 Task: Research Airbnb options in Cochrane, Canada from 22nd November, 2023 to 30th November, 2023 for 2 adults.1  bedroom having 1 bed and 1 bathroom. Property type can be hotel. Look for 4 properties as per requirement.
Action: Mouse moved to (494, 68)
Screenshot: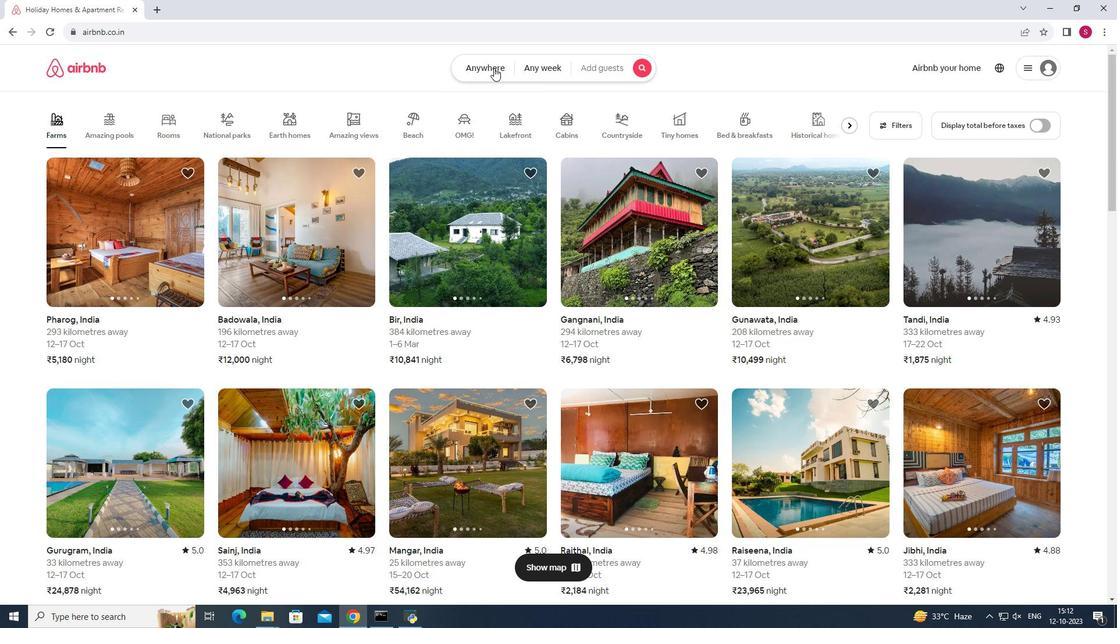 
Action: Mouse pressed left at (494, 68)
Screenshot: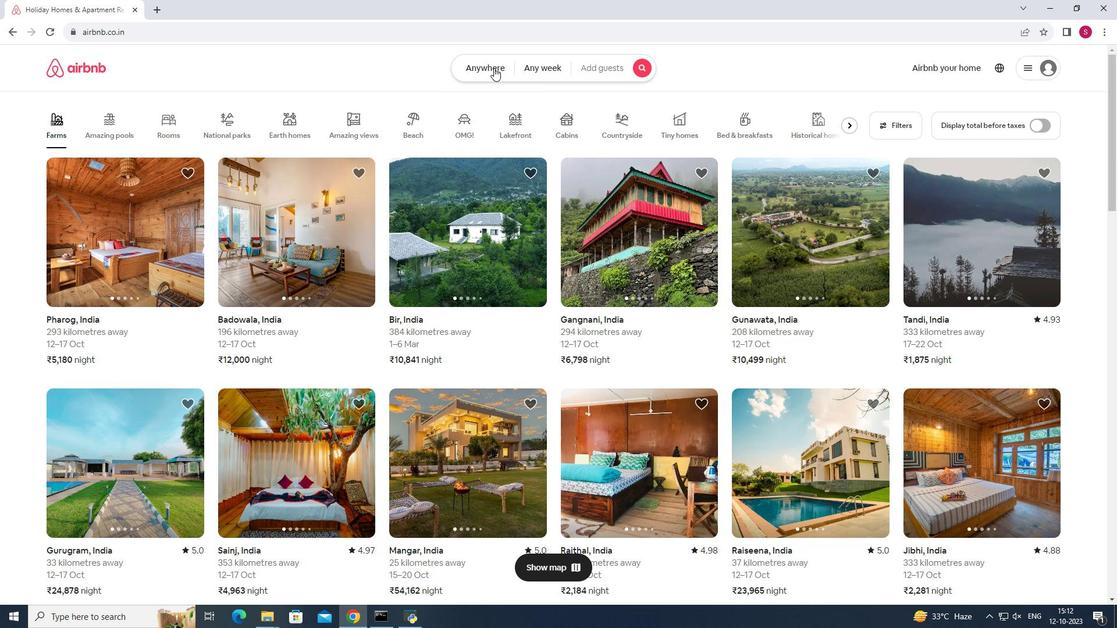 
Action: Mouse moved to (417, 117)
Screenshot: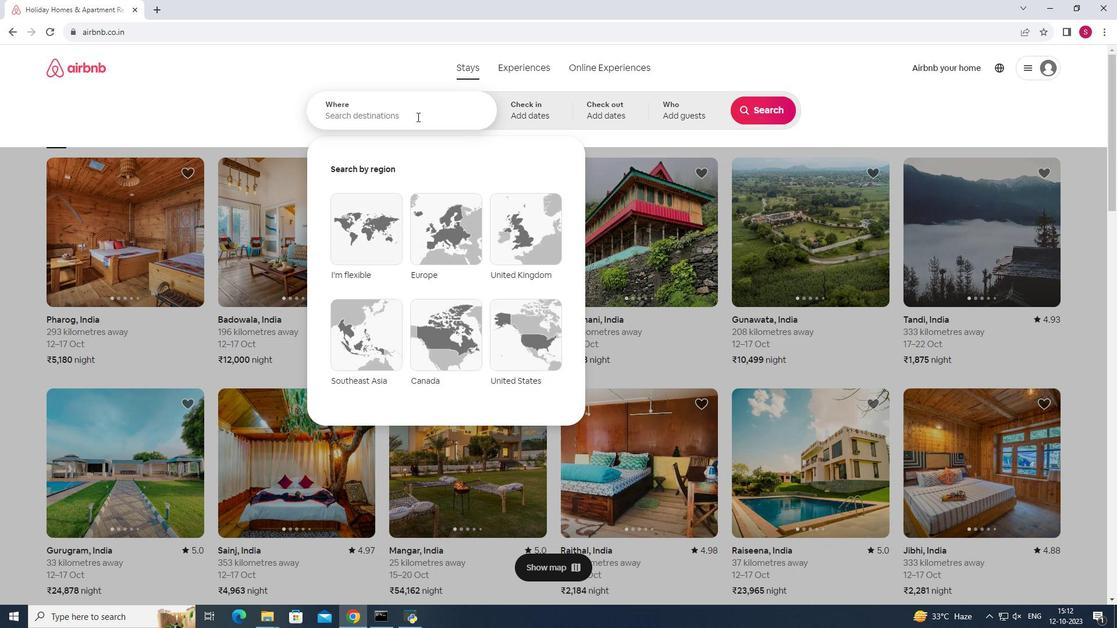 
Action: Mouse pressed left at (417, 117)
Screenshot: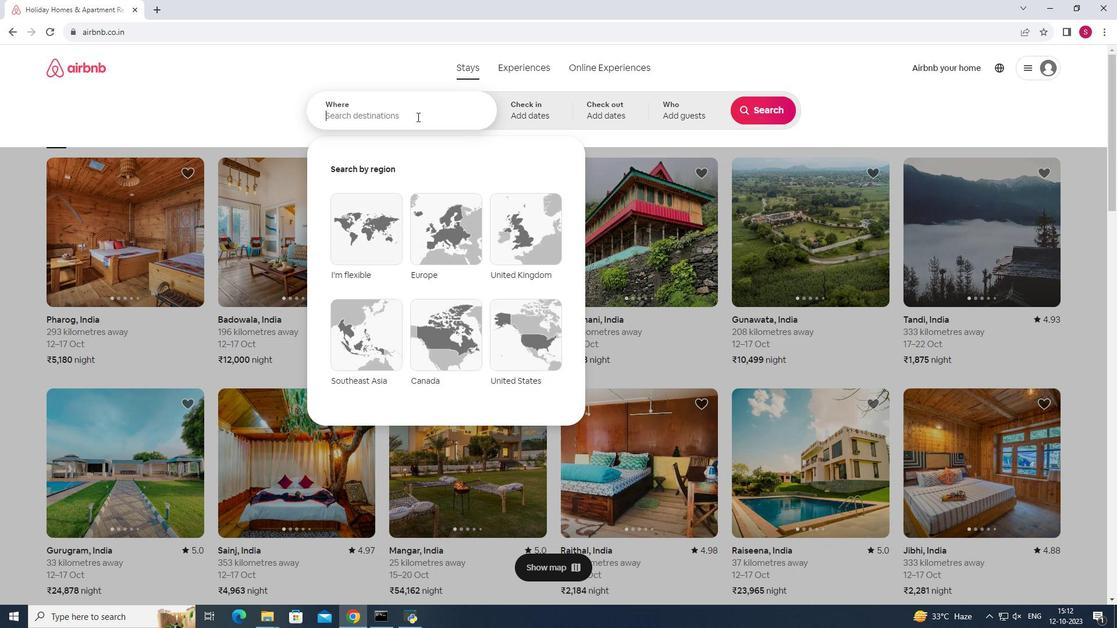
Action: Key pressed <Key.shift><Key.shift><Key.shift><Key.shift><Key.shift><Key.shift>Ca<Key.backspace>ochrane,<Key.space><Key.shift>Canada
Screenshot: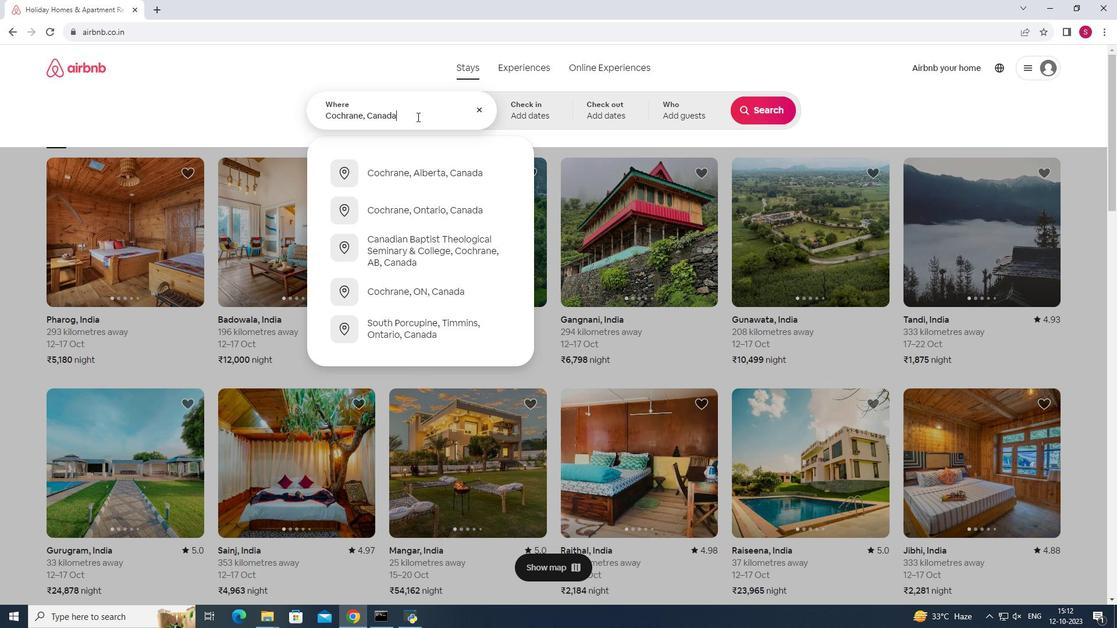 
Action: Mouse moved to (529, 112)
Screenshot: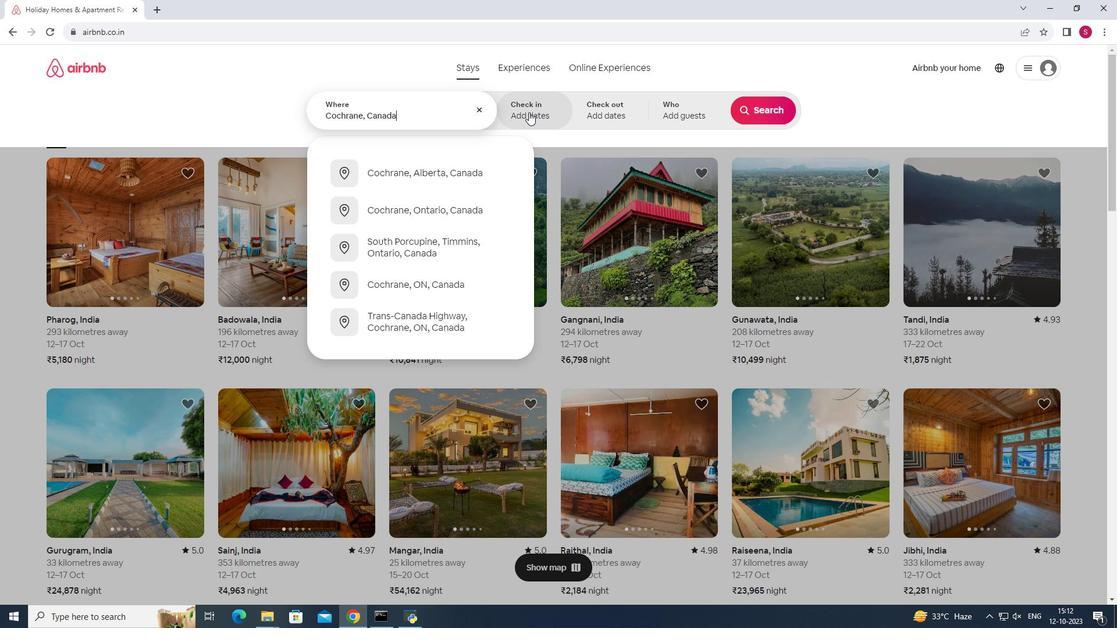 
Action: Mouse pressed left at (529, 112)
Screenshot: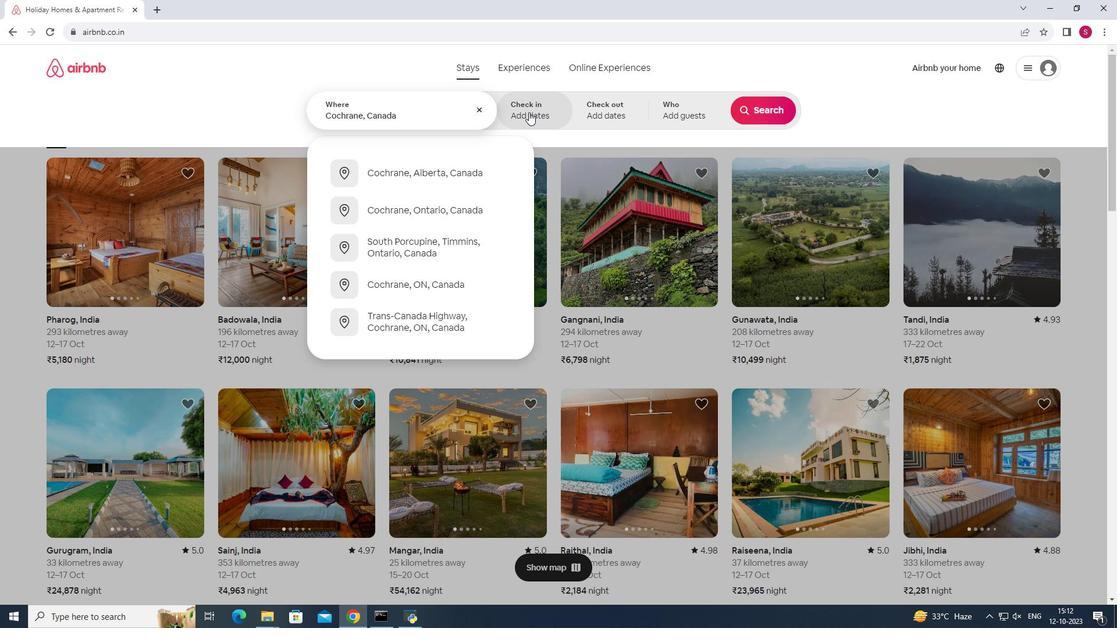 
Action: Mouse pressed left at (529, 112)
Screenshot: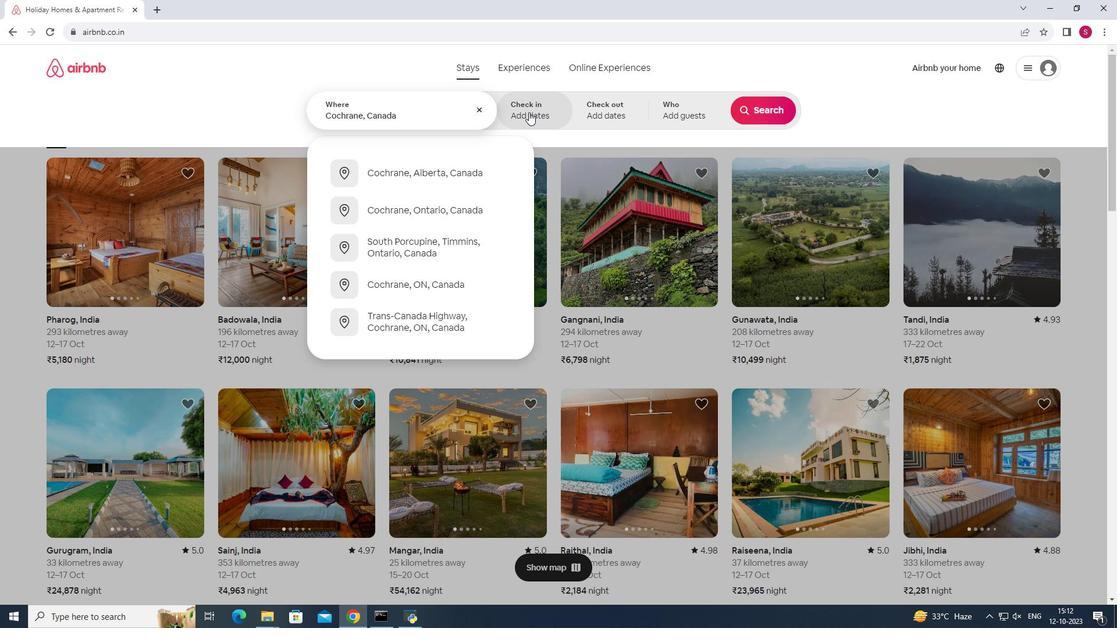 
Action: Mouse moved to (525, 103)
Screenshot: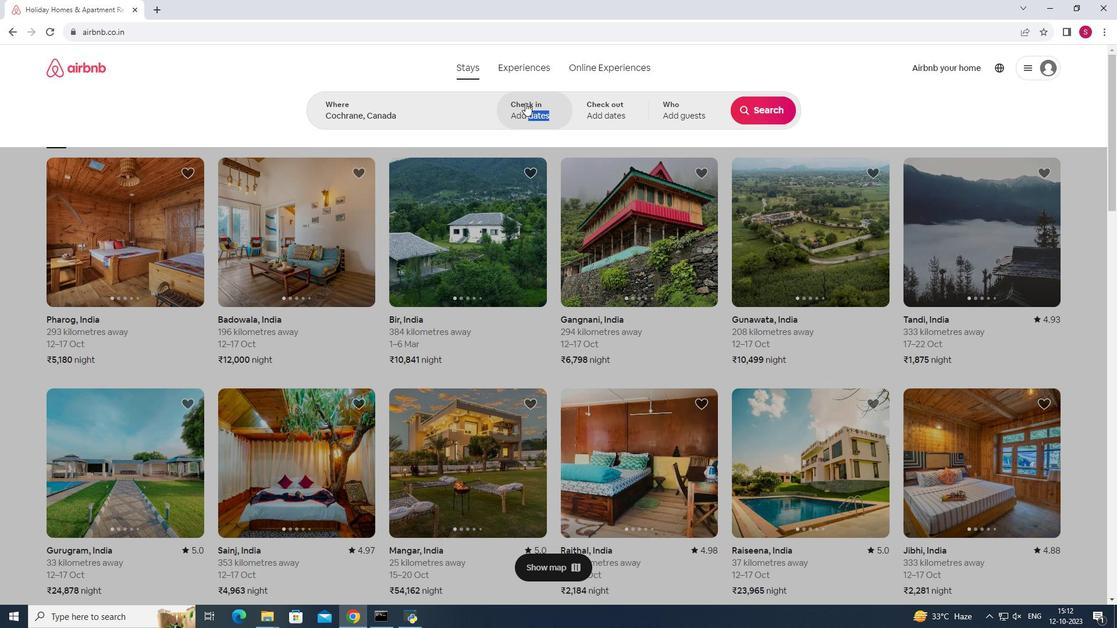 
Action: Mouse pressed left at (525, 103)
Screenshot: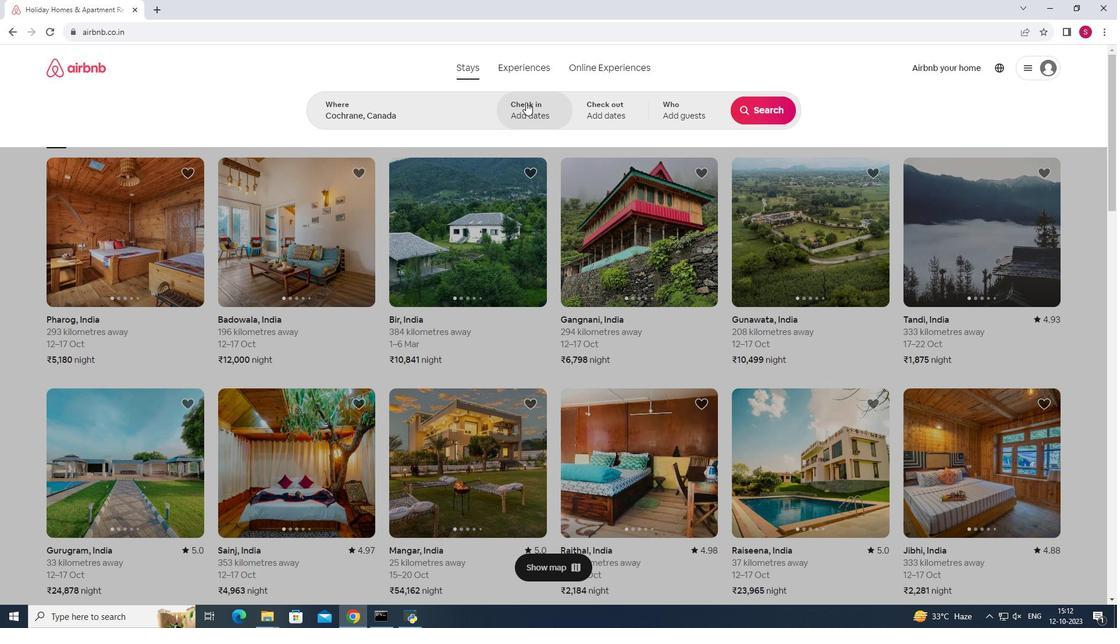 
Action: Mouse moved to (526, 102)
Screenshot: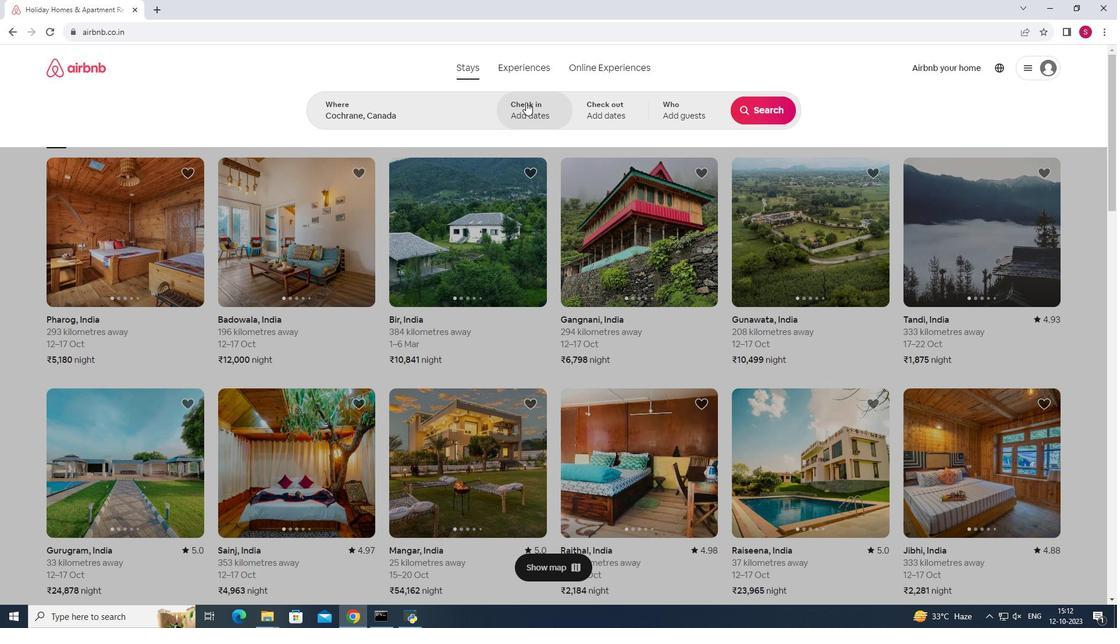 
Action: Mouse pressed left at (526, 102)
Screenshot: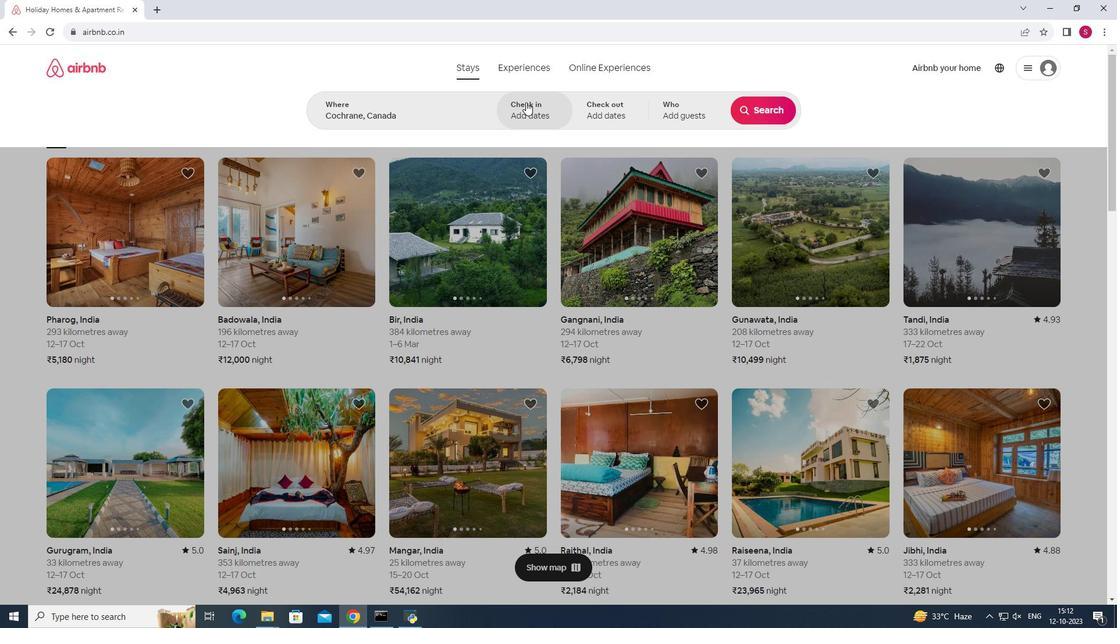 
Action: Mouse moved to (537, 105)
Screenshot: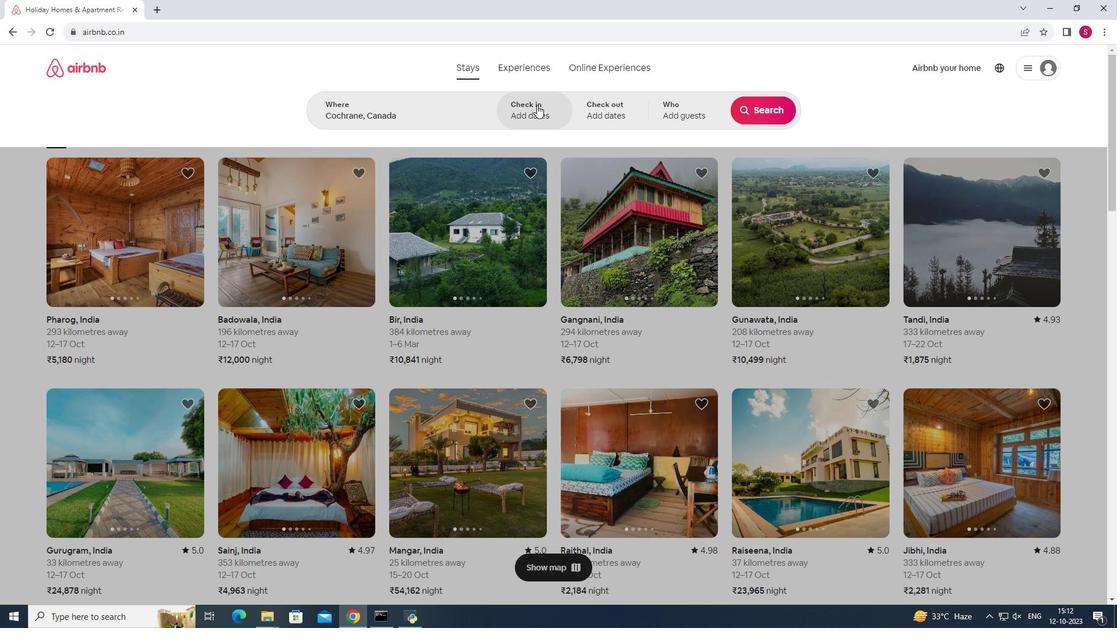 
Action: Mouse pressed left at (537, 105)
Screenshot: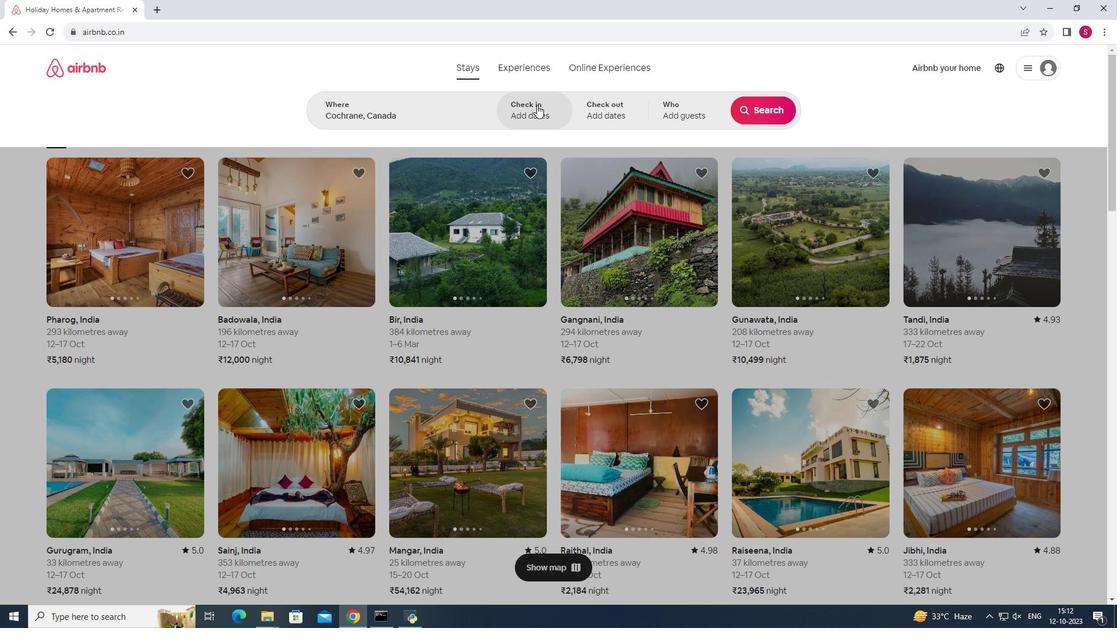 
Action: Mouse moved to (673, 343)
Screenshot: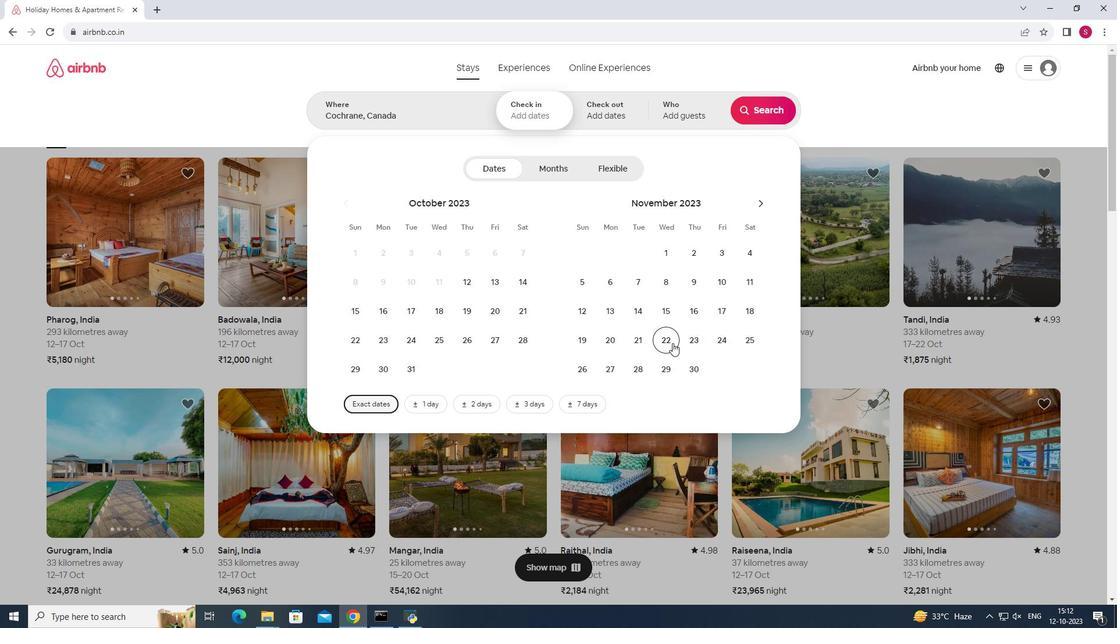 
Action: Mouse pressed left at (673, 343)
Screenshot: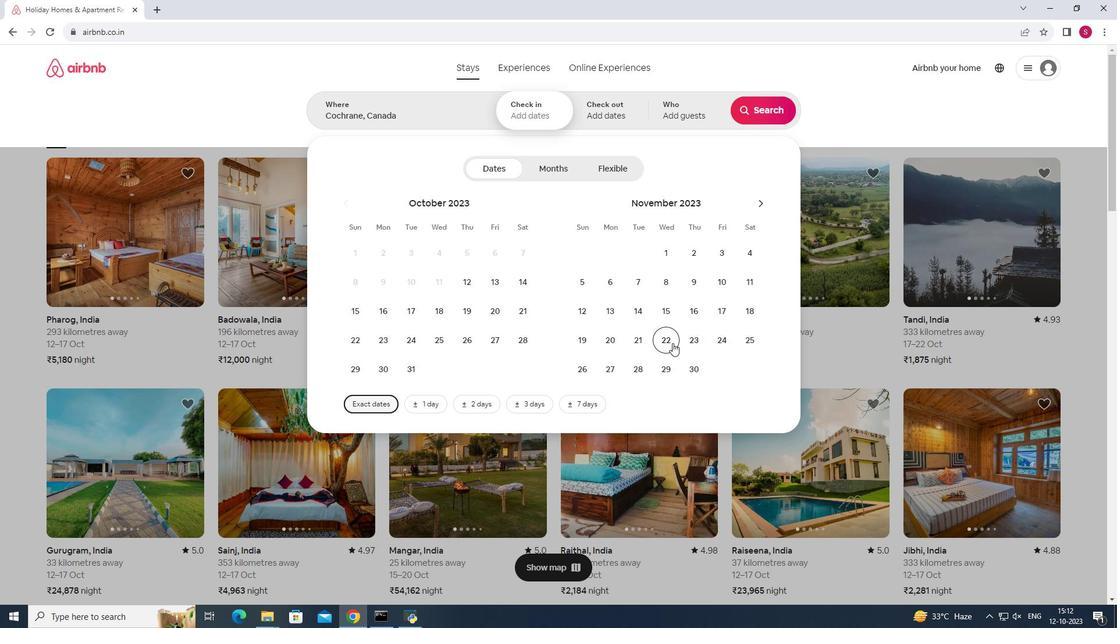 
Action: Mouse pressed left at (673, 343)
Screenshot: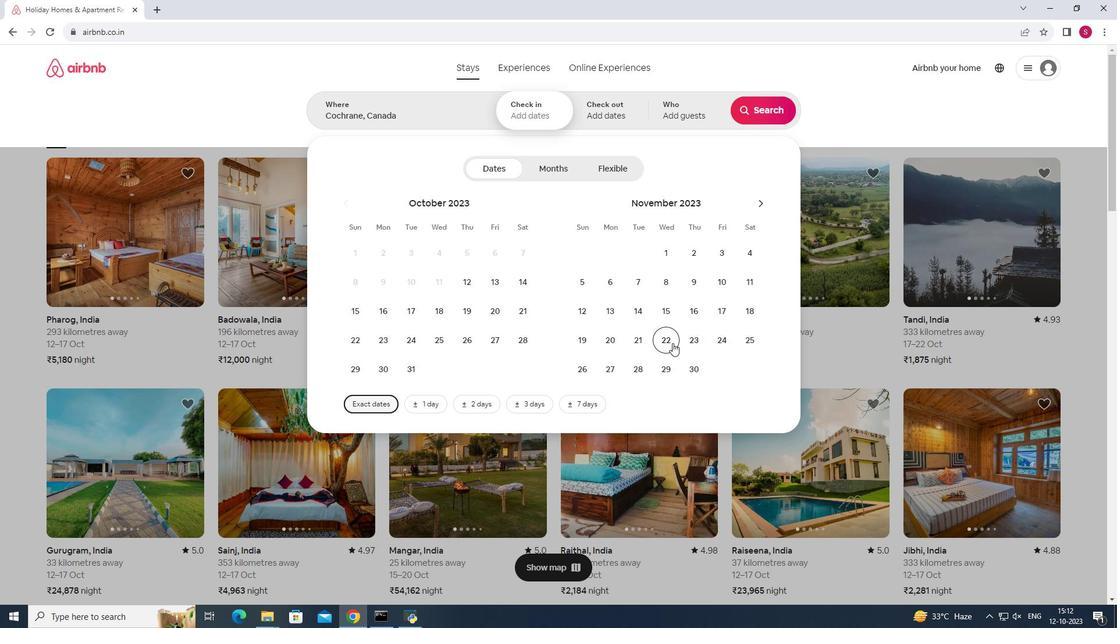 
Action: Mouse moved to (693, 367)
Screenshot: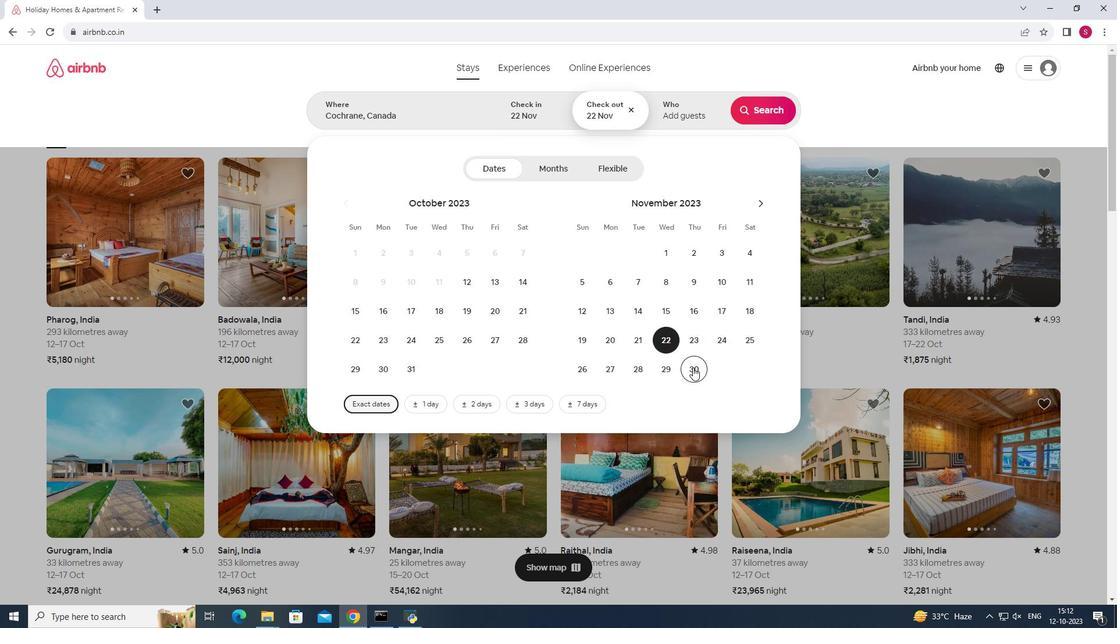 
Action: Mouse pressed left at (693, 367)
Screenshot: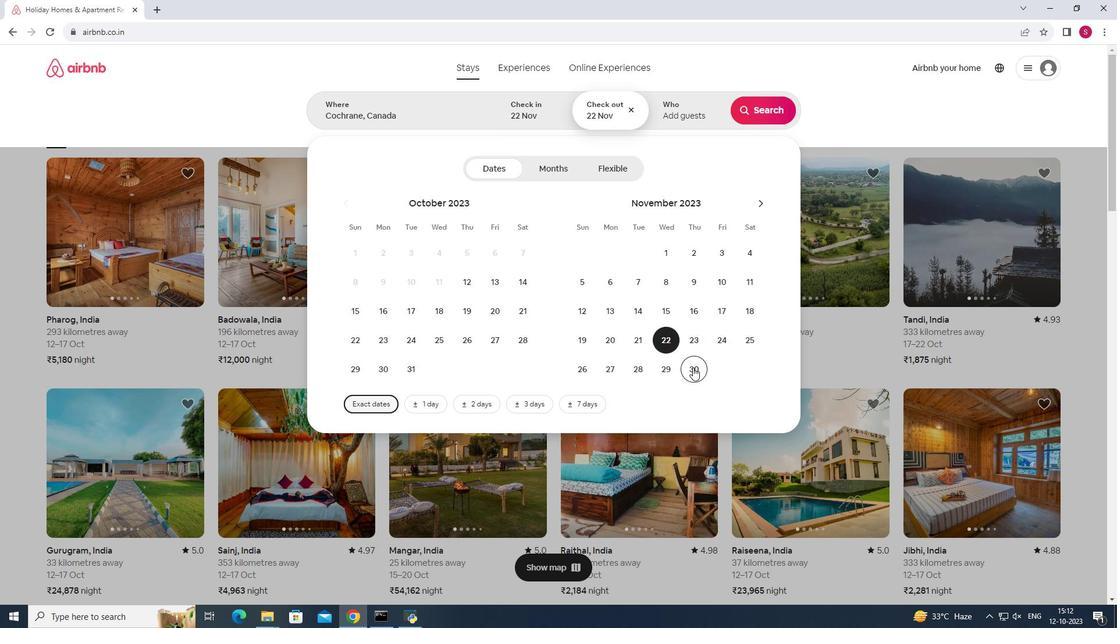 
Action: Mouse moved to (680, 101)
Screenshot: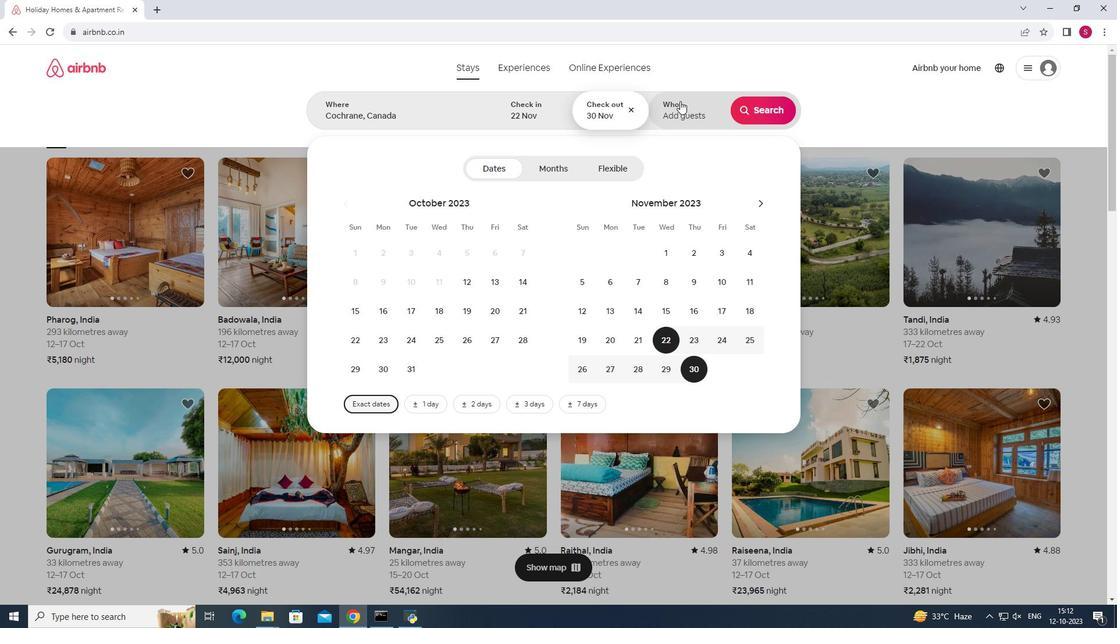 
Action: Mouse pressed left at (680, 101)
Screenshot: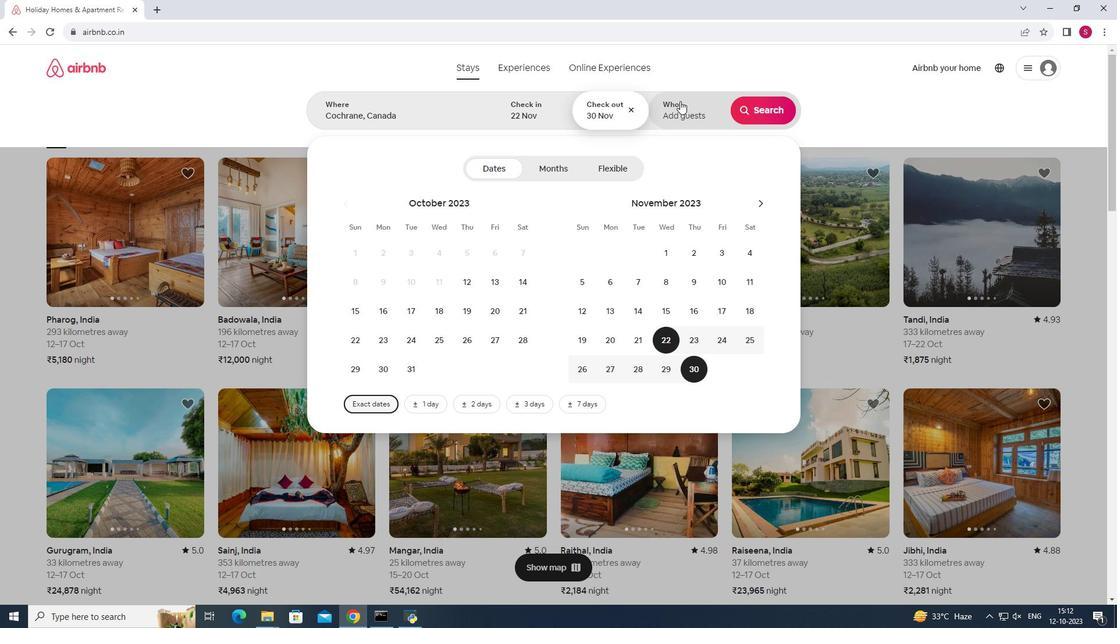 
Action: Mouse moved to (770, 174)
Screenshot: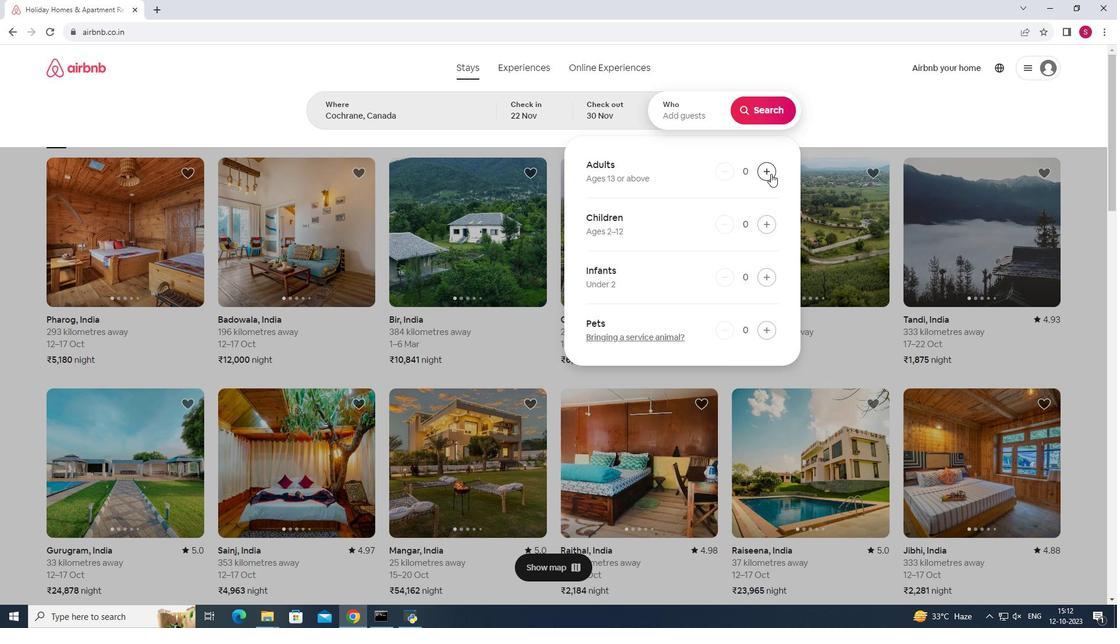 
Action: Mouse pressed left at (770, 174)
Screenshot: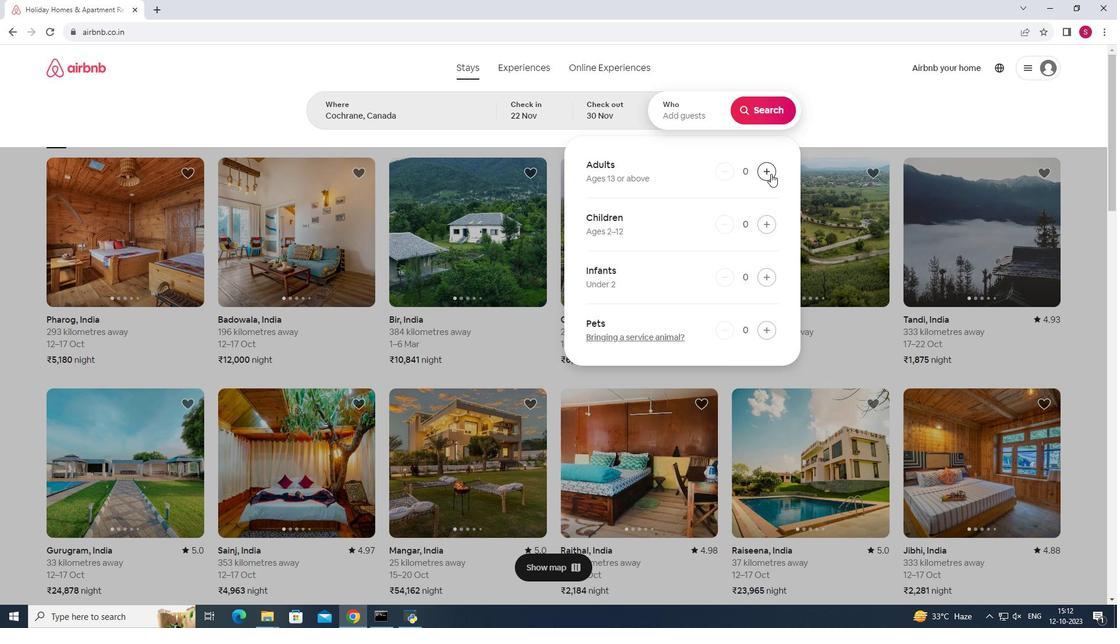 
Action: Mouse moved to (771, 174)
Screenshot: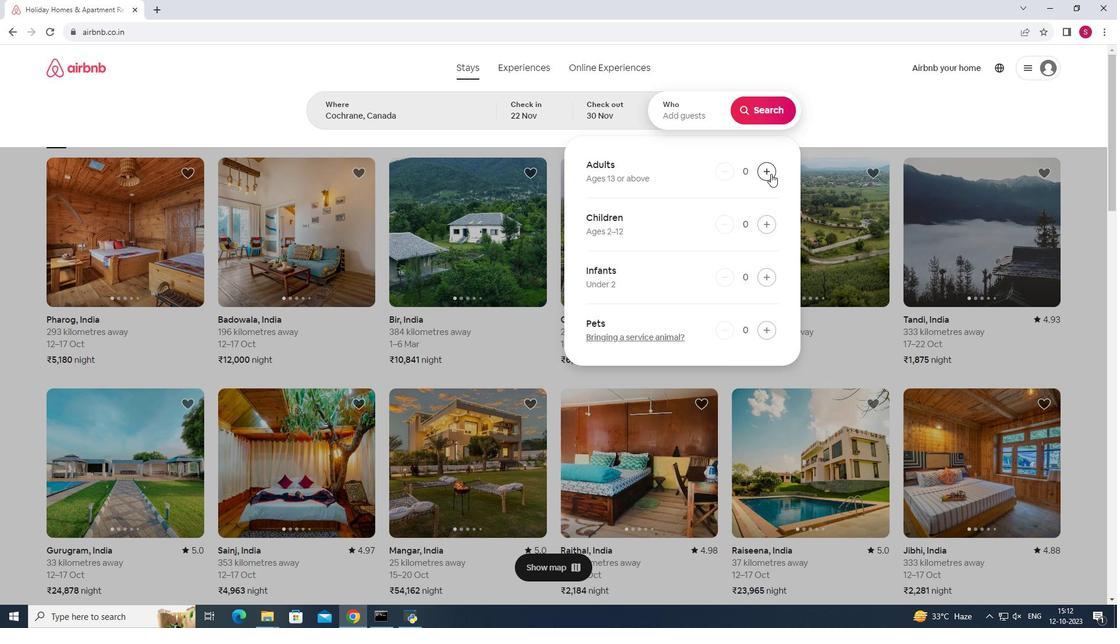 
Action: Mouse pressed left at (771, 174)
Screenshot: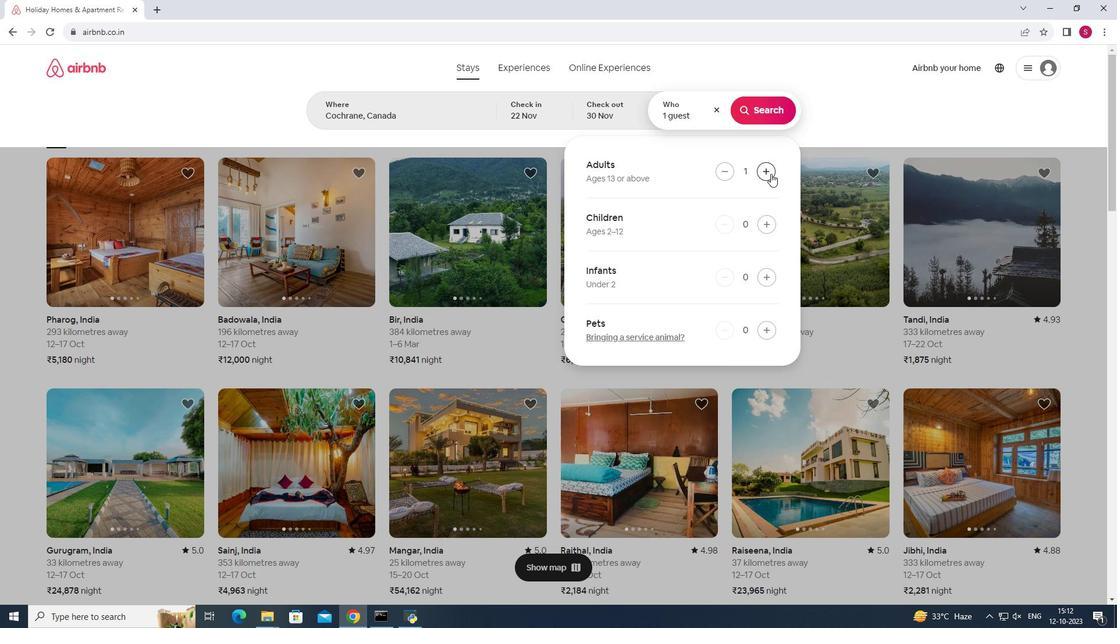 
Action: Mouse moved to (764, 107)
Screenshot: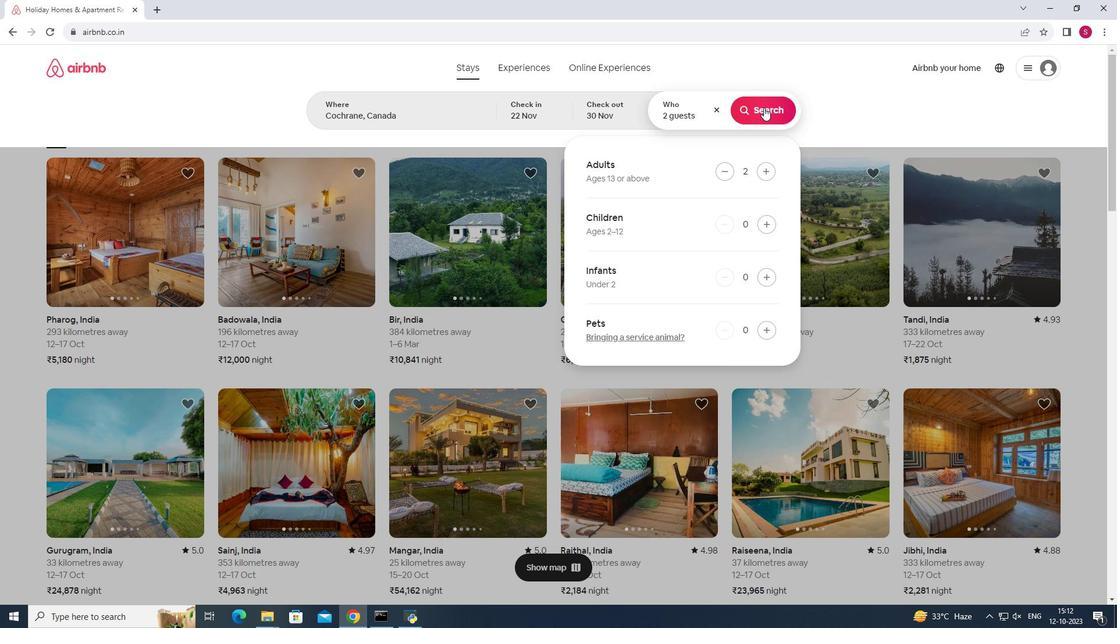 
Action: Mouse pressed left at (764, 107)
Screenshot: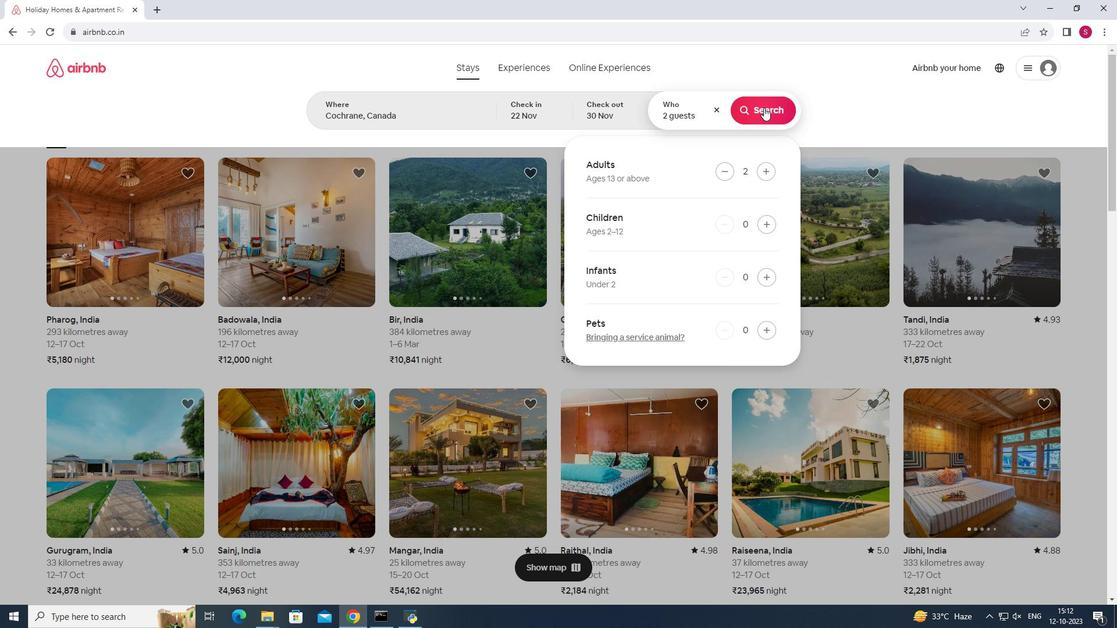 
Action: Mouse moved to (937, 119)
Screenshot: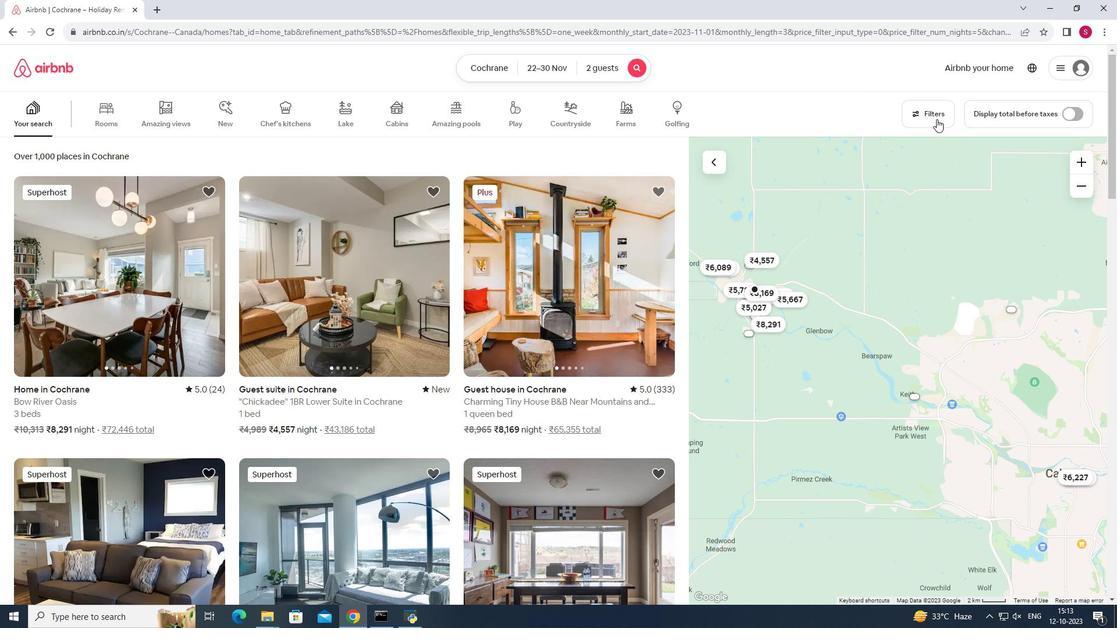 
Action: Mouse pressed left at (937, 119)
Screenshot: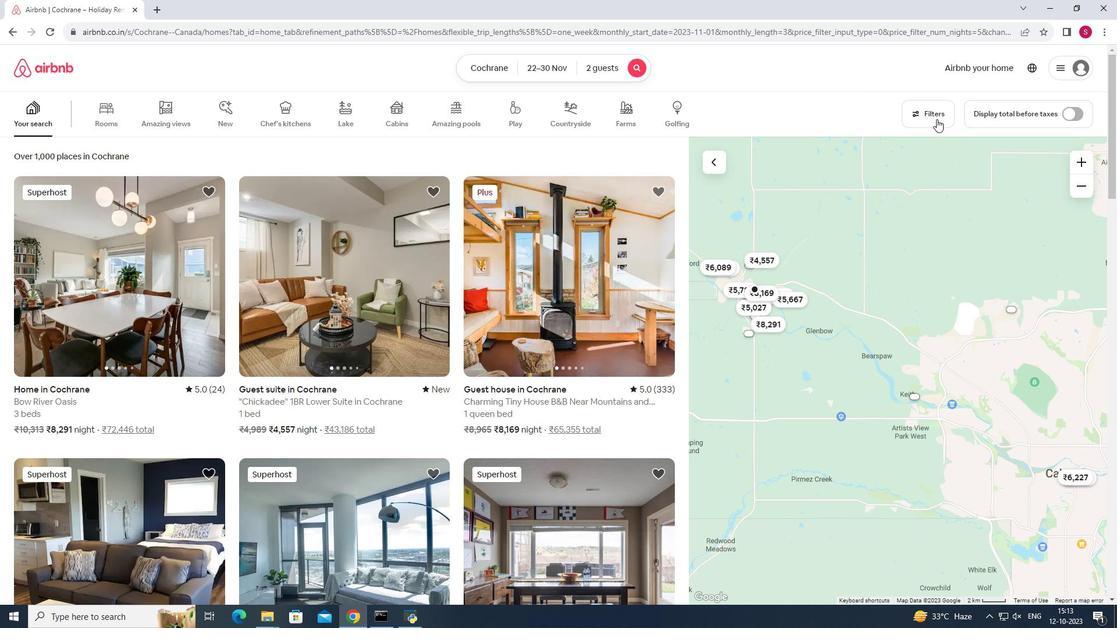
Action: Mouse moved to (567, 279)
Screenshot: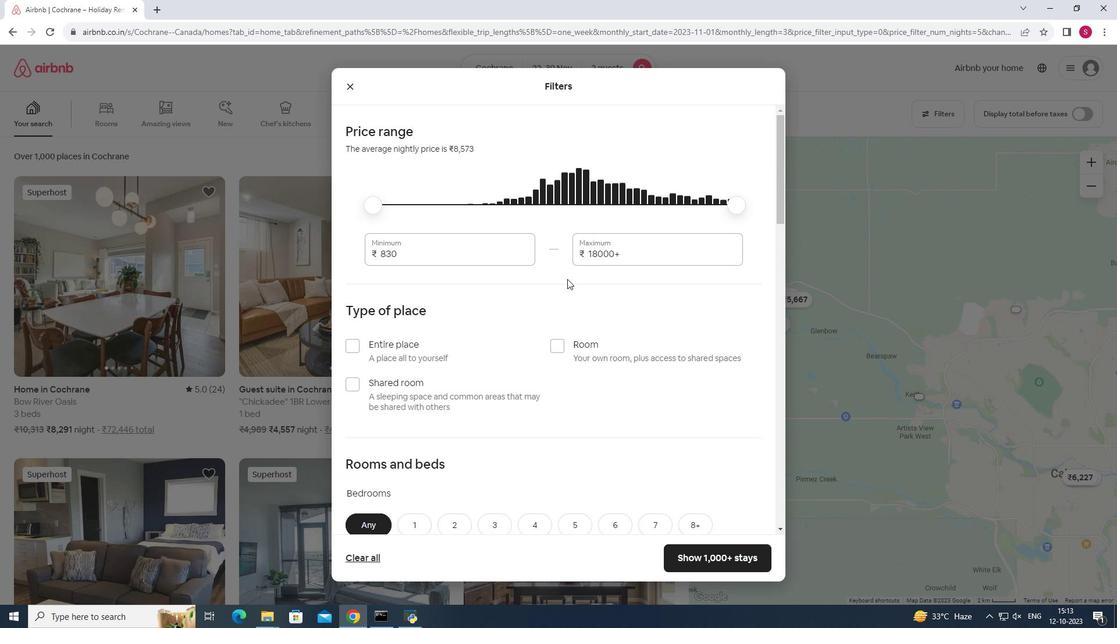 
Action: Mouse scrolled (567, 278) with delta (0, 0)
Screenshot: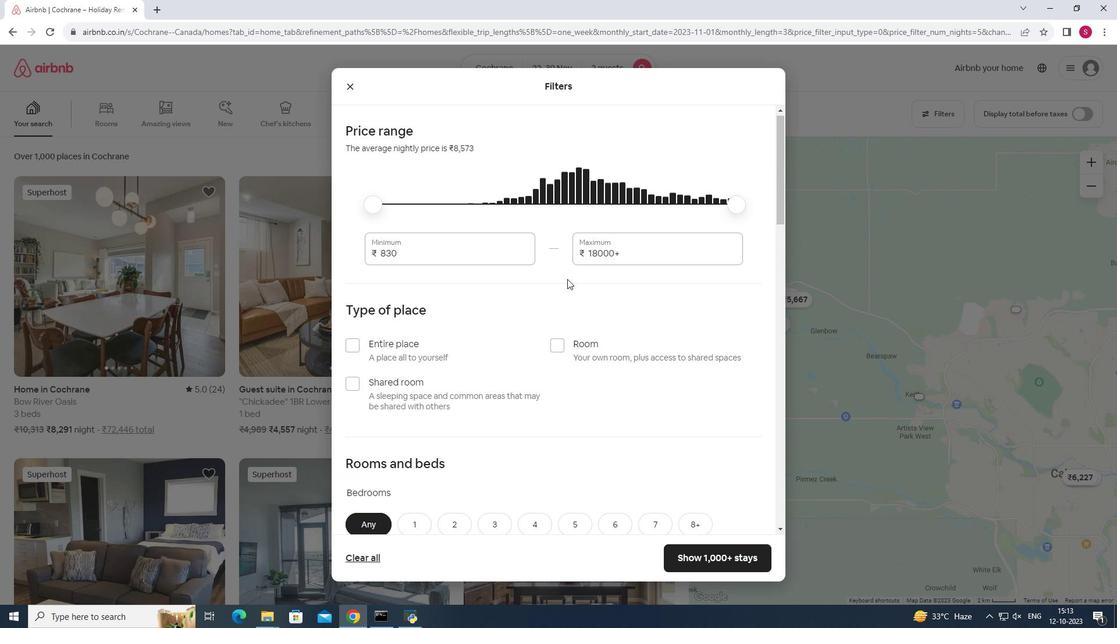 
Action: Mouse scrolled (567, 278) with delta (0, 0)
Screenshot: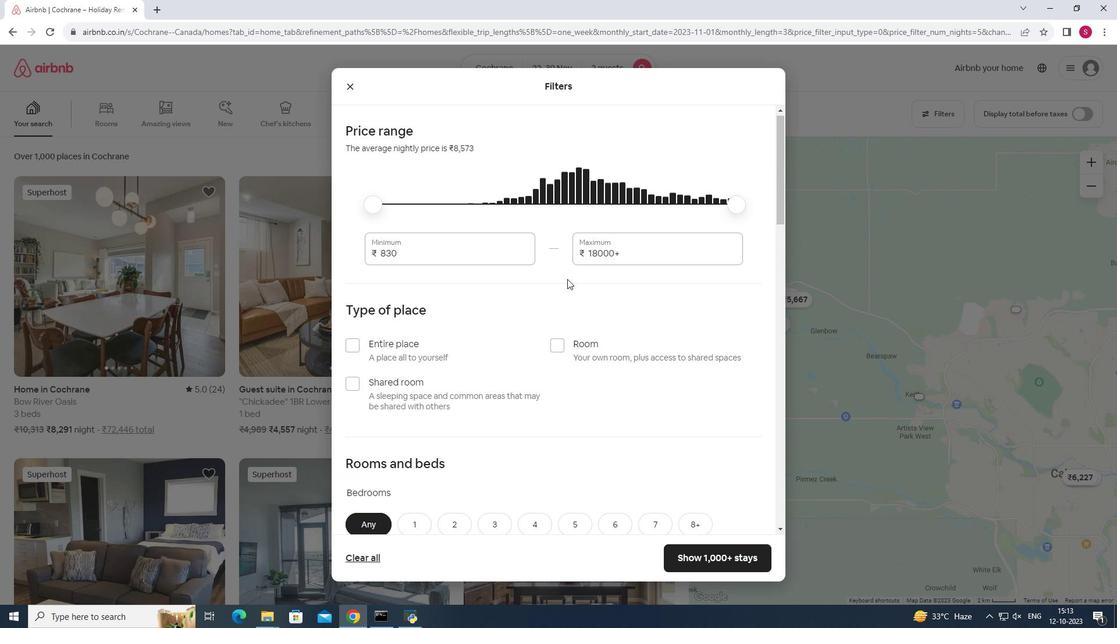 
Action: Mouse scrolled (567, 278) with delta (0, 0)
Screenshot: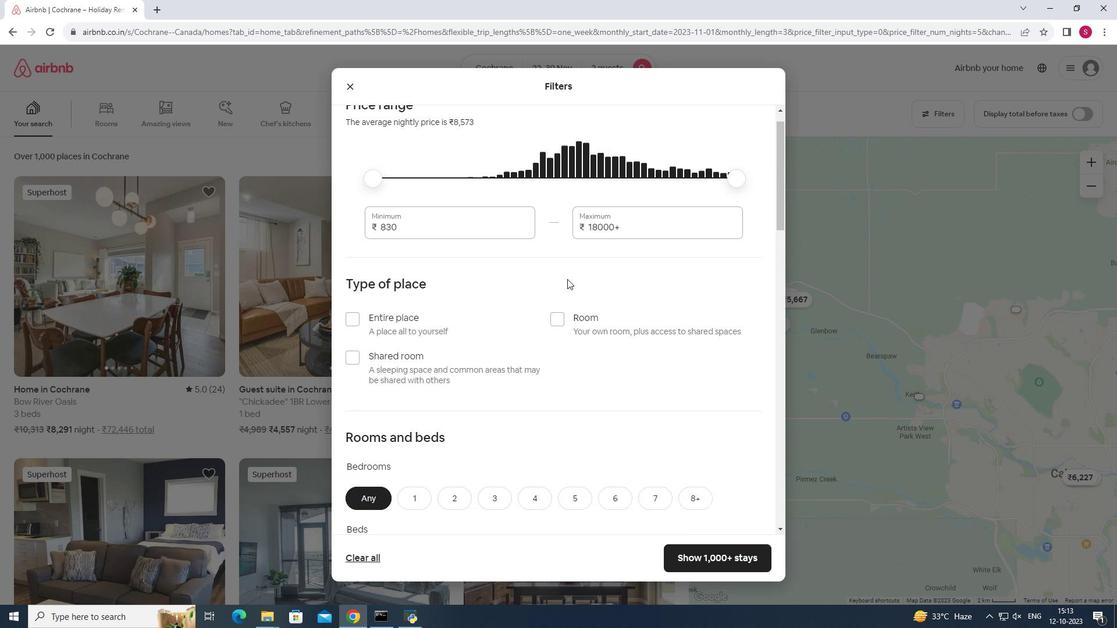 
Action: Mouse scrolled (567, 278) with delta (0, 0)
Screenshot: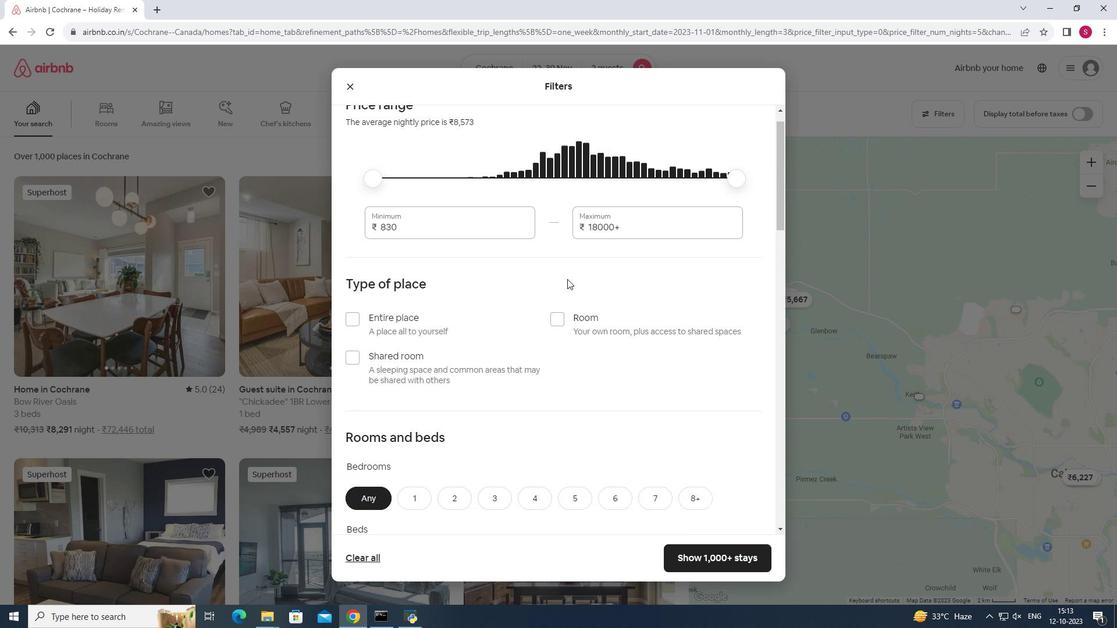 
Action: Mouse scrolled (567, 278) with delta (0, 0)
Screenshot: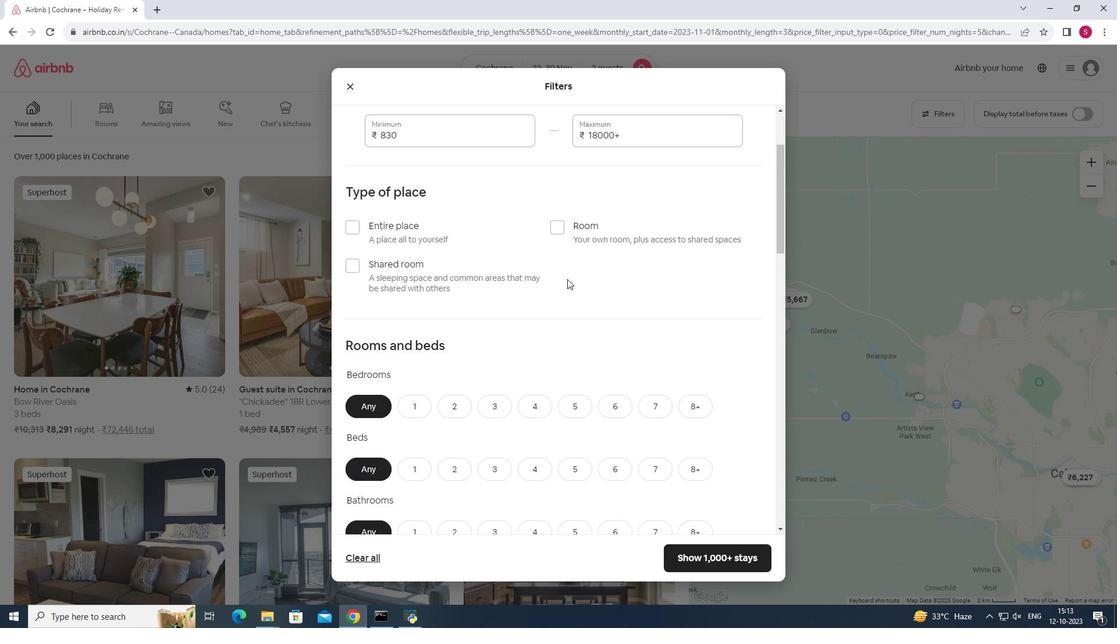 
Action: Mouse moved to (426, 234)
Screenshot: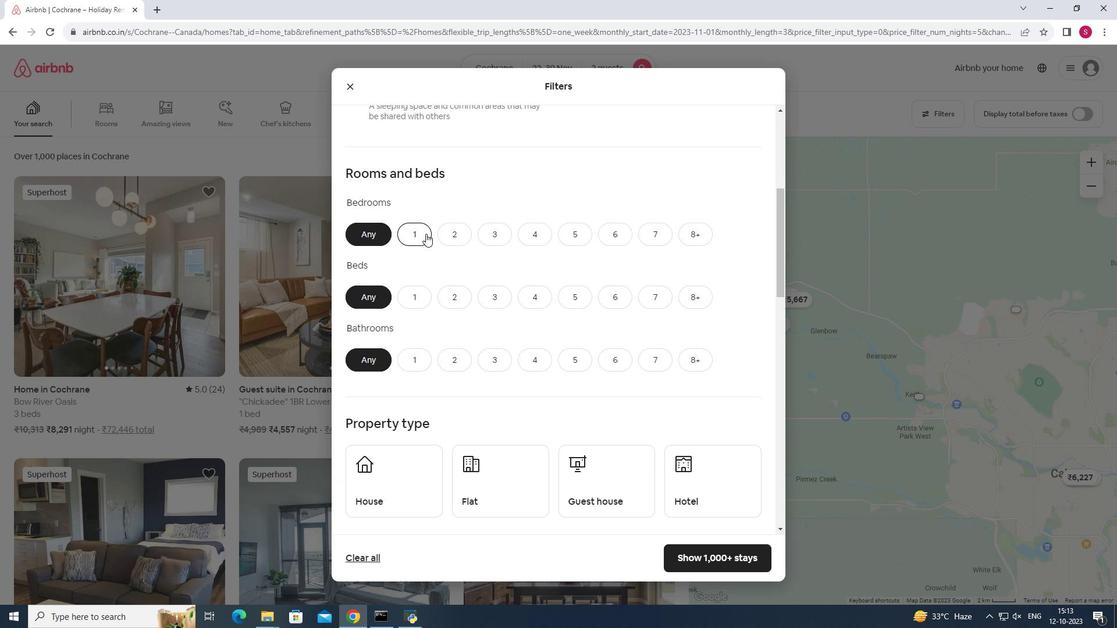 
Action: Mouse pressed left at (426, 234)
Screenshot: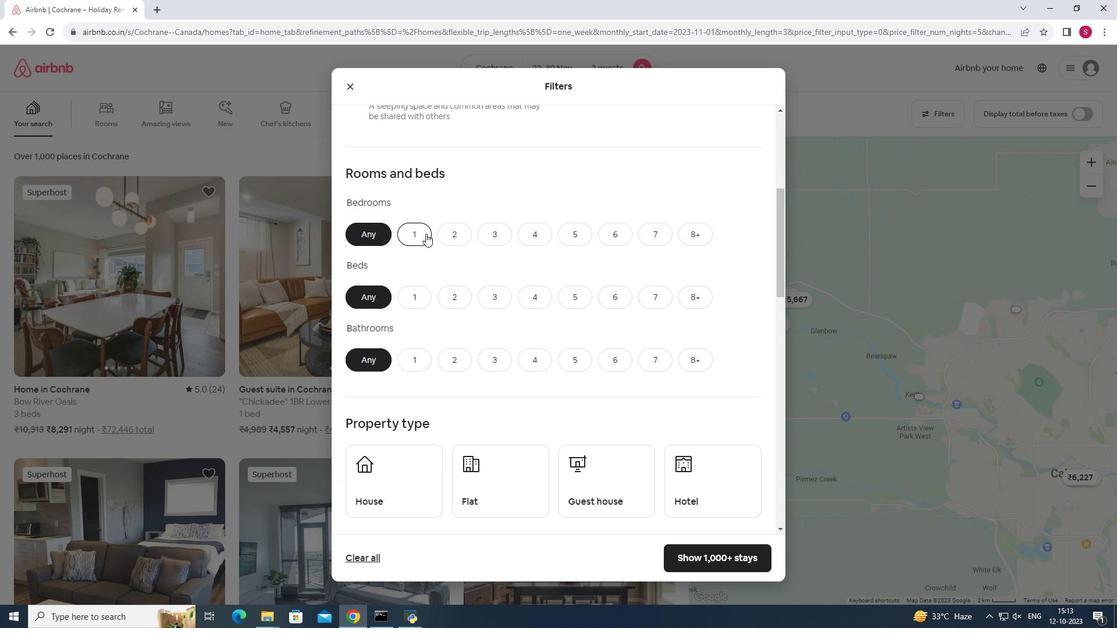 
Action: Mouse moved to (418, 307)
Screenshot: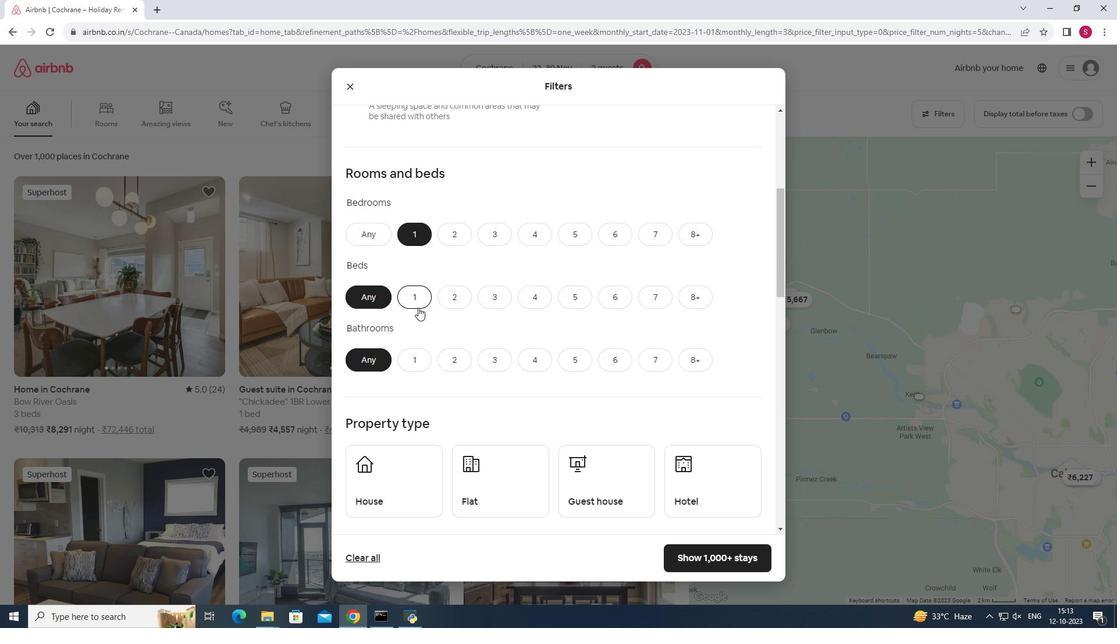 
Action: Mouse pressed left at (418, 307)
Screenshot: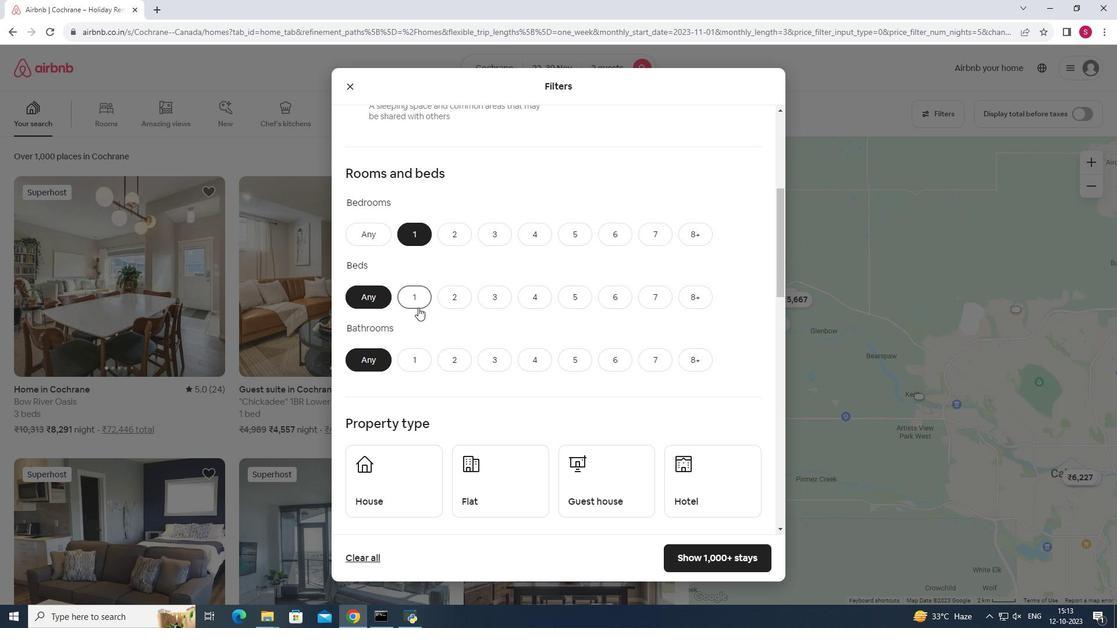
Action: Mouse moved to (415, 367)
Screenshot: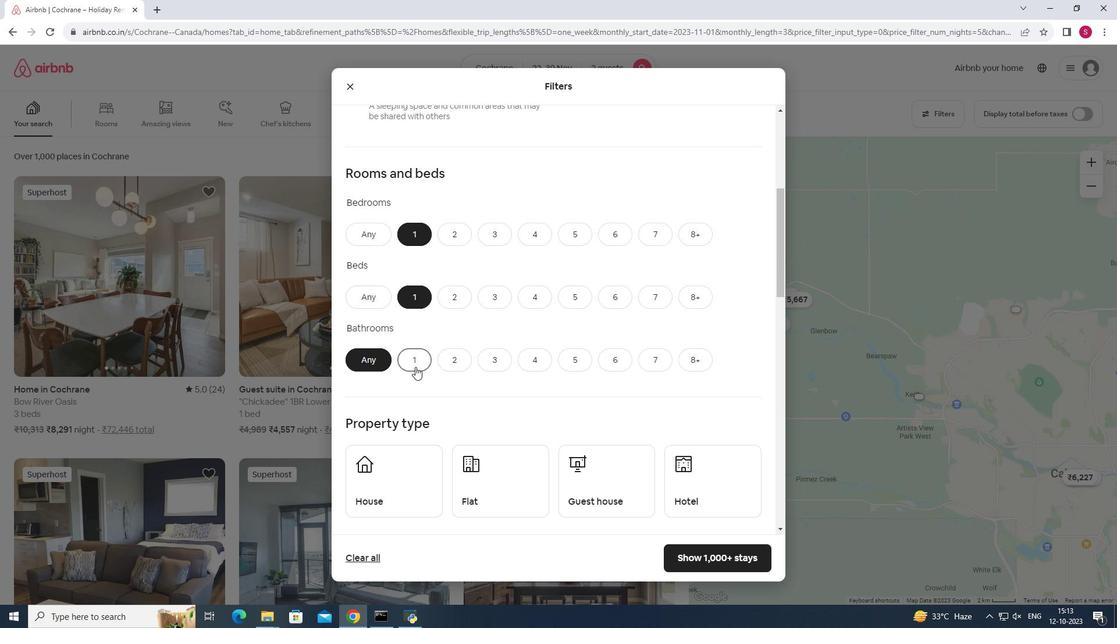 
Action: Mouse pressed left at (415, 367)
Screenshot: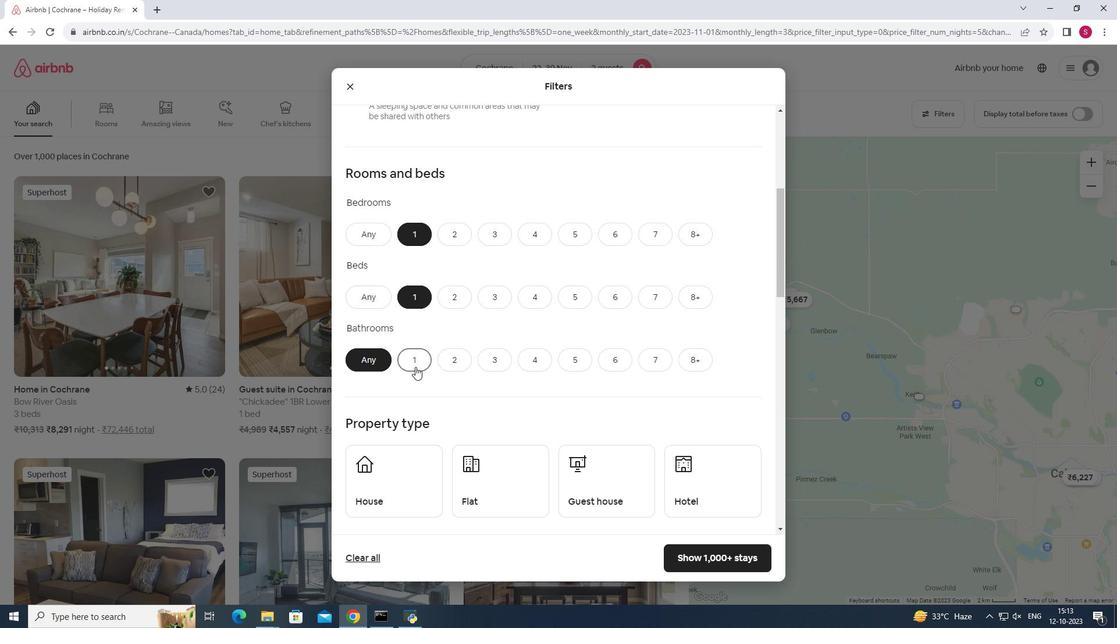 
Action: Mouse moved to (547, 360)
Screenshot: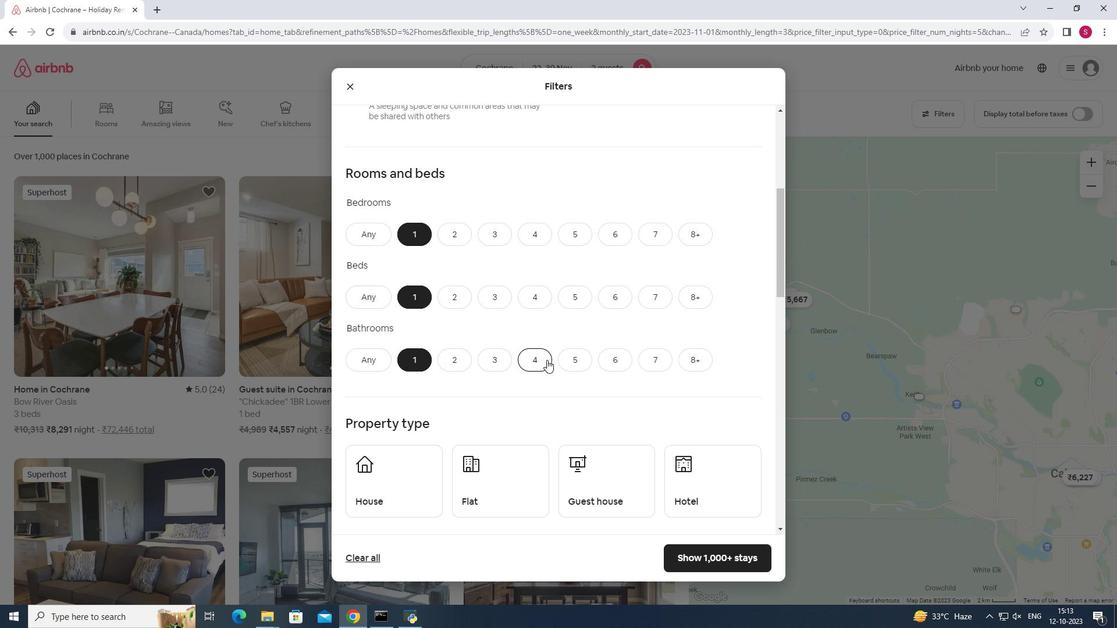 
Action: Mouse scrolled (547, 359) with delta (0, 0)
Screenshot: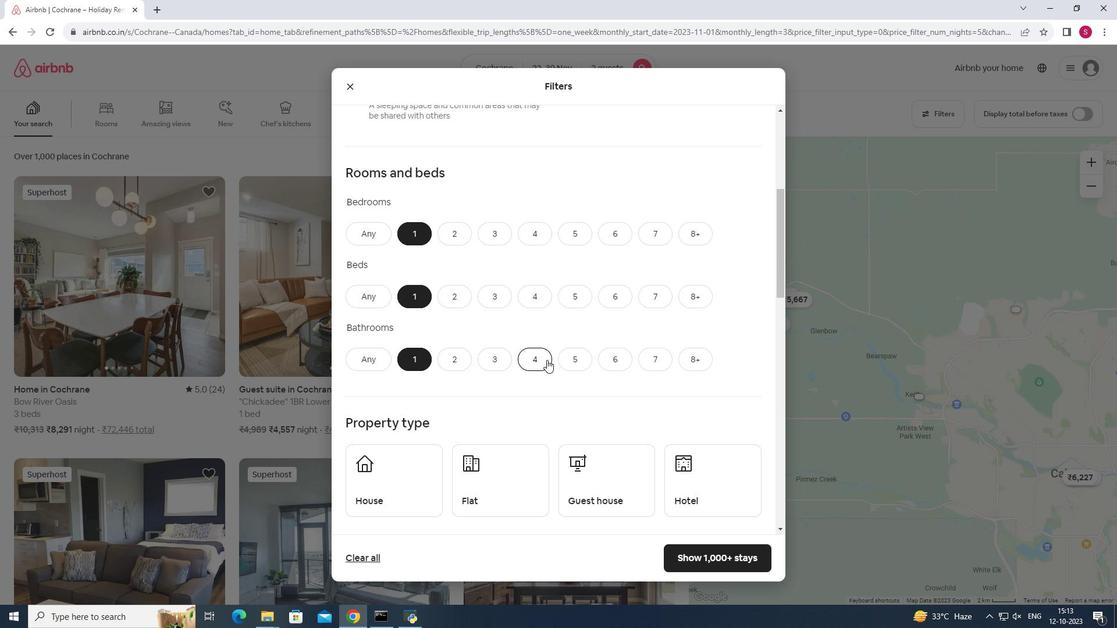 
Action: Mouse scrolled (547, 359) with delta (0, 0)
Screenshot: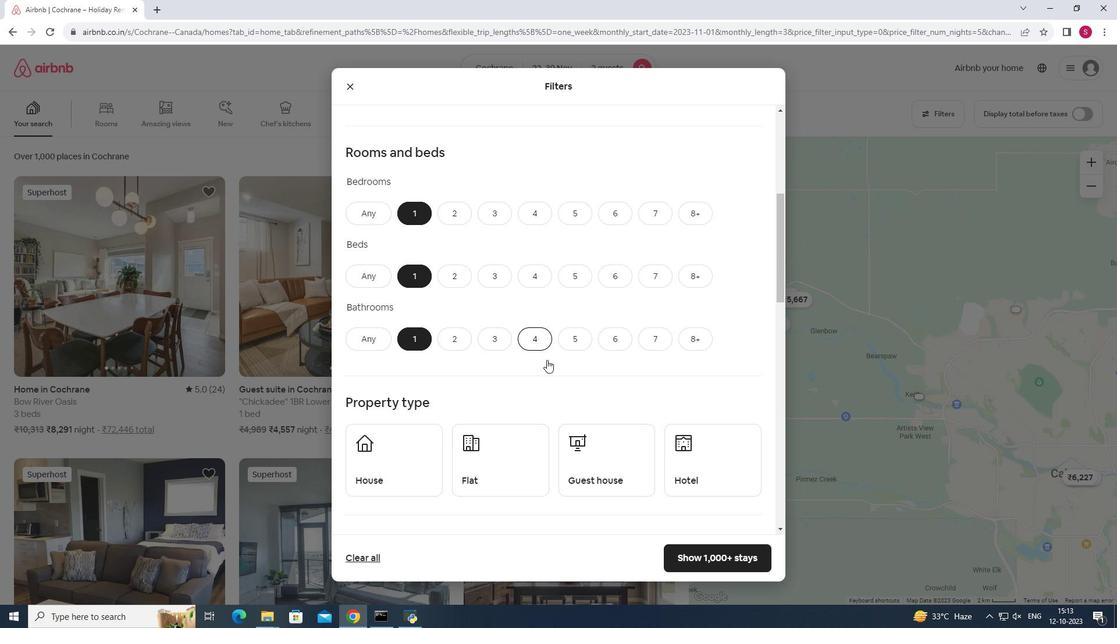 
Action: Mouse scrolled (547, 359) with delta (0, 0)
Screenshot: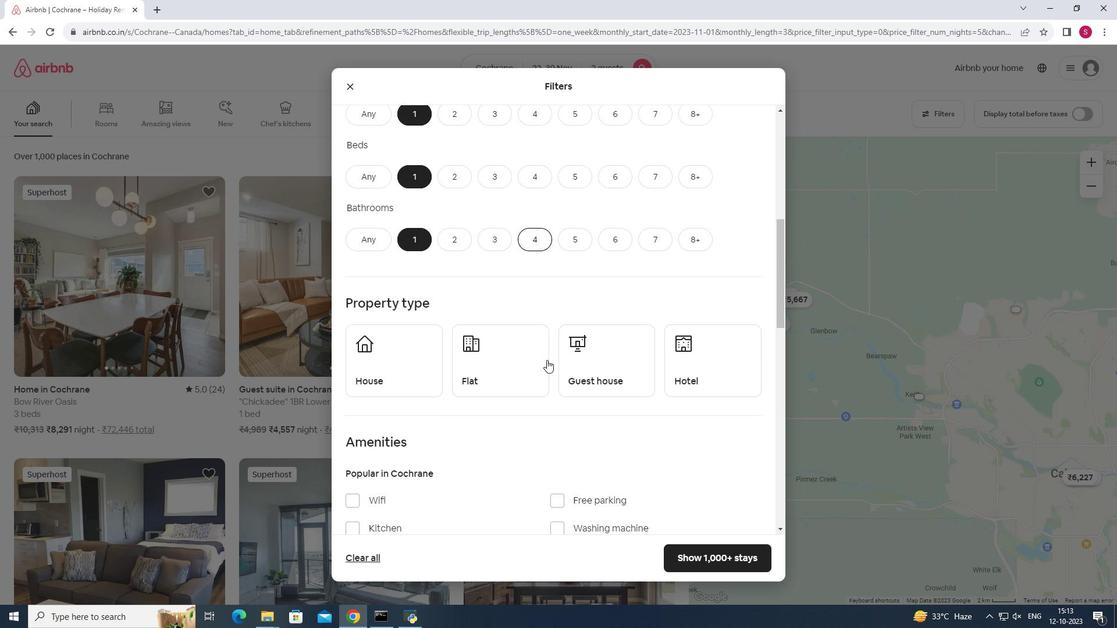 
Action: Mouse moved to (685, 306)
Screenshot: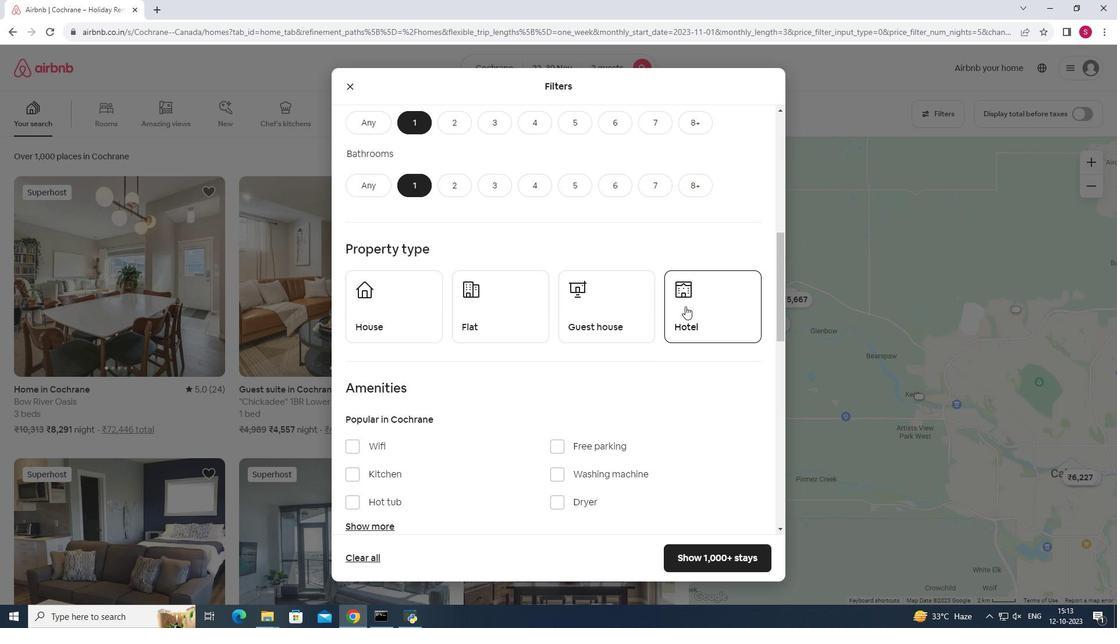 
Action: Mouse pressed left at (685, 306)
Screenshot: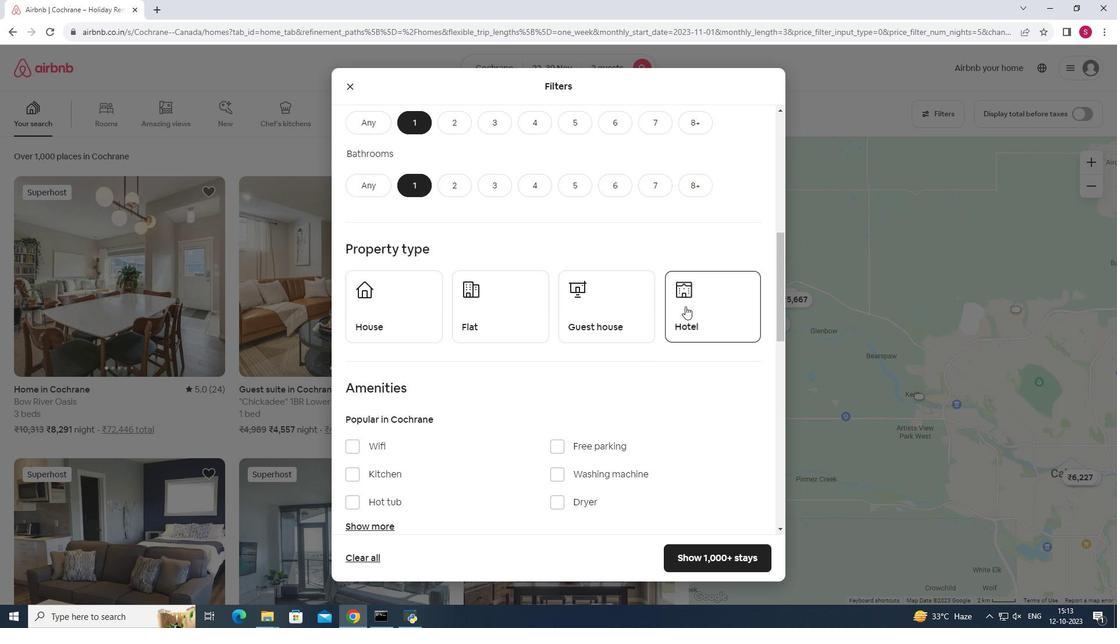 
Action: Mouse moved to (578, 362)
Screenshot: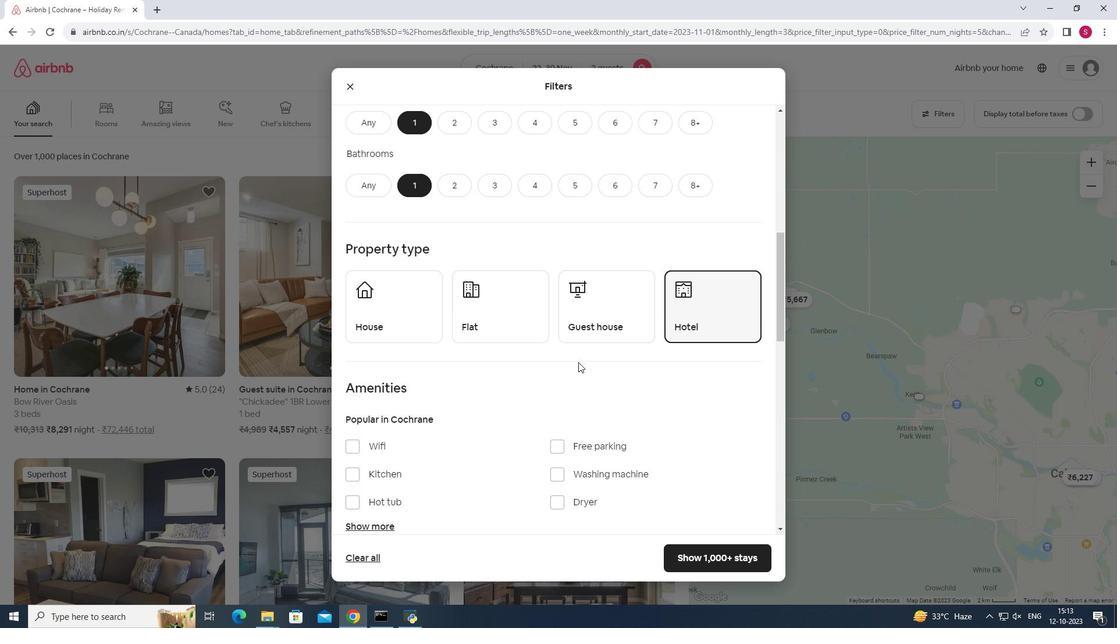 
Action: Mouse scrolled (578, 362) with delta (0, 0)
Screenshot: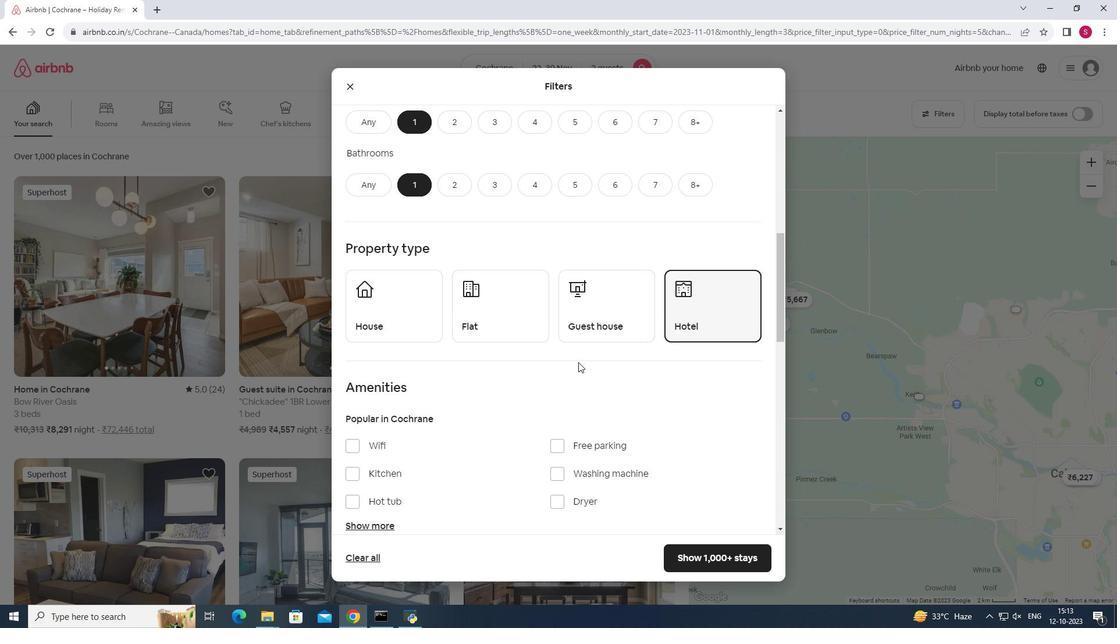 
Action: Mouse scrolled (578, 362) with delta (0, 0)
Screenshot: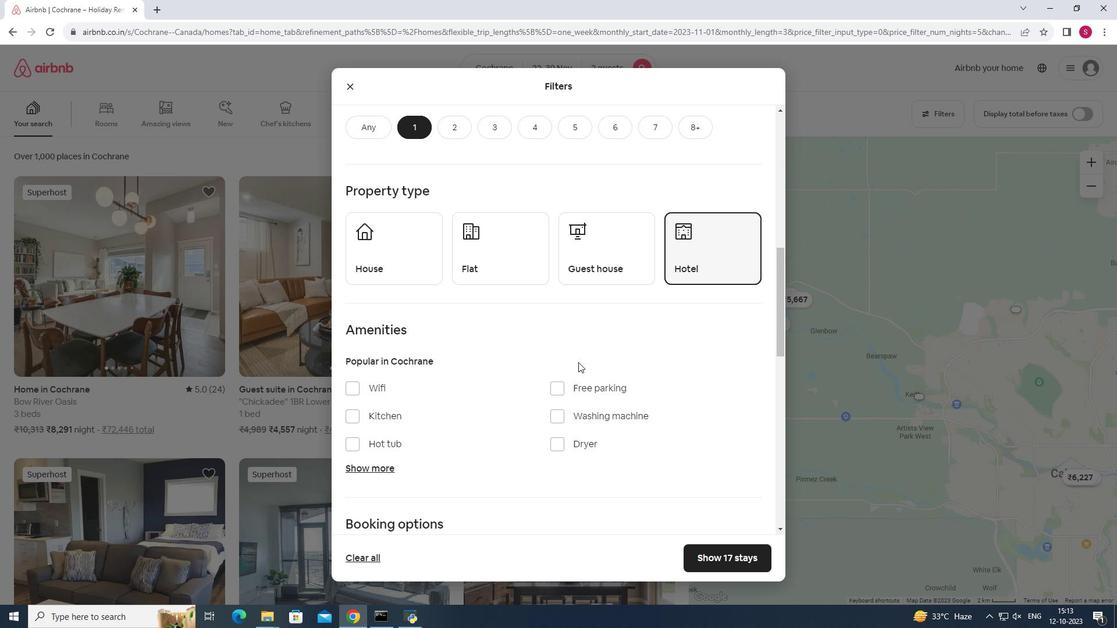 
Action: Mouse scrolled (578, 362) with delta (0, 0)
Screenshot: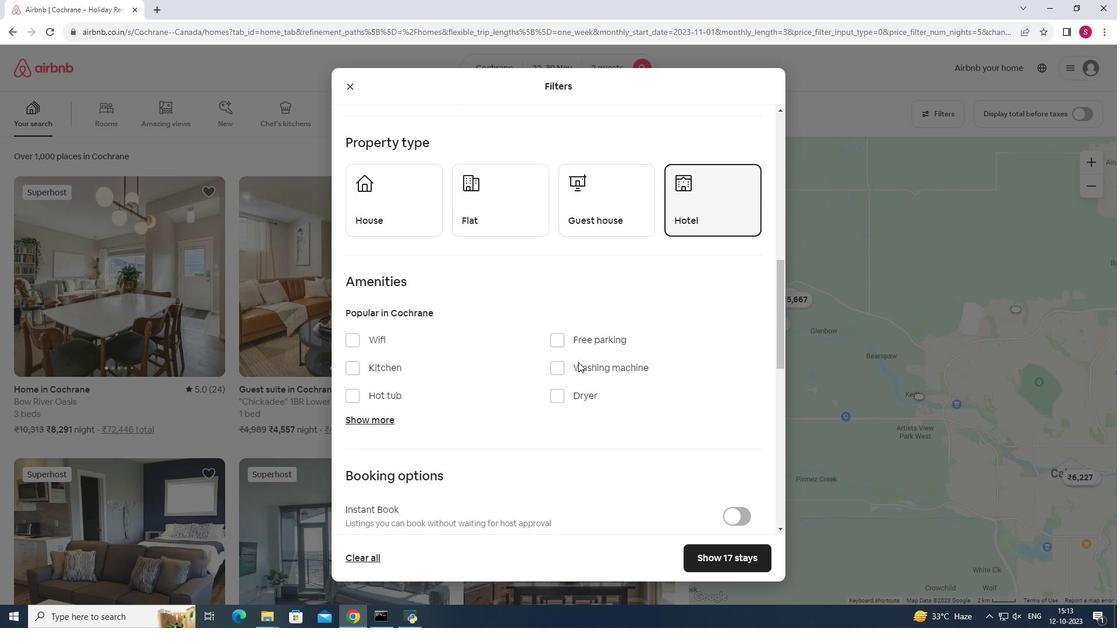 
Action: Mouse moved to (632, 373)
Screenshot: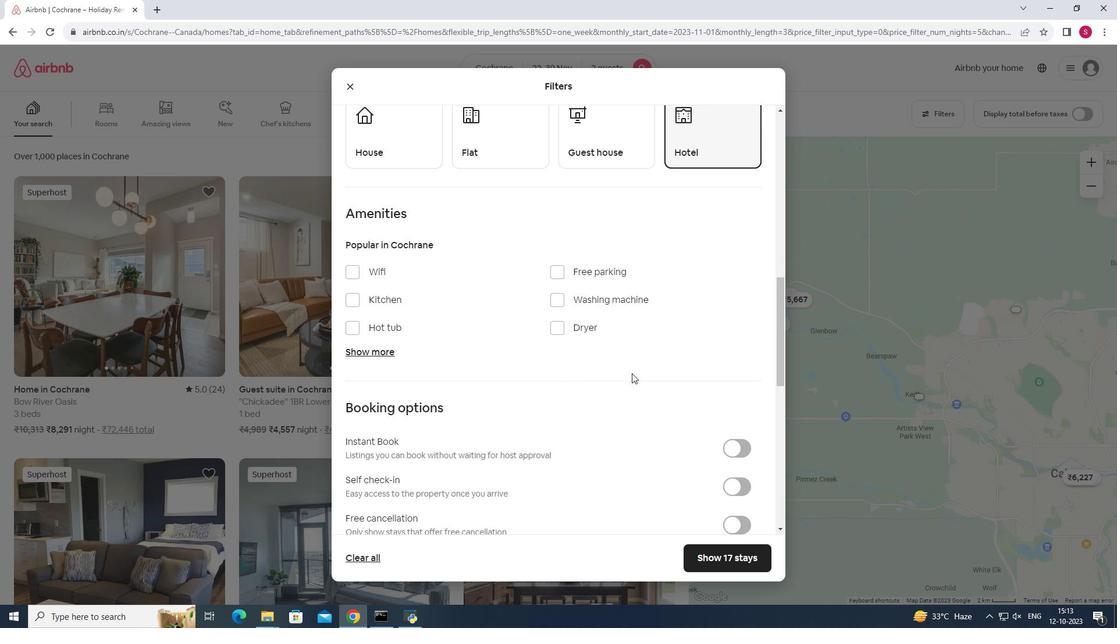 
Action: Mouse scrolled (632, 373) with delta (0, 0)
Screenshot: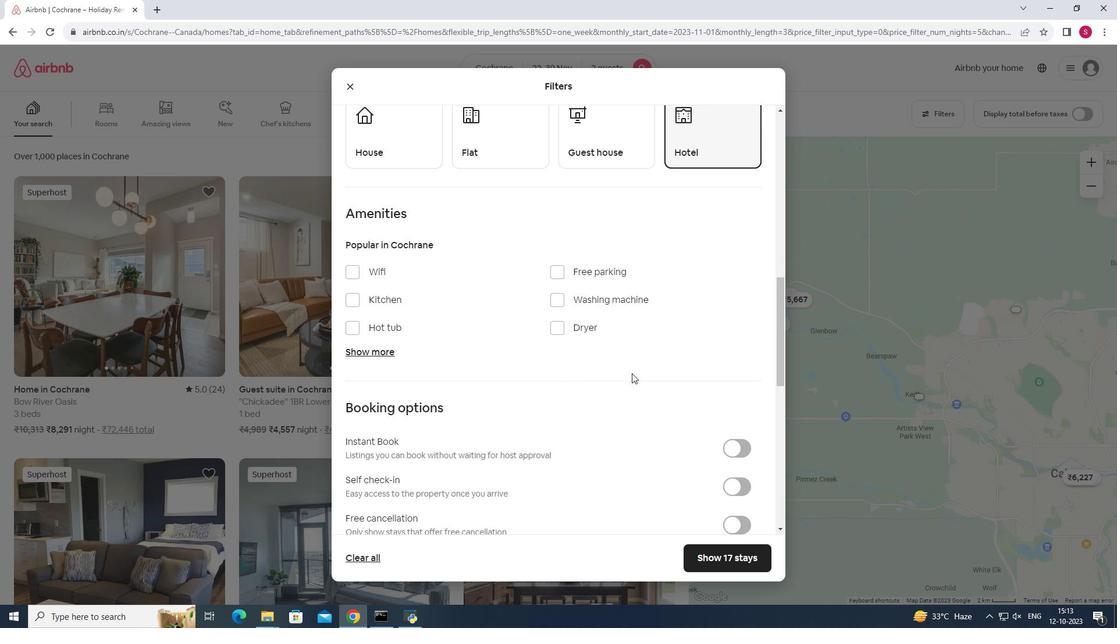 
Action: Mouse scrolled (632, 373) with delta (0, 0)
Screenshot: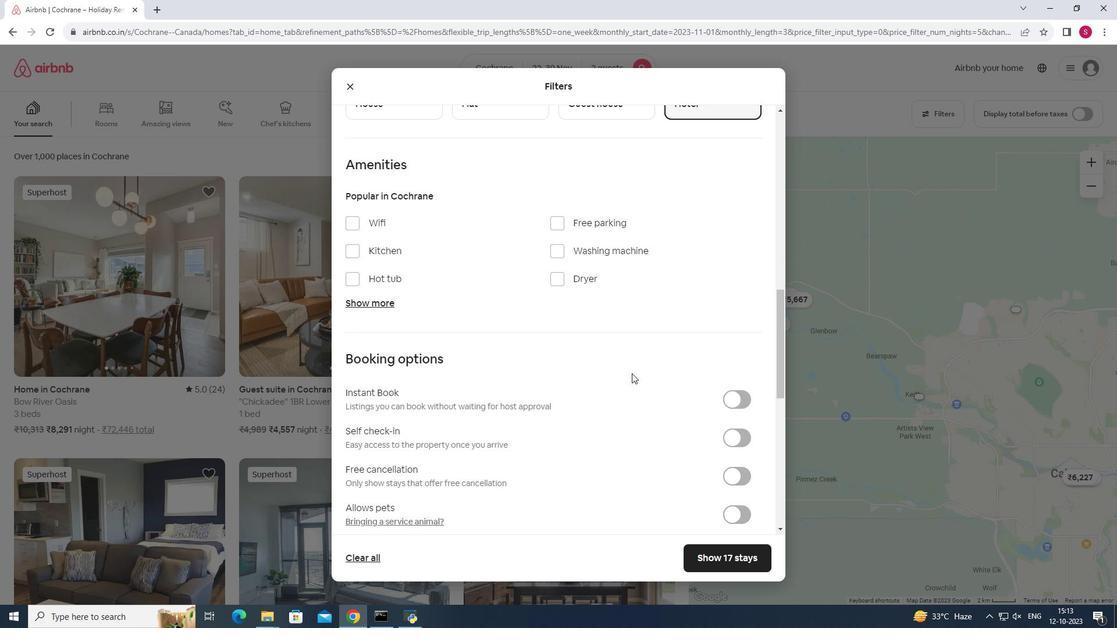 
Action: Mouse scrolled (632, 373) with delta (0, 0)
Screenshot: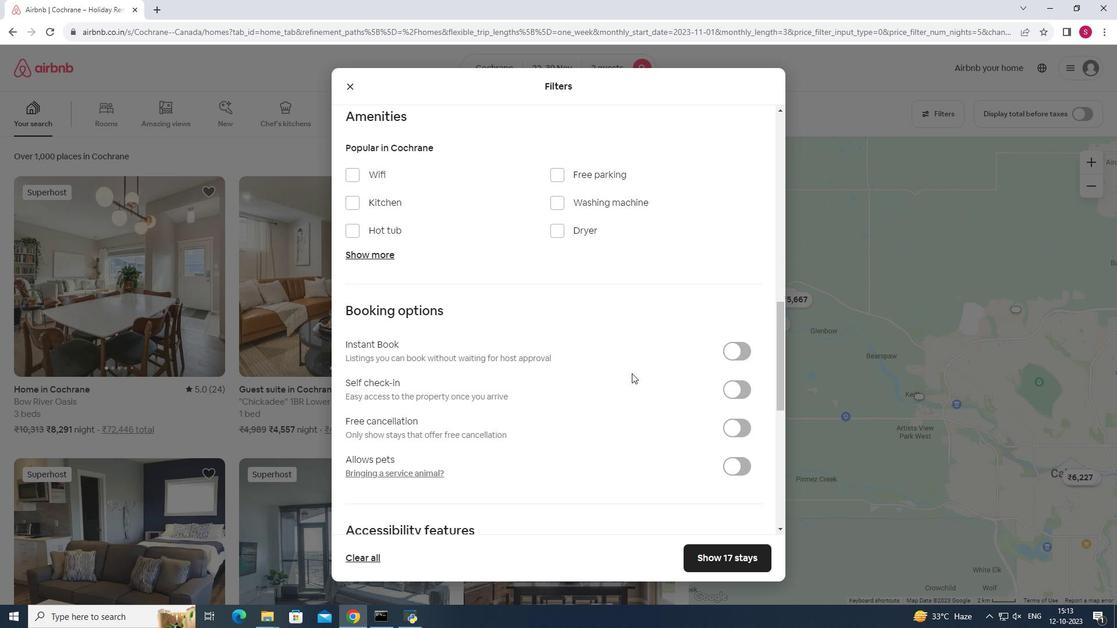 
Action: Mouse scrolled (632, 373) with delta (0, 0)
Screenshot: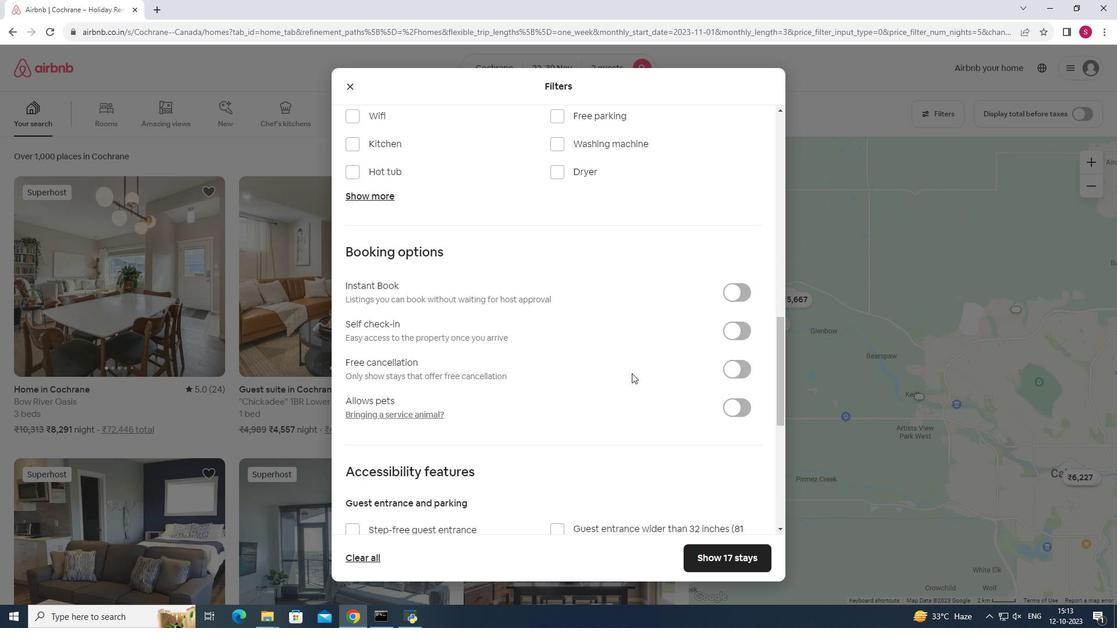 
Action: Mouse moved to (723, 563)
Screenshot: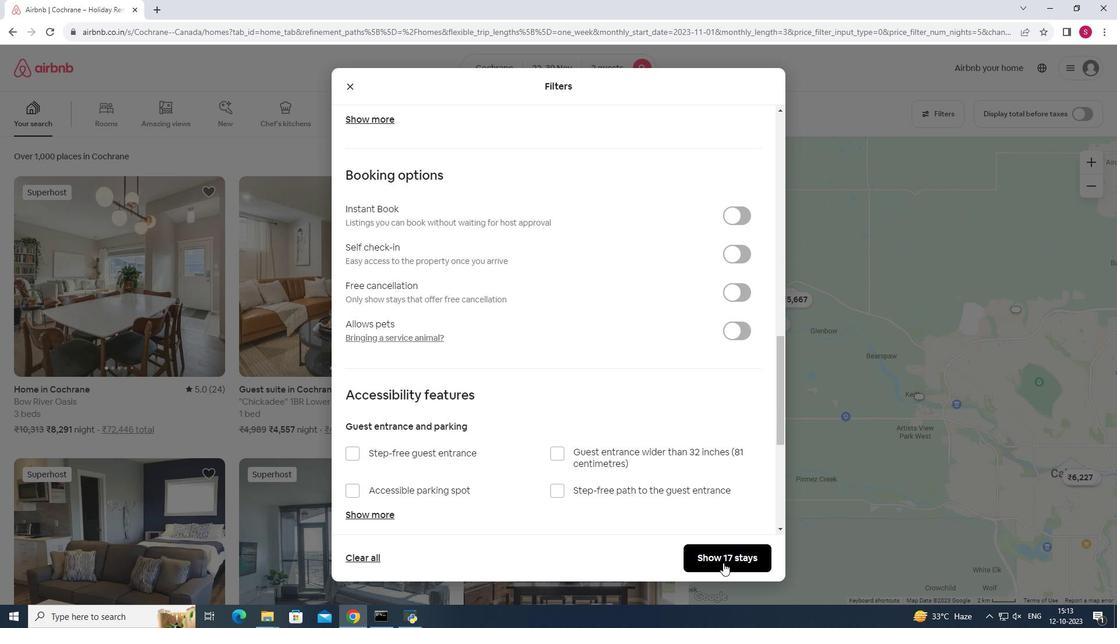 
Action: Mouse pressed left at (723, 563)
Screenshot: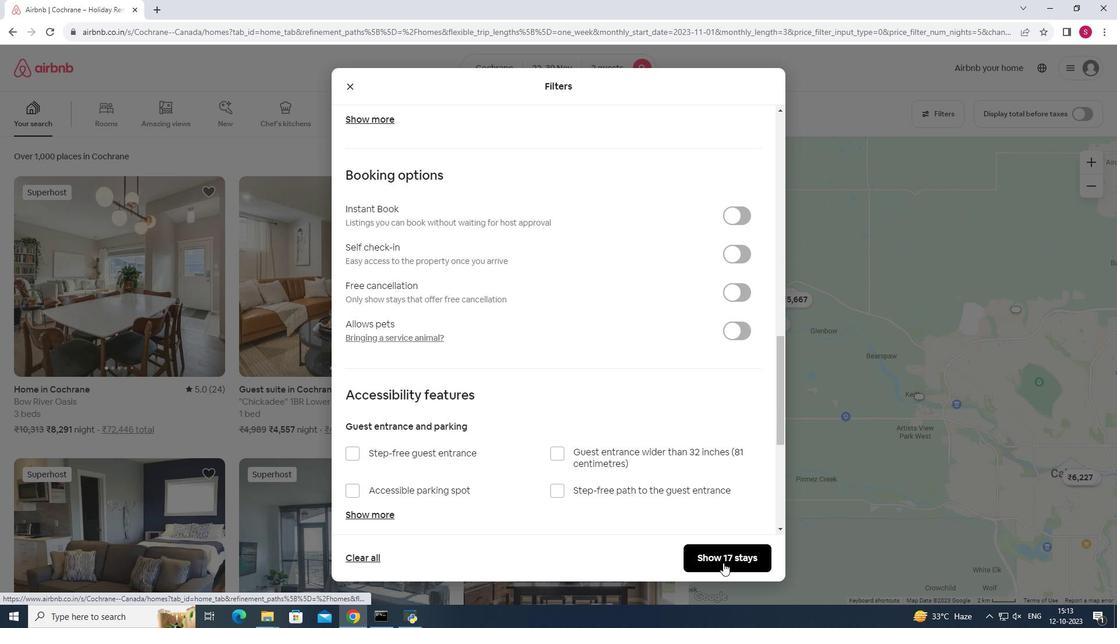 
Action: Mouse moved to (125, 299)
Screenshot: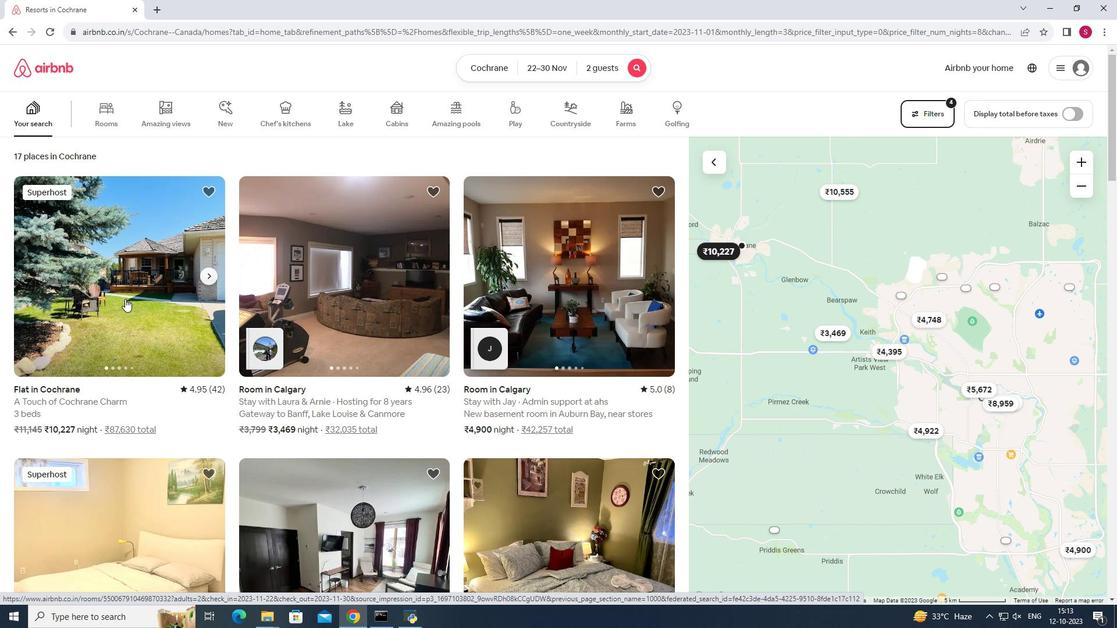 
Action: Mouse pressed left at (125, 299)
Screenshot: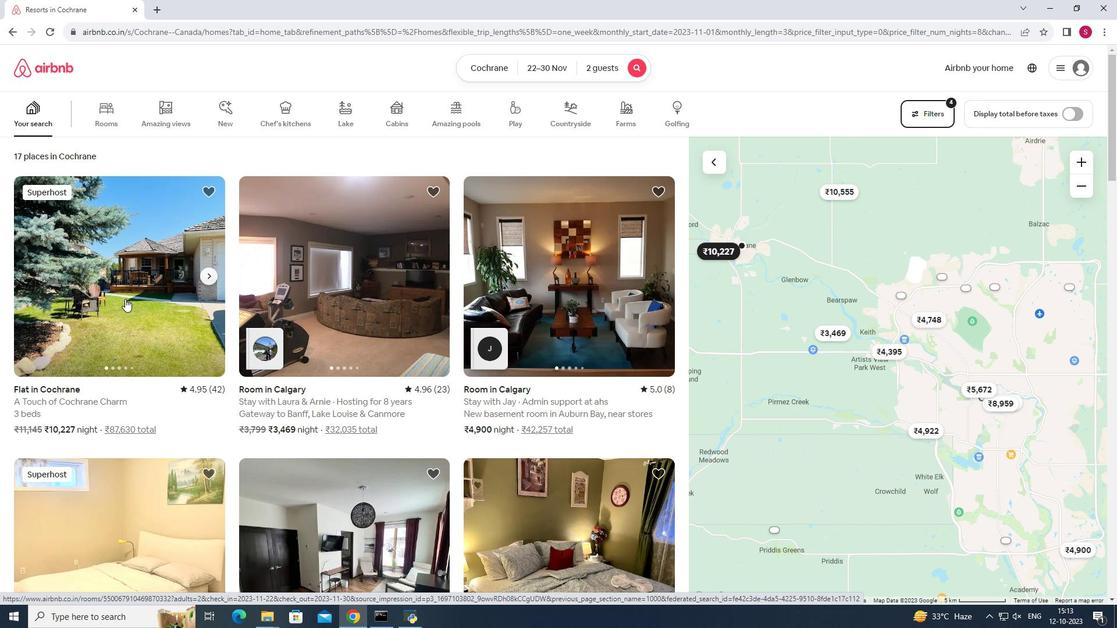 
Action: Mouse moved to (576, 379)
Screenshot: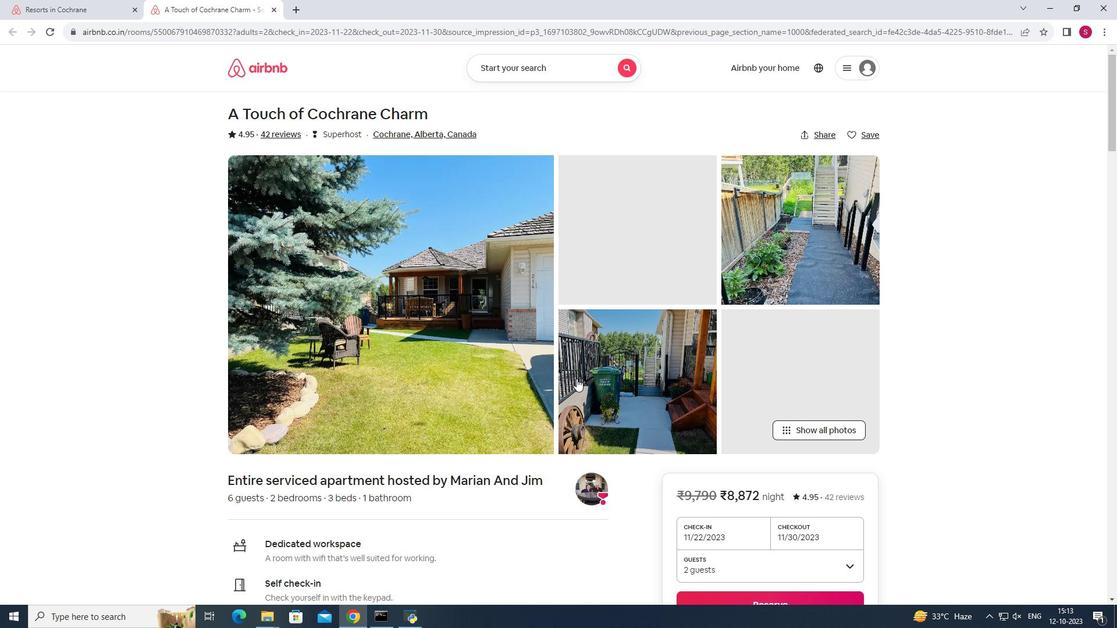 
Action: Mouse scrolled (576, 378) with delta (0, 0)
Screenshot: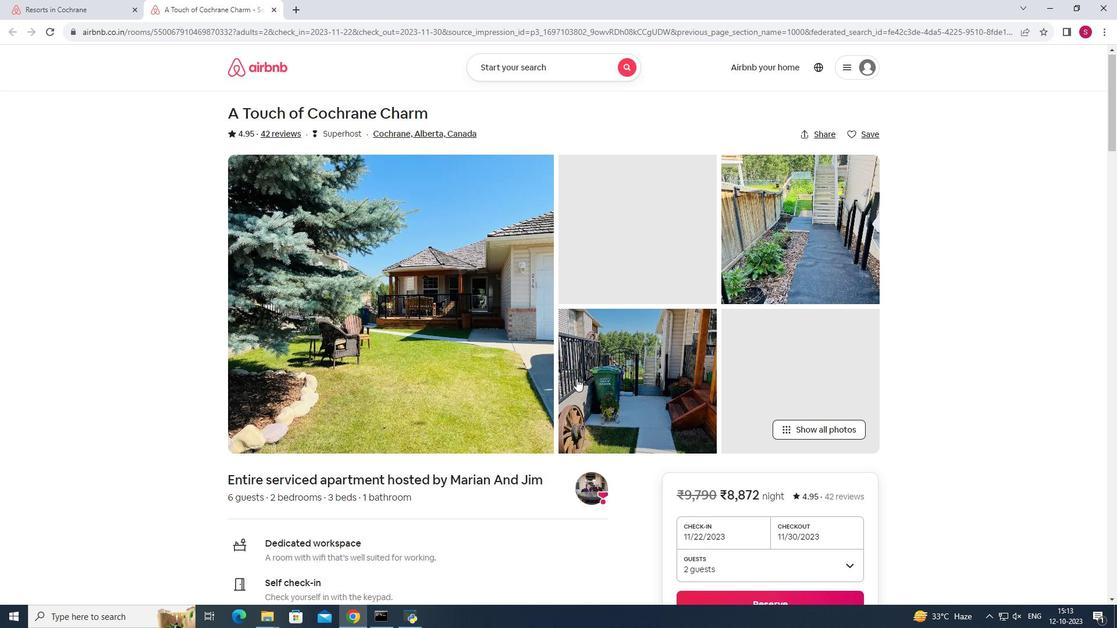 
Action: Mouse moved to (824, 375)
Screenshot: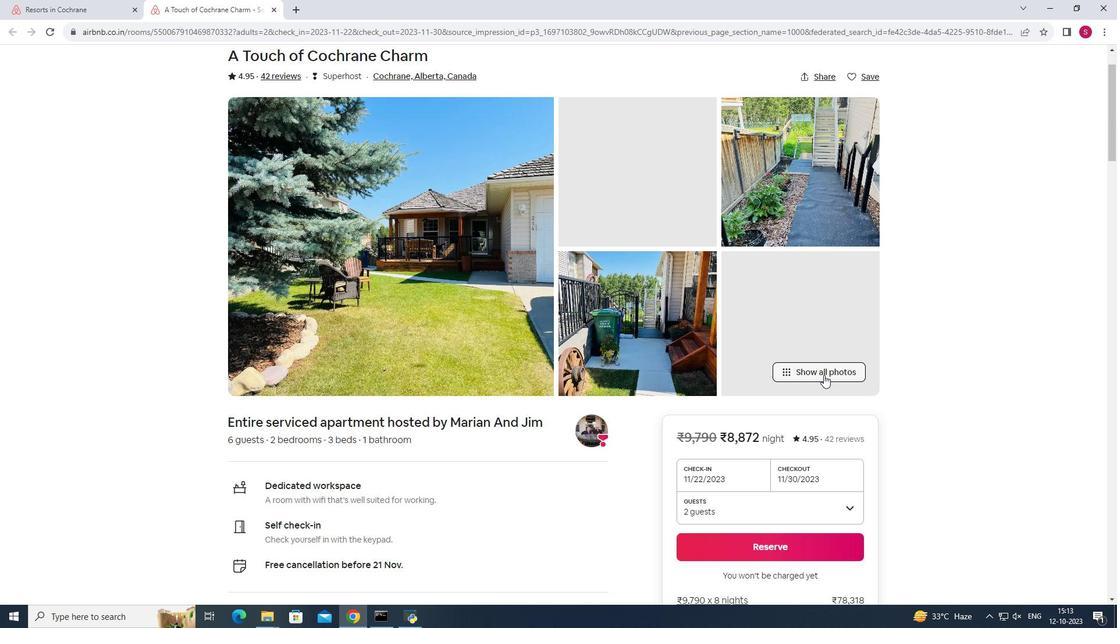 
Action: Mouse pressed left at (824, 375)
Screenshot: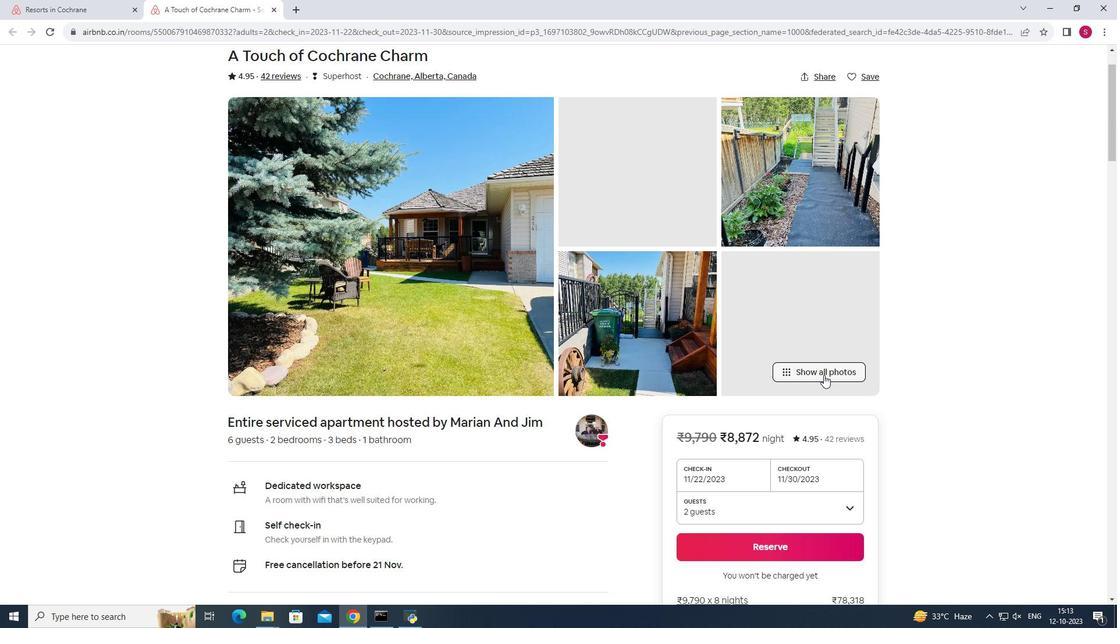 
Action: Mouse moved to (884, 380)
Screenshot: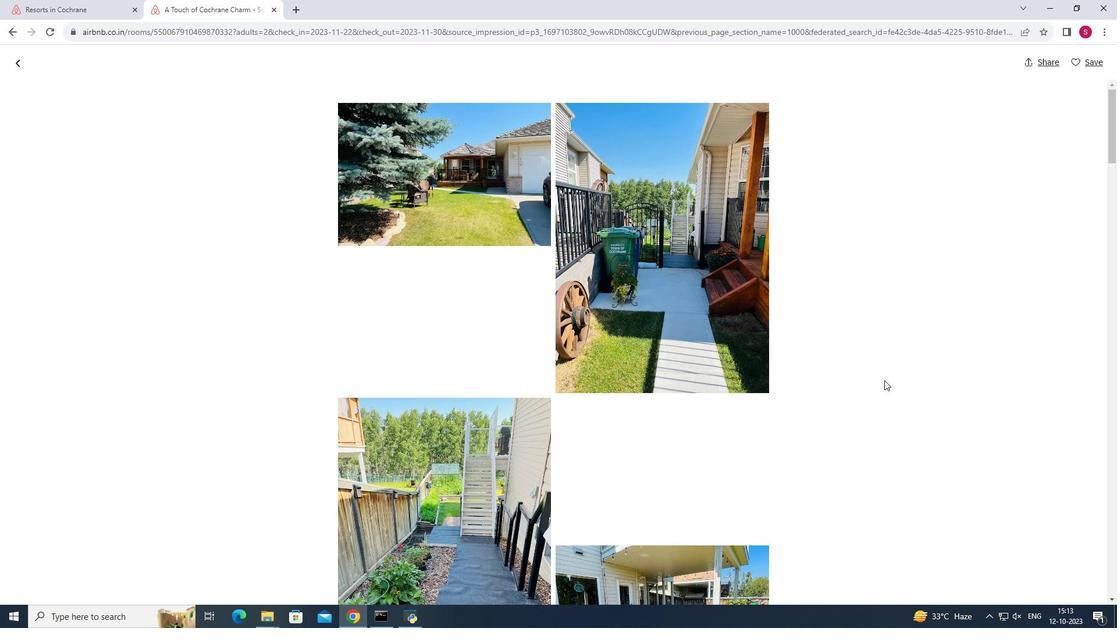 
Action: Mouse scrolled (884, 380) with delta (0, 0)
Screenshot: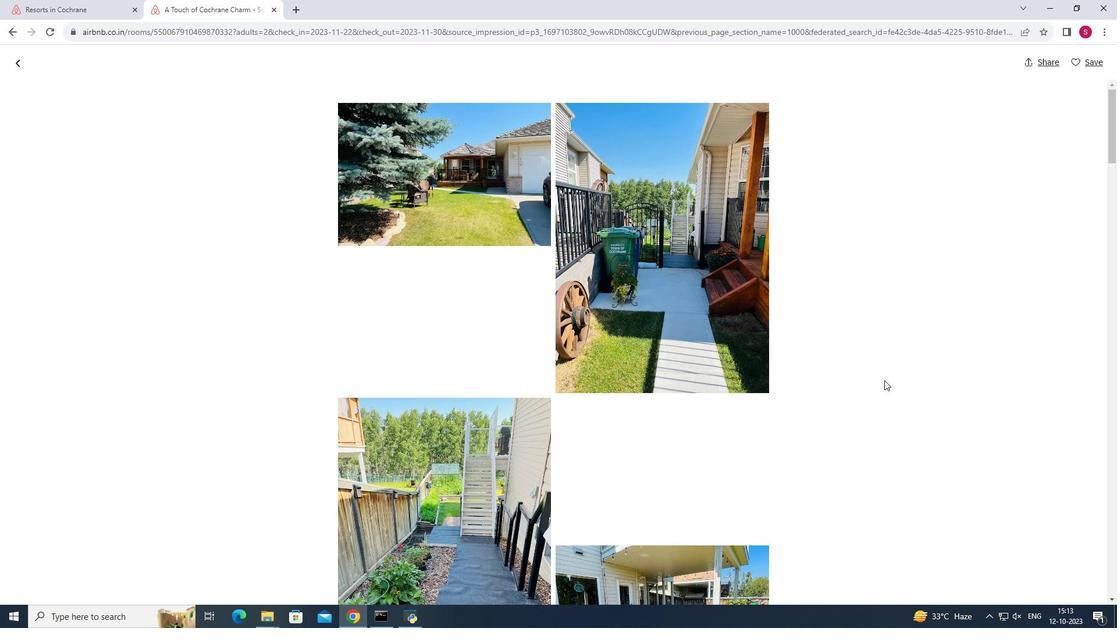 
Action: Mouse scrolled (884, 380) with delta (0, 0)
Screenshot: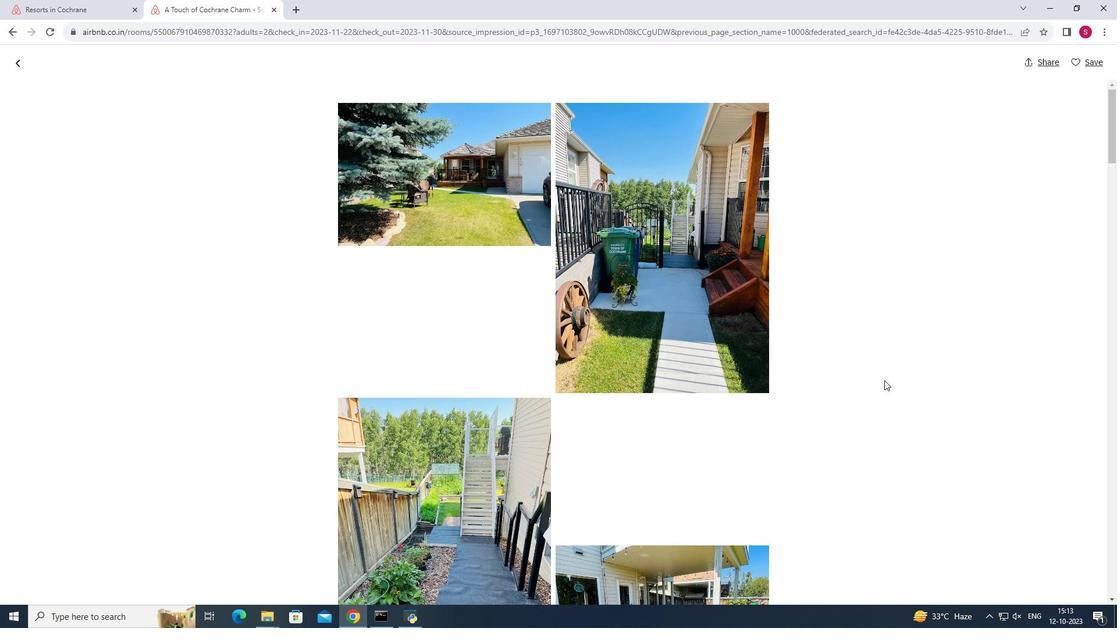 
Action: Mouse scrolled (884, 380) with delta (0, 0)
Screenshot: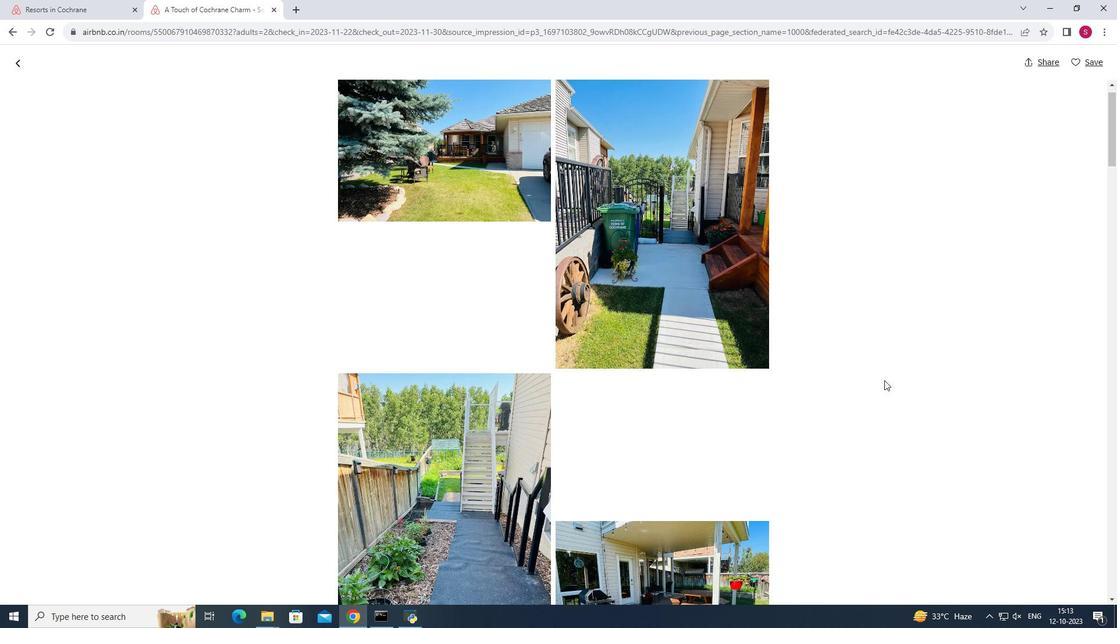 
Action: Mouse scrolled (884, 380) with delta (0, 0)
Screenshot: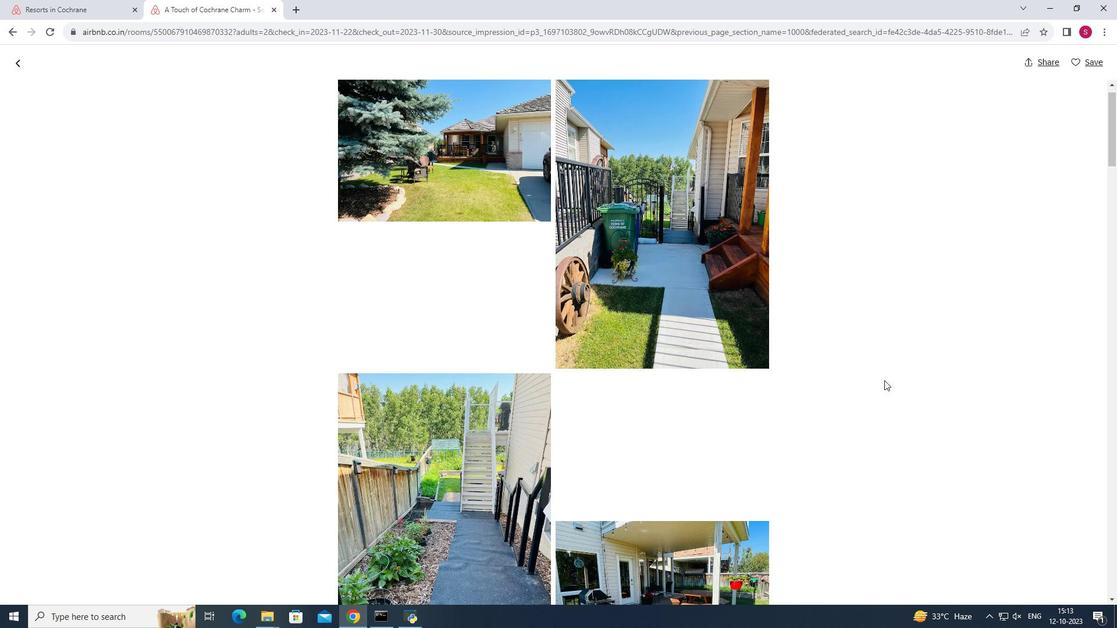 
Action: Mouse scrolled (884, 380) with delta (0, 0)
Screenshot: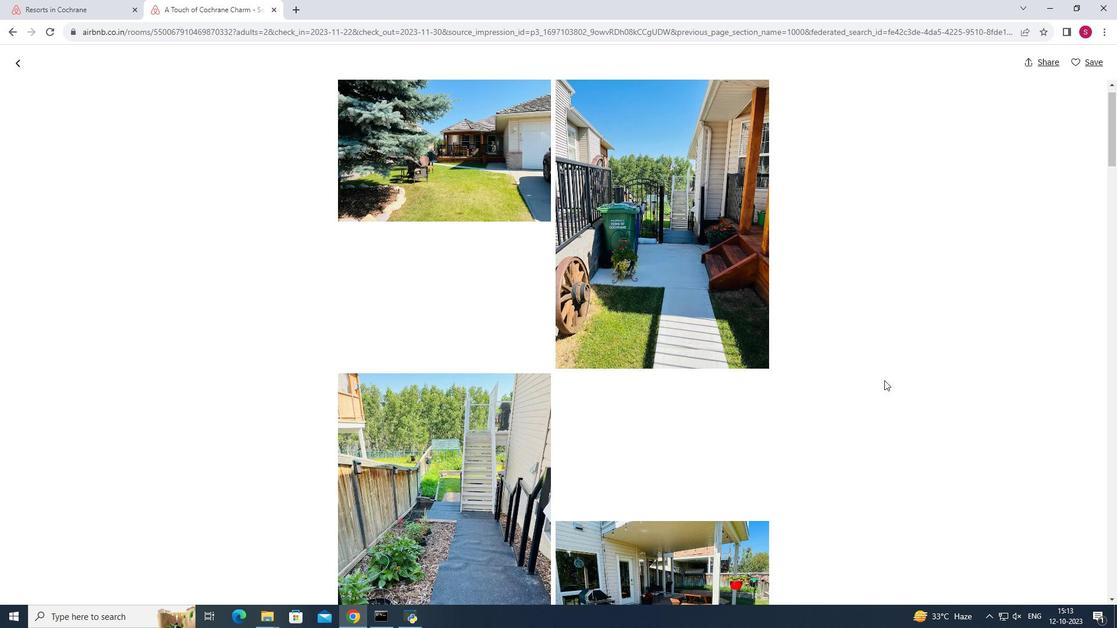 
Action: Mouse scrolled (884, 380) with delta (0, 0)
Screenshot: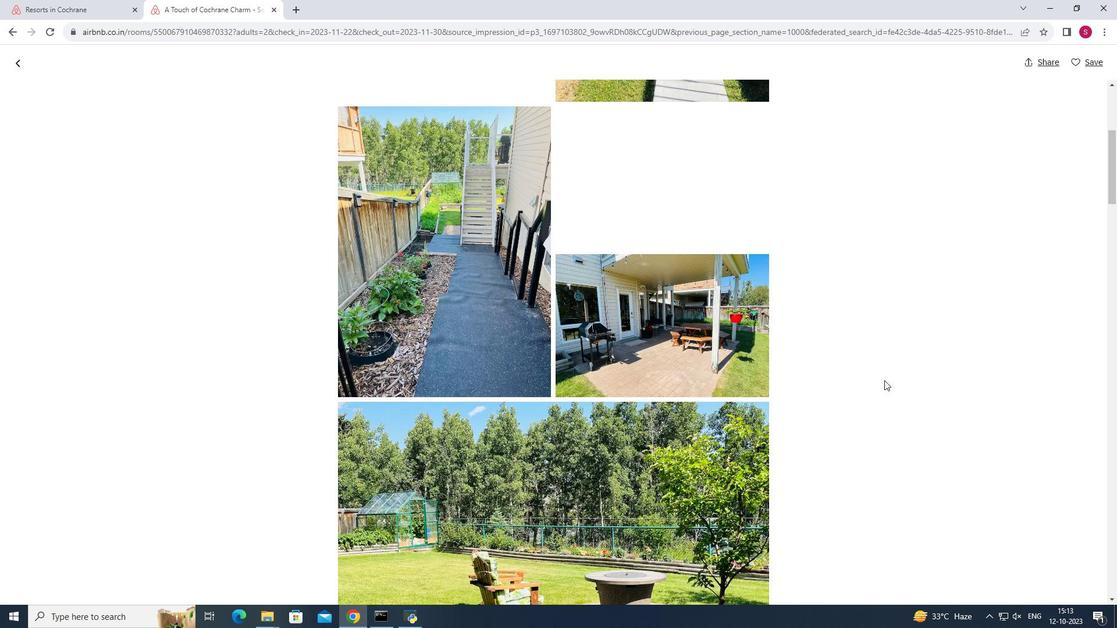 
Action: Mouse scrolled (884, 380) with delta (0, 0)
Screenshot: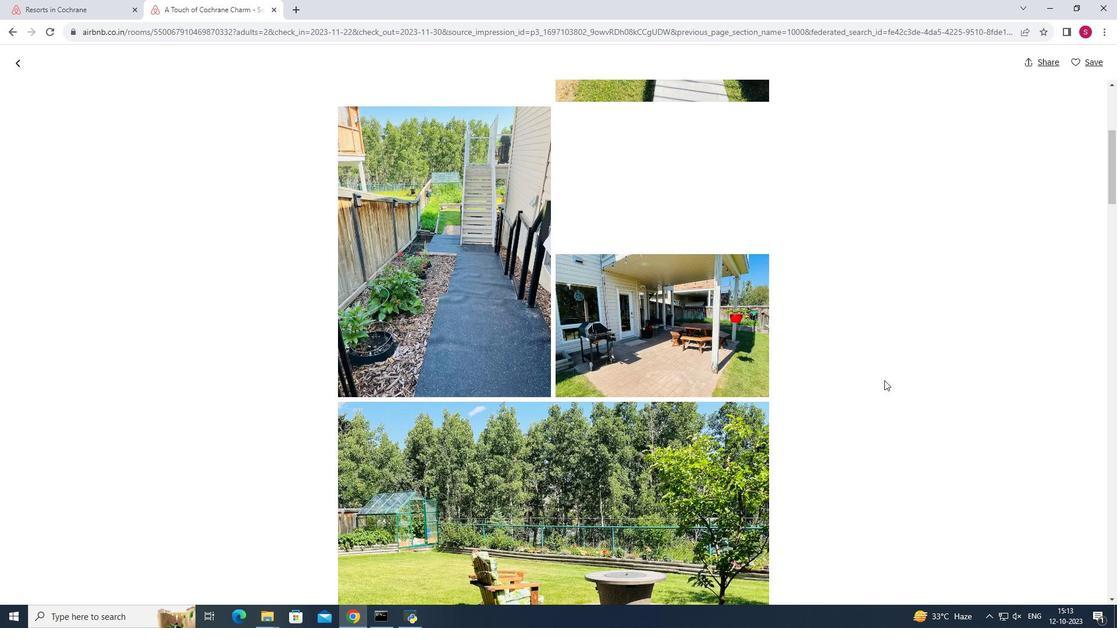 
Action: Mouse scrolled (884, 380) with delta (0, 0)
Screenshot: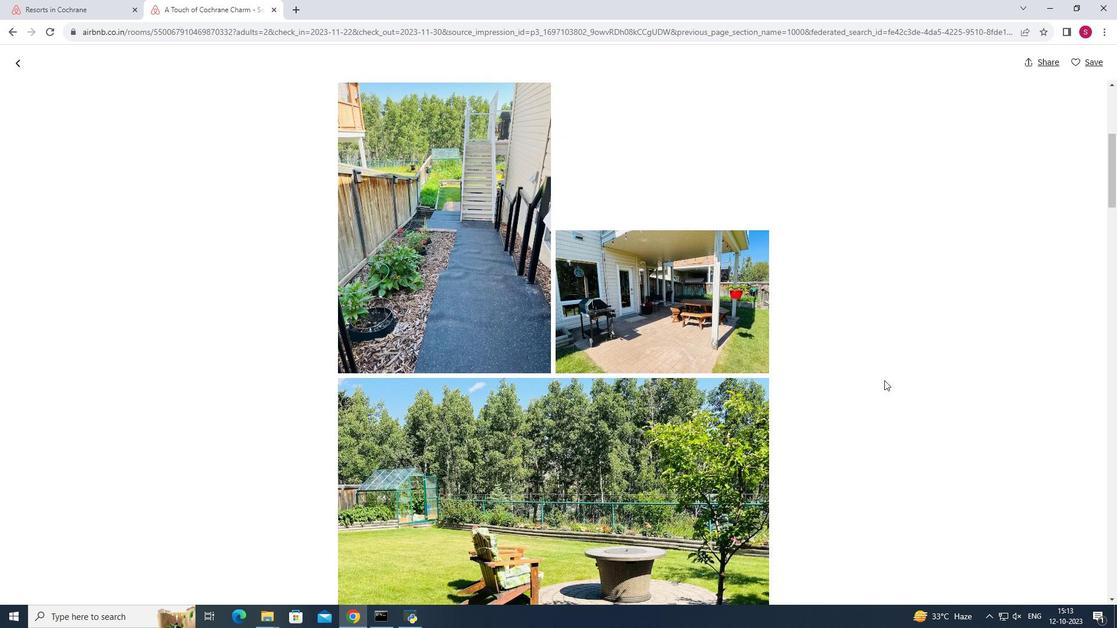 
Action: Mouse moved to (887, 380)
Screenshot: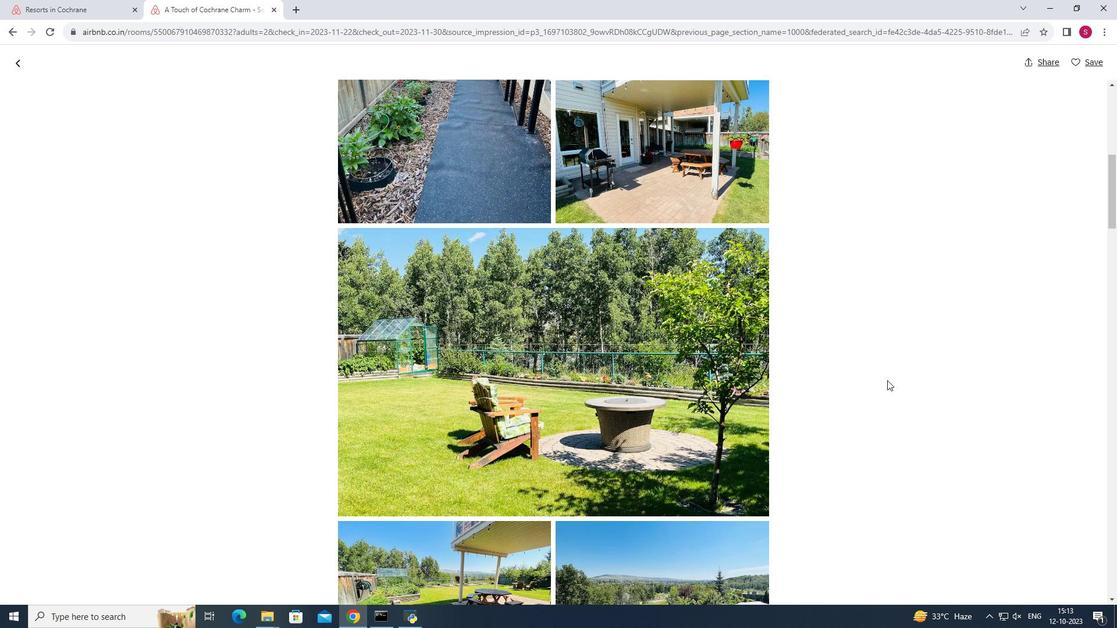 
Action: Mouse scrolled (887, 380) with delta (0, 0)
Screenshot: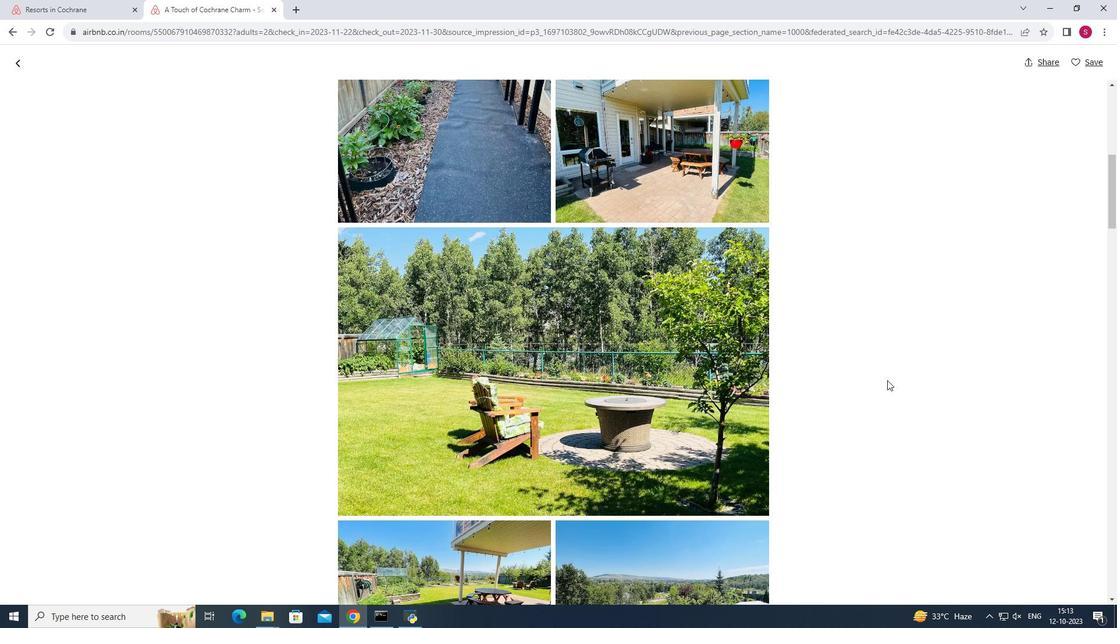 
Action: Mouse scrolled (887, 380) with delta (0, 0)
Screenshot: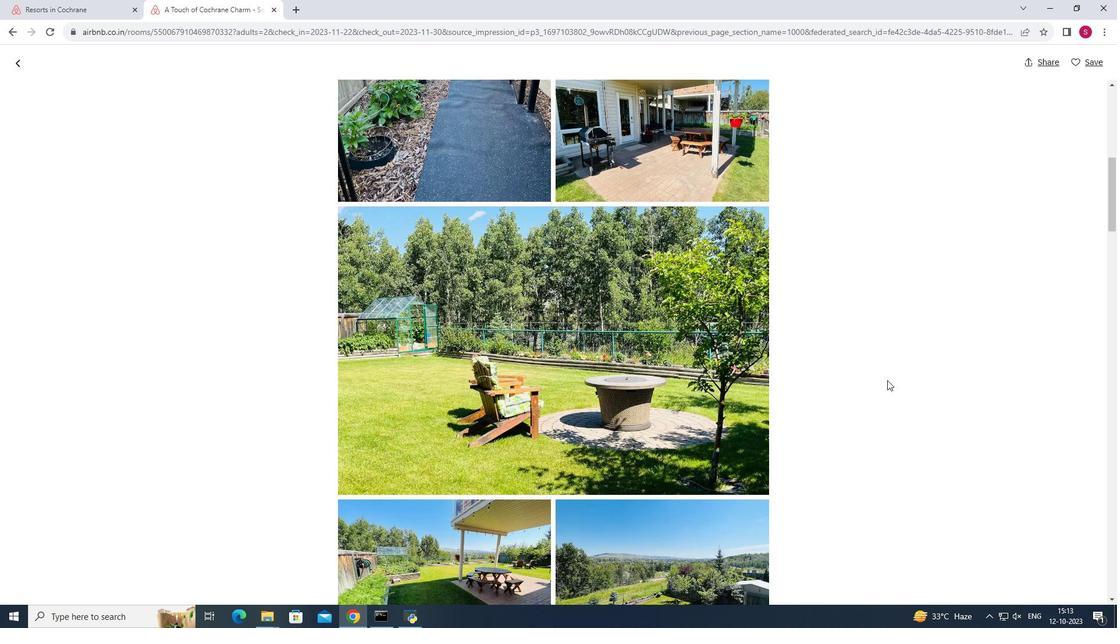 
Action: Mouse scrolled (887, 380) with delta (0, 0)
Screenshot: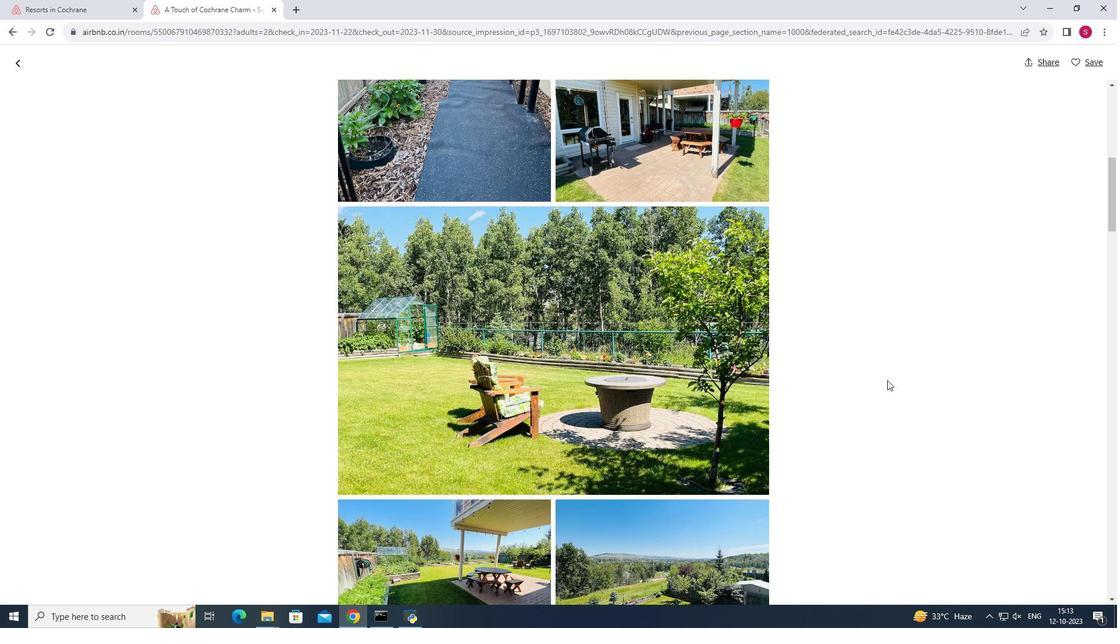 
Action: Mouse scrolled (887, 380) with delta (0, 0)
Screenshot: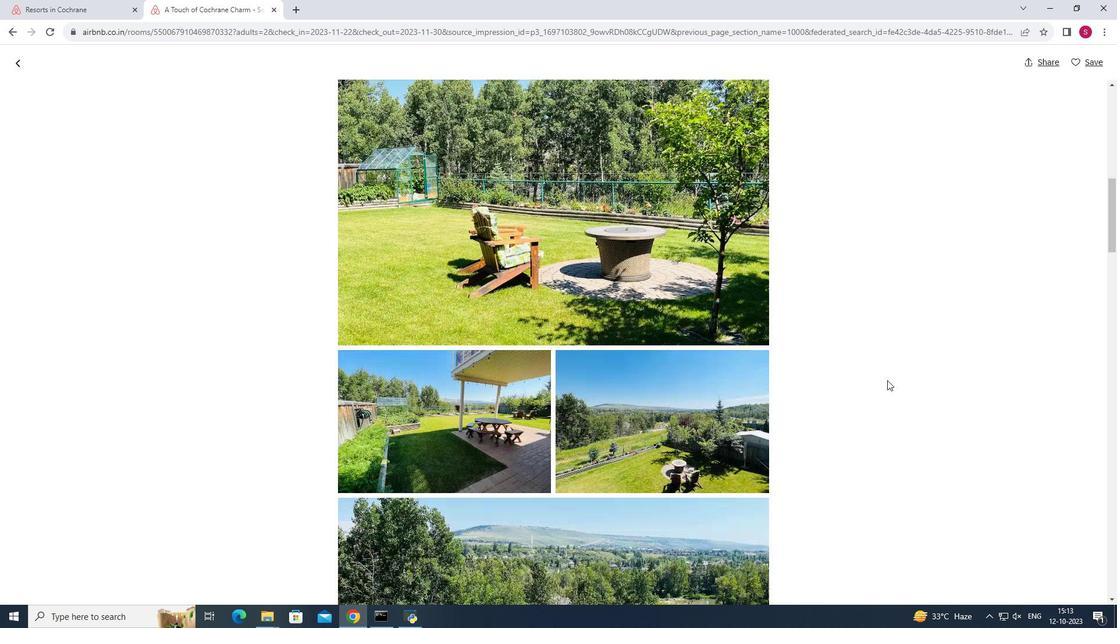
Action: Mouse moved to (887, 379)
Screenshot: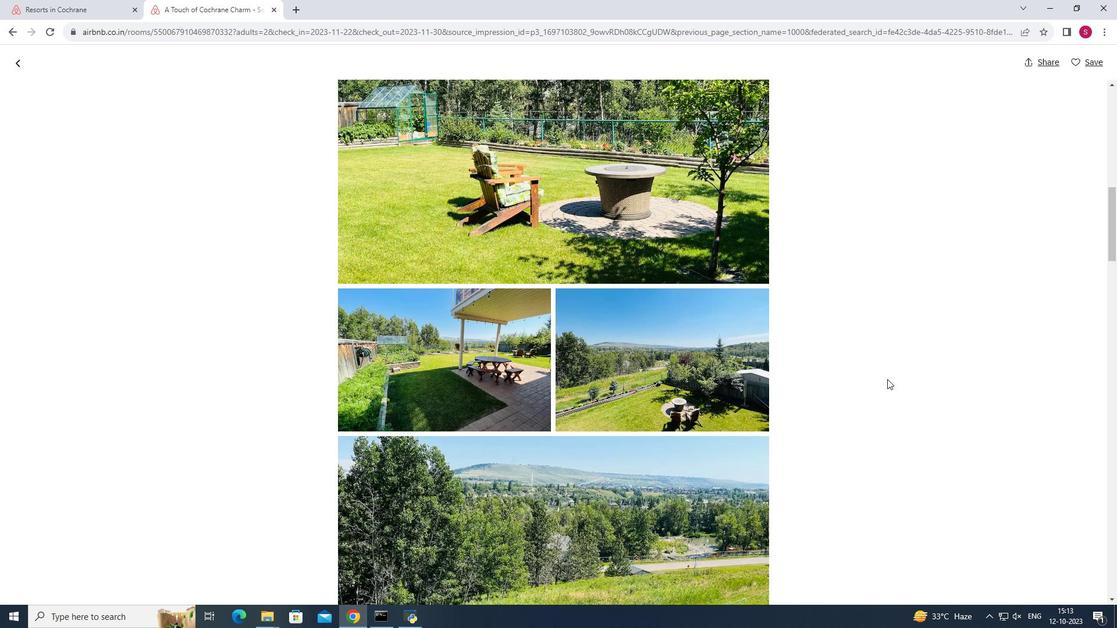 
Action: Mouse scrolled (887, 379) with delta (0, 0)
Screenshot: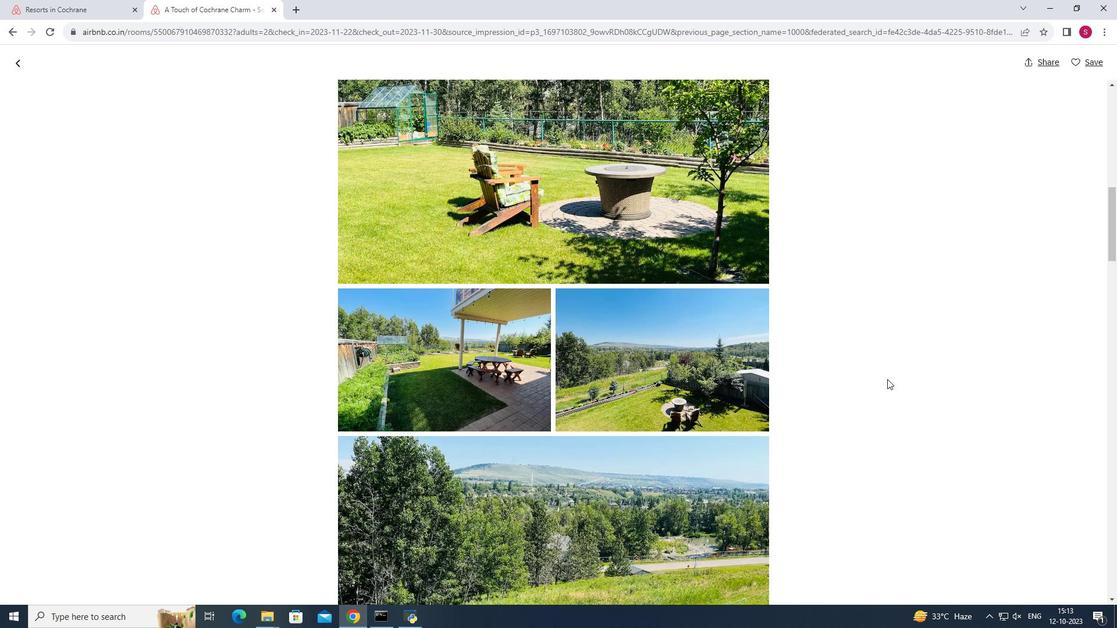 
Action: Mouse scrolled (887, 379) with delta (0, 0)
Screenshot: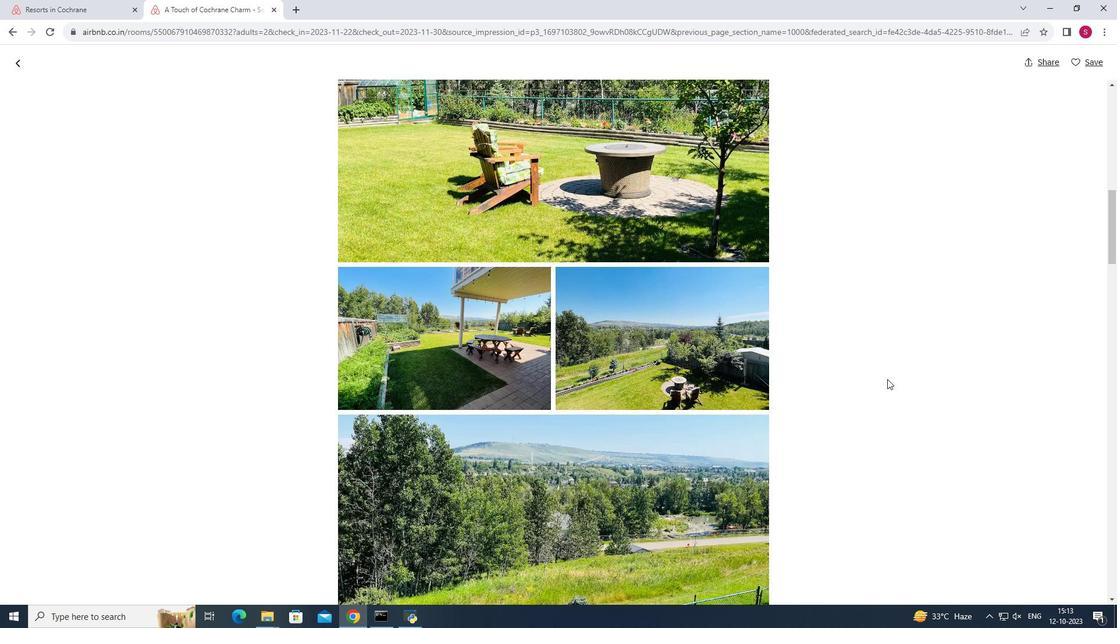 
Action: Mouse scrolled (887, 379) with delta (0, 0)
Screenshot: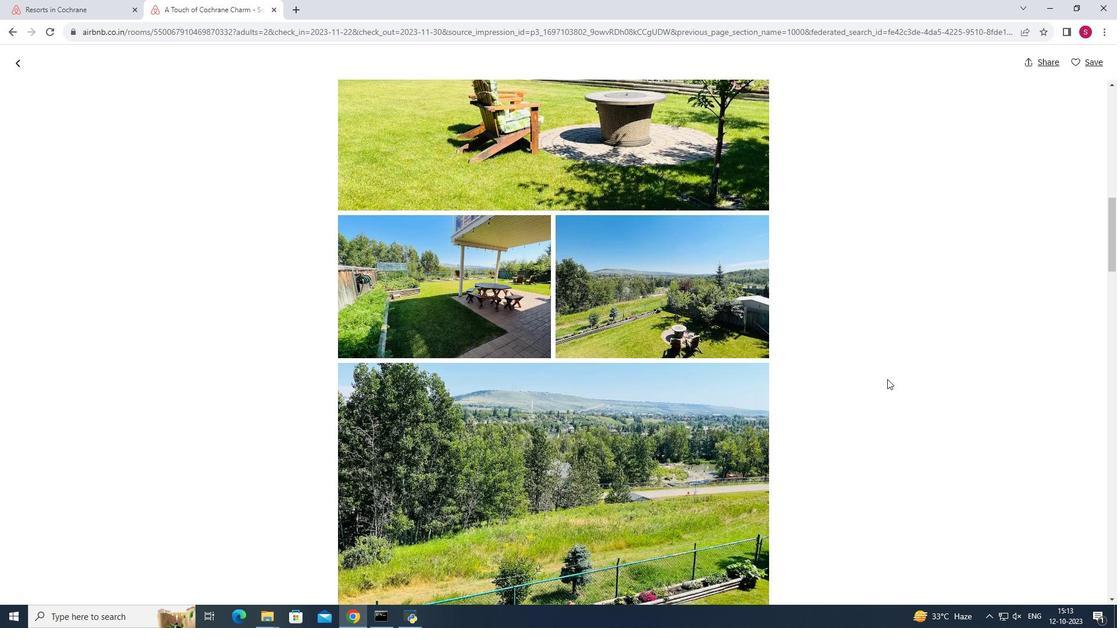
Action: Mouse scrolled (887, 379) with delta (0, 0)
Screenshot: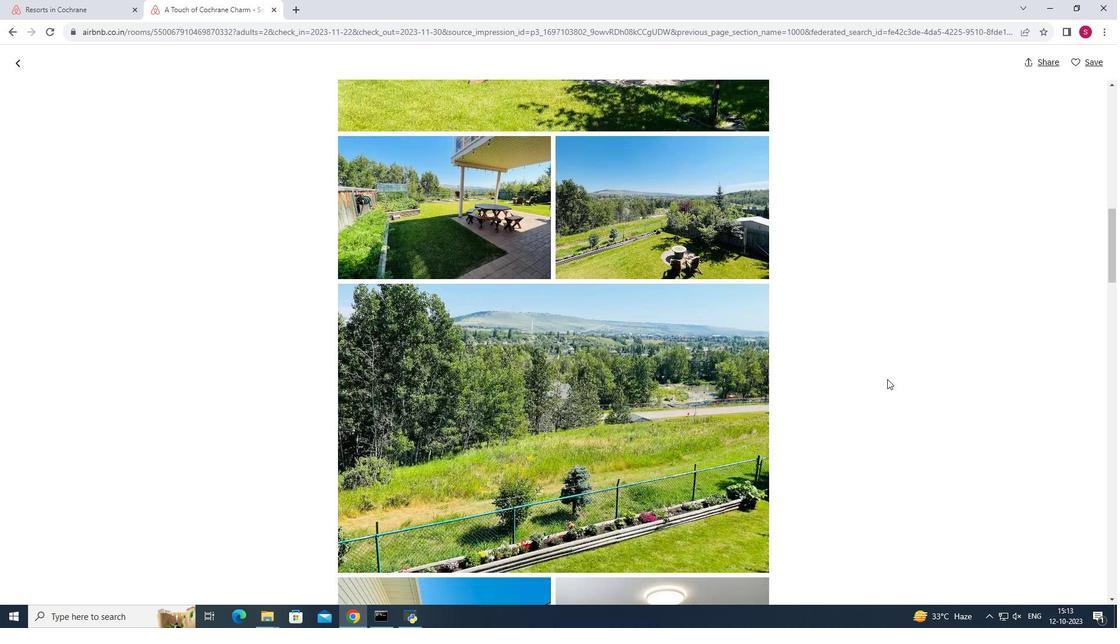 
Action: Mouse scrolled (887, 379) with delta (0, 0)
Screenshot: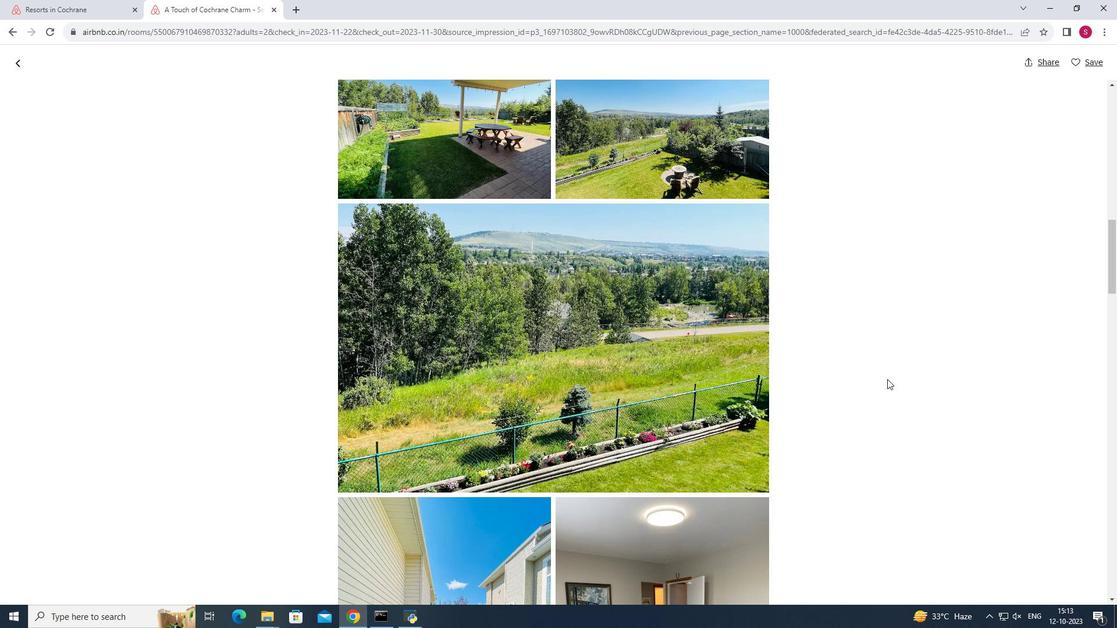 
Action: Mouse scrolled (887, 379) with delta (0, 0)
Screenshot: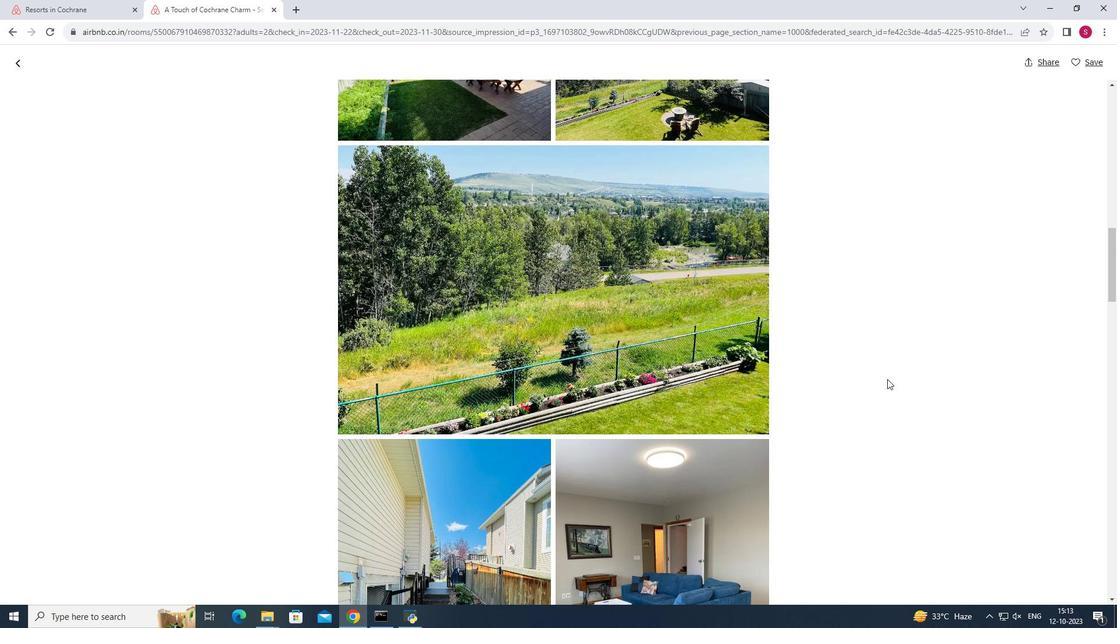 
Action: Mouse scrolled (887, 379) with delta (0, 0)
Screenshot: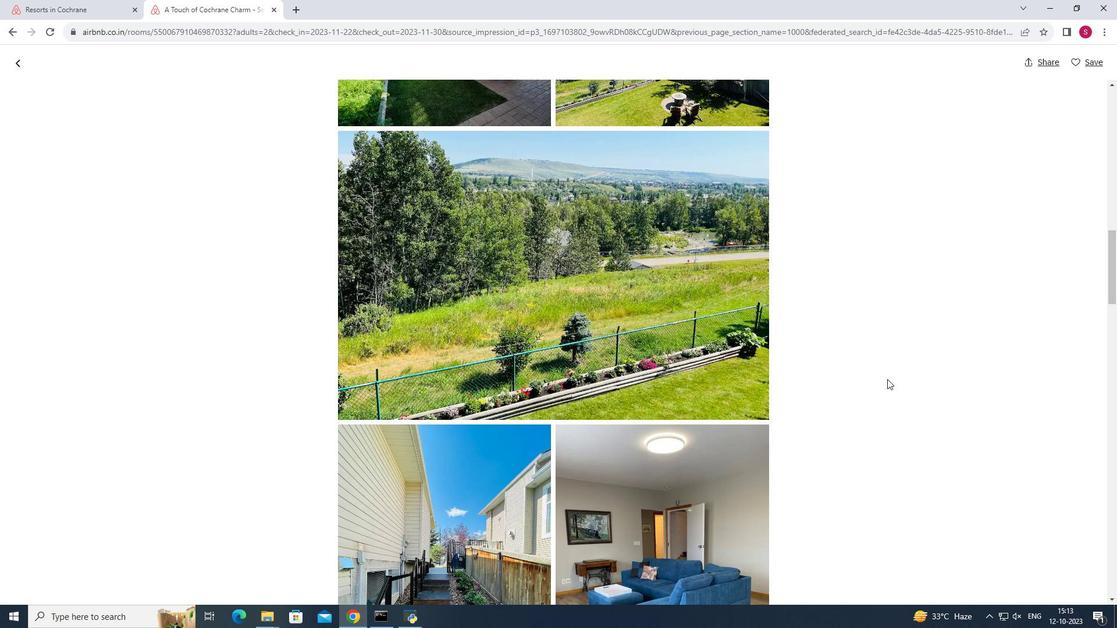 
Action: Mouse scrolled (887, 379) with delta (0, 0)
Screenshot: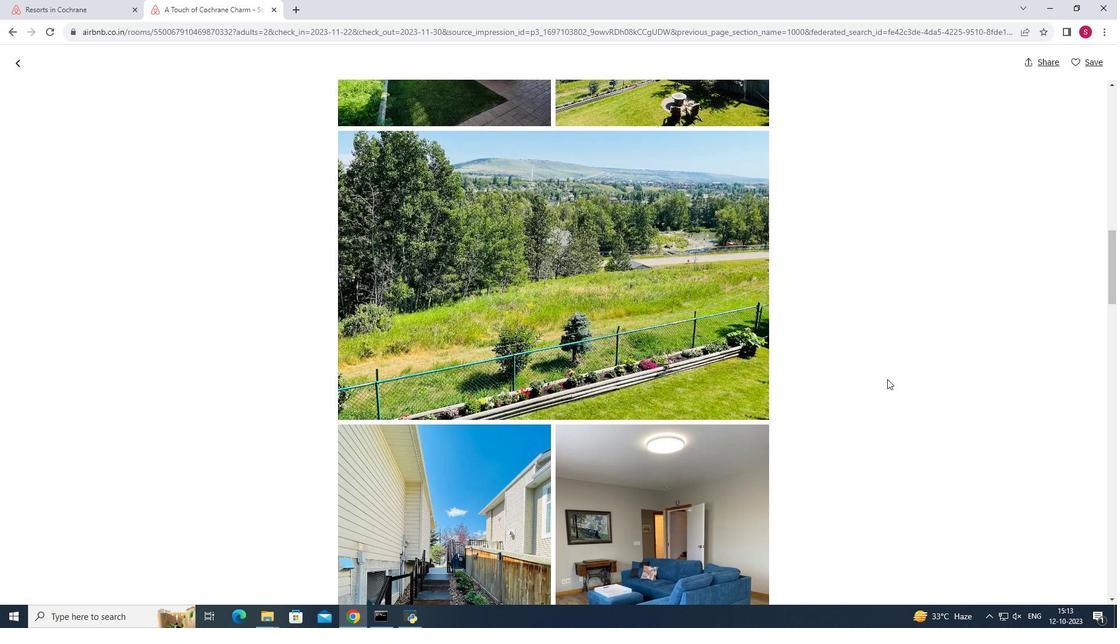 
Action: Mouse scrolled (887, 379) with delta (0, 0)
Screenshot: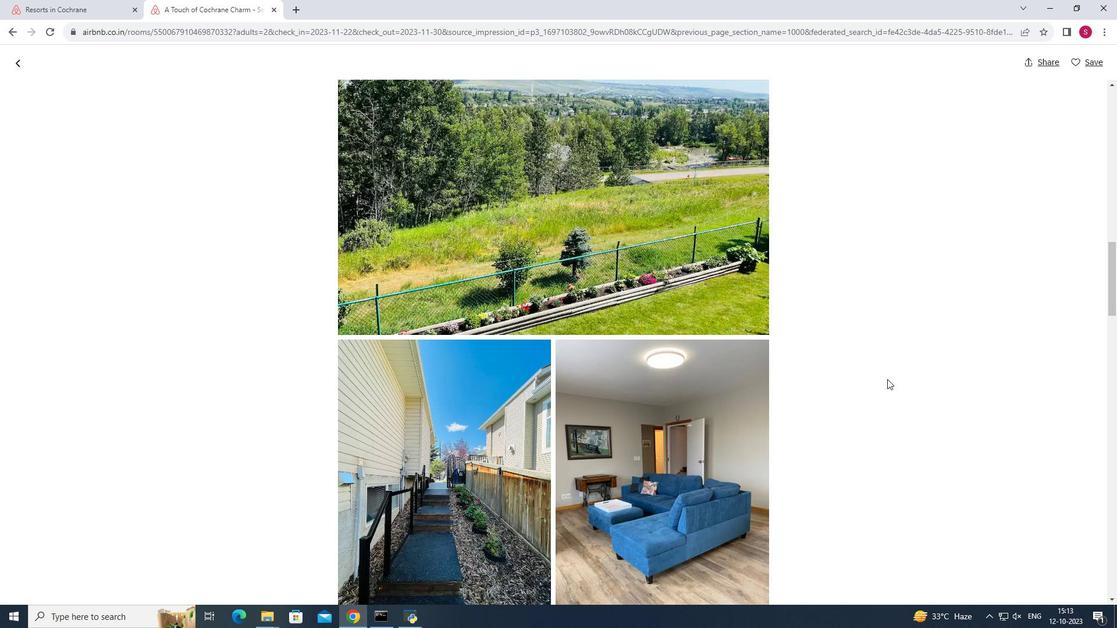 
Action: Mouse moved to (889, 377)
Screenshot: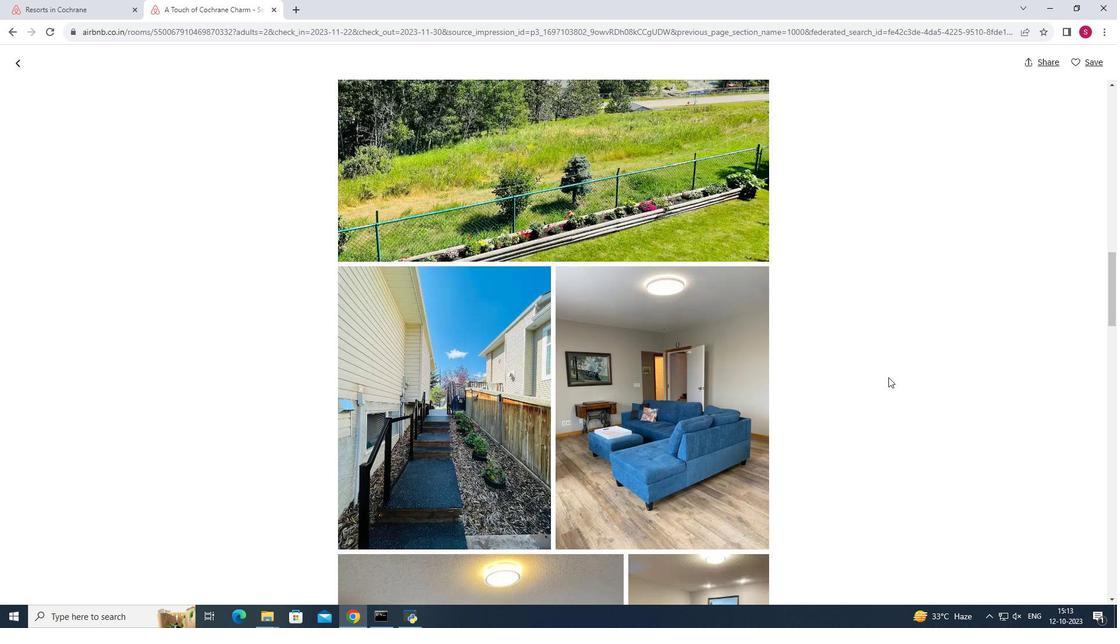 
Action: Mouse scrolled (889, 377) with delta (0, 0)
Screenshot: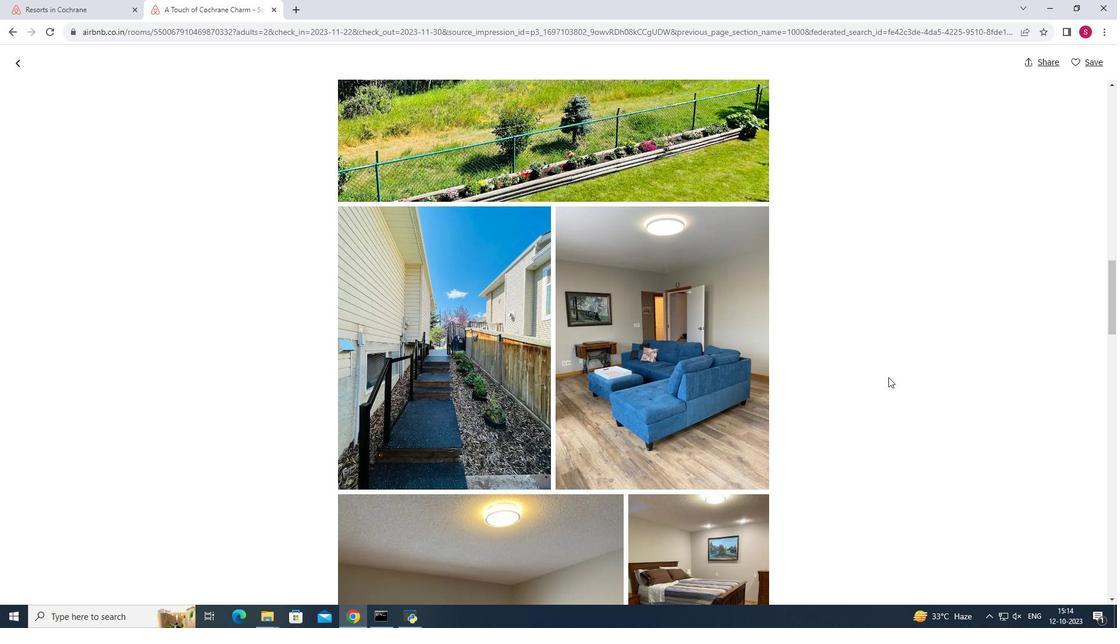 
Action: Mouse scrolled (889, 377) with delta (0, 0)
Screenshot: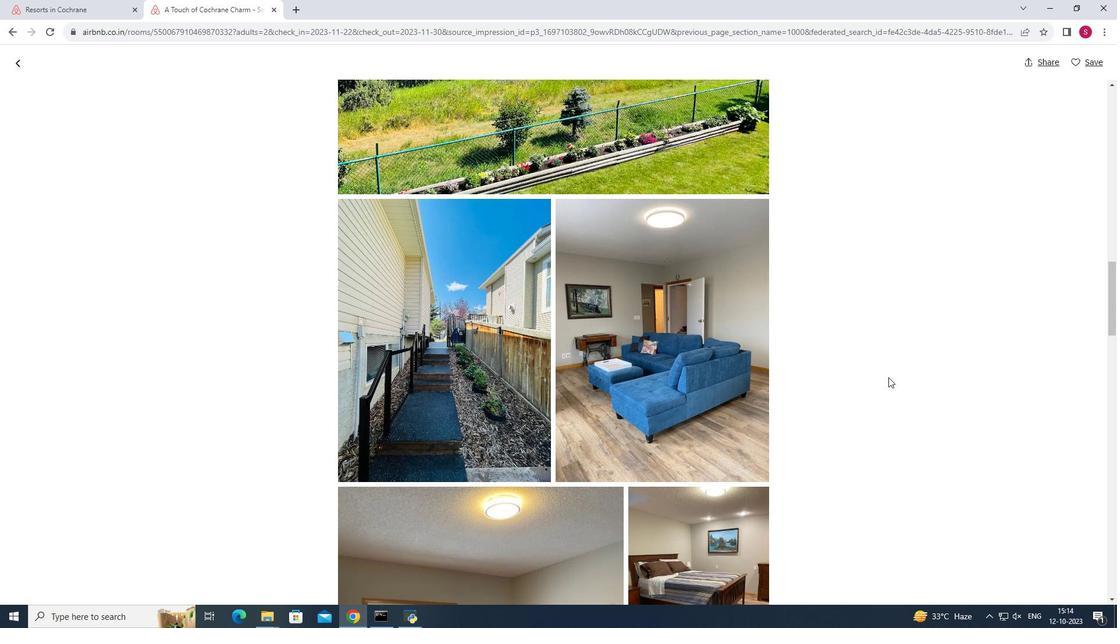 
Action: Mouse scrolled (889, 377) with delta (0, 0)
Screenshot: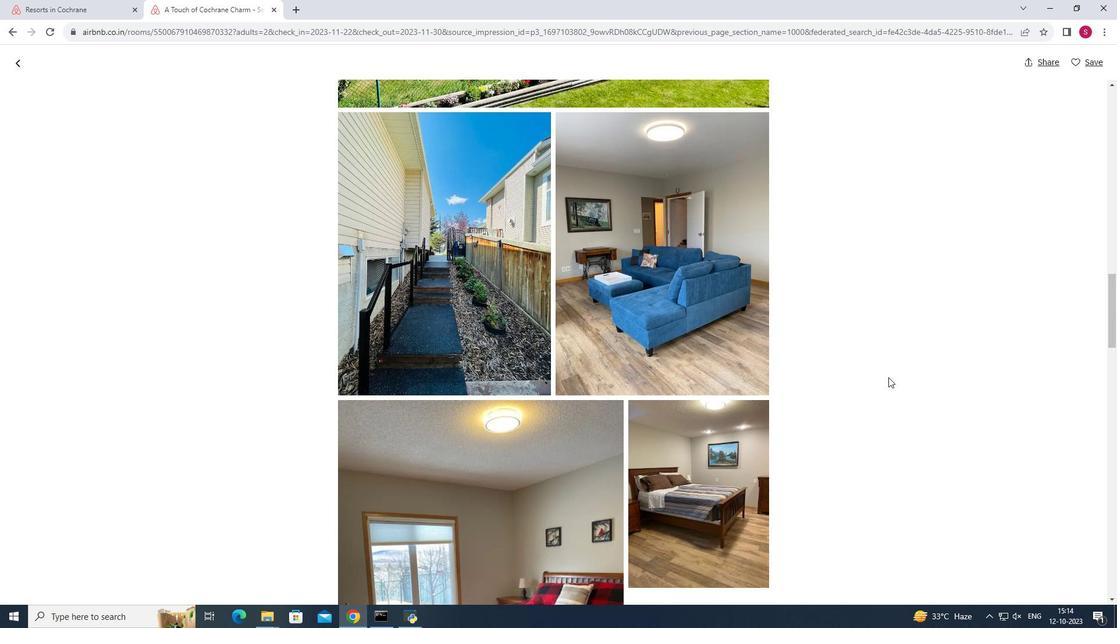 
Action: Mouse scrolled (889, 377) with delta (0, 0)
Screenshot: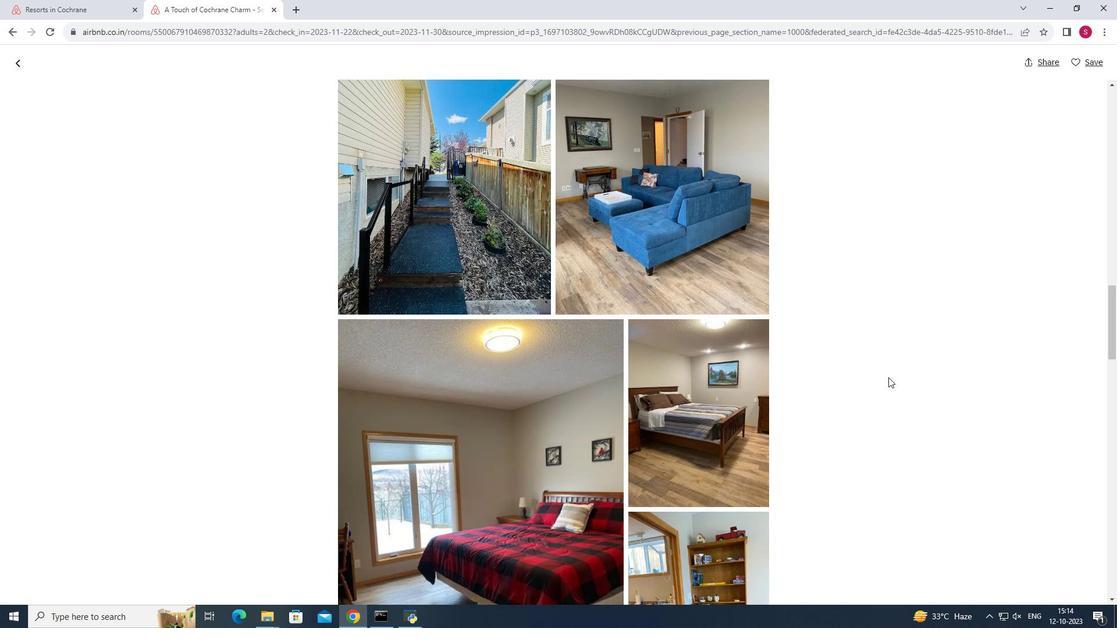 
Action: Mouse scrolled (889, 377) with delta (0, 0)
Screenshot: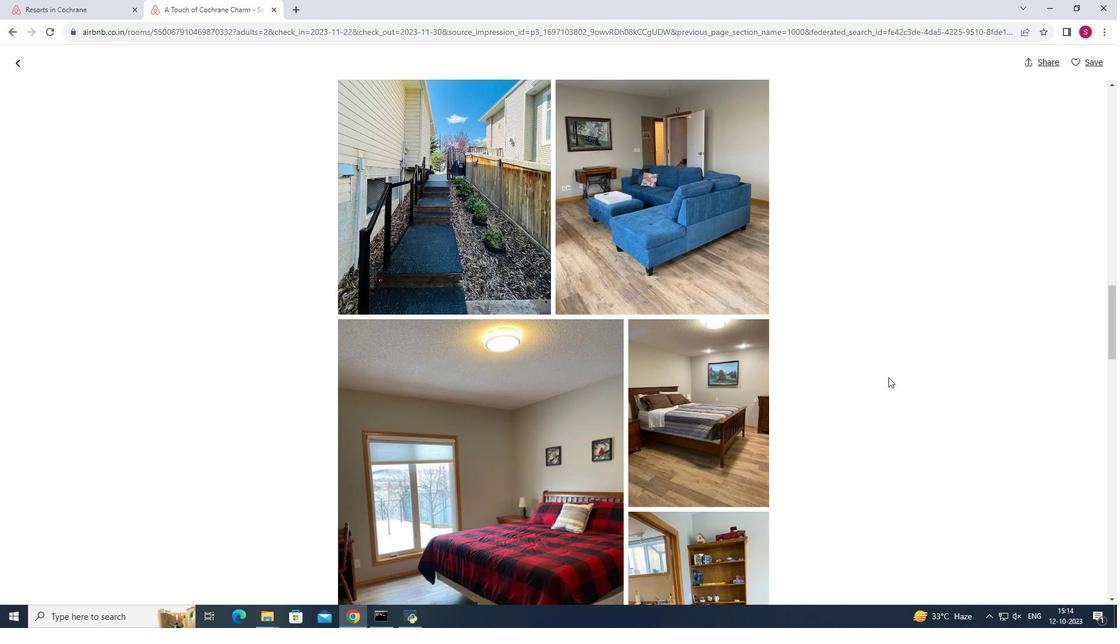 
Action: Mouse scrolled (889, 377) with delta (0, 0)
Screenshot: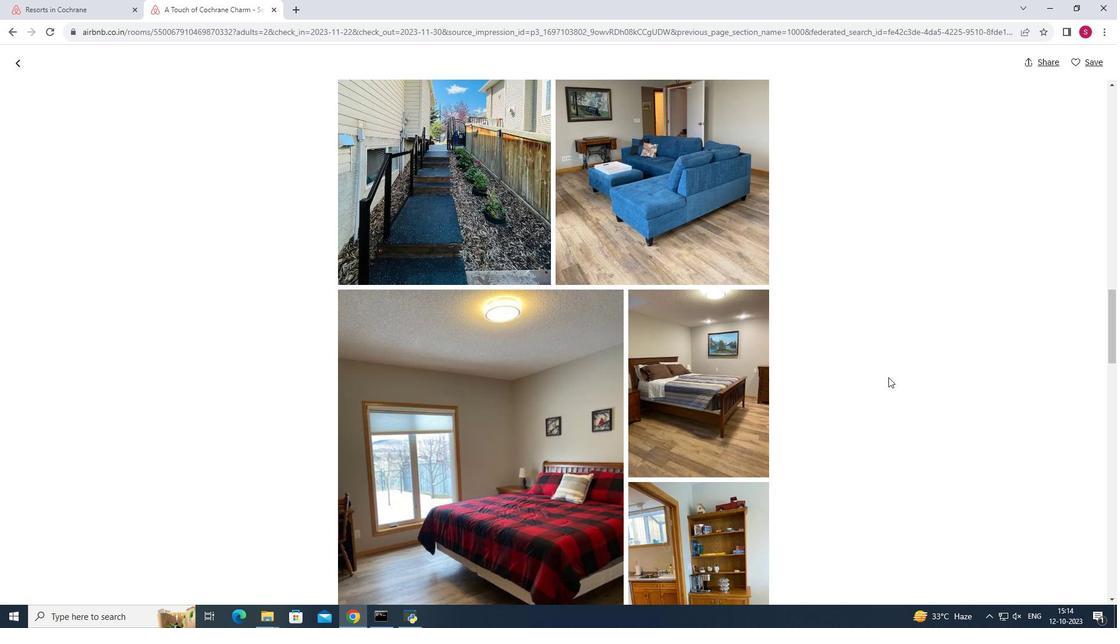 
Action: Mouse scrolled (889, 377) with delta (0, 0)
Screenshot: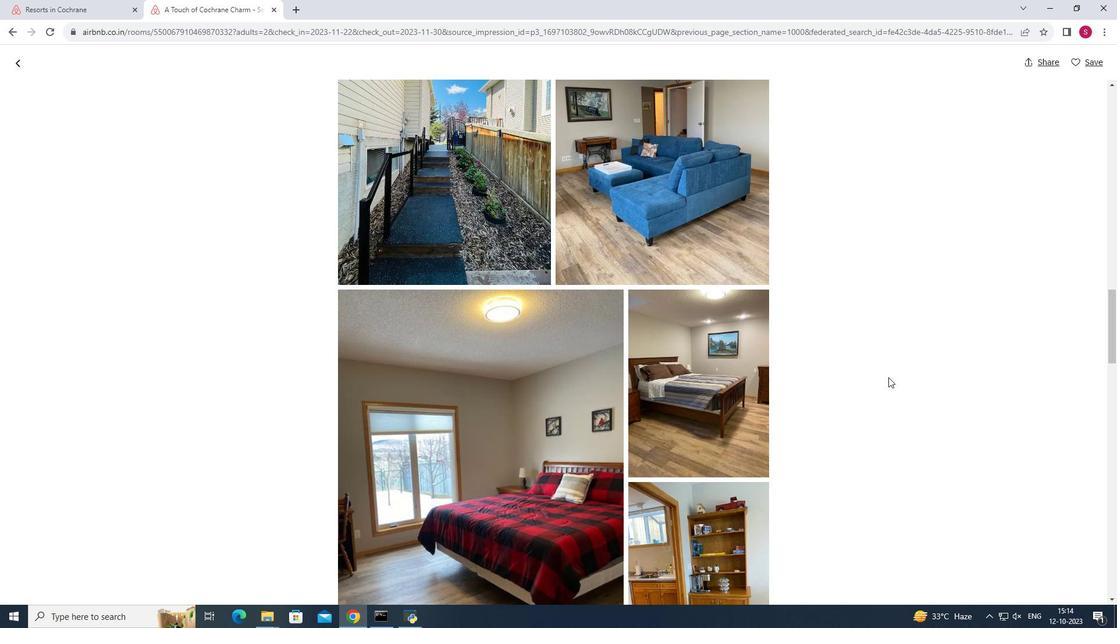 
Action: Mouse moved to (889, 376)
Screenshot: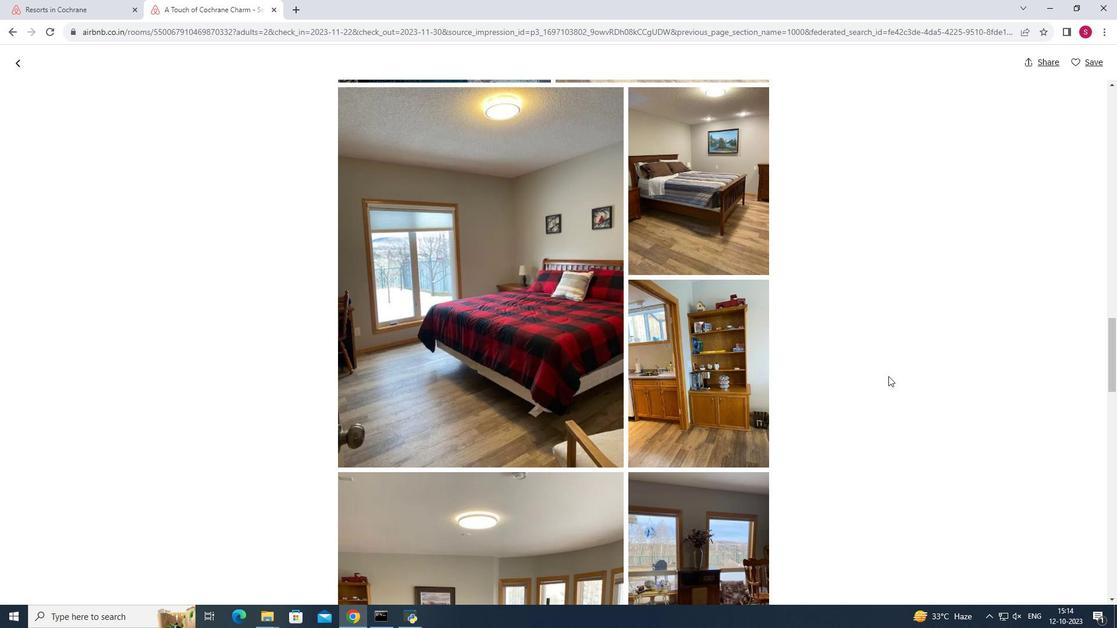 
Action: Mouse scrolled (889, 376) with delta (0, 0)
Screenshot: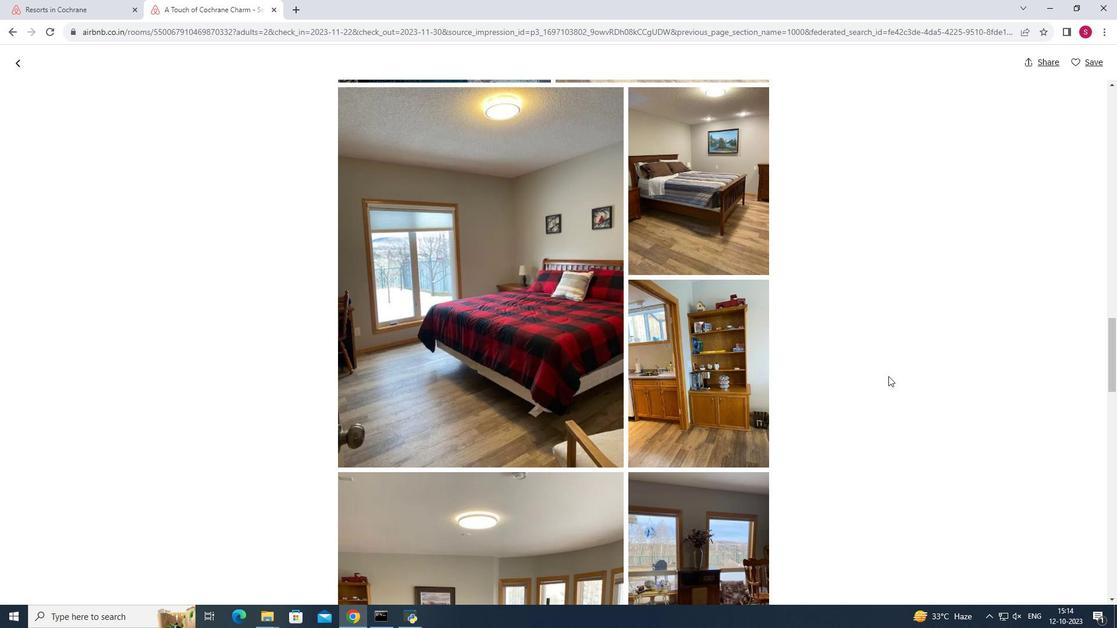 
Action: Mouse scrolled (889, 376) with delta (0, 0)
Screenshot: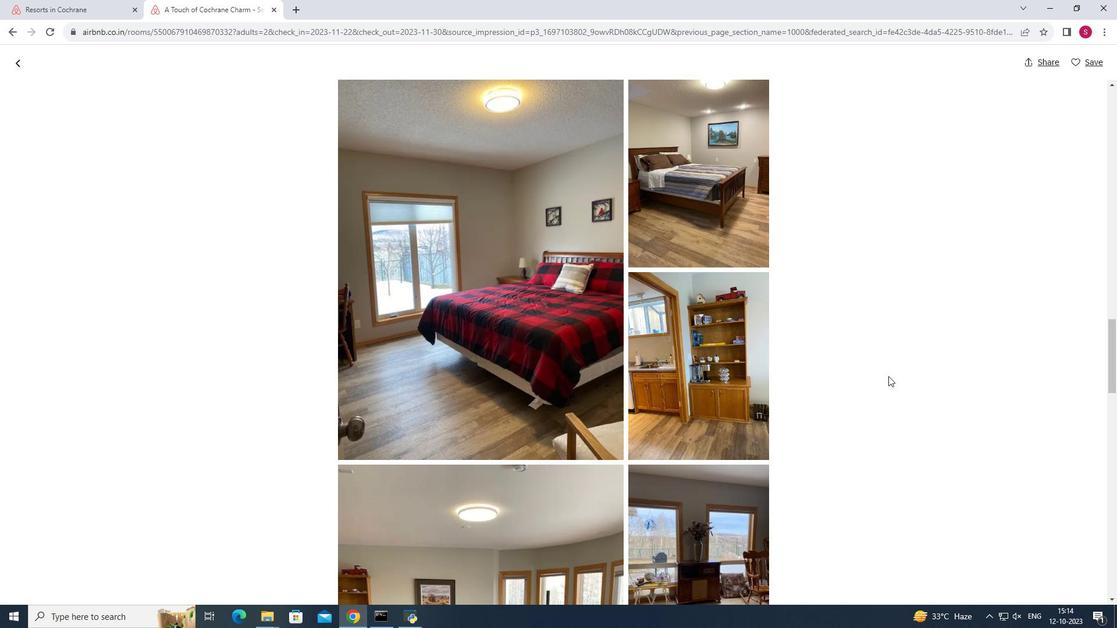 
Action: Mouse scrolled (889, 376) with delta (0, 0)
Screenshot: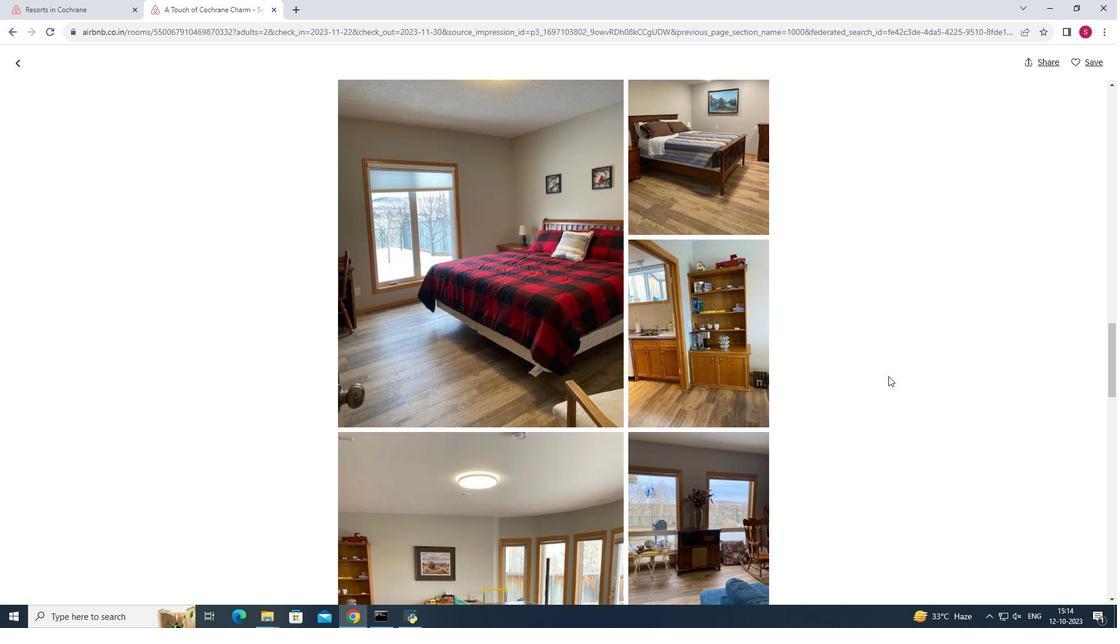 
Action: Mouse scrolled (889, 376) with delta (0, 0)
Screenshot: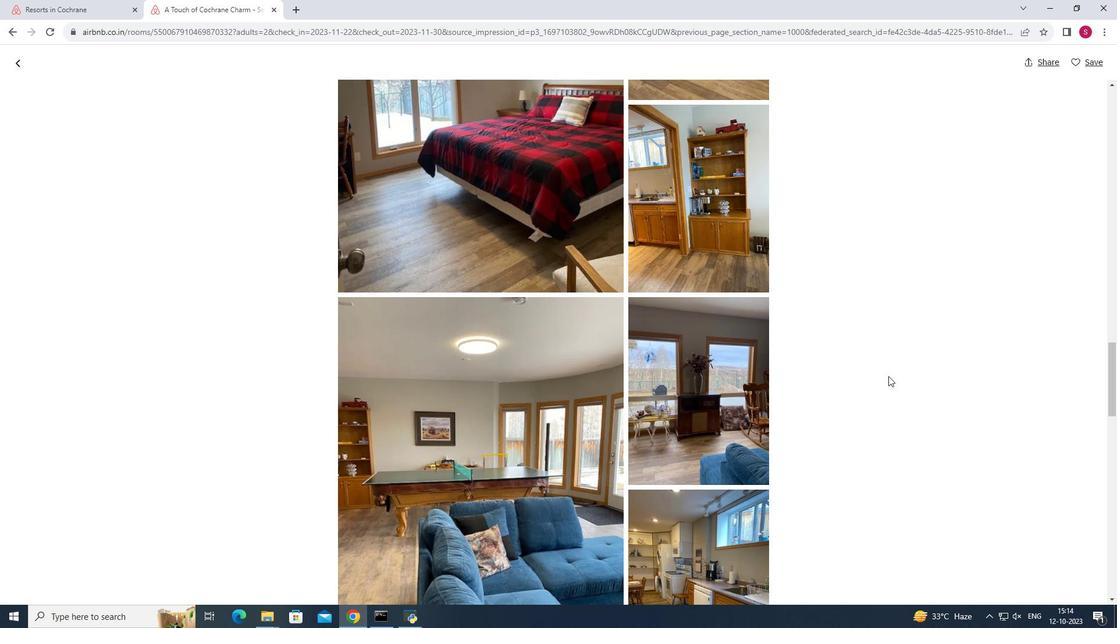 
Action: Mouse scrolled (889, 376) with delta (0, 0)
Screenshot: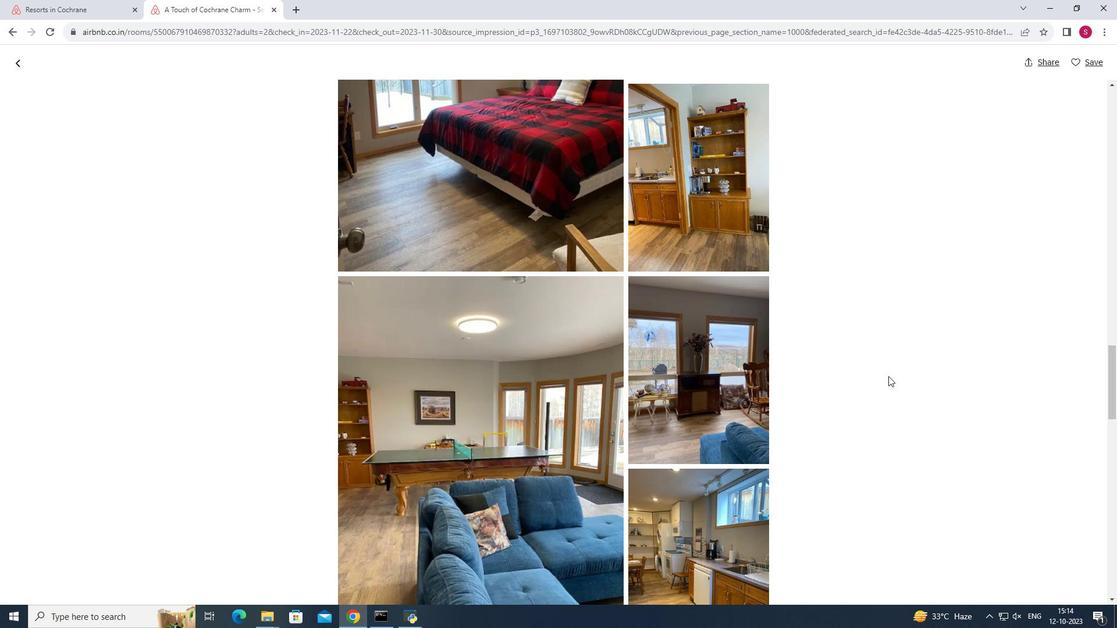 
Action: Mouse scrolled (889, 376) with delta (0, 0)
Screenshot: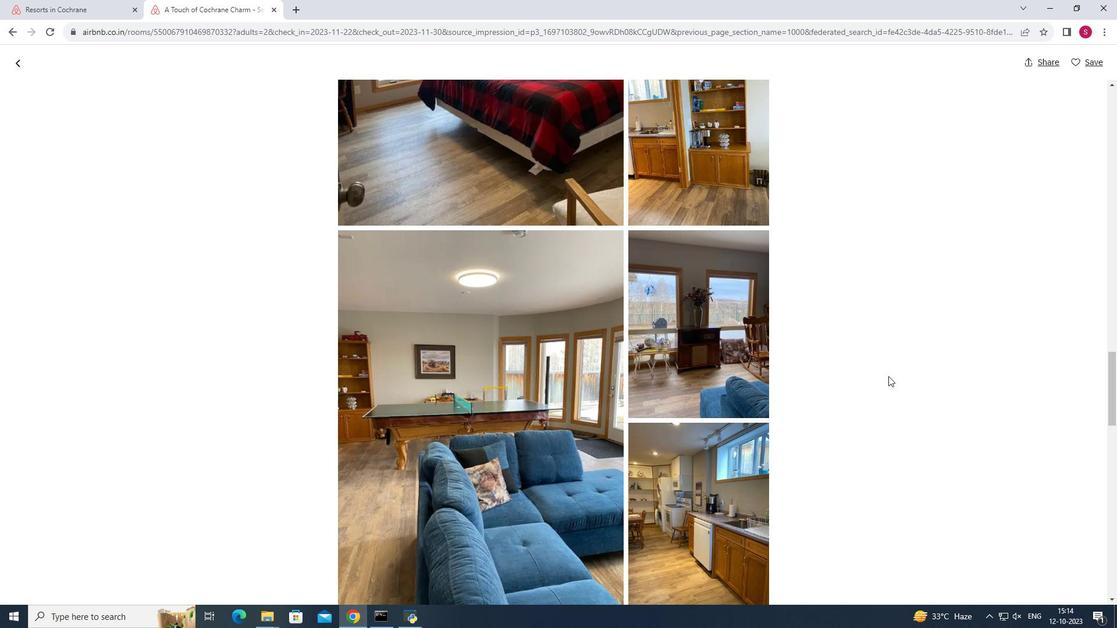 
Action: Mouse scrolled (889, 376) with delta (0, 0)
Screenshot: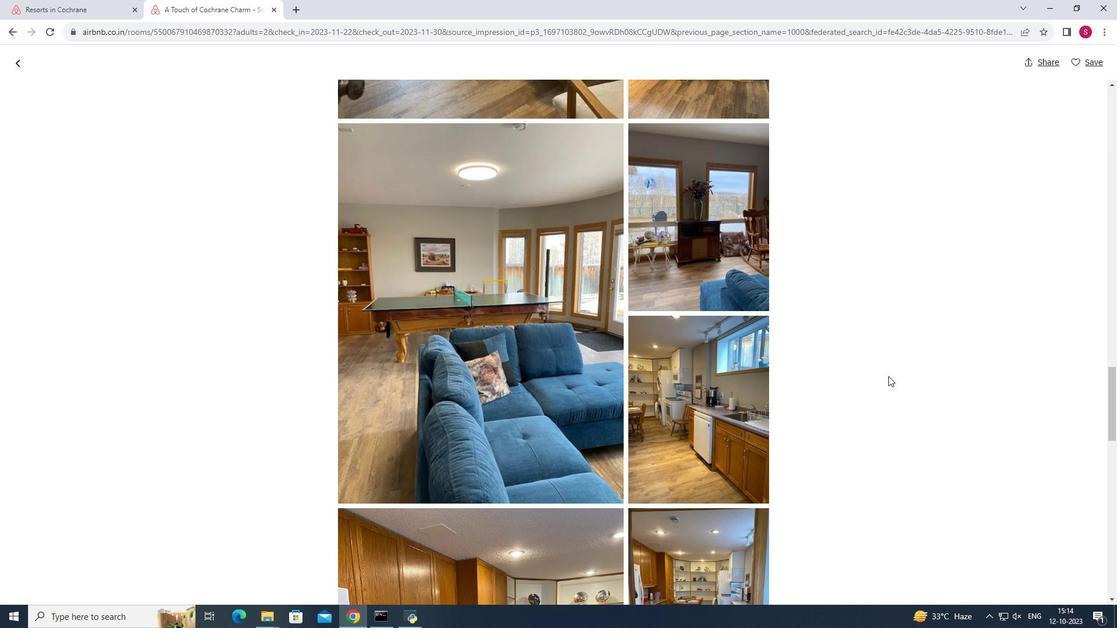 
Action: Mouse scrolled (889, 376) with delta (0, 0)
Screenshot: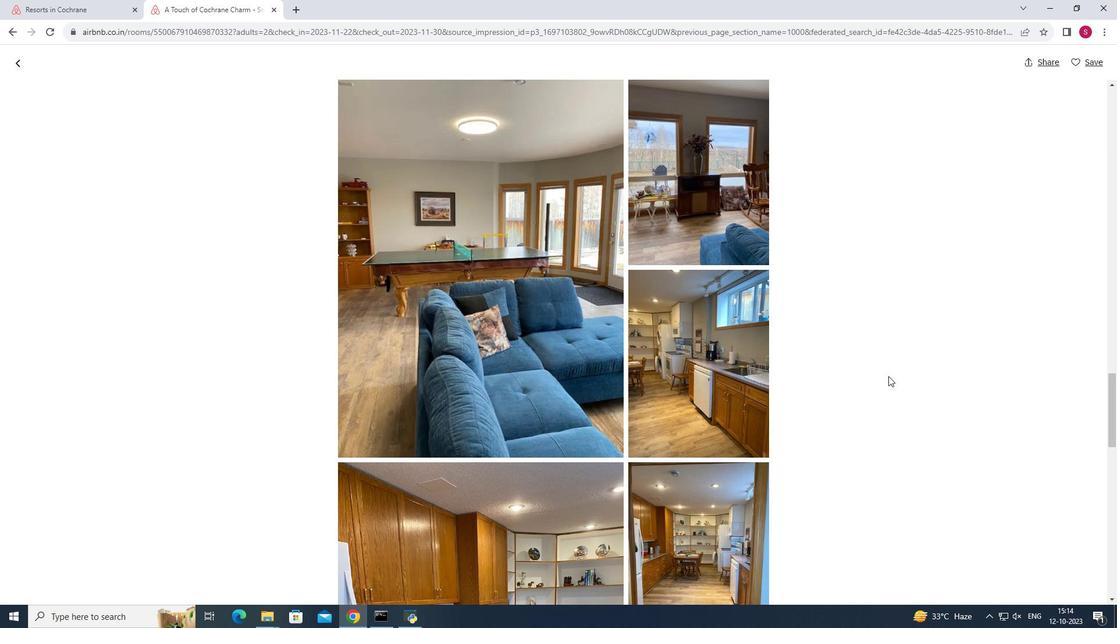 
Action: Mouse scrolled (889, 376) with delta (0, 0)
Screenshot: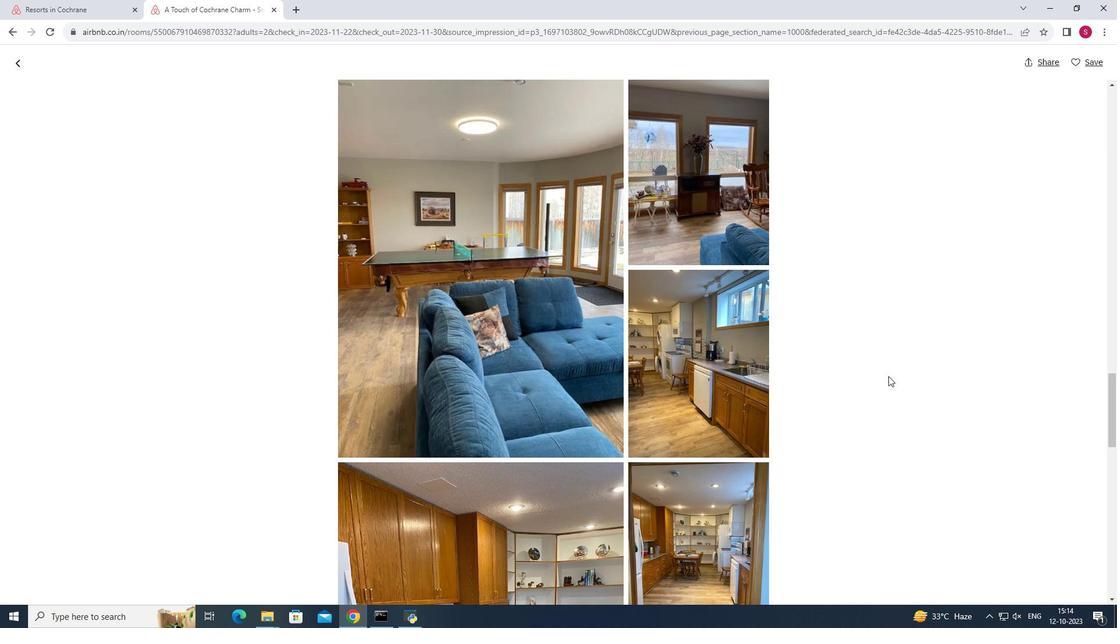 
Action: Mouse scrolled (889, 376) with delta (0, 0)
Screenshot: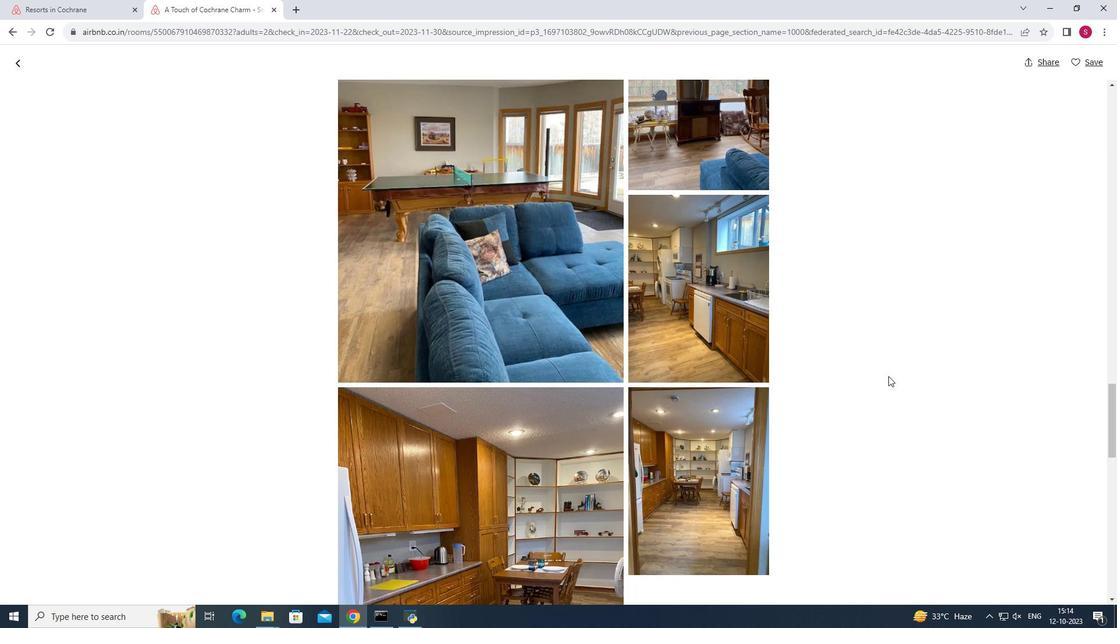 
Action: Mouse scrolled (889, 376) with delta (0, 0)
Screenshot: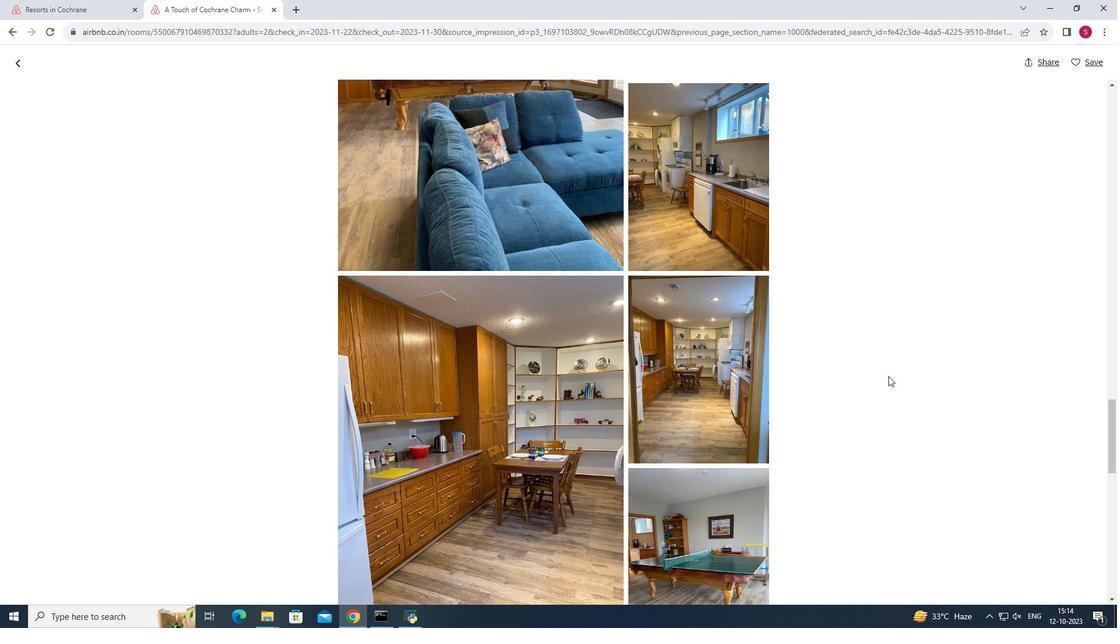 
Action: Mouse scrolled (889, 376) with delta (0, 0)
Screenshot: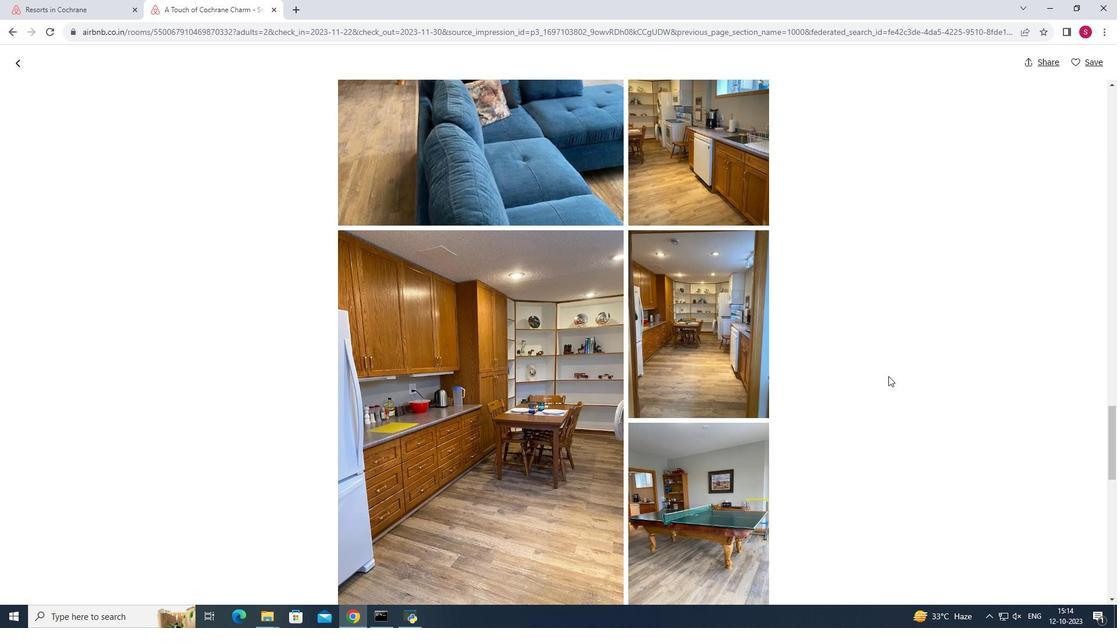 
Action: Mouse scrolled (889, 376) with delta (0, 0)
Screenshot: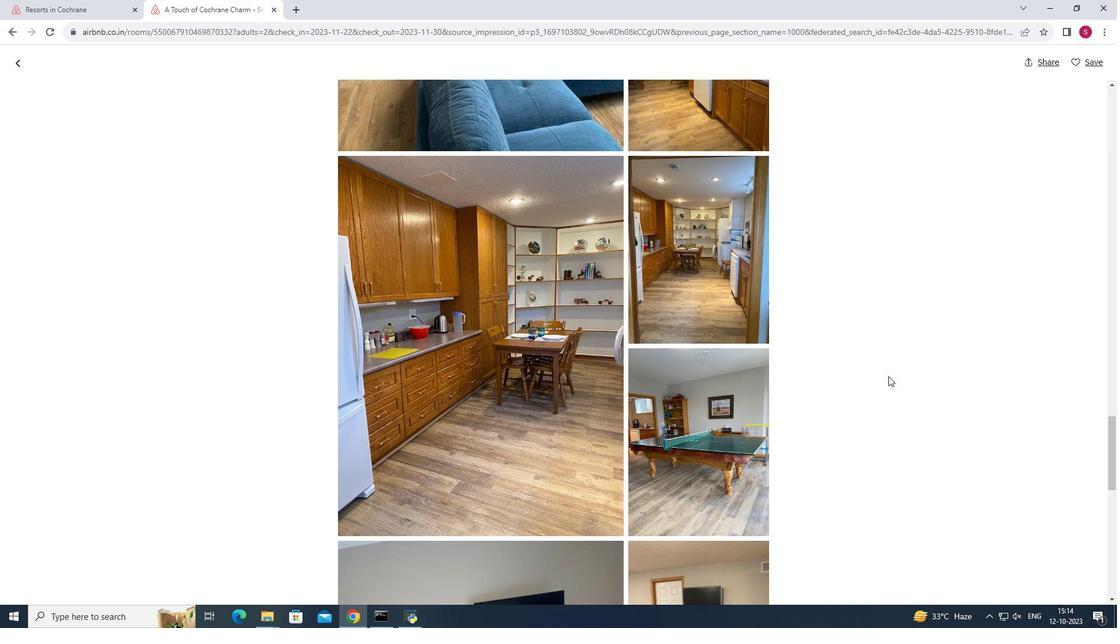 
Action: Mouse scrolled (889, 376) with delta (0, 0)
Screenshot: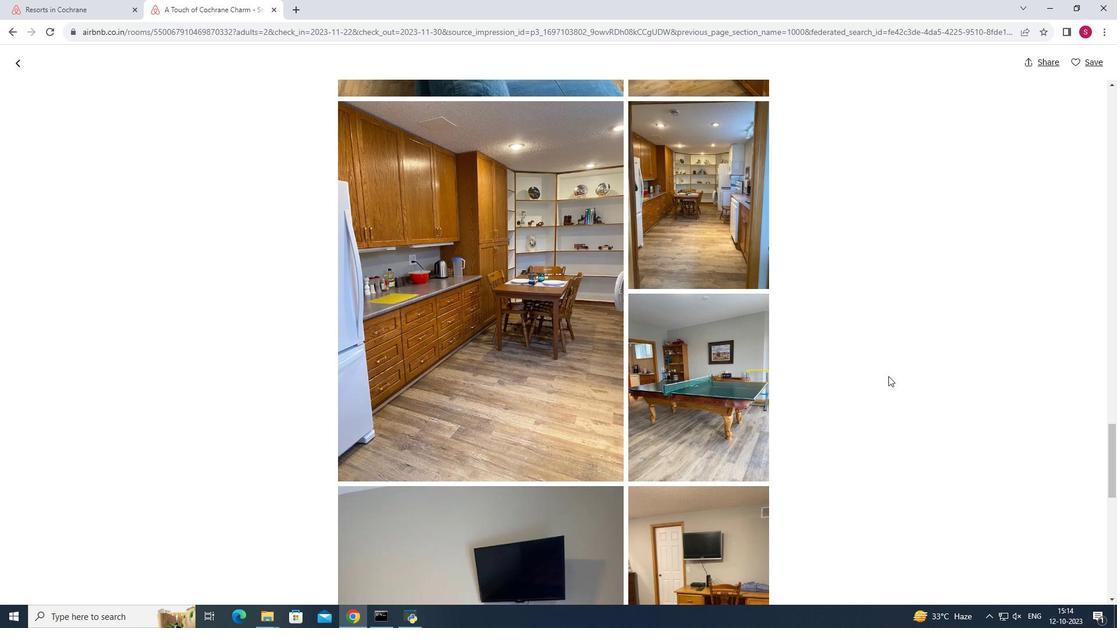 
Action: Mouse scrolled (889, 376) with delta (0, 0)
Screenshot: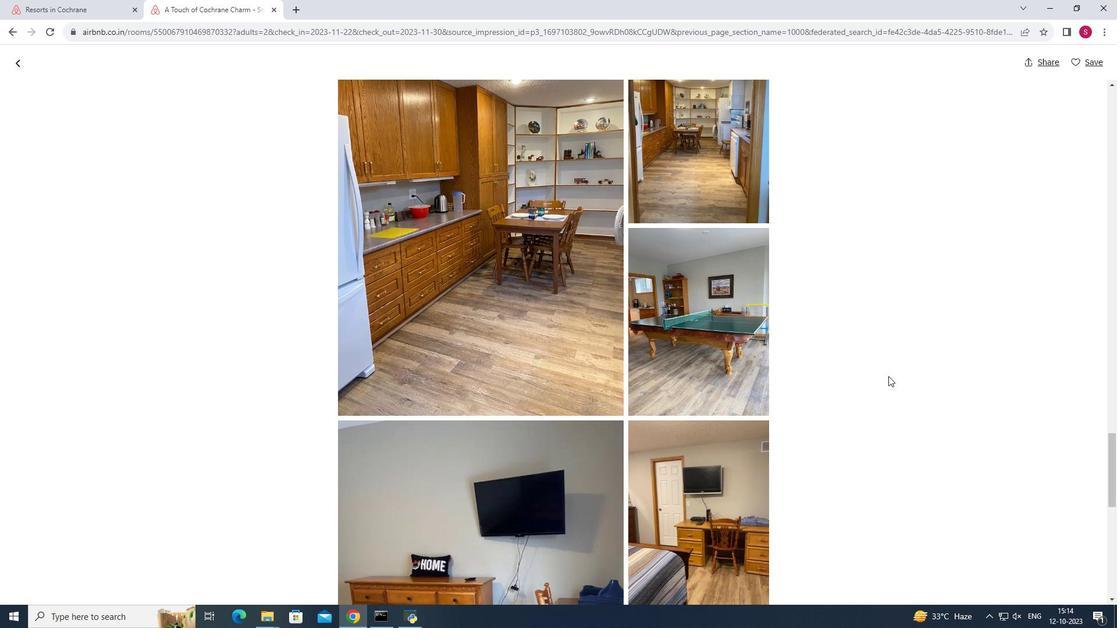 
Action: Mouse scrolled (889, 376) with delta (0, 0)
Screenshot: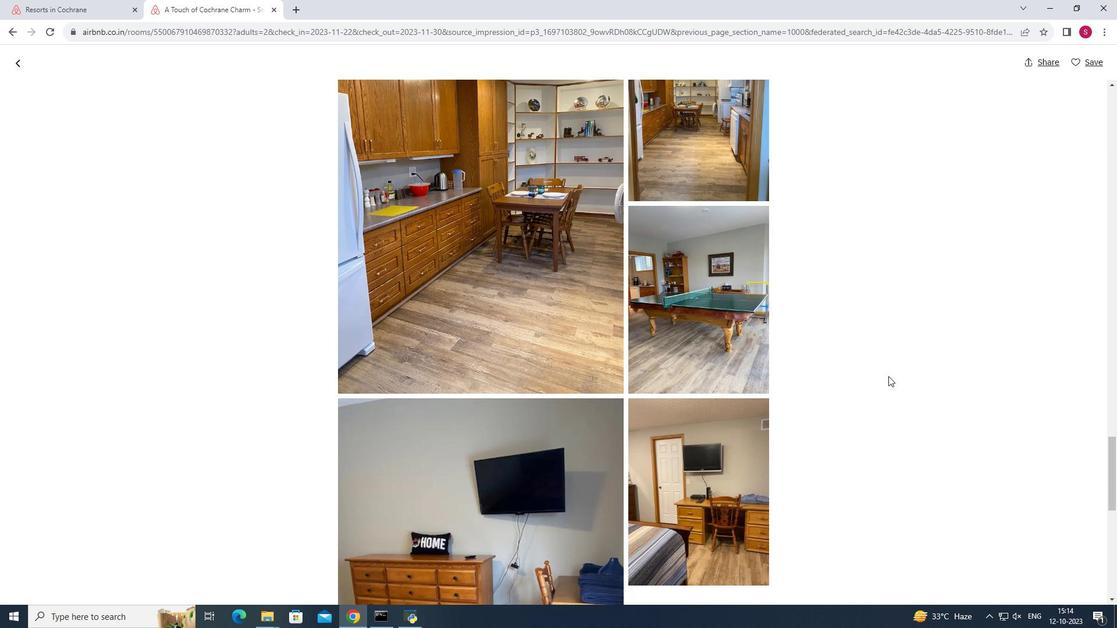 
Action: Mouse scrolled (889, 376) with delta (0, 0)
Screenshot: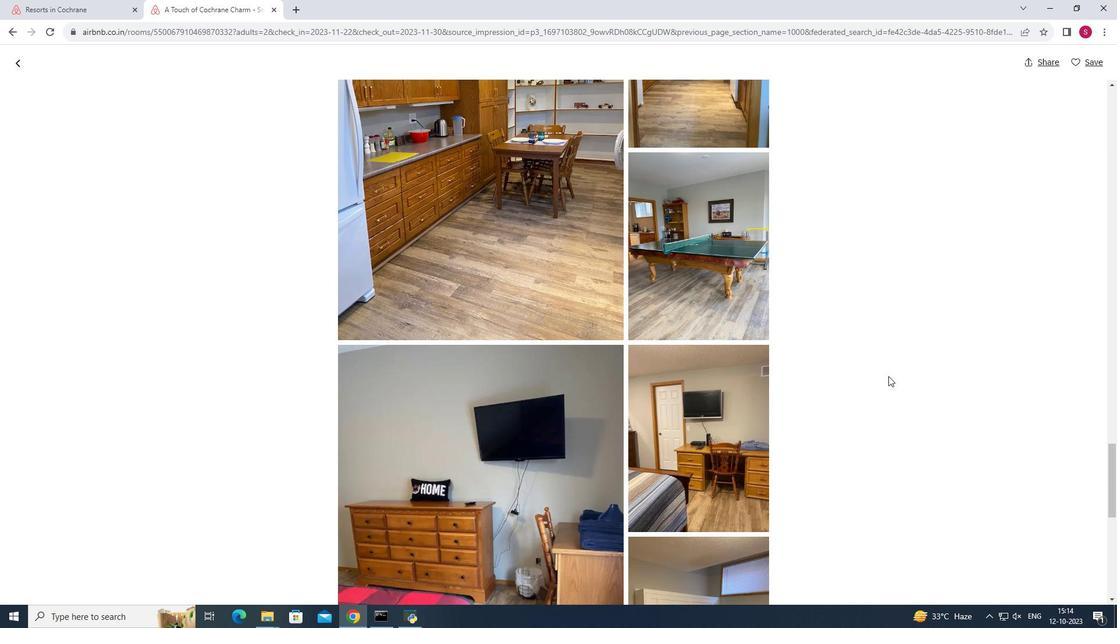 
Action: Mouse scrolled (889, 376) with delta (0, 0)
Screenshot: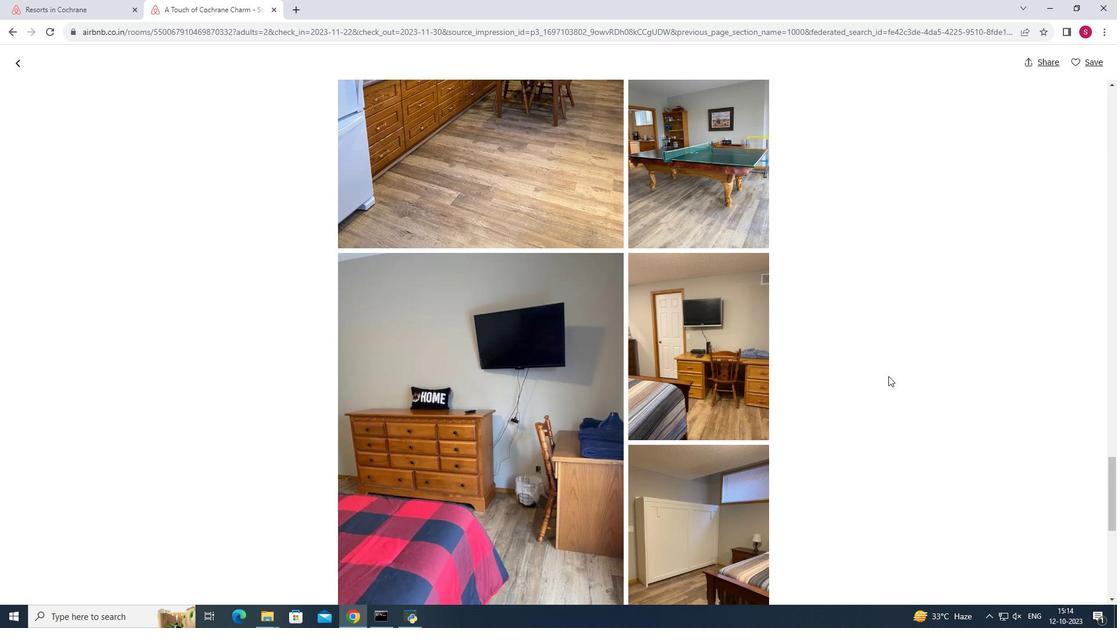 
Action: Mouse scrolled (889, 376) with delta (0, 0)
Screenshot: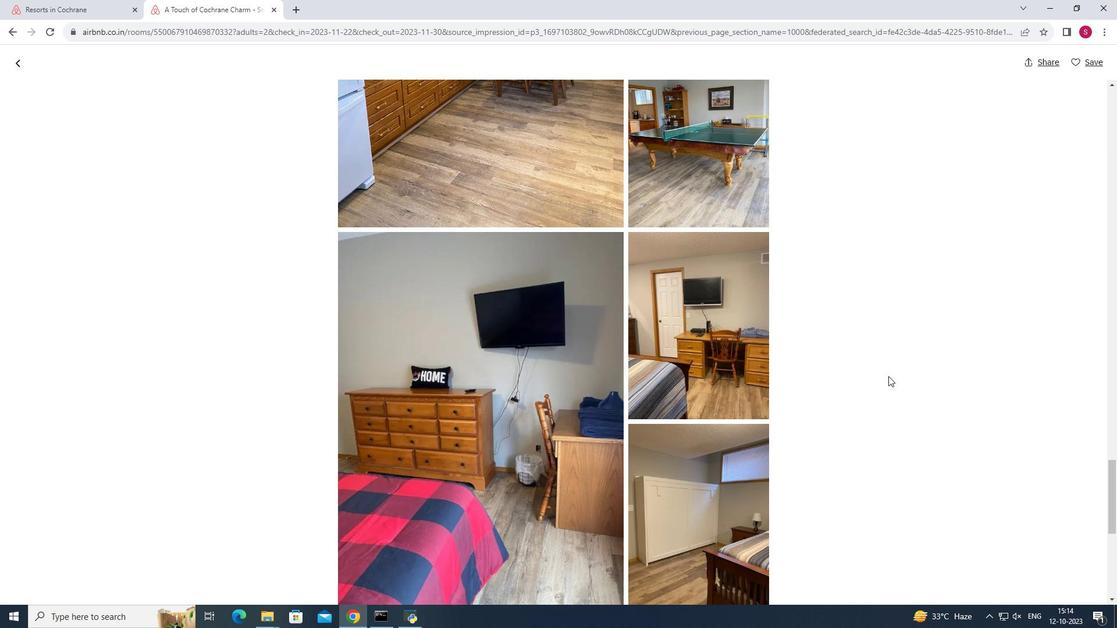 
Action: Mouse scrolled (889, 376) with delta (0, 0)
Screenshot: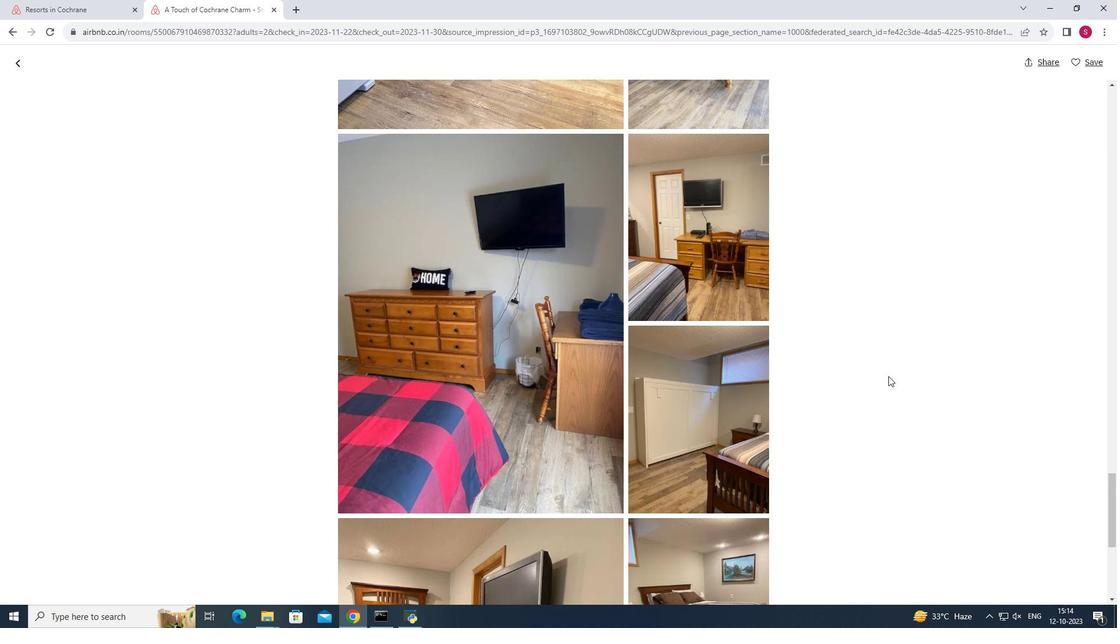 
Action: Mouse scrolled (889, 376) with delta (0, 0)
Screenshot: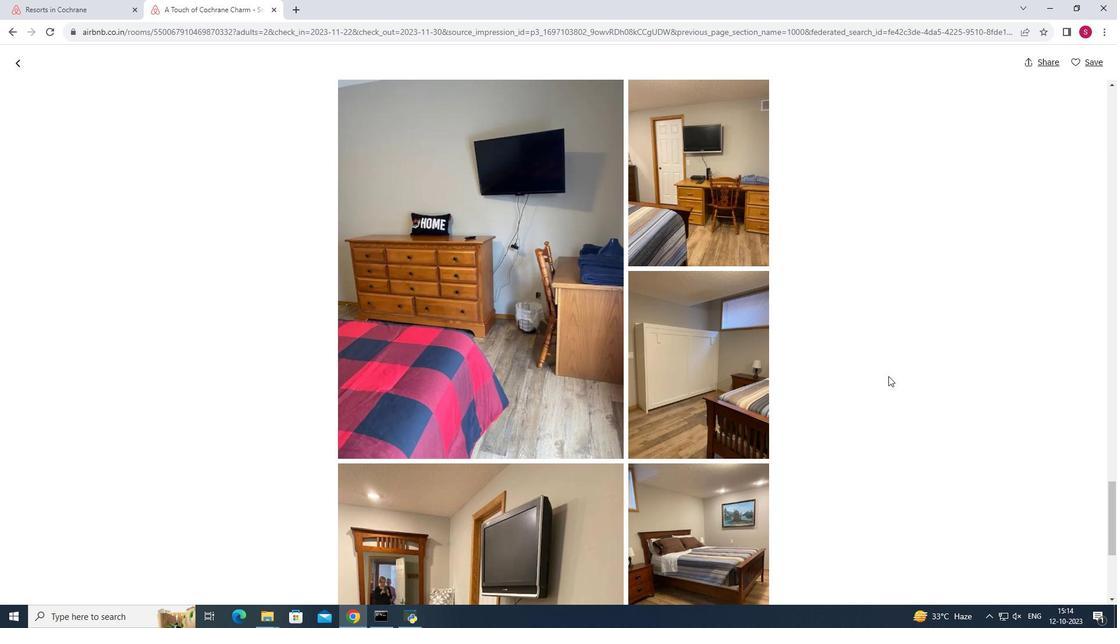 
Action: Mouse scrolled (889, 376) with delta (0, 0)
Screenshot: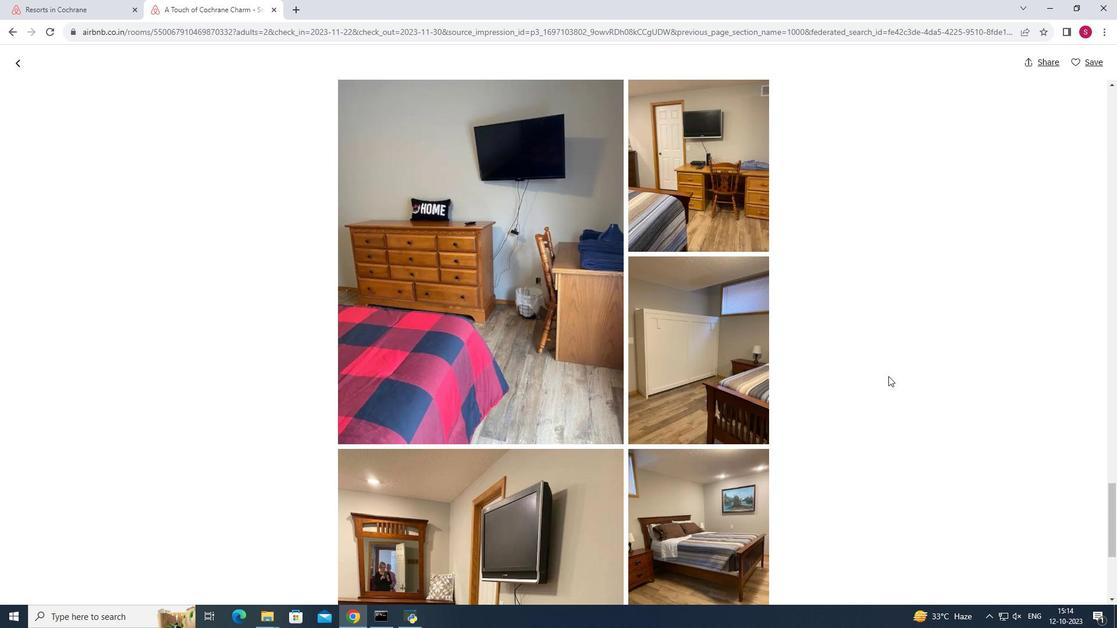 
Action: Mouse scrolled (889, 376) with delta (0, 0)
Screenshot: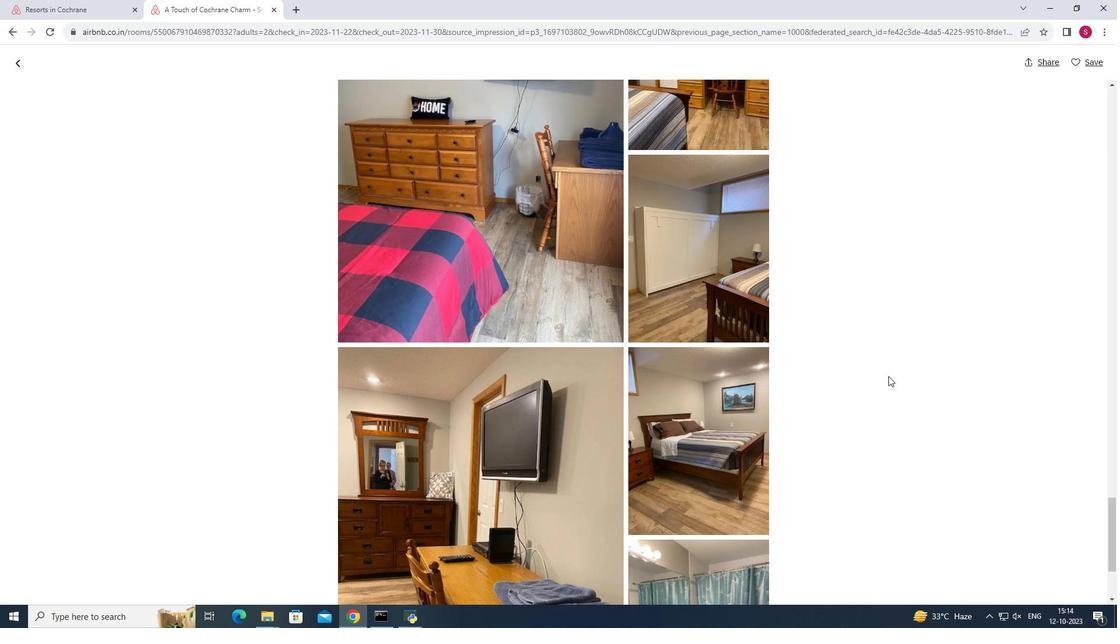 
Action: Mouse scrolled (889, 376) with delta (0, 0)
Screenshot: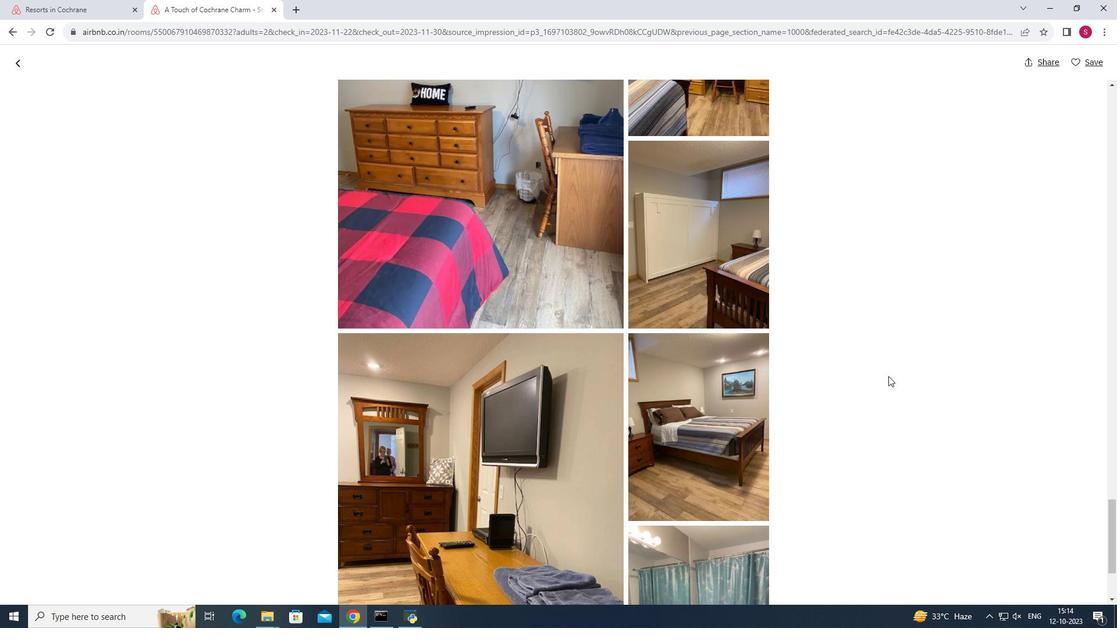 
Action: Mouse scrolled (889, 376) with delta (0, 0)
Screenshot: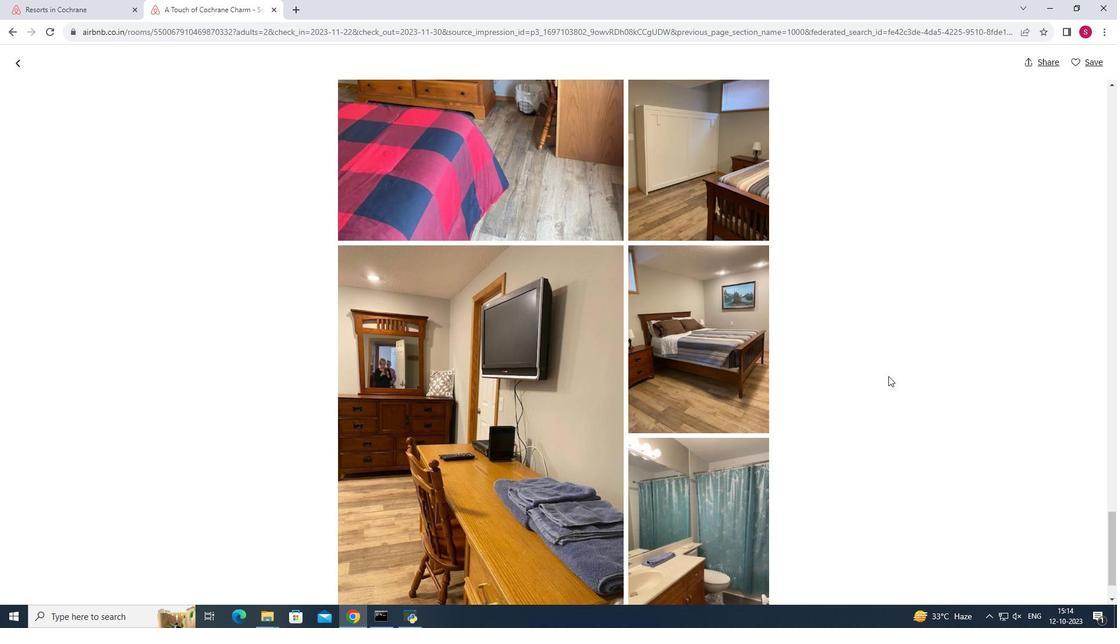
Action: Mouse scrolled (889, 376) with delta (0, 0)
Screenshot: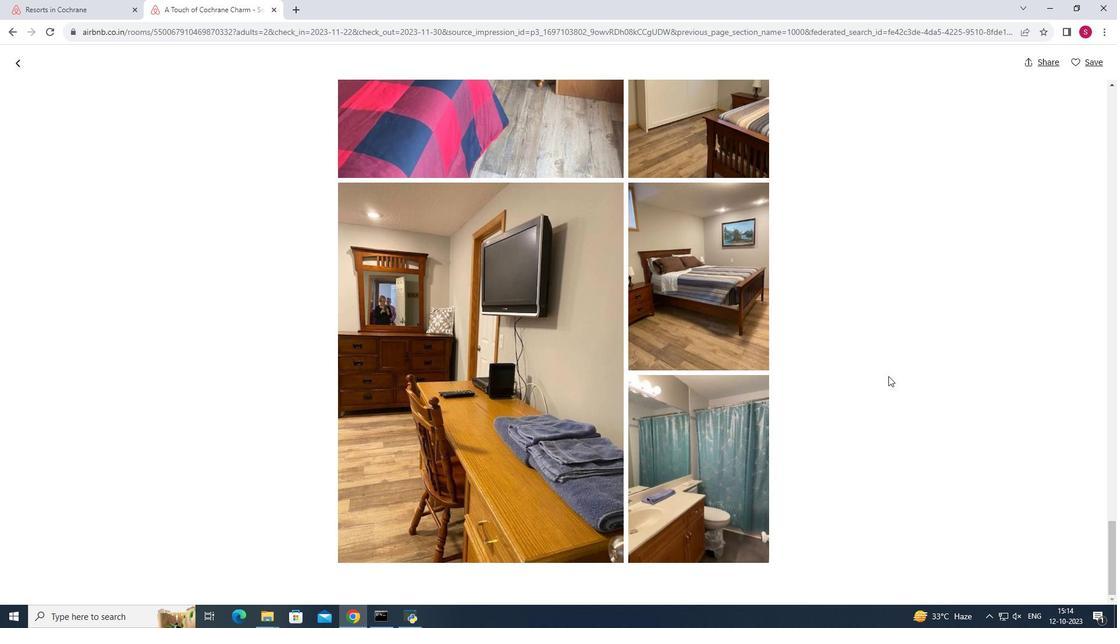 
Action: Mouse scrolled (889, 376) with delta (0, 0)
Screenshot: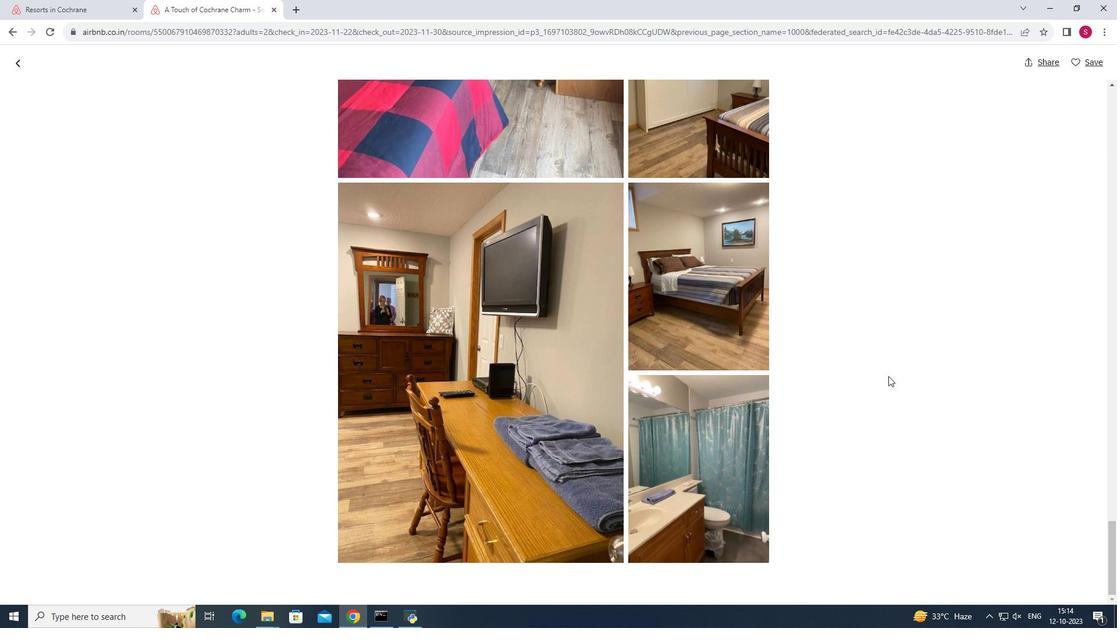 
Action: Mouse scrolled (889, 377) with delta (0, 0)
Screenshot: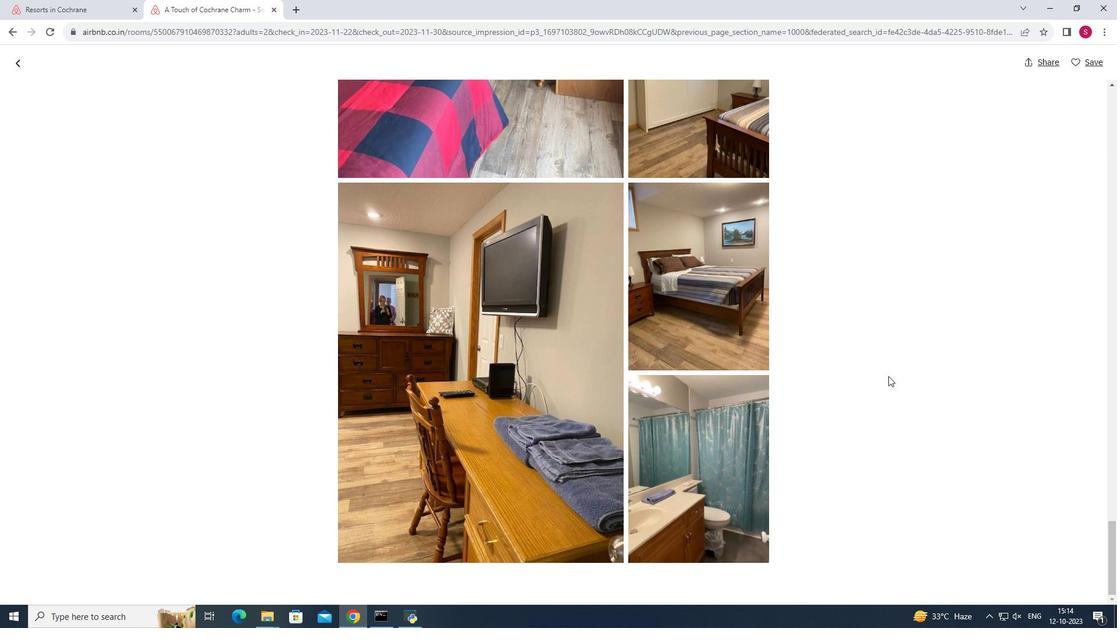 
Action: Mouse scrolled (889, 377) with delta (0, 0)
Screenshot: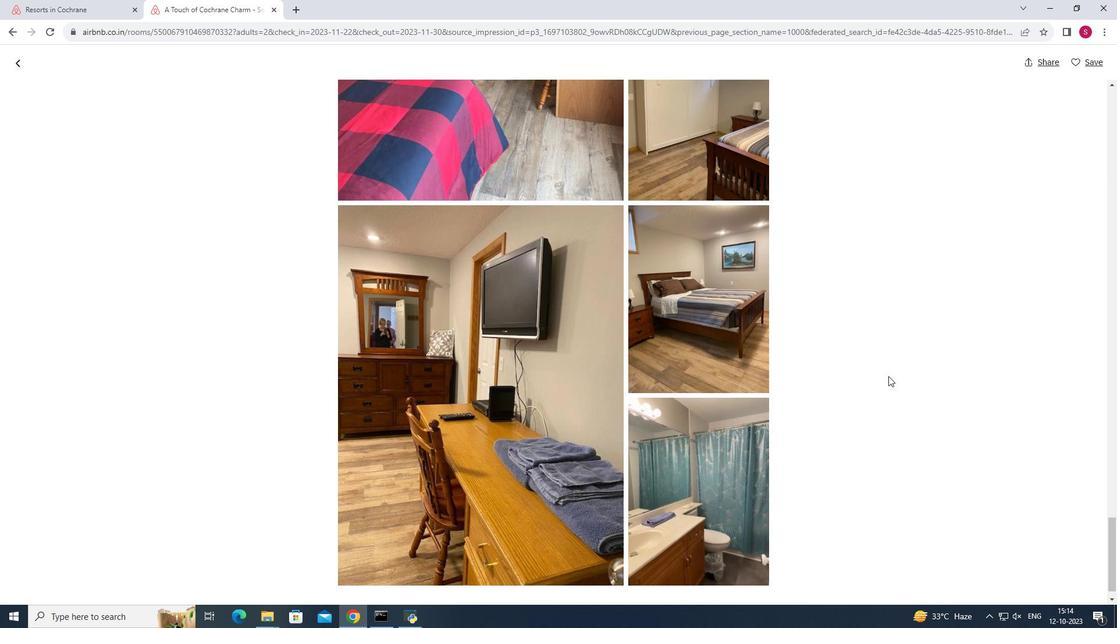 
Action: Mouse scrolled (889, 377) with delta (0, 0)
Screenshot: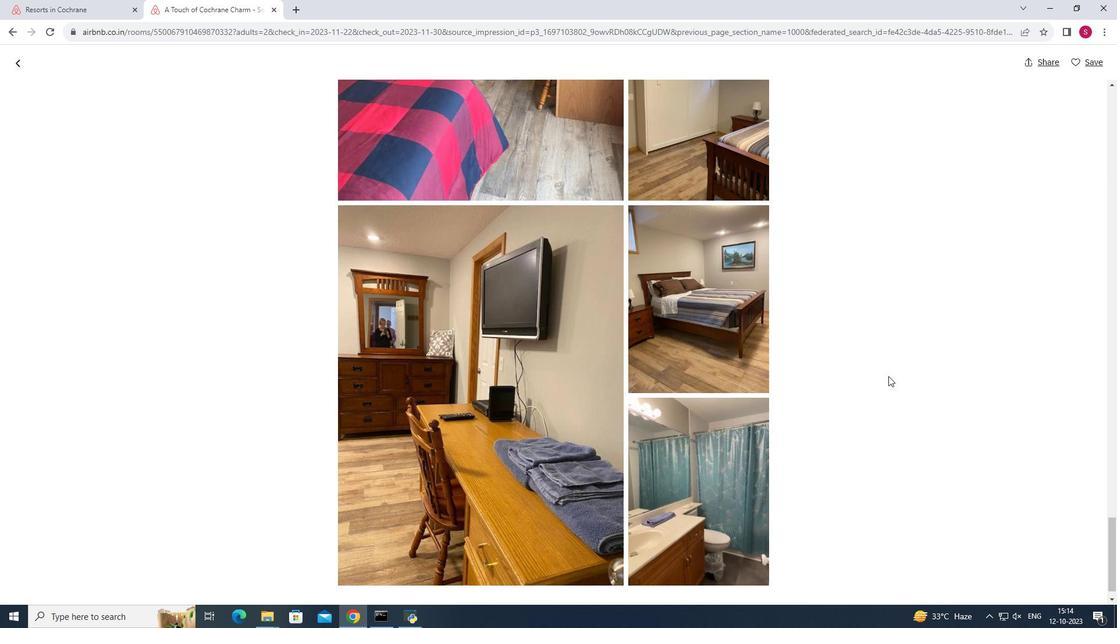 
Action: Mouse moved to (20, 62)
Screenshot: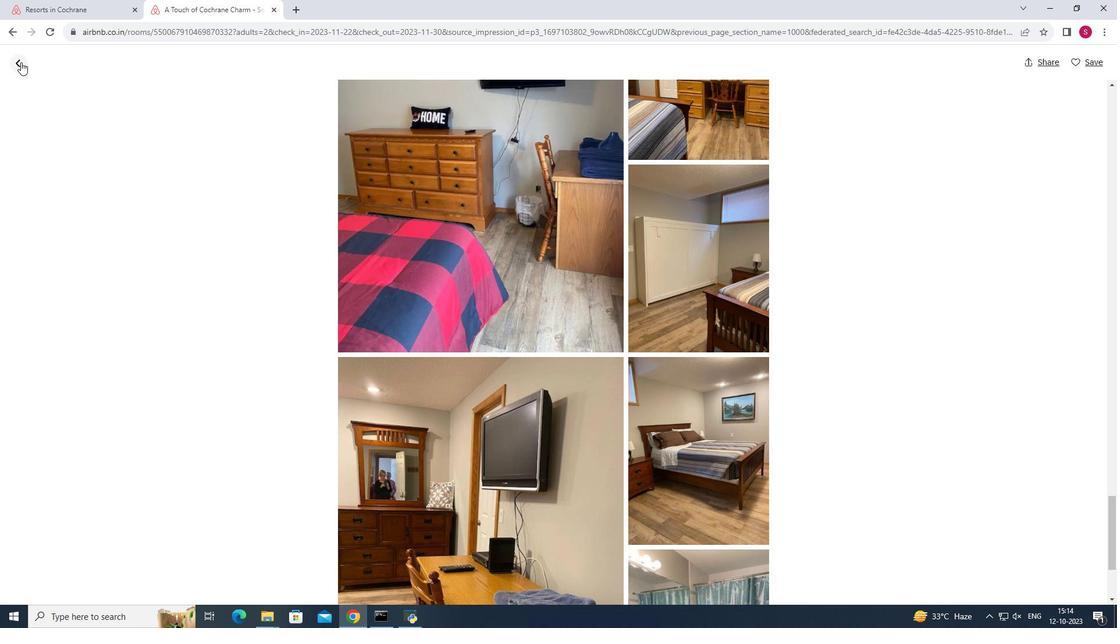 
Action: Mouse pressed left at (20, 62)
Screenshot: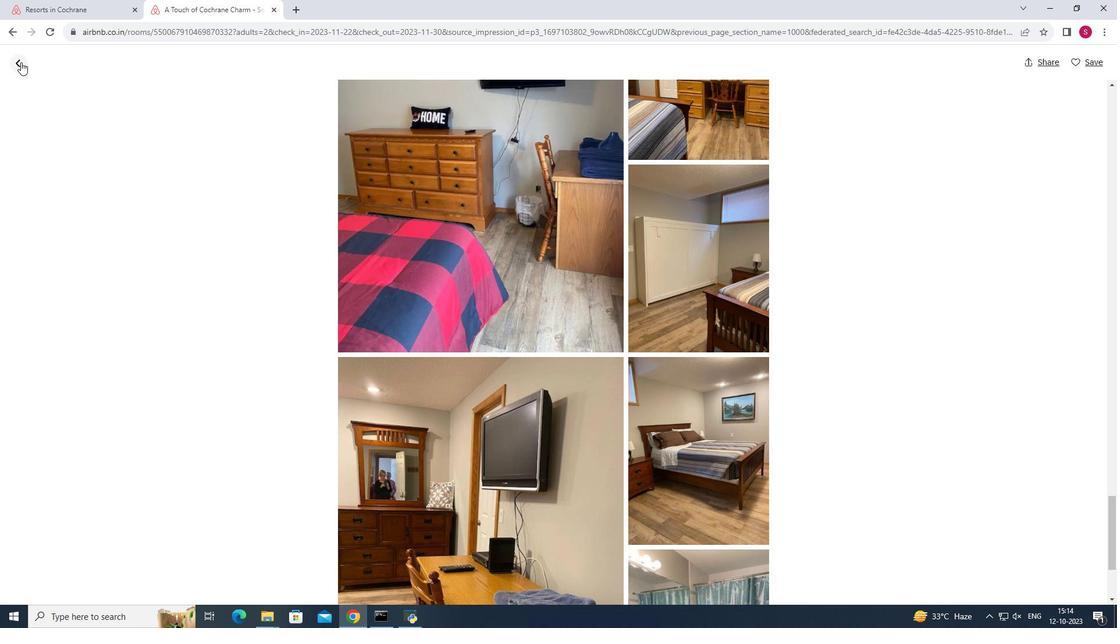 
Action: Mouse moved to (1022, 412)
Screenshot: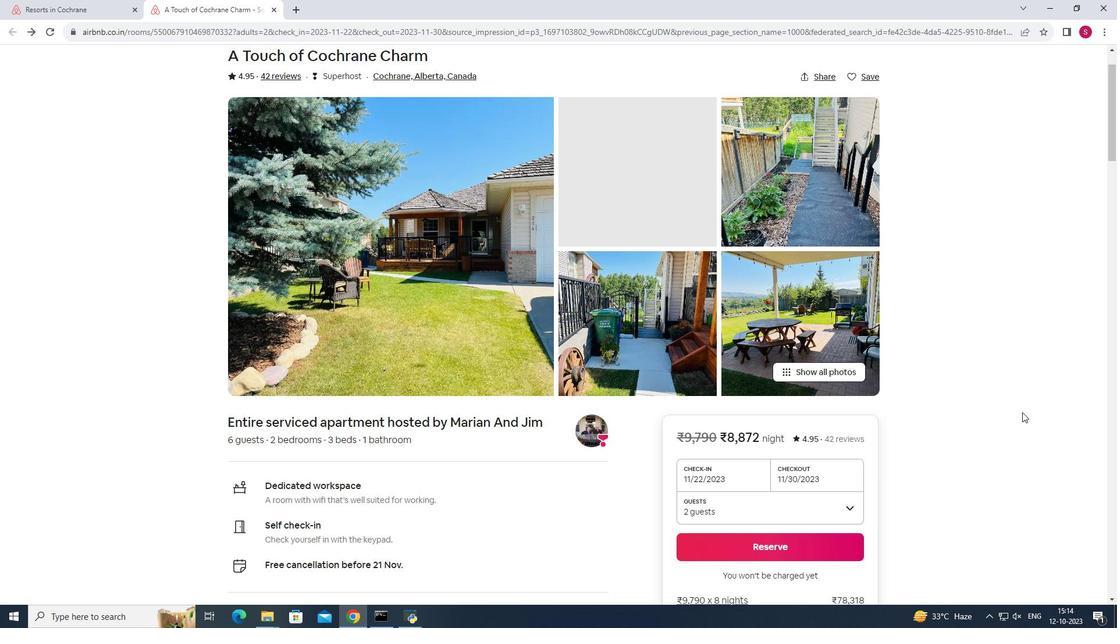 
Action: Mouse scrolled (1022, 412) with delta (0, 0)
Screenshot: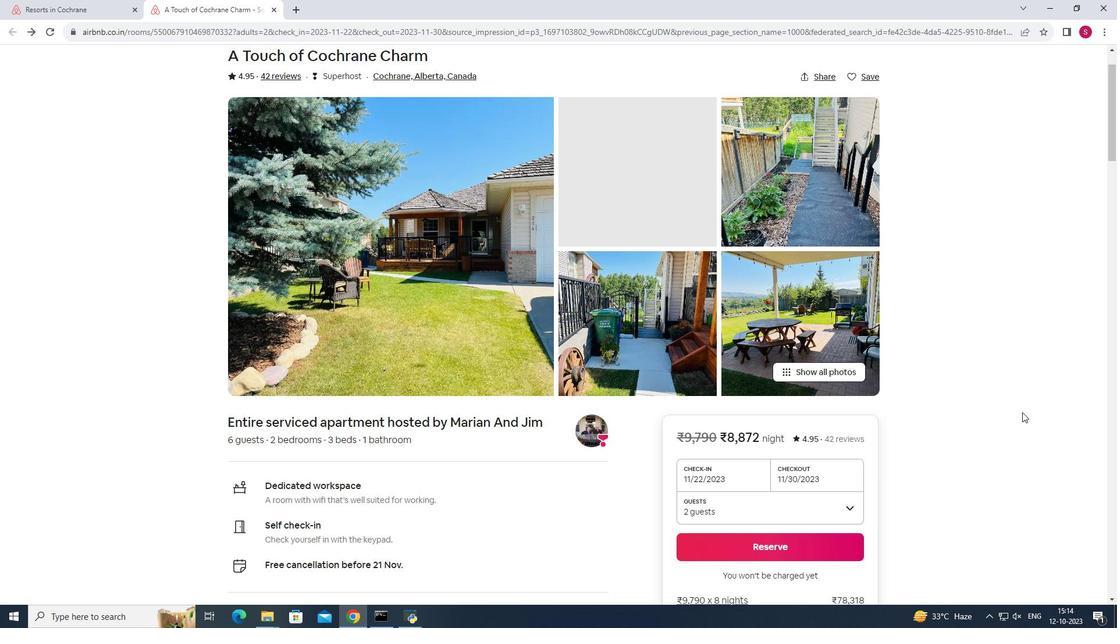 
Action: Mouse scrolled (1022, 412) with delta (0, 0)
Screenshot: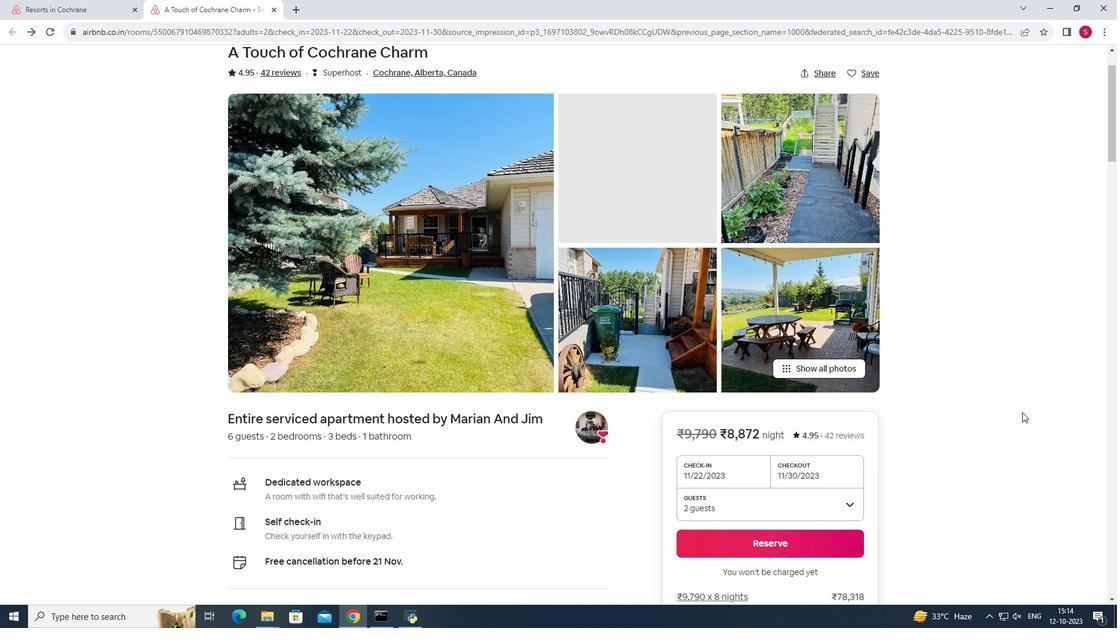 
Action: Mouse scrolled (1022, 412) with delta (0, 0)
Screenshot: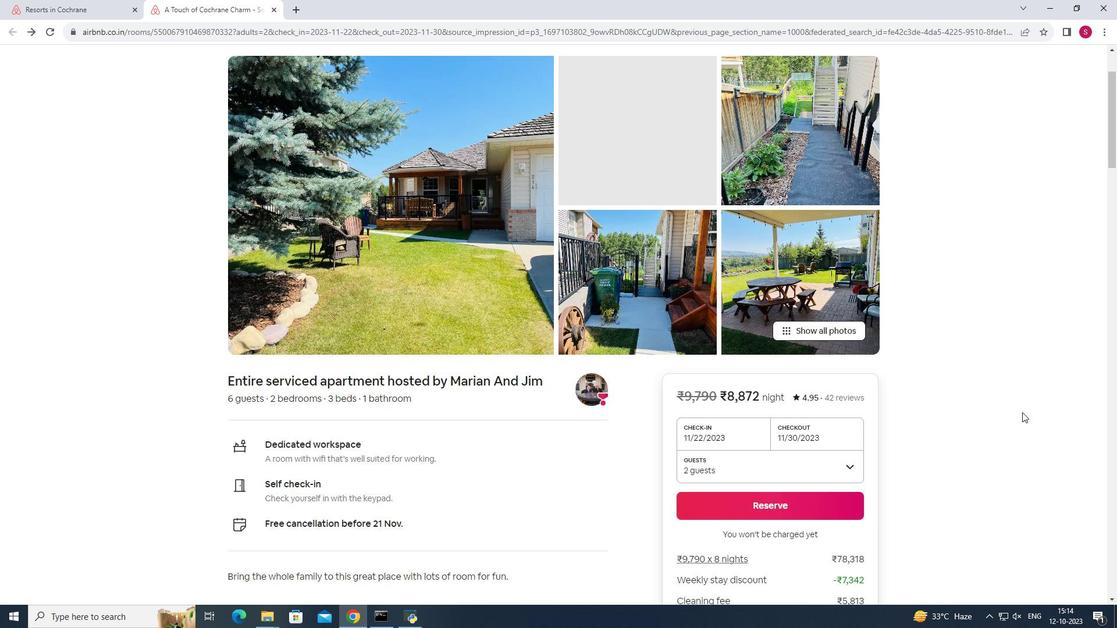 
Action: Mouse scrolled (1022, 412) with delta (0, 0)
Screenshot: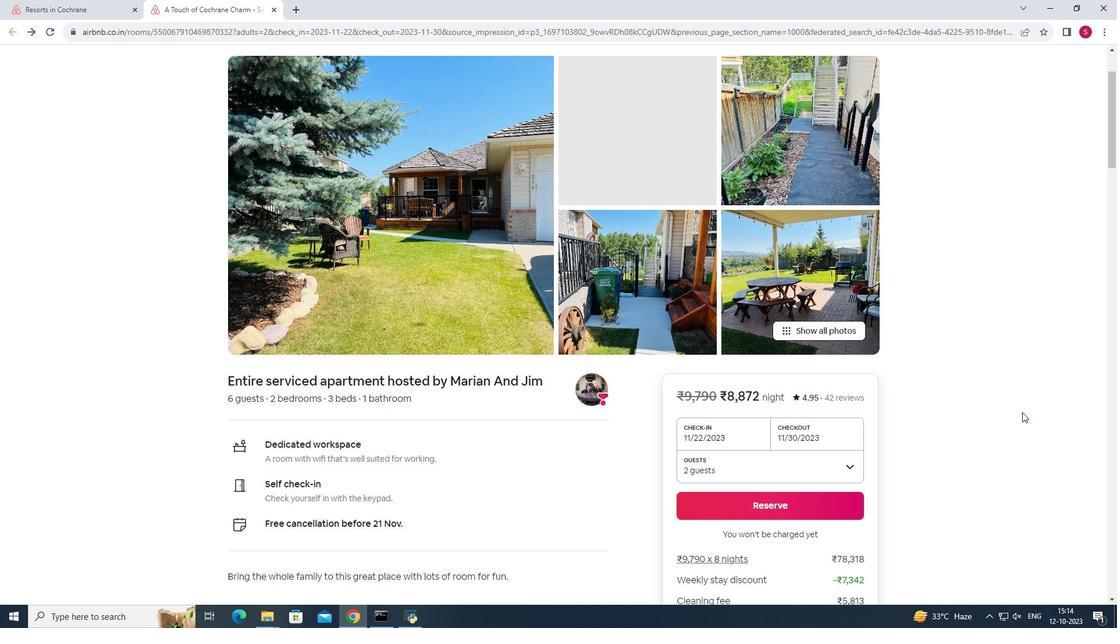 
Action: Mouse scrolled (1022, 412) with delta (0, 0)
Screenshot: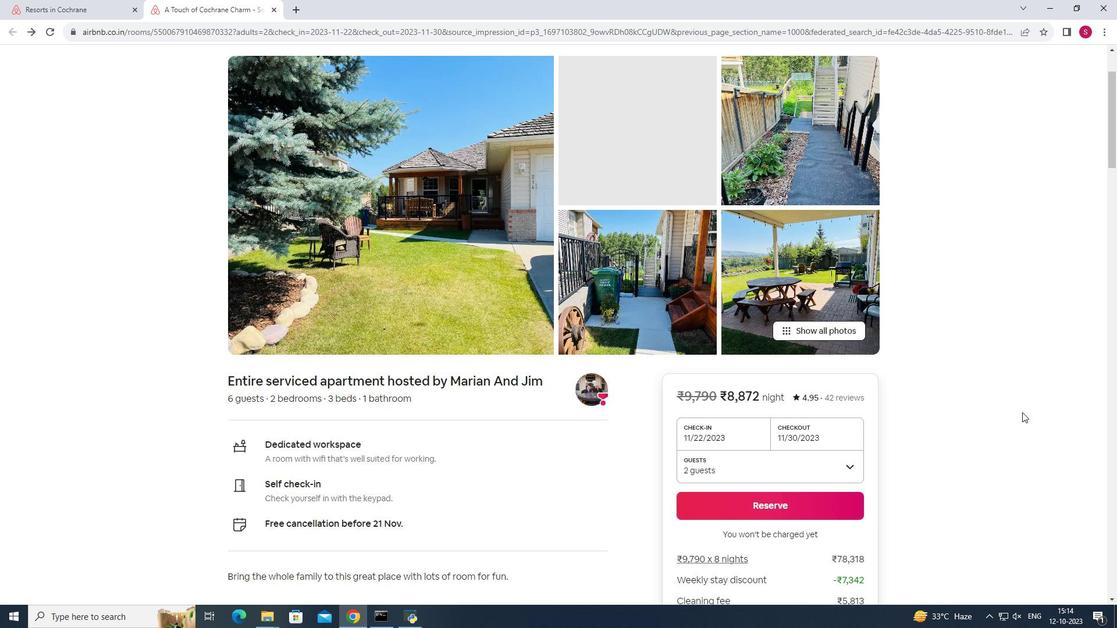 
Action: Mouse moved to (576, 427)
Screenshot: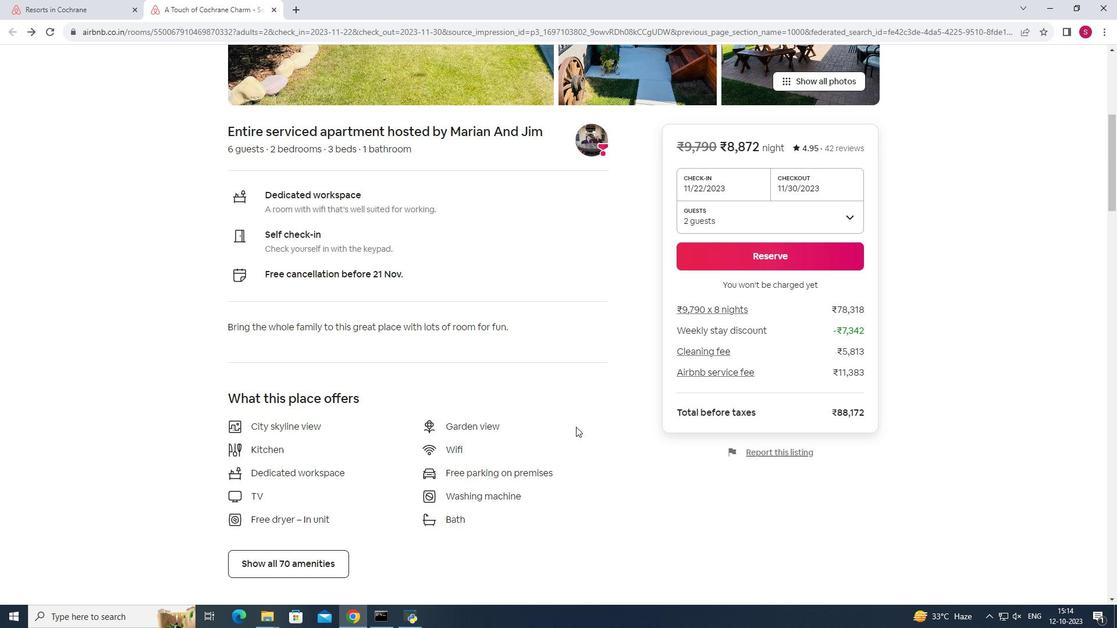 
Action: Mouse scrolled (576, 426) with delta (0, 0)
Screenshot: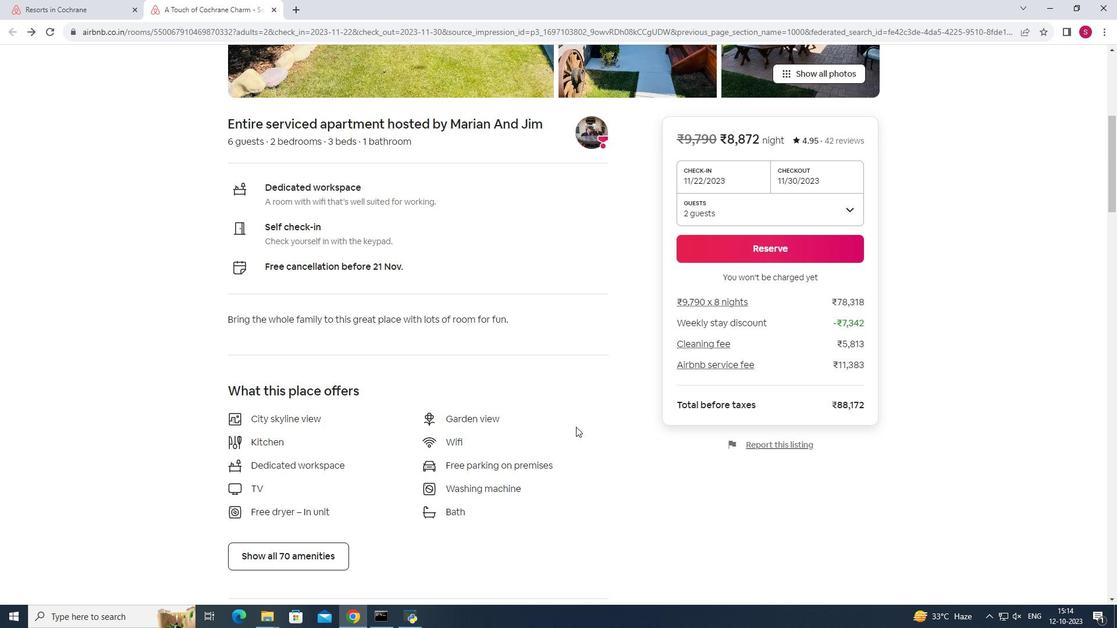 
Action: Mouse scrolled (576, 426) with delta (0, 0)
Screenshot: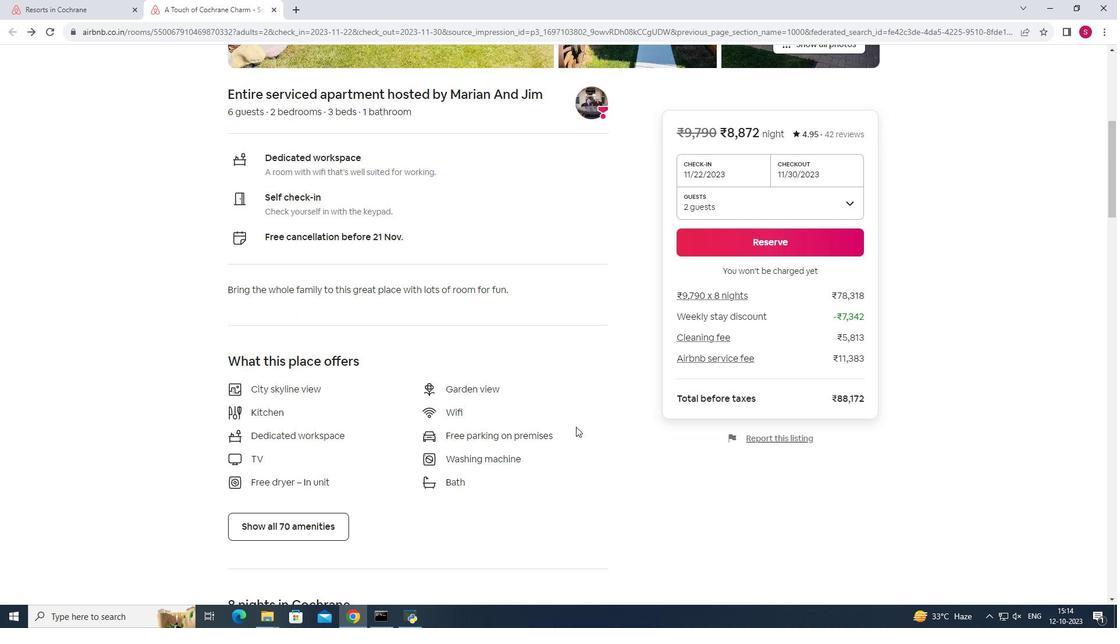 
Action: Mouse moved to (288, 448)
Screenshot: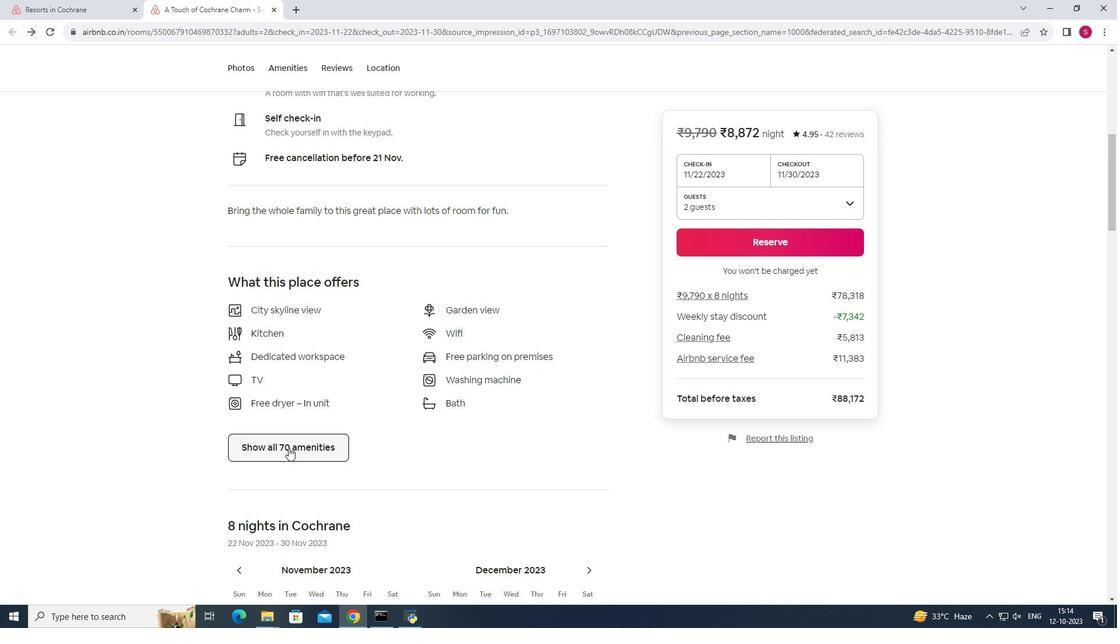 
Action: Mouse pressed left at (288, 448)
Screenshot: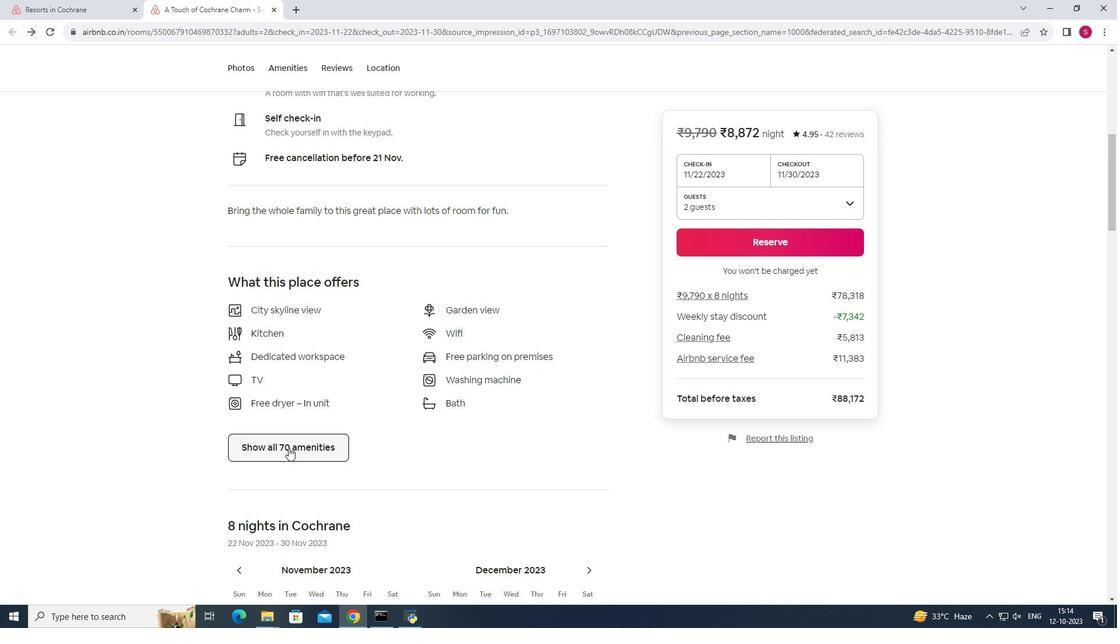 
Action: Mouse moved to (722, 367)
Screenshot: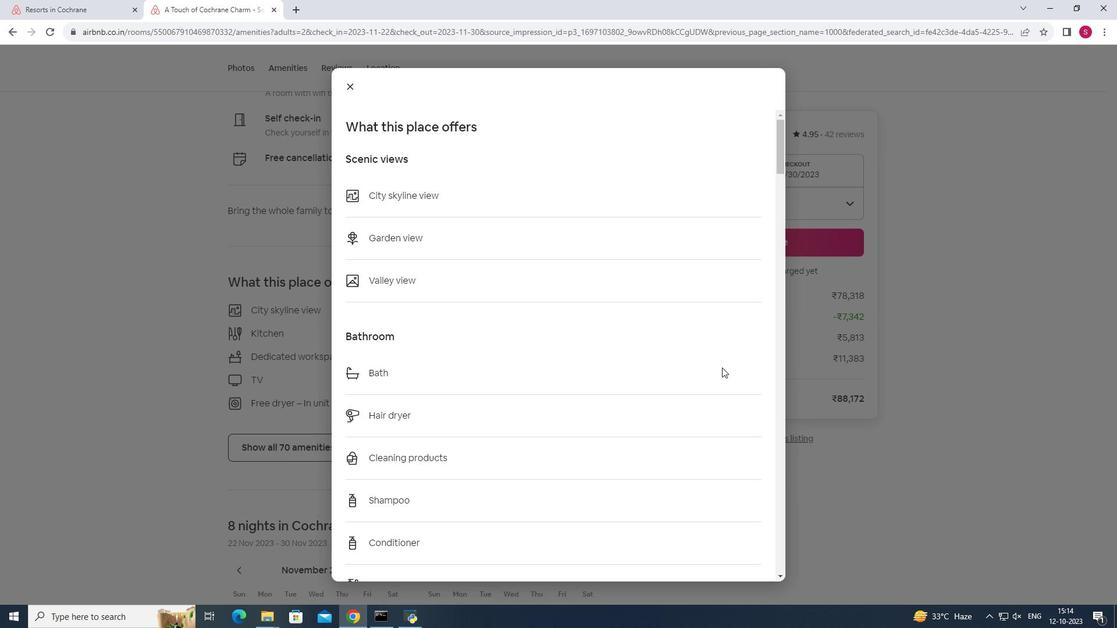 
Action: Mouse scrolled (722, 367) with delta (0, 0)
Screenshot: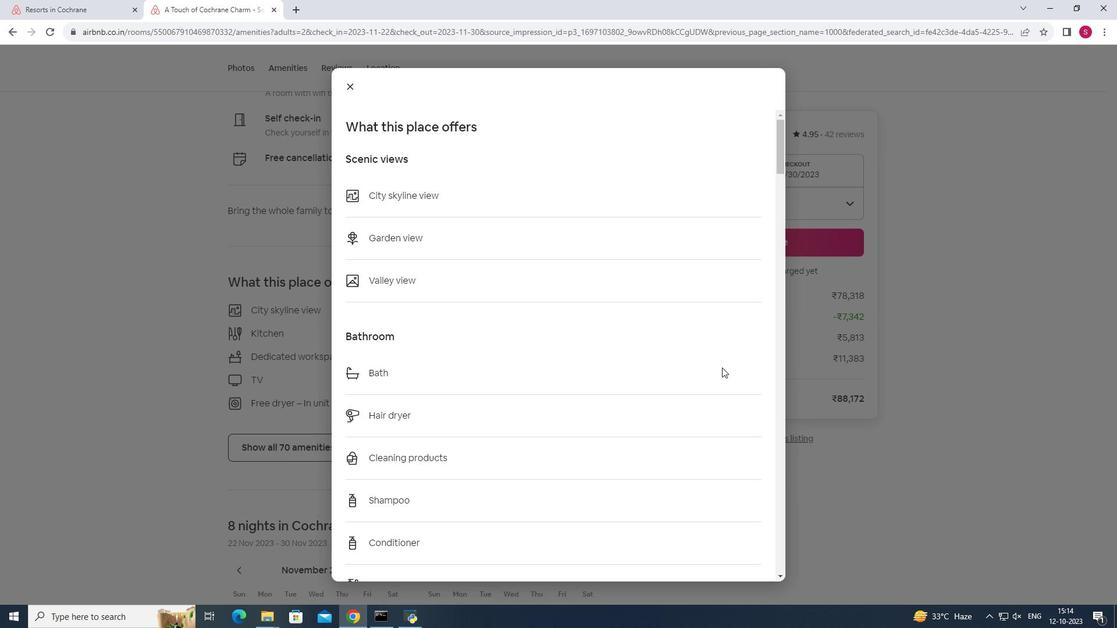 
Action: Mouse scrolled (722, 367) with delta (0, 0)
Screenshot: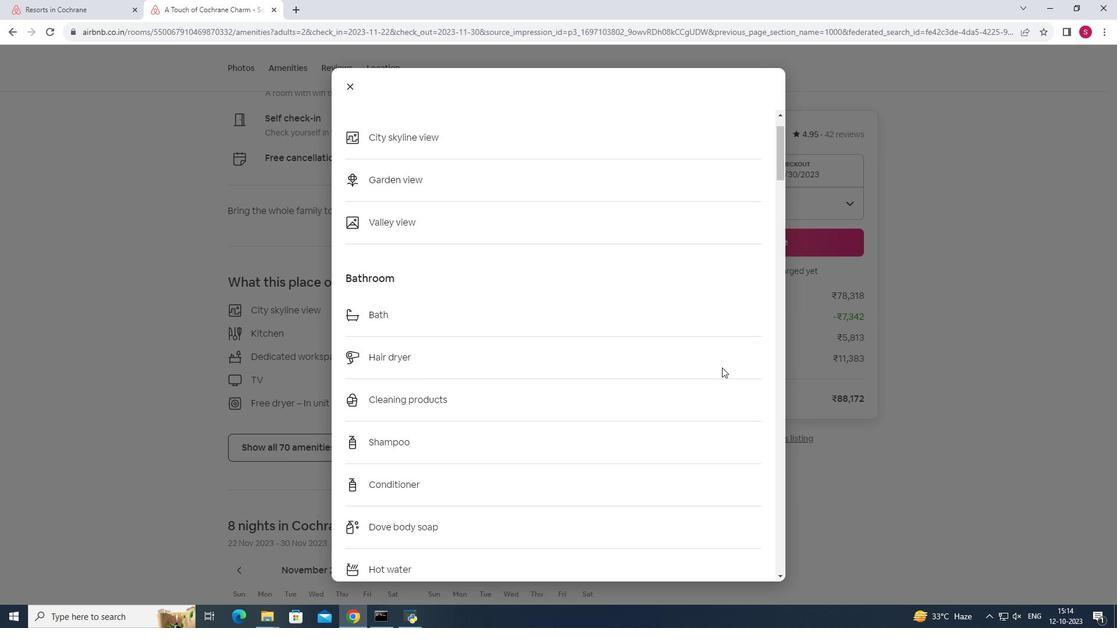
Action: Mouse scrolled (722, 367) with delta (0, 0)
Screenshot: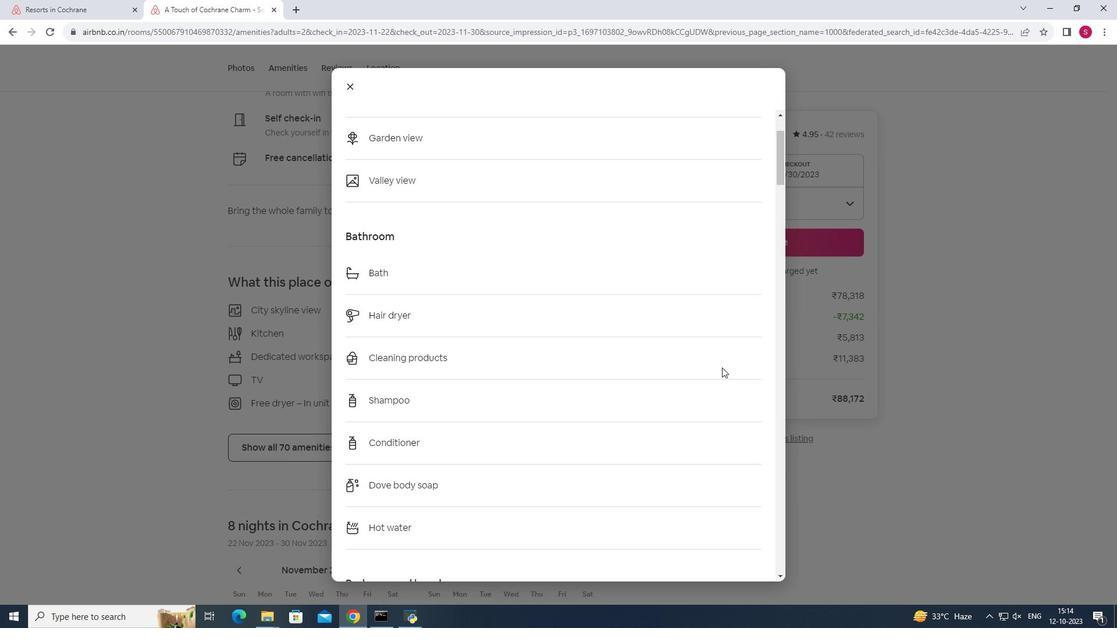 
Action: Mouse moved to (722, 367)
Screenshot: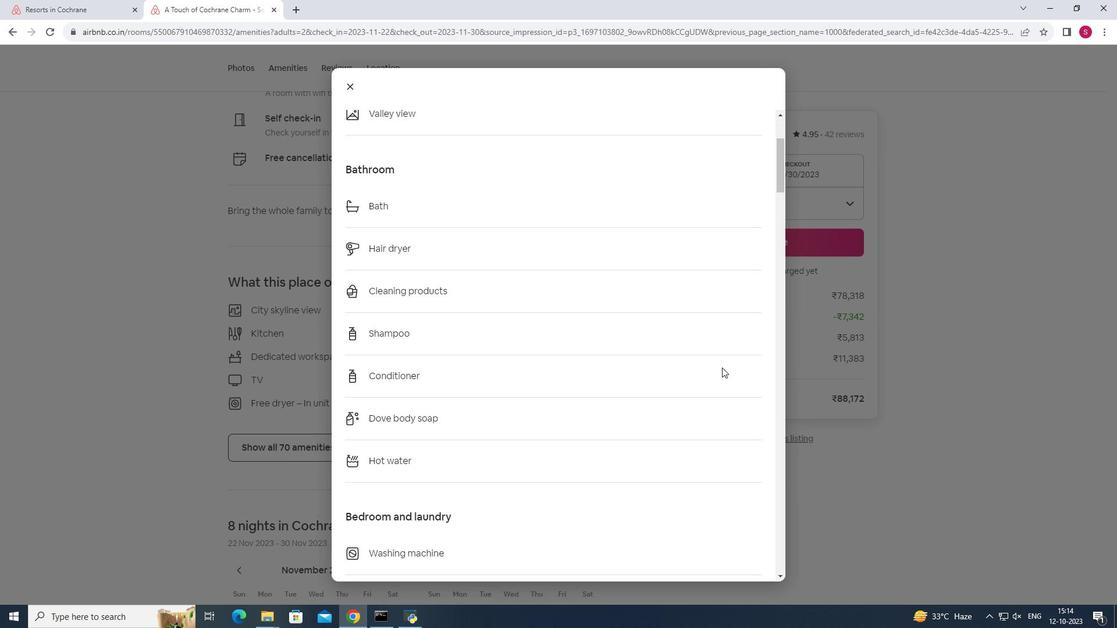 
Action: Mouse scrolled (722, 367) with delta (0, 0)
Screenshot: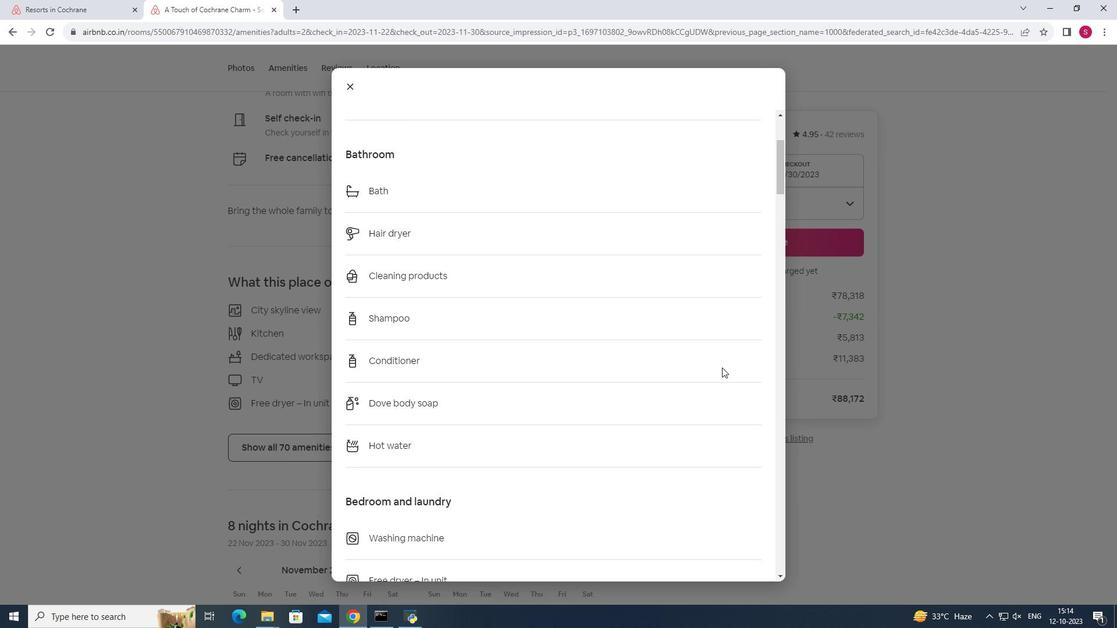
Action: Mouse scrolled (722, 367) with delta (0, 0)
Screenshot: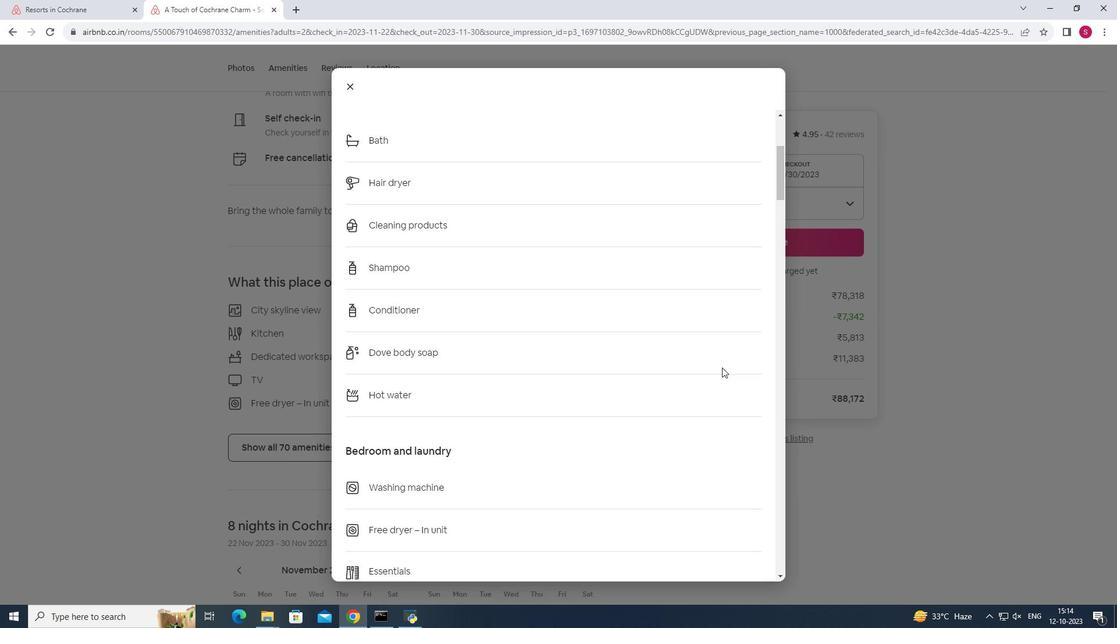 
Action: Mouse scrolled (722, 367) with delta (0, 0)
Screenshot: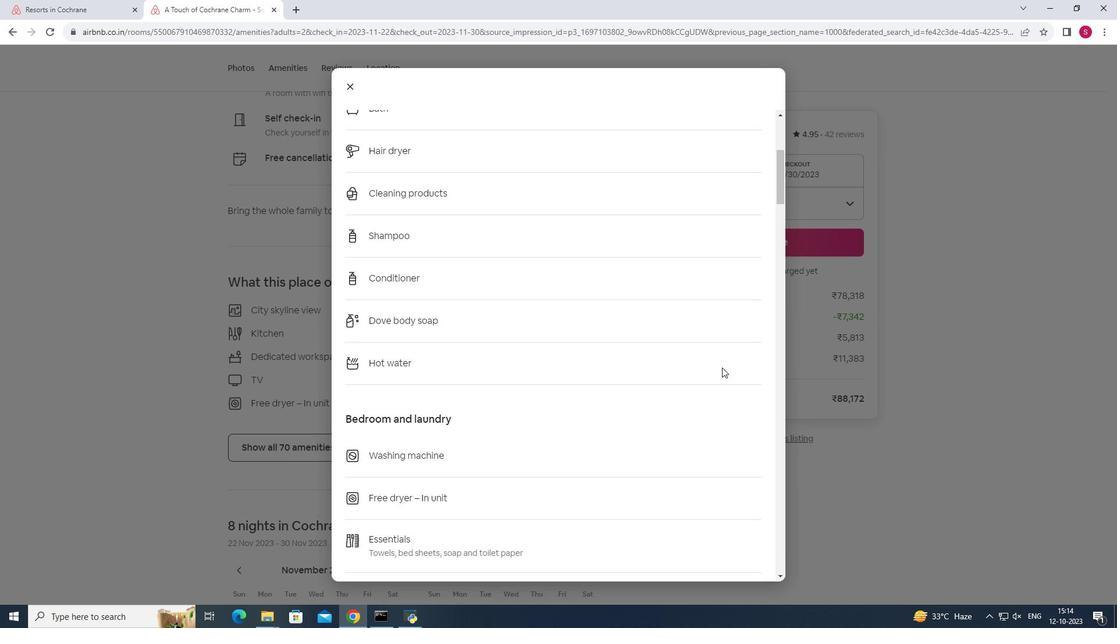 
Action: Mouse scrolled (722, 367) with delta (0, 0)
Screenshot: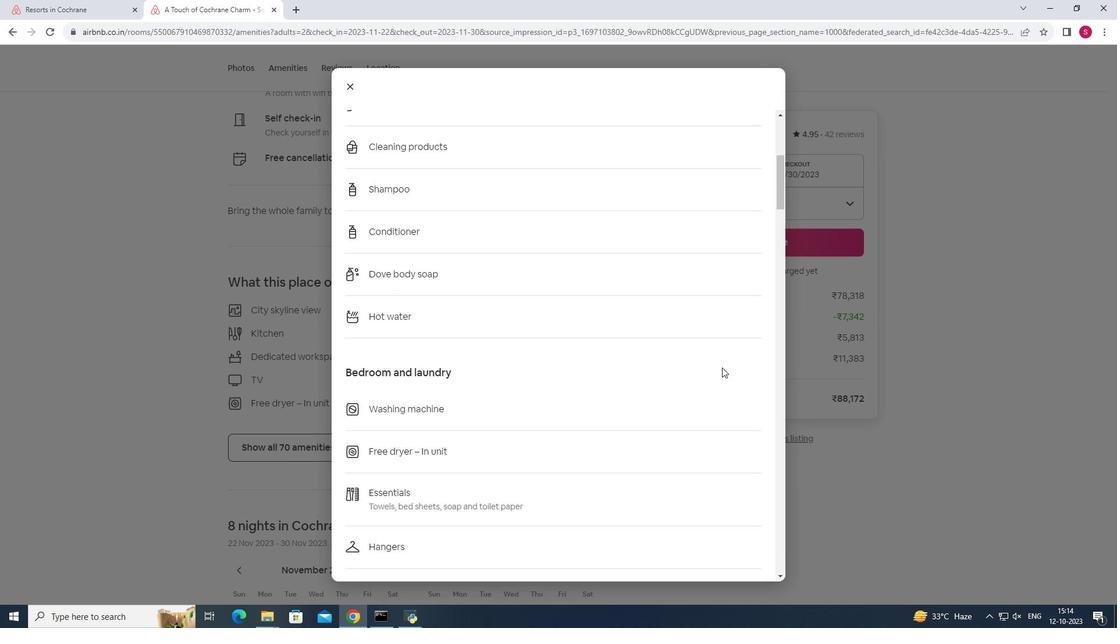 
Action: Mouse scrolled (722, 367) with delta (0, 0)
Screenshot: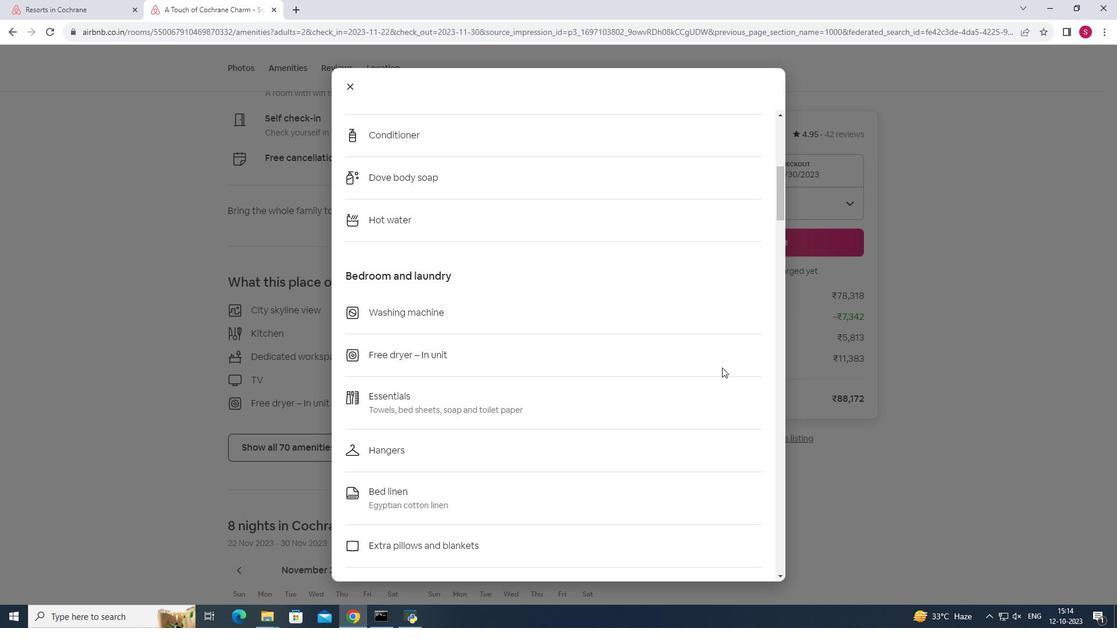 
Action: Mouse scrolled (722, 367) with delta (0, 0)
Screenshot: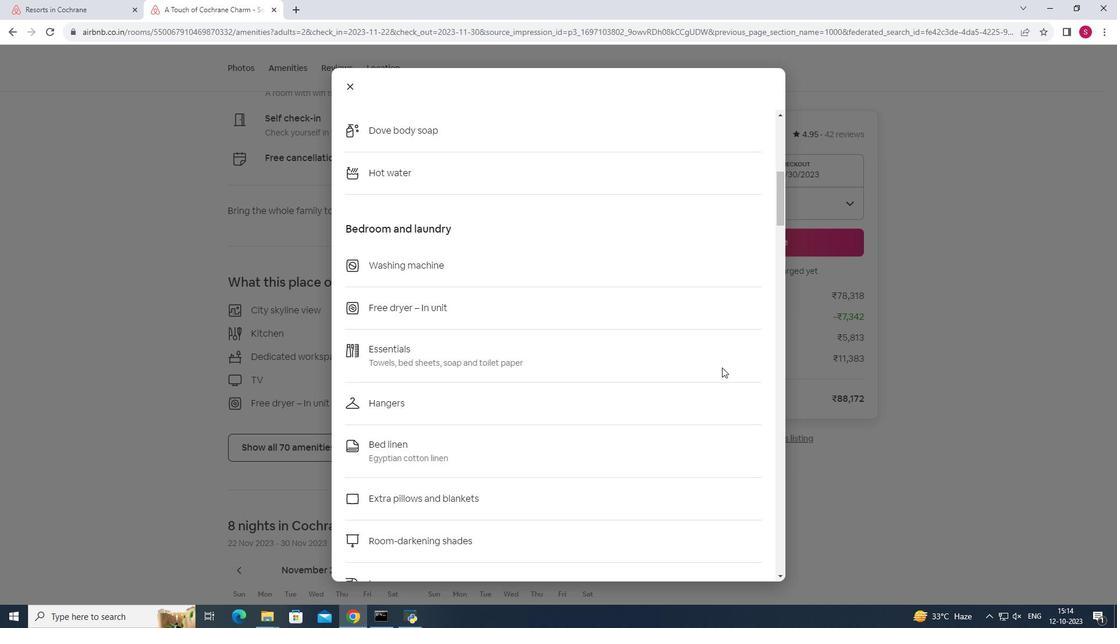 
Action: Mouse scrolled (722, 367) with delta (0, 0)
Screenshot: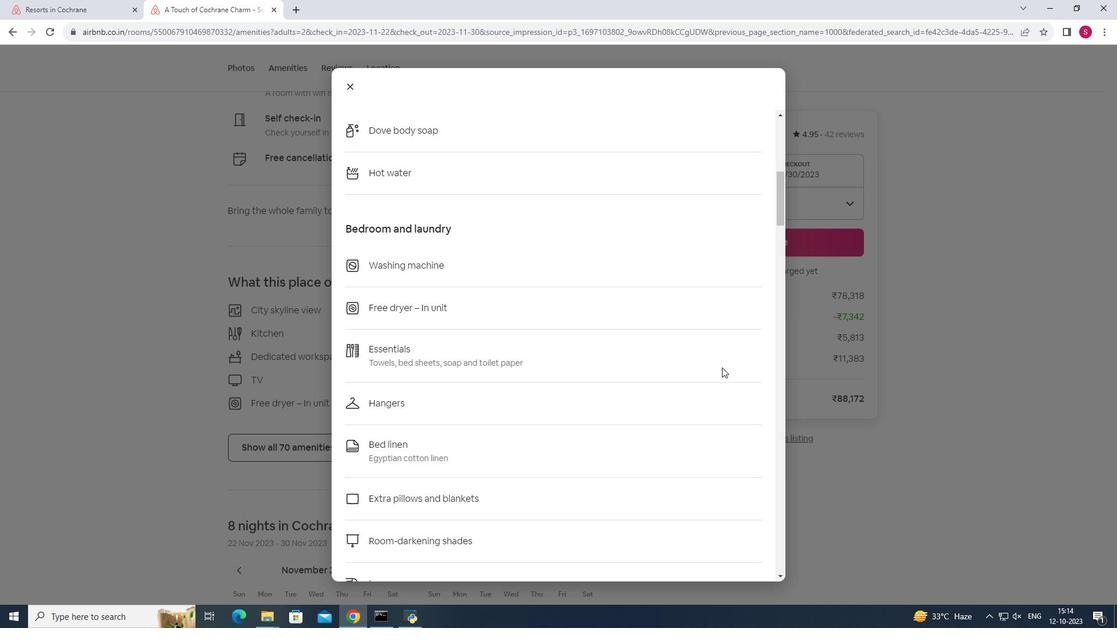 
Action: Mouse scrolled (722, 367) with delta (0, 0)
Screenshot: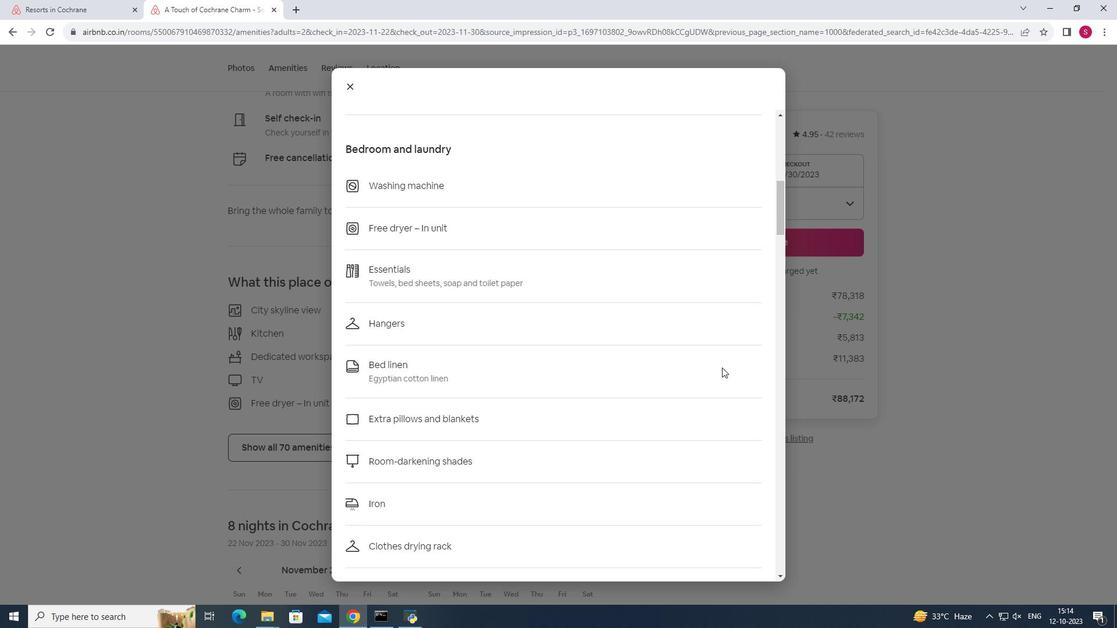
Action: Mouse scrolled (722, 367) with delta (0, 0)
Screenshot: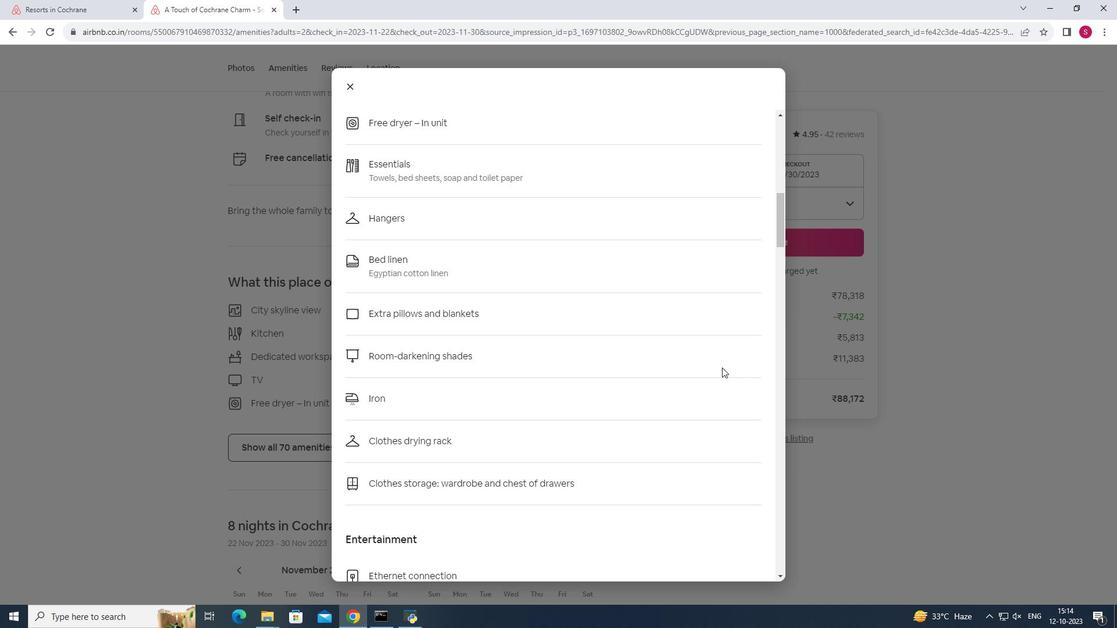 
Action: Mouse scrolled (722, 367) with delta (0, 0)
Screenshot: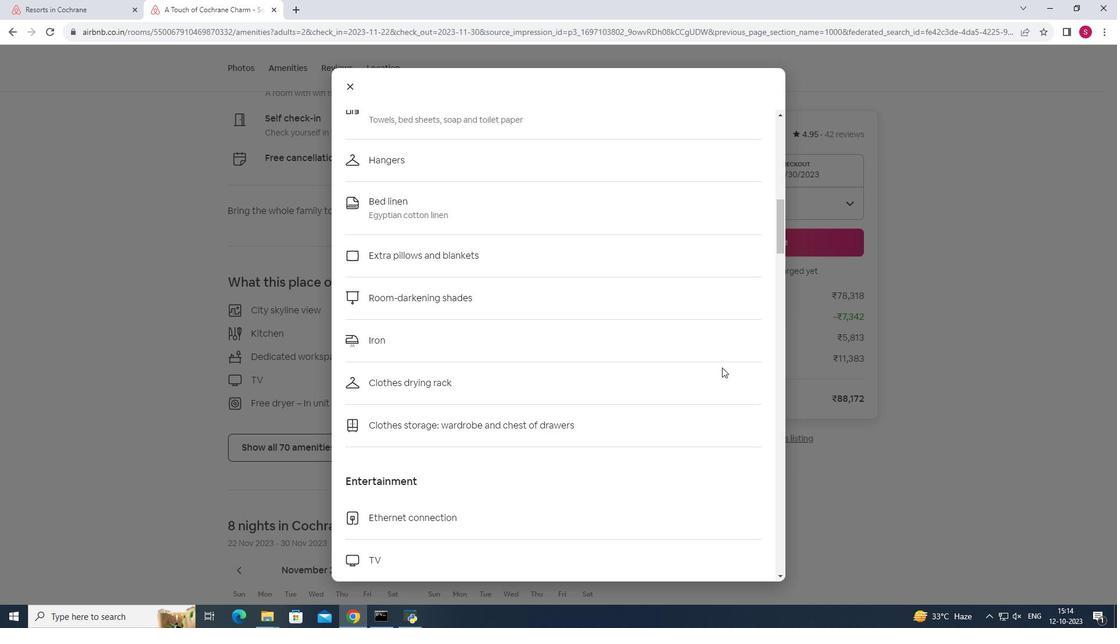 
Action: Mouse scrolled (722, 367) with delta (0, 0)
Screenshot: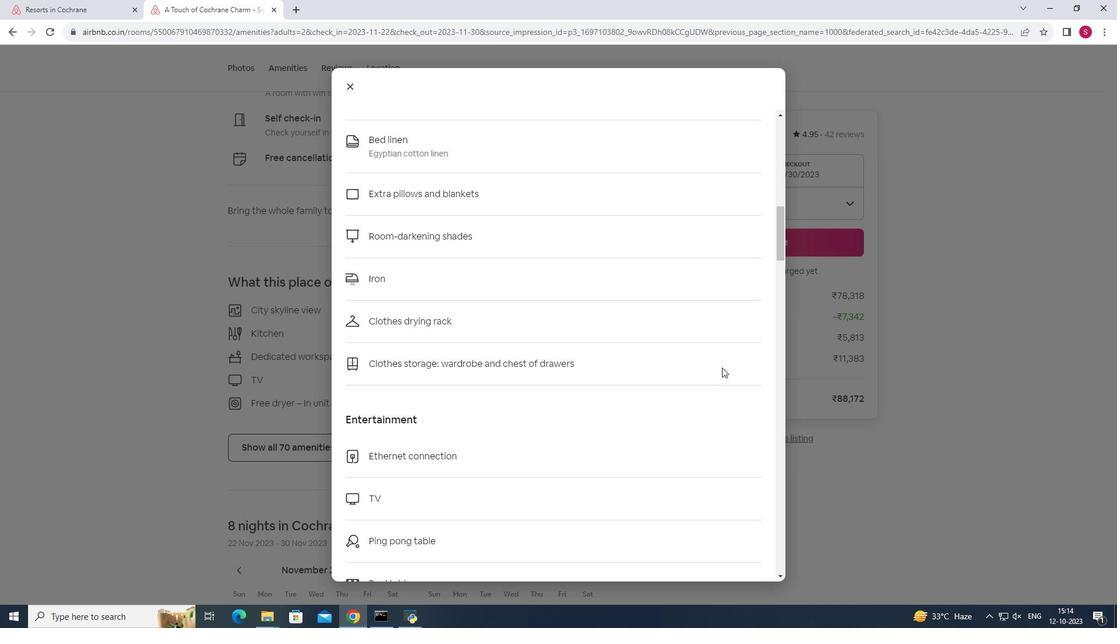 
Action: Mouse scrolled (722, 367) with delta (0, 0)
Screenshot: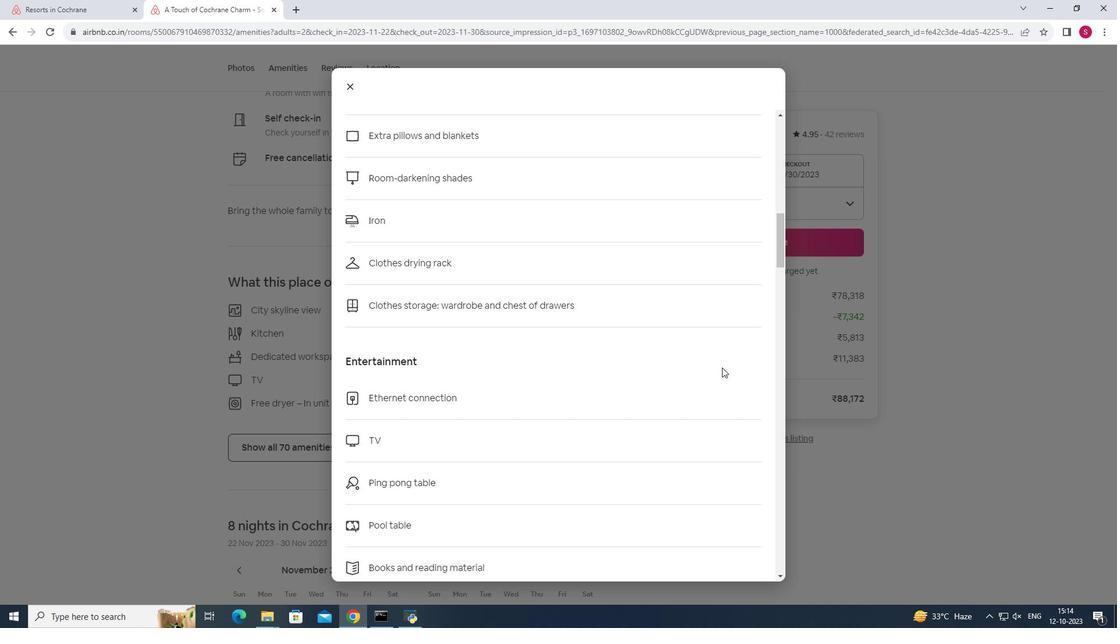 
Action: Mouse scrolled (722, 367) with delta (0, 0)
Screenshot: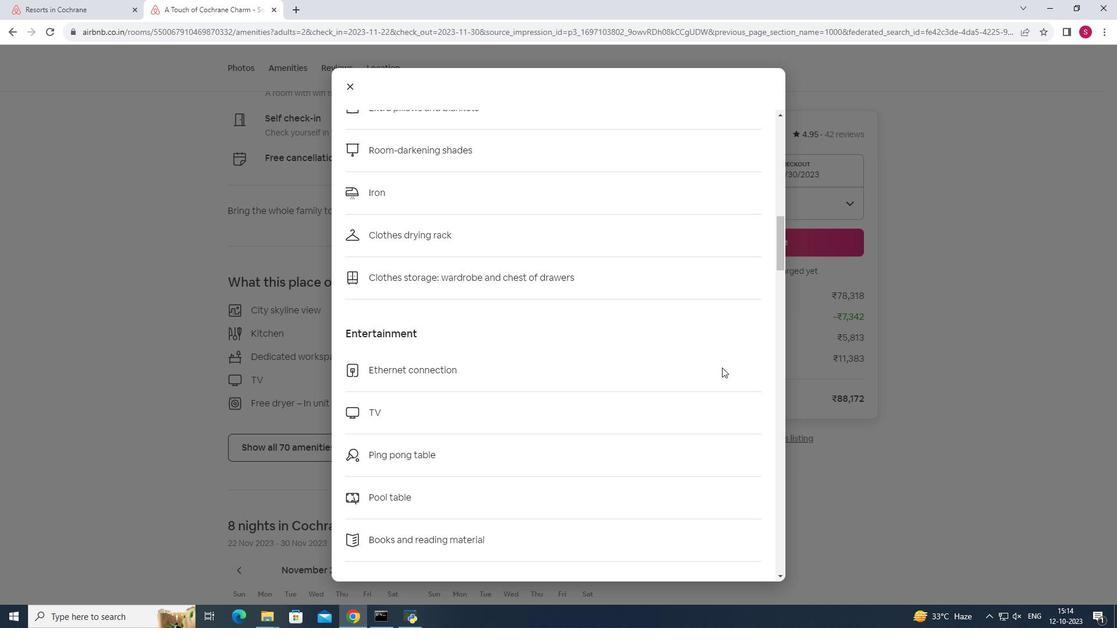 
Action: Mouse scrolled (722, 367) with delta (0, 0)
Screenshot: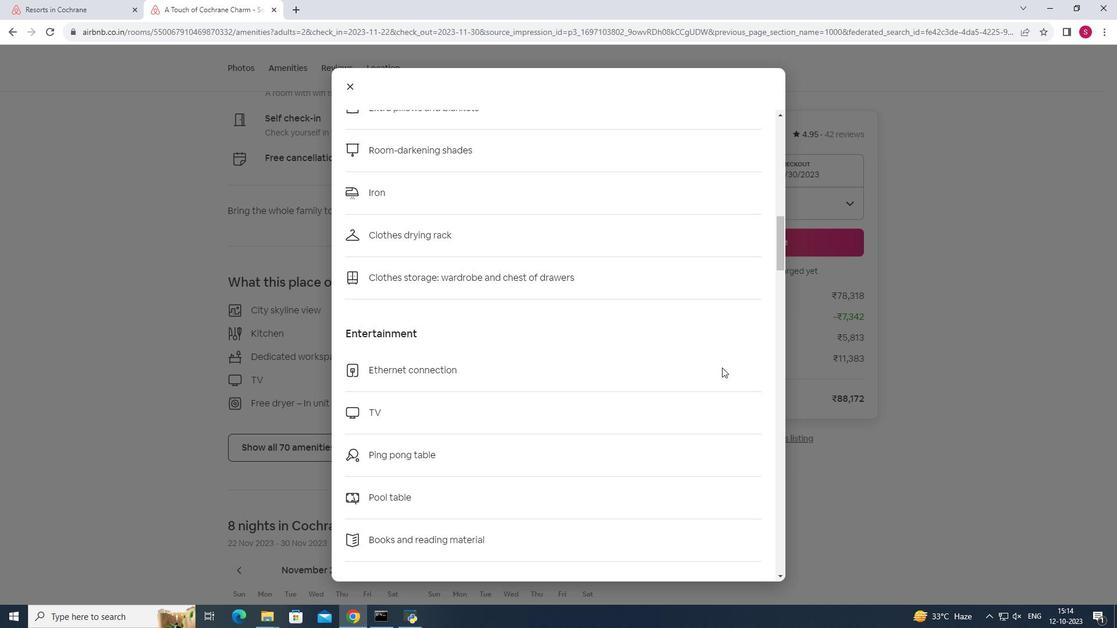 
Action: Mouse scrolled (722, 367) with delta (0, 0)
Screenshot: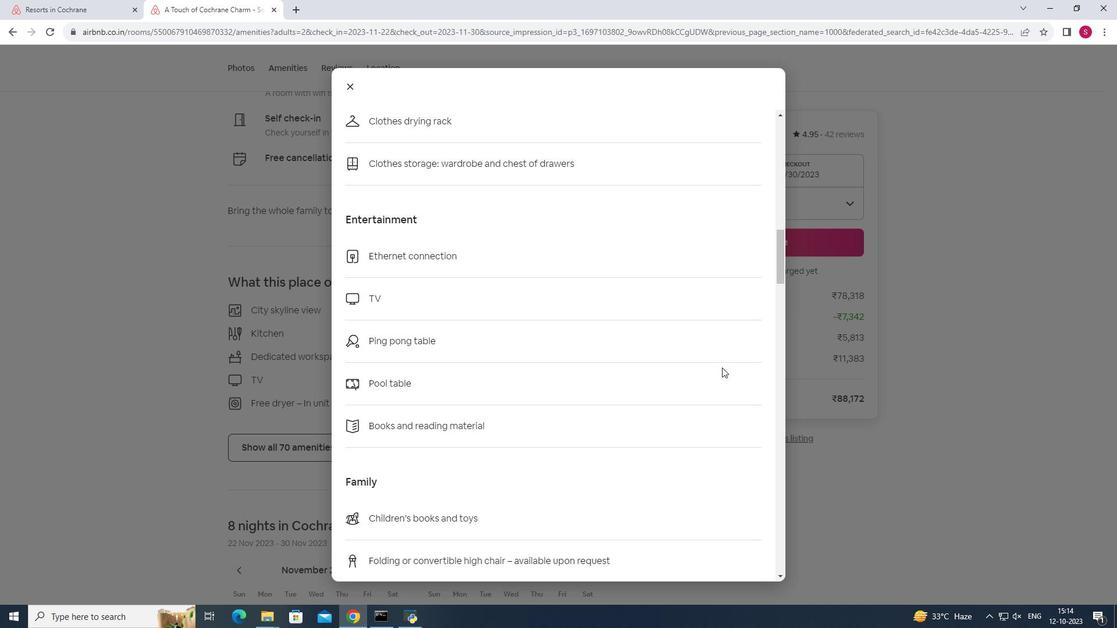 
Action: Mouse scrolled (722, 367) with delta (0, 0)
Screenshot: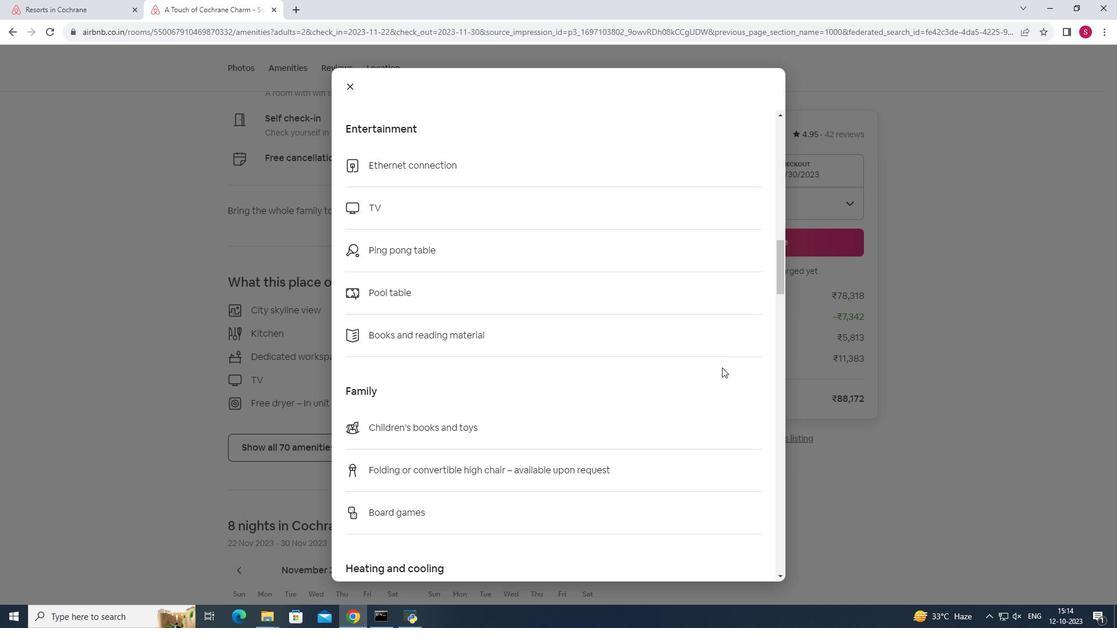 
Action: Mouse scrolled (722, 367) with delta (0, 0)
Screenshot: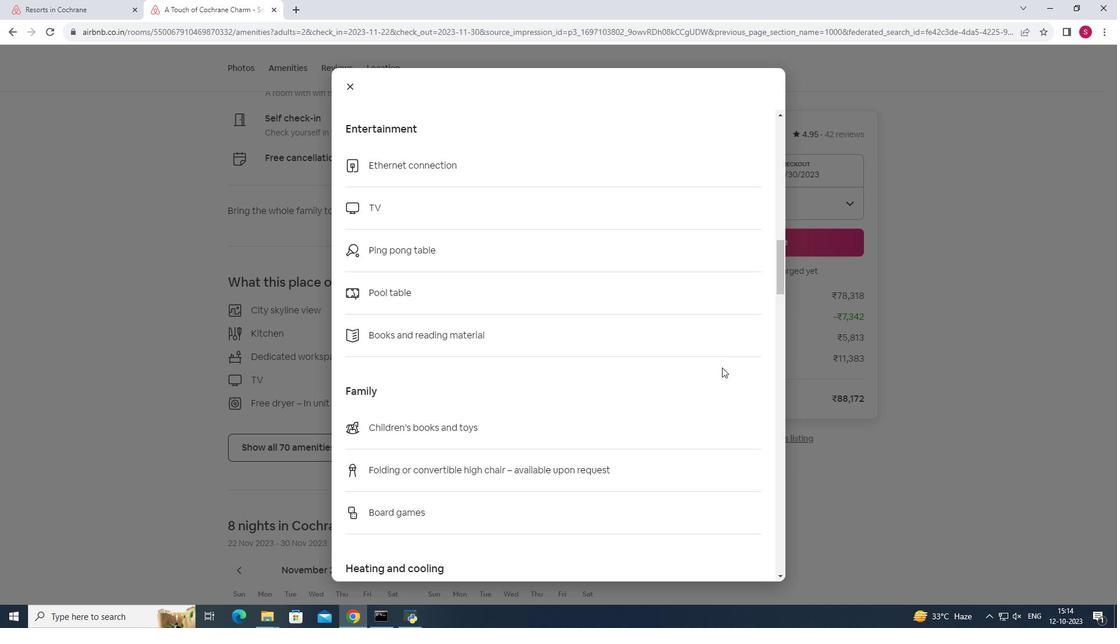 
Action: Mouse scrolled (722, 367) with delta (0, 0)
Screenshot: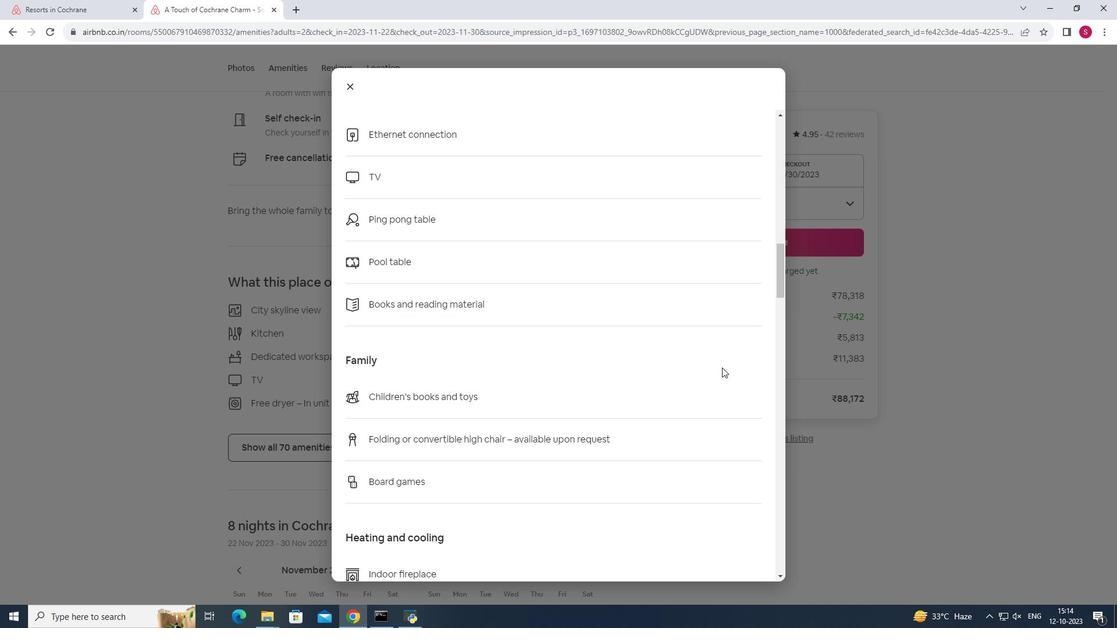 
Action: Mouse scrolled (722, 367) with delta (0, 0)
Screenshot: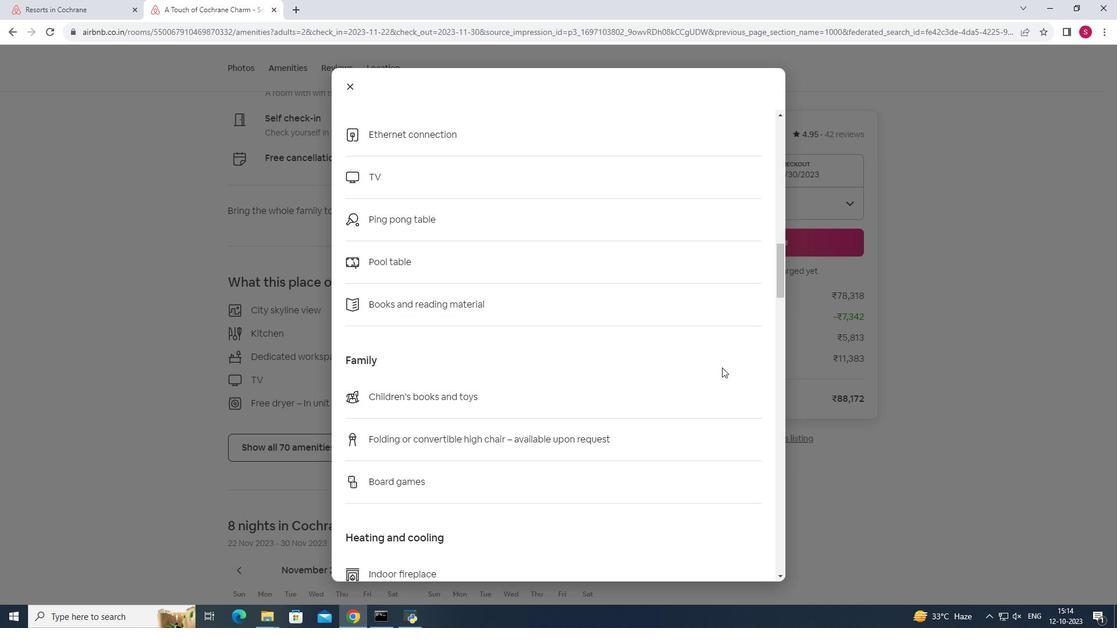 
Action: Mouse scrolled (722, 367) with delta (0, 0)
Screenshot: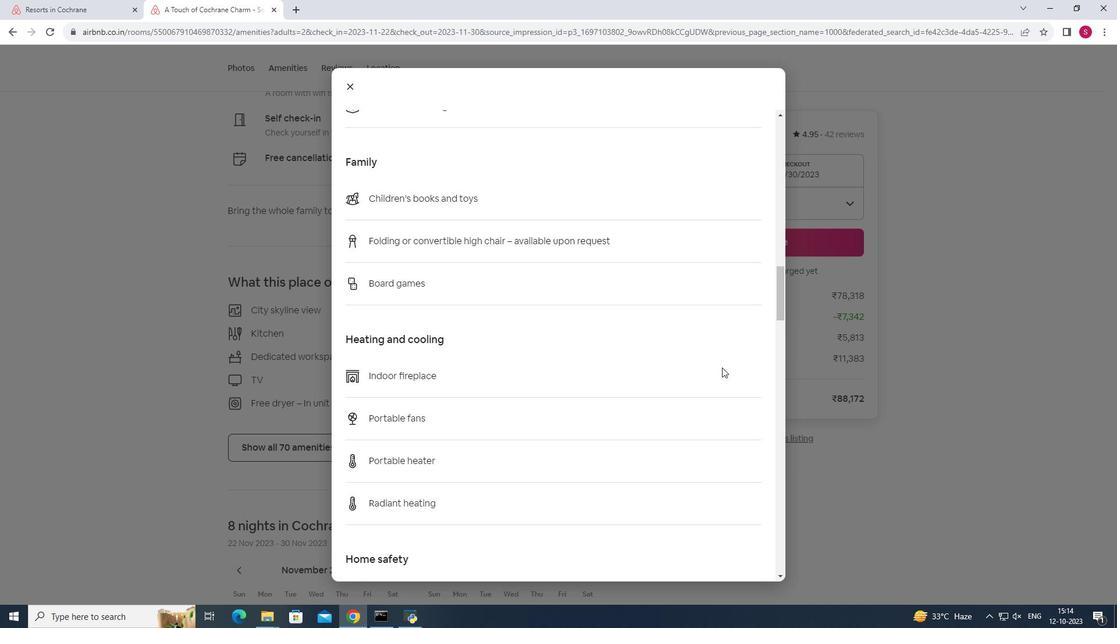 
Action: Mouse scrolled (722, 367) with delta (0, 0)
Screenshot: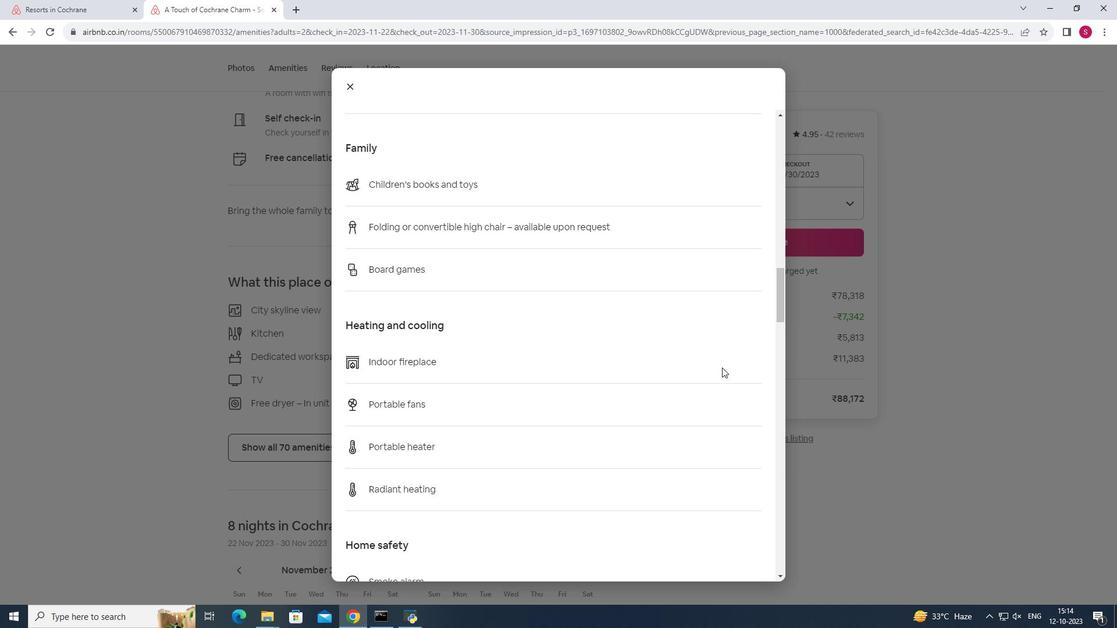 
Action: Mouse scrolled (722, 367) with delta (0, 0)
Screenshot: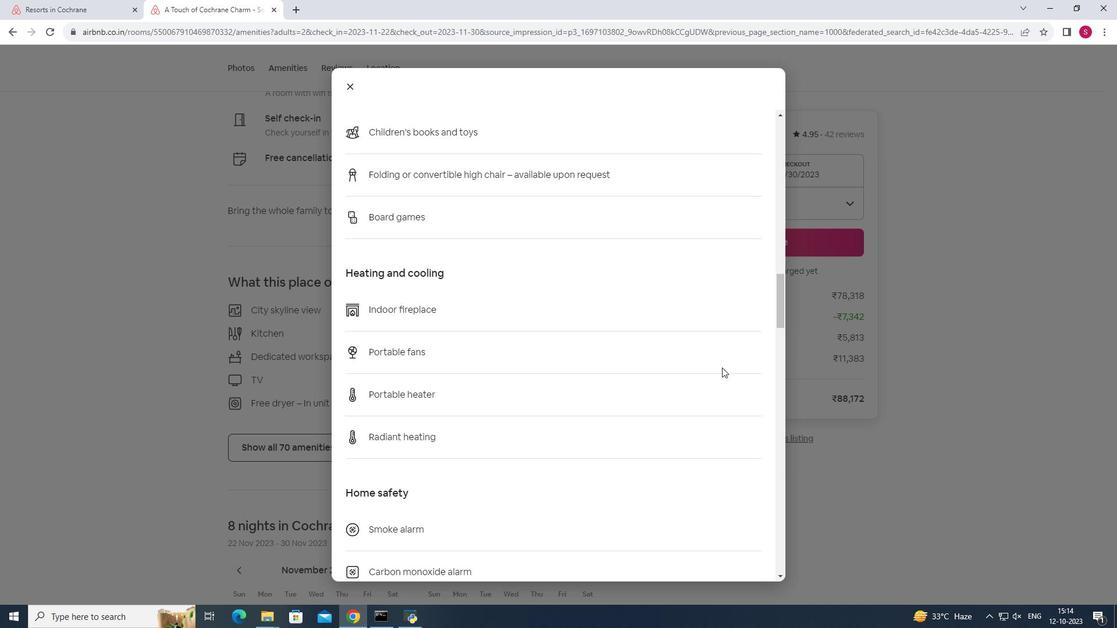 
Action: Mouse scrolled (722, 367) with delta (0, 0)
Screenshot: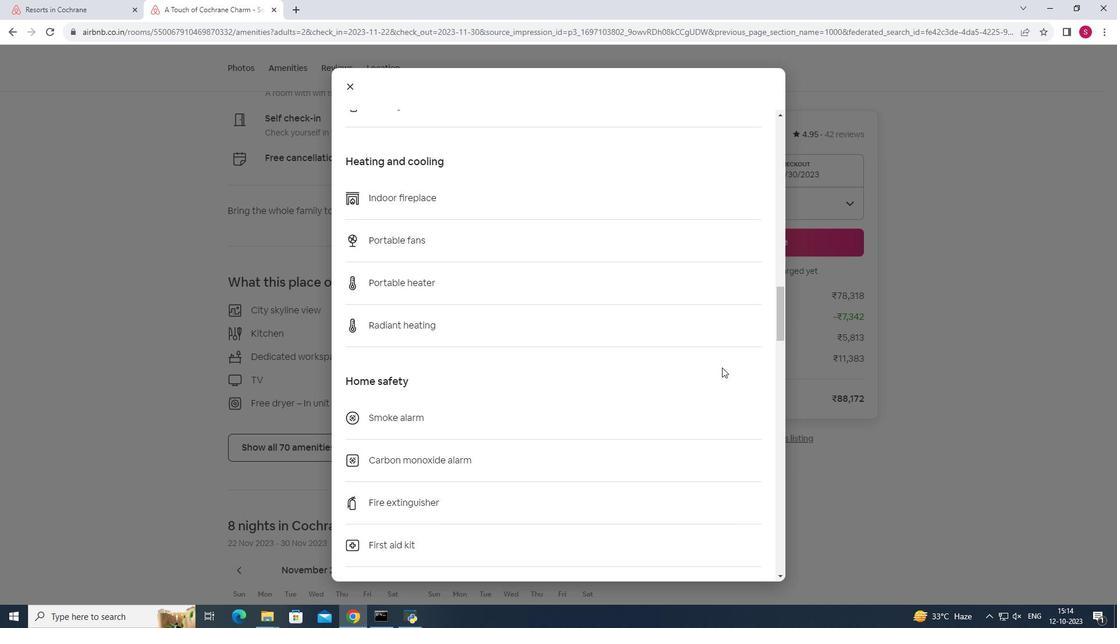
Action: Mouse scrolled (722, 367) with delta (0, 0)
Screenshot: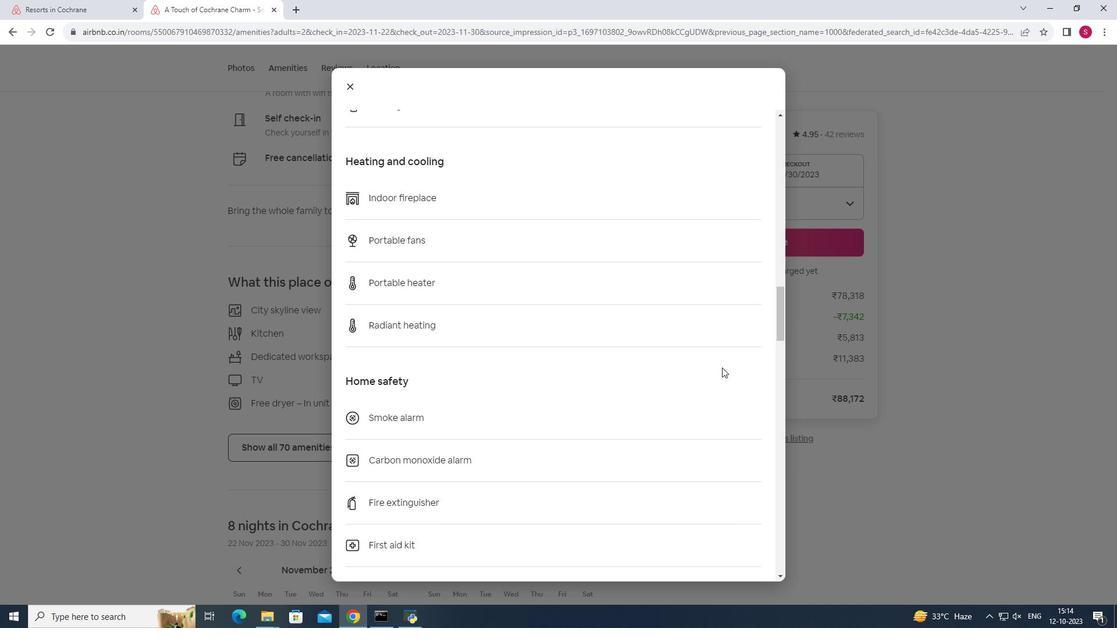 
Action: Mouse scrolled (722, 367) with delta (0, 0)
Screenshot: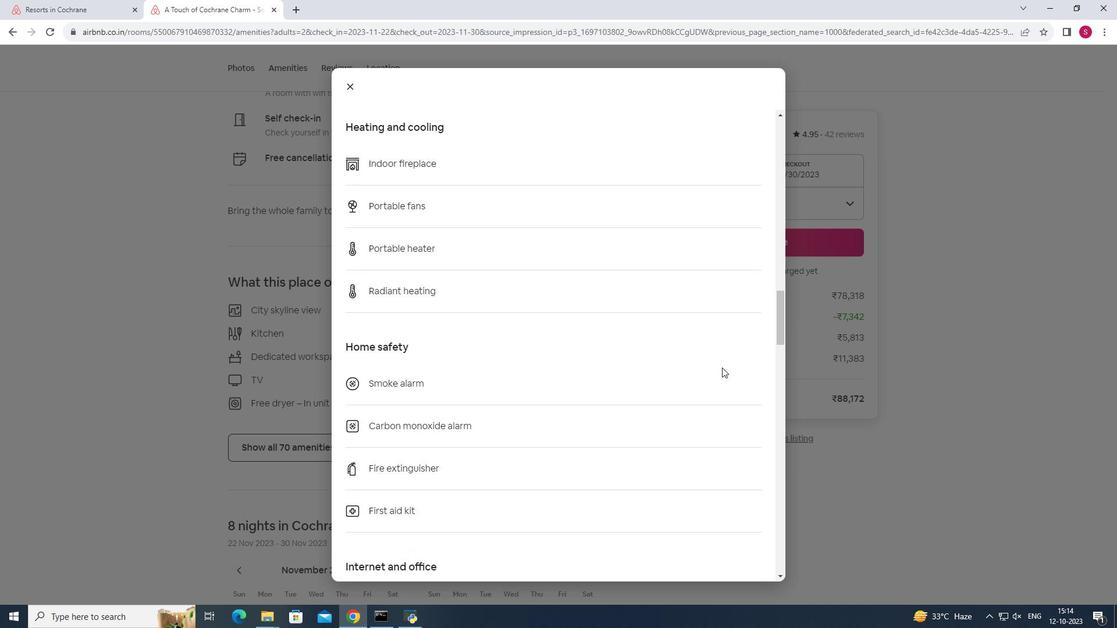 
Action: Mouse scrolled (722, 367) with delta (0, 0)
Screenshot: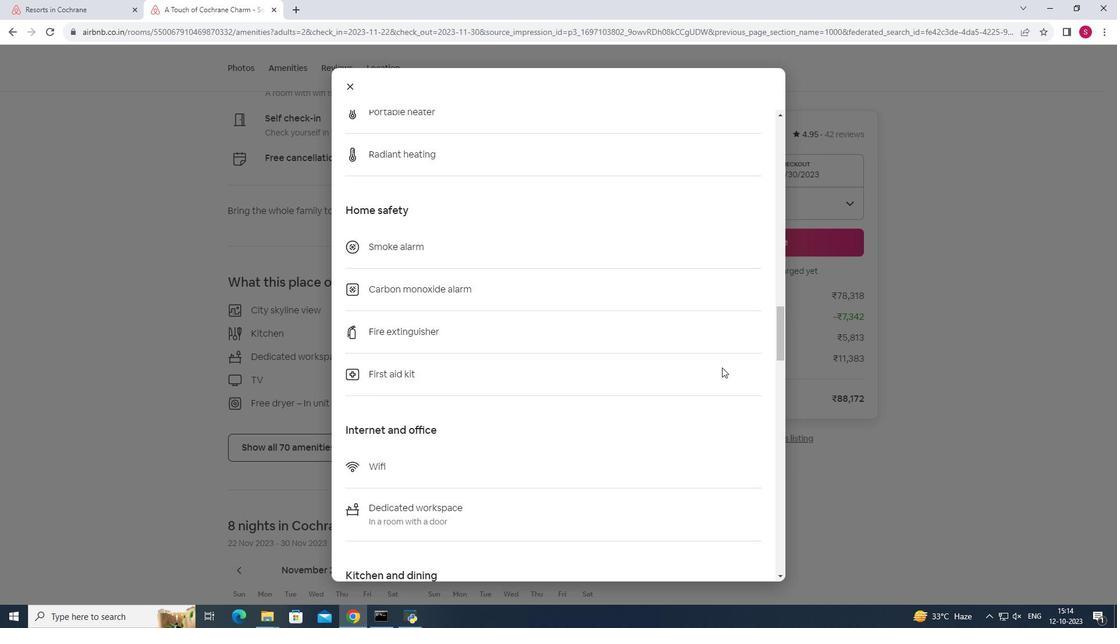 
Action: Mouse scrolled (722, 367) with delta (0, 0)
Screenshot: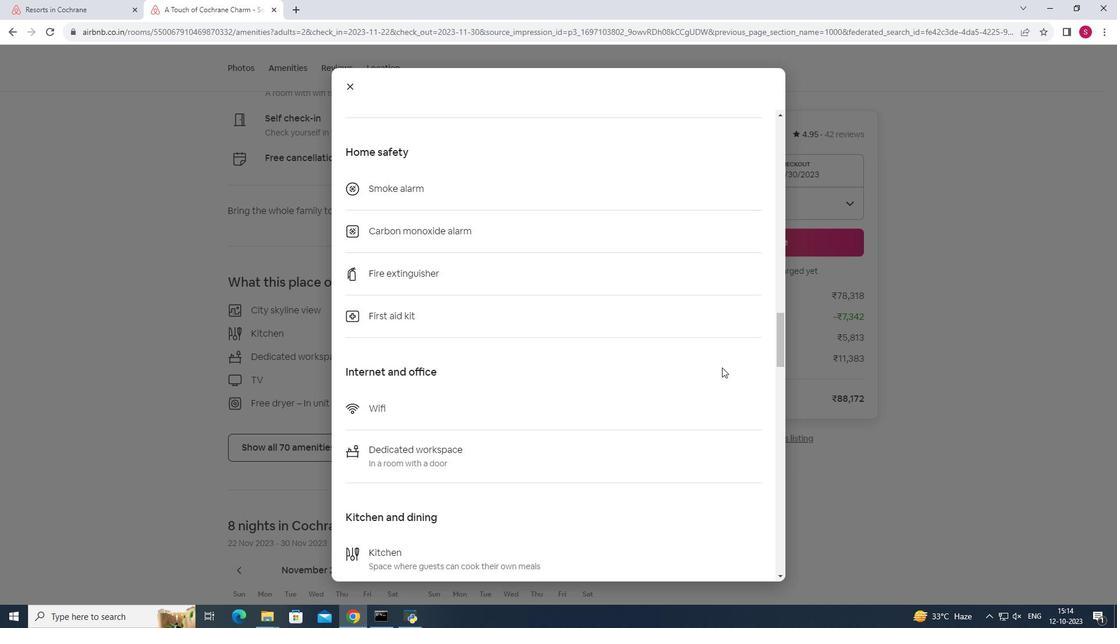 
Action: Mouse scrolled (722, 367) with delta (0, 0)
Screenshot: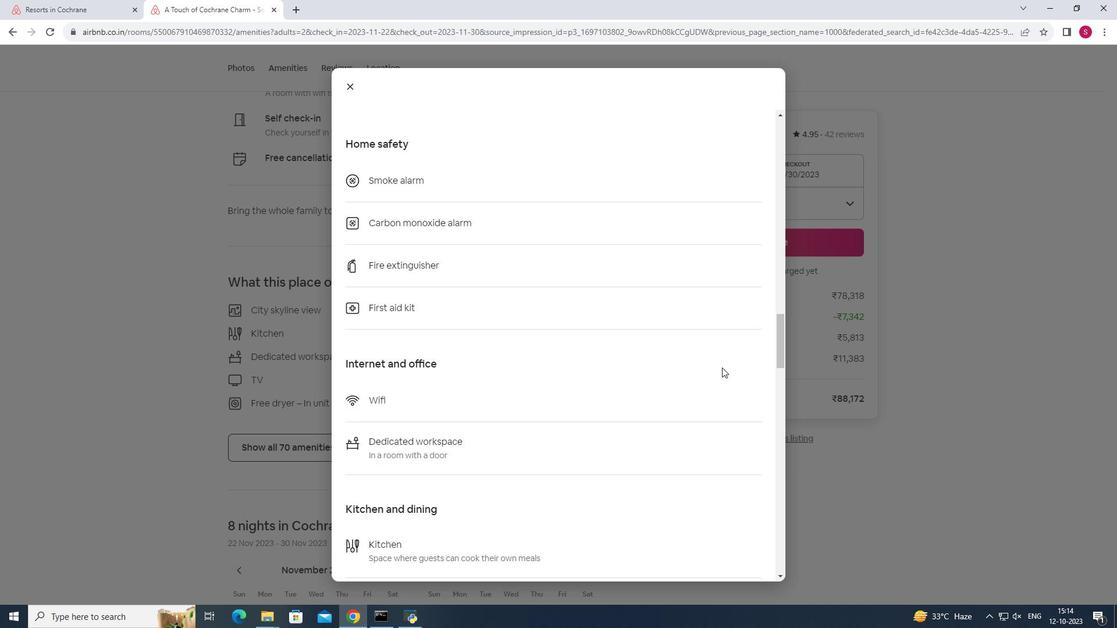 
Action: Mouse scrolled (722, 367) with delta (0, 0)
Screenshot: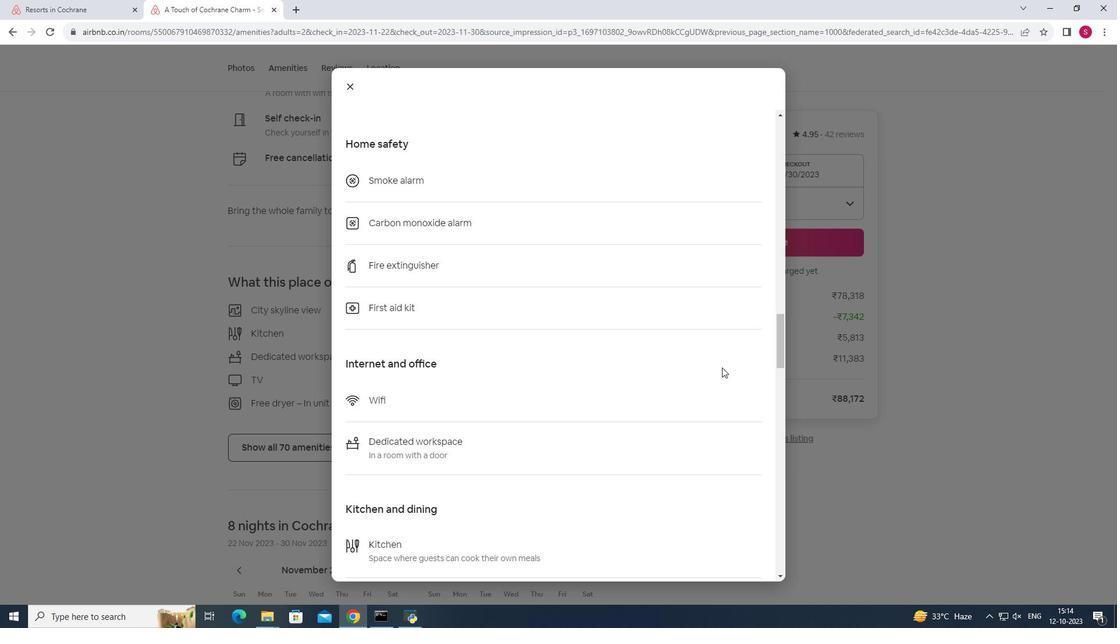
Action: Mouse scrolled (722, 367) with delta (0, 0)
Screenshot: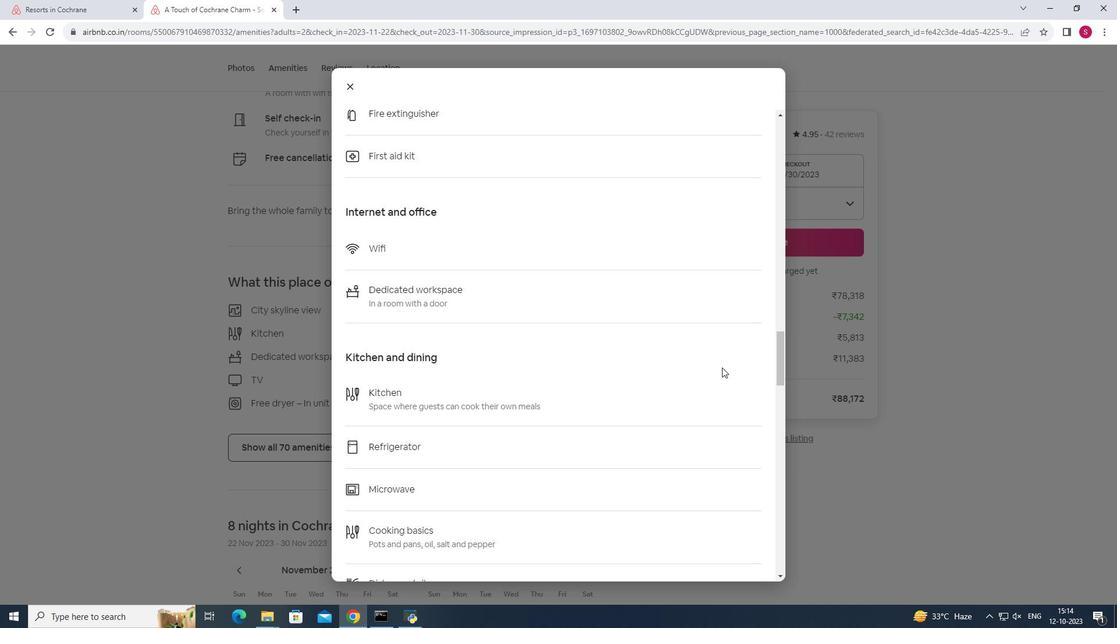 
Action: Mouse scrolled (722, 367) with delta (0, 0)
Screenshot: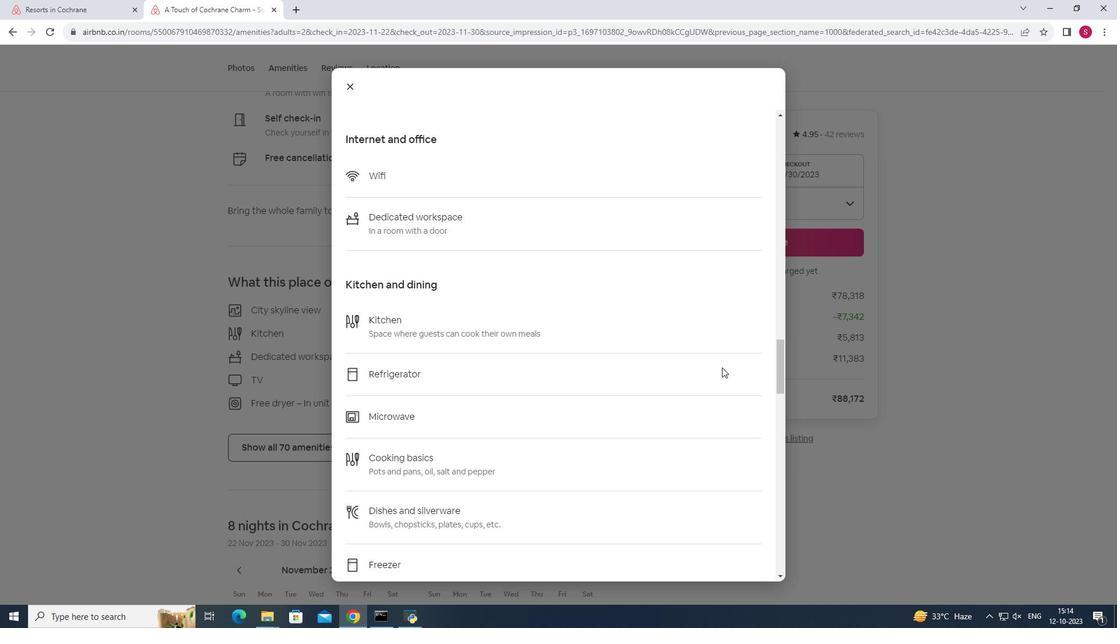 
Action: Mouse scrolled (722, 367) with delta (0, 0)
Screenshot: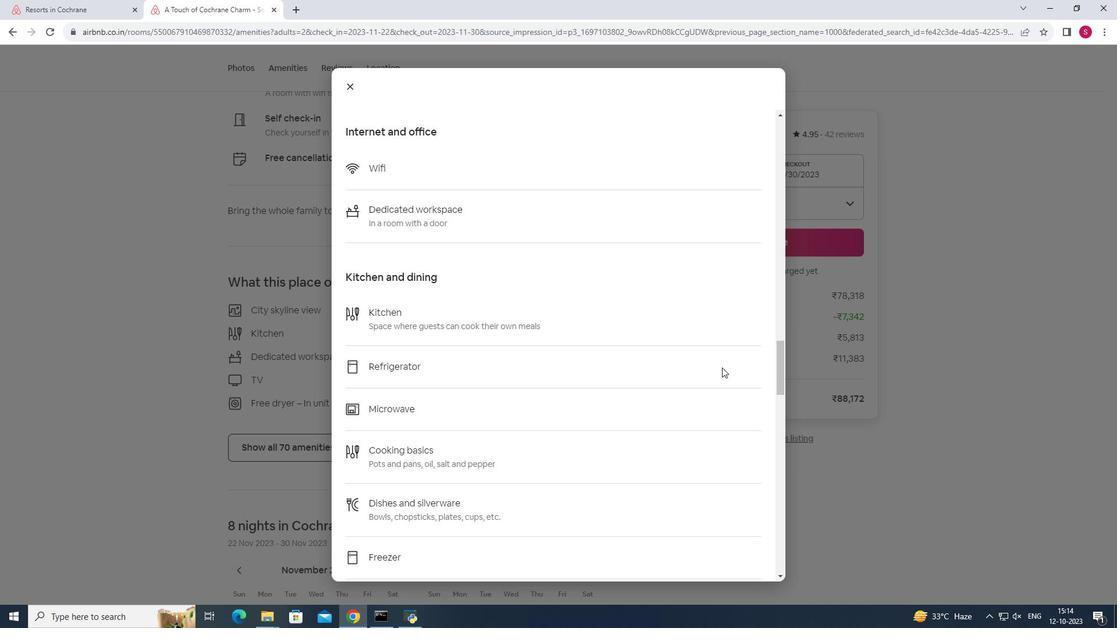 
Action: Mouse scrolled (722, 367) with delta (0, 0)
Screenshot: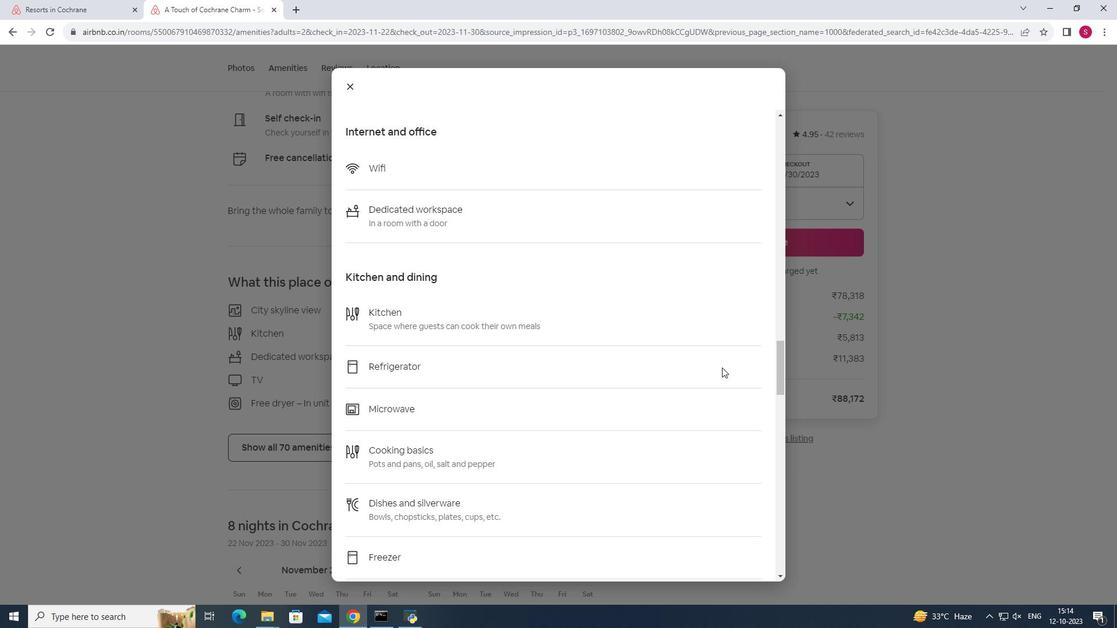 
Action: Mouse scrolled (722, 367) with delta (0, 0)
Screenshot: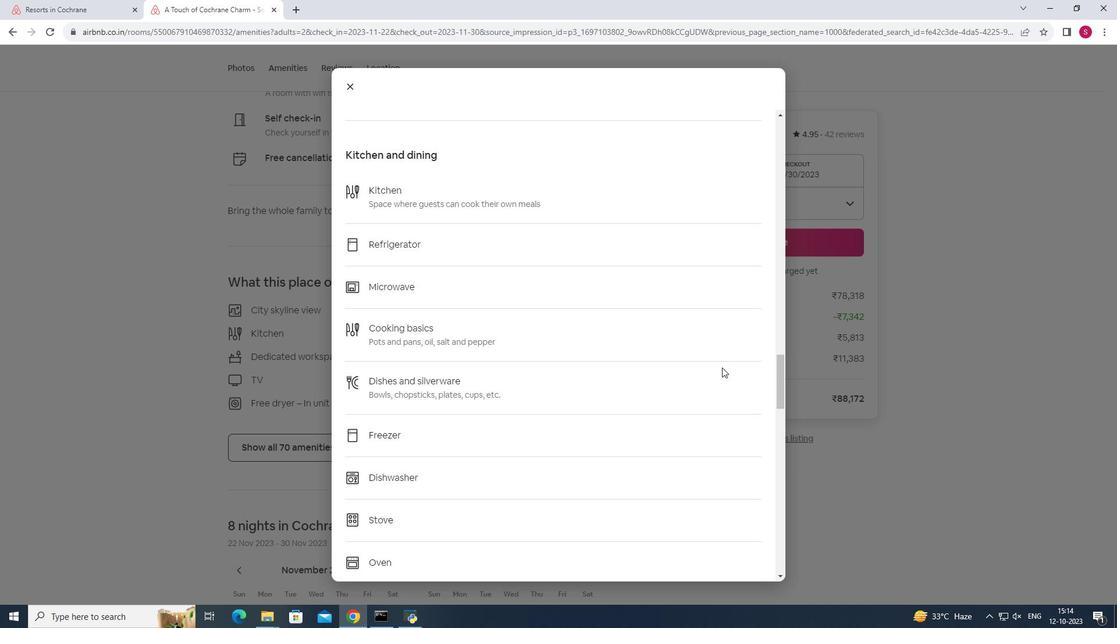 
Action: Mouse scrolled (722, 367) with delta (0, 0)
Screenshot: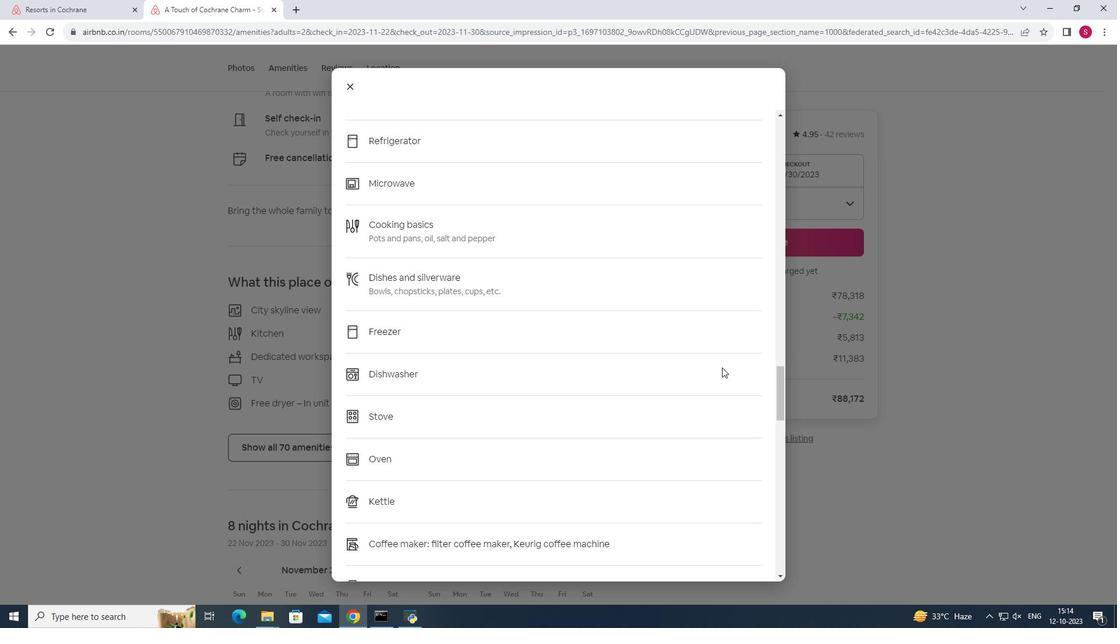 
Action: Mouse scrolled (722, 367) with delta (0, 0)
Screenshot: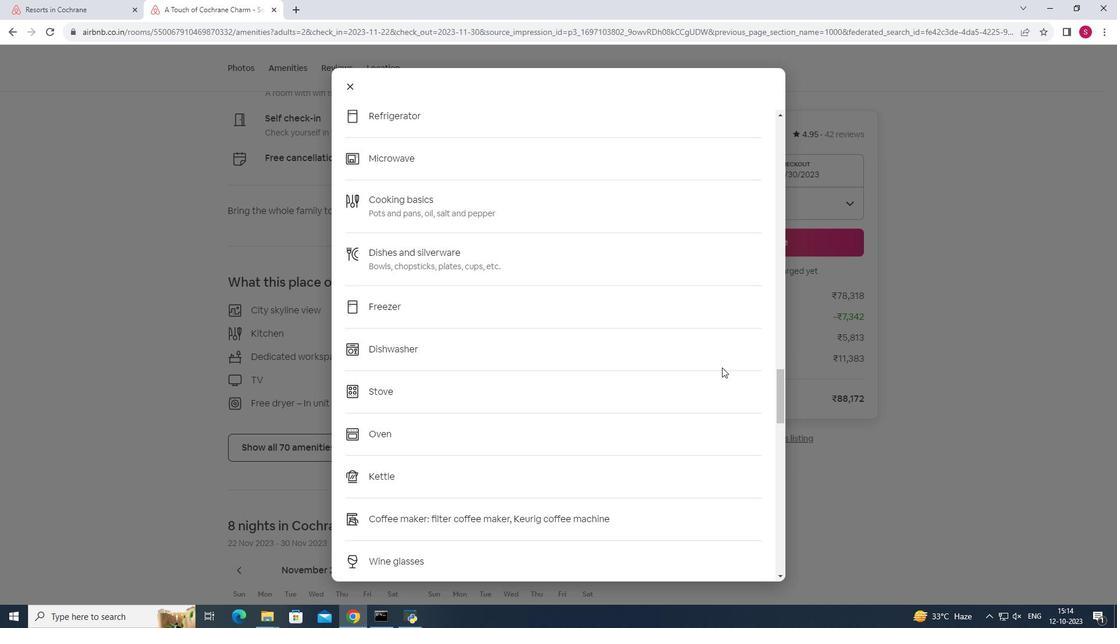 
Action: Mouse scrolled (722, 367) with delta (0, 0)
Screenshot: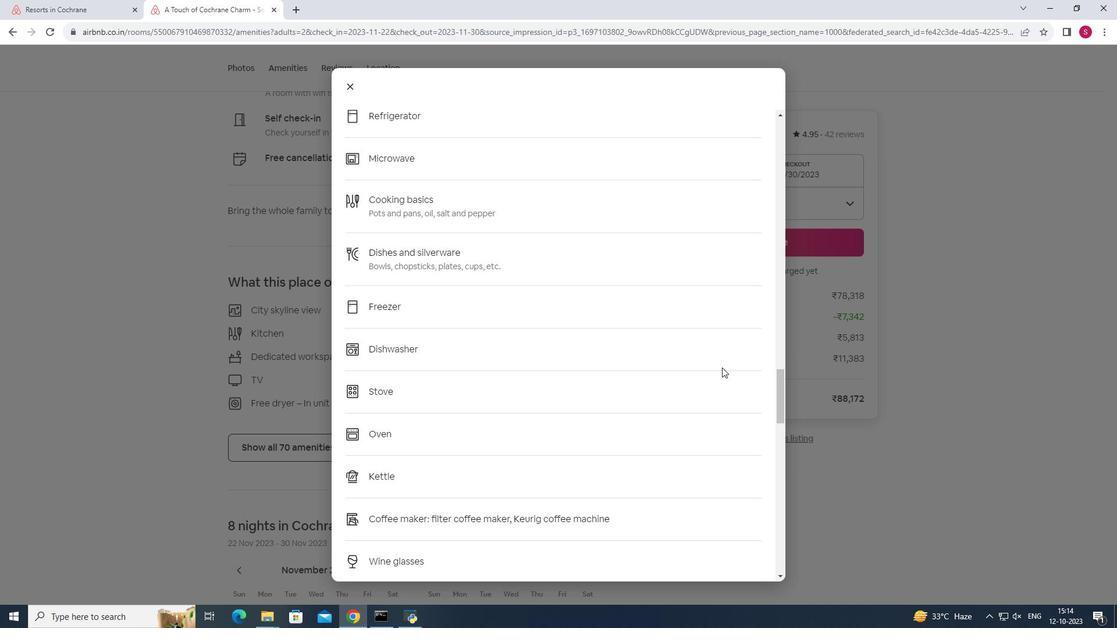 
Action: Mouse scrolled (722, 367) with delta (0, 0)
Screenshot: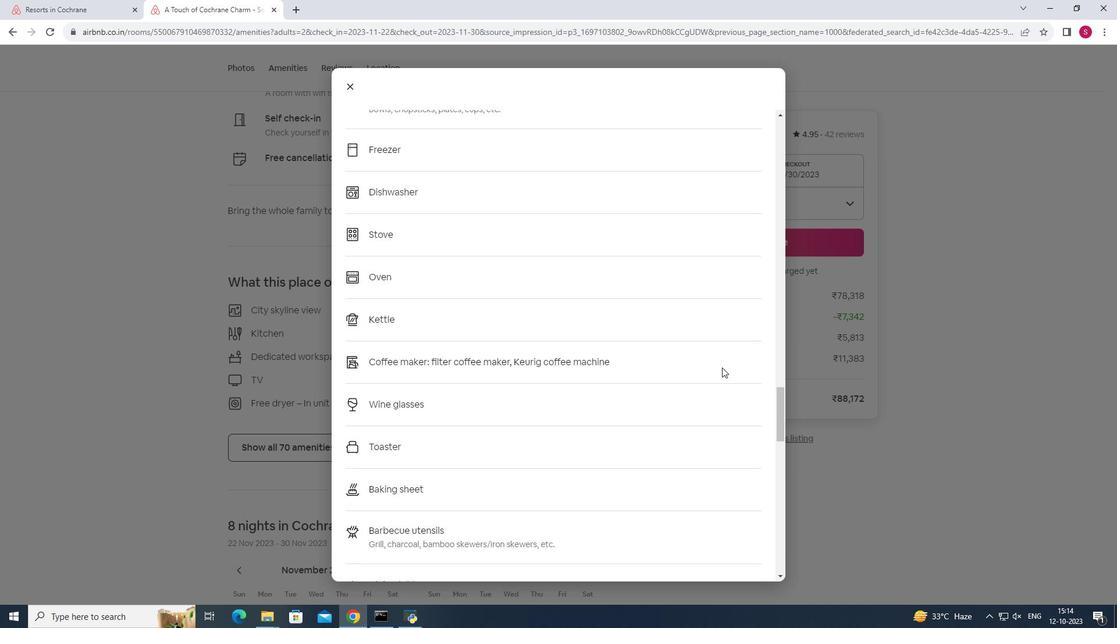 
Action: Mouse scrolled (722, 367) with delta (0, 0)
Screenshot: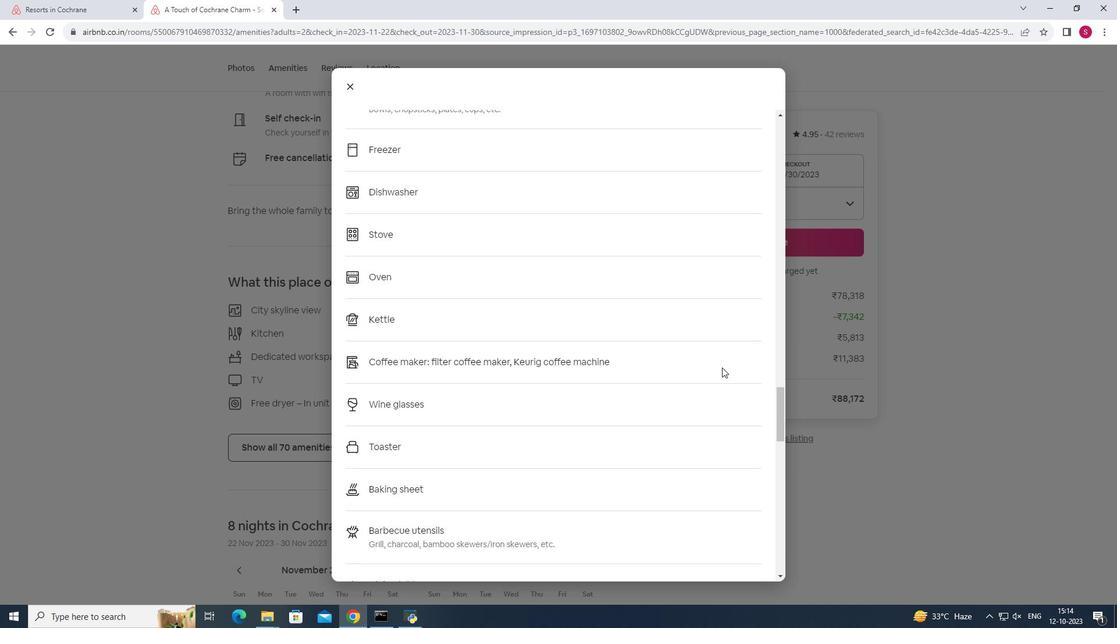 
Action: Mouse scrolled (722, 367) with delta (0, 0)
Screenshot: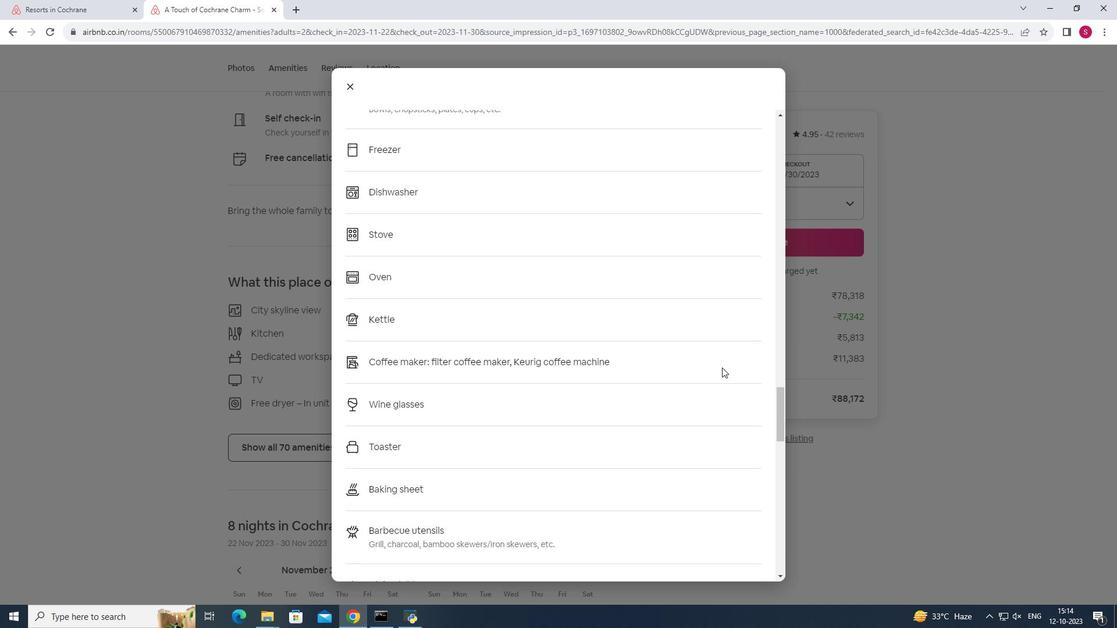 
Action: Mouse moved to (721, 367)
Screenshot: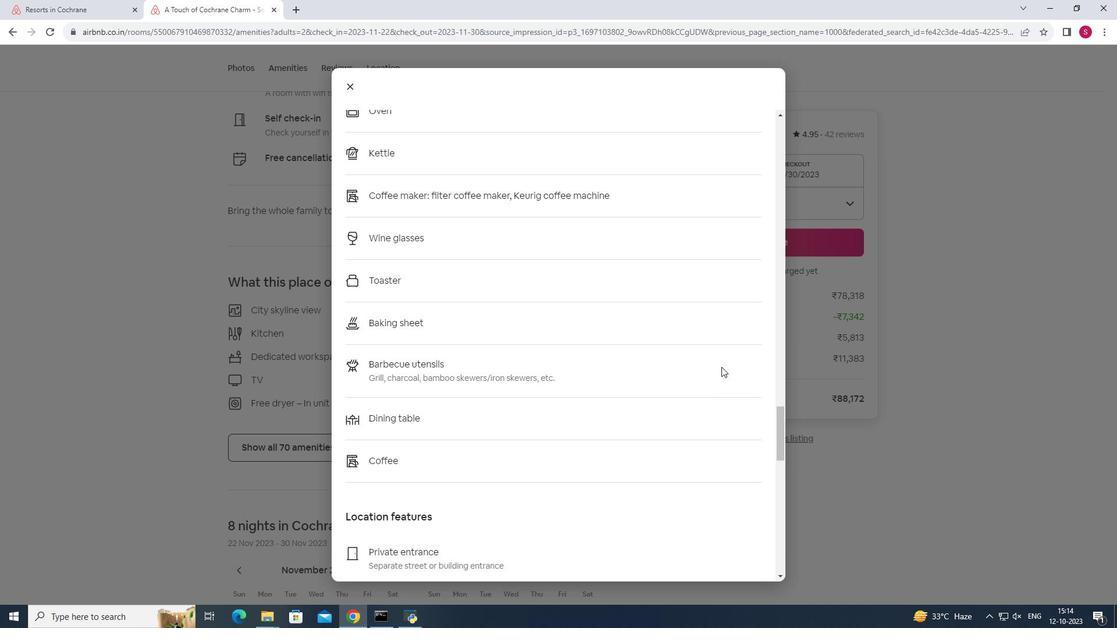
Action: Mouse scrolled (721, 366) with delta (0, 0)
Screenshot: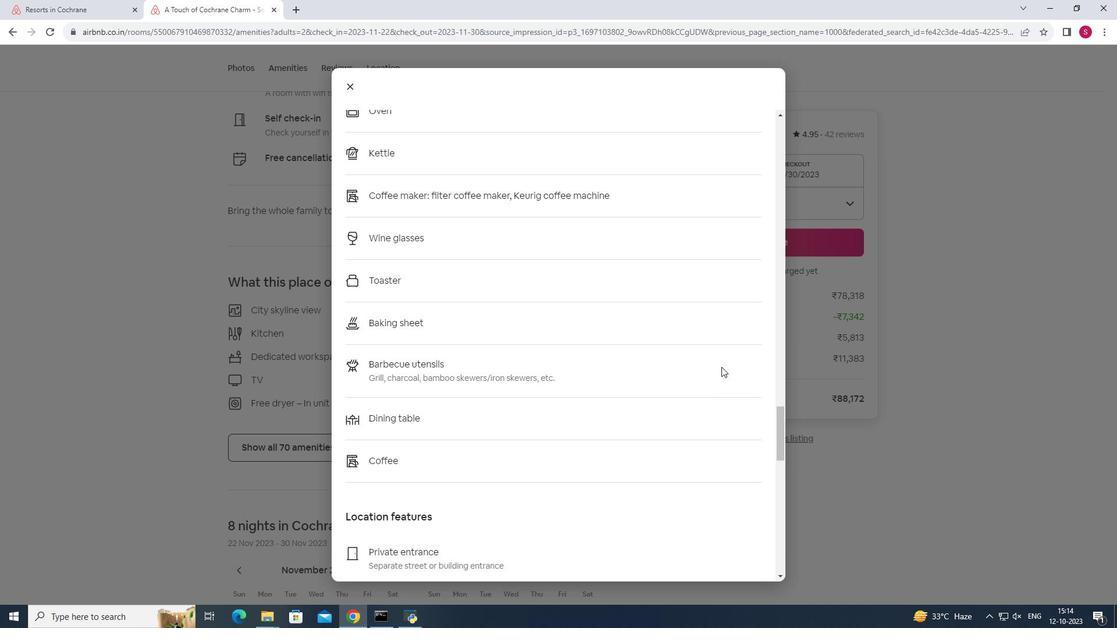 
Action: Mouse scrolled (721, 366) with delta (0, 0)
Screenshot: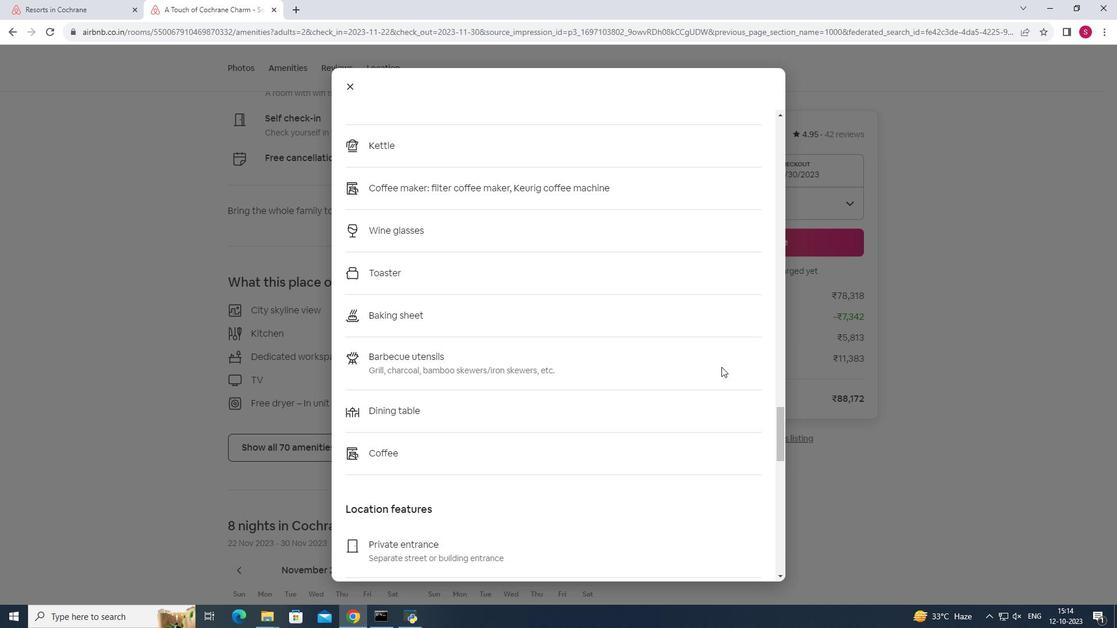 
Action: Mouse scrolled (721, 366) with delta (0, 0)
Screenshot: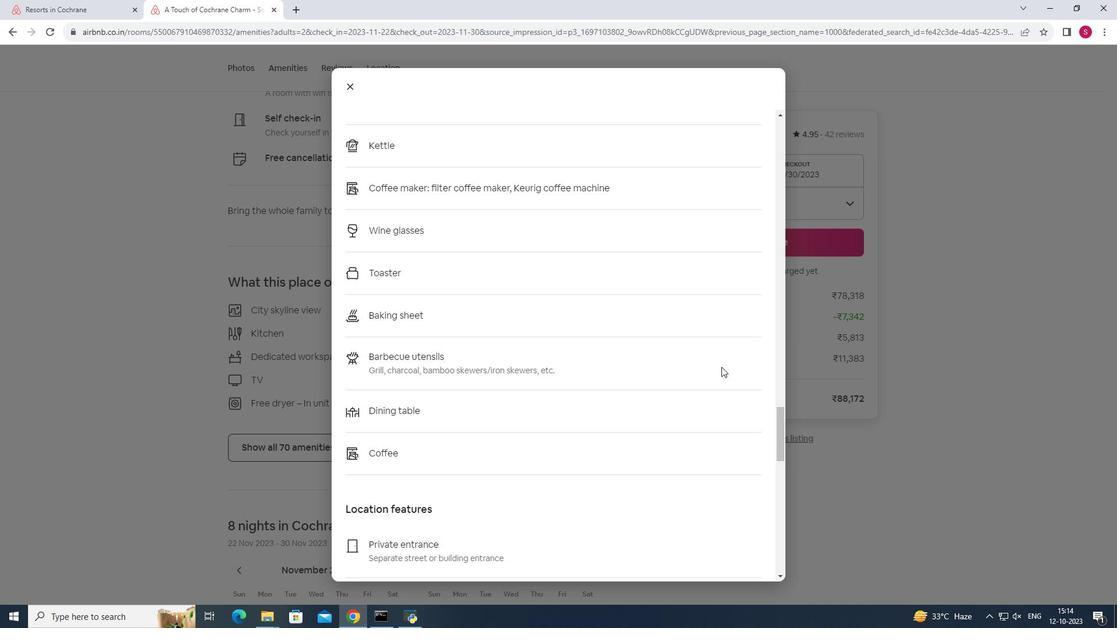 
Action: Mouse scrolled (721, 366) with delta (0, 0)
Screenshot: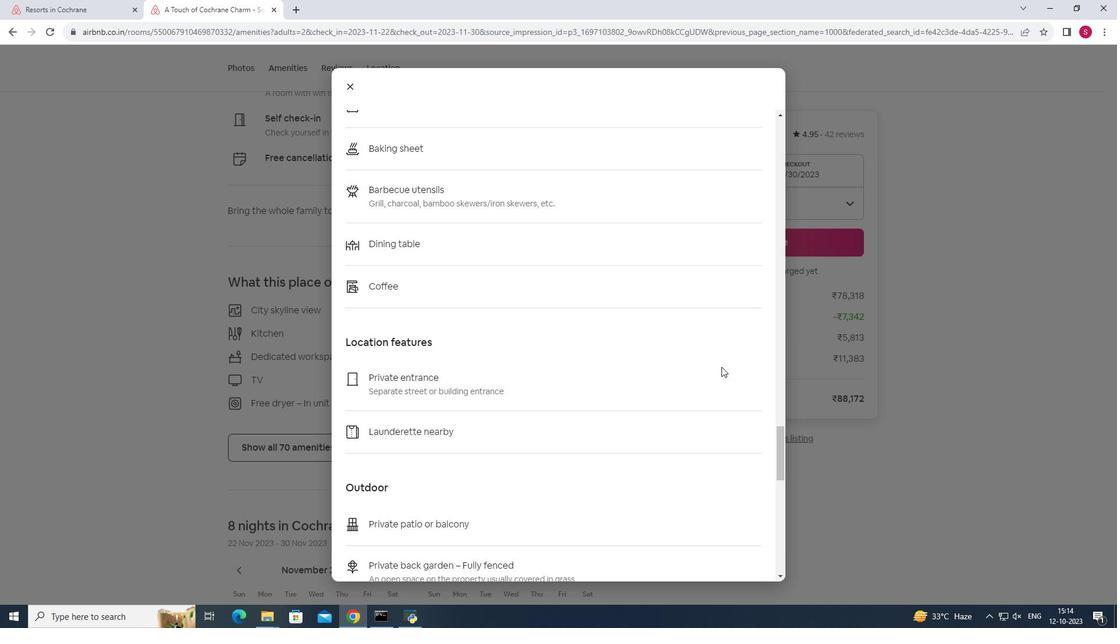 
Action: Mouse scrolled (721, 366) with delta (0, 0)
Screenshot: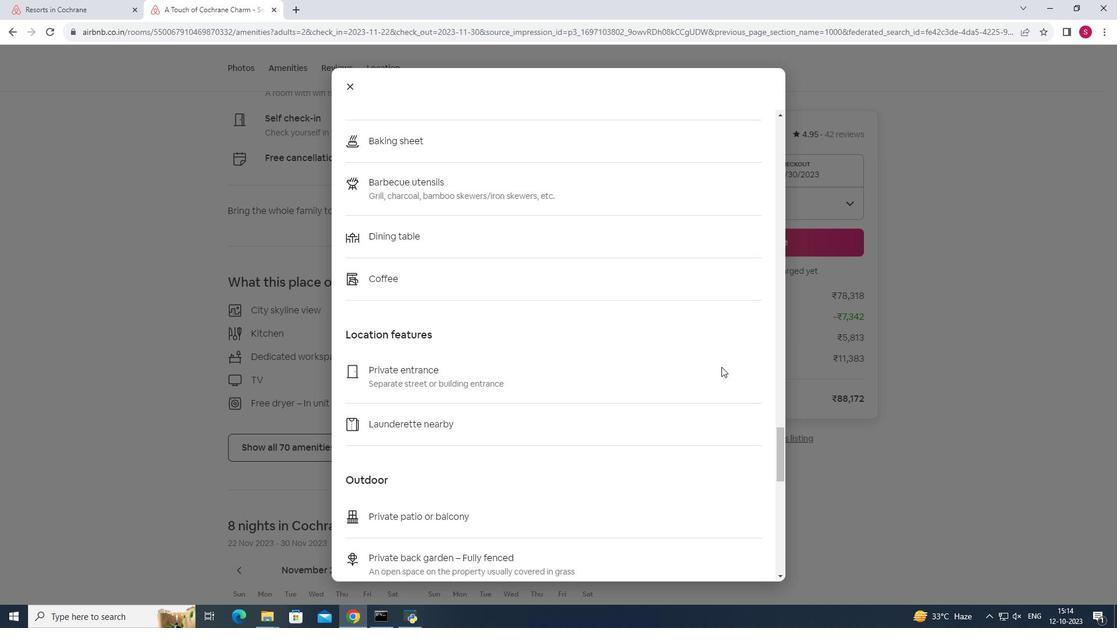 
Action: Mouse scrolled (721, 366) with delta (0, 0)
Screenshot: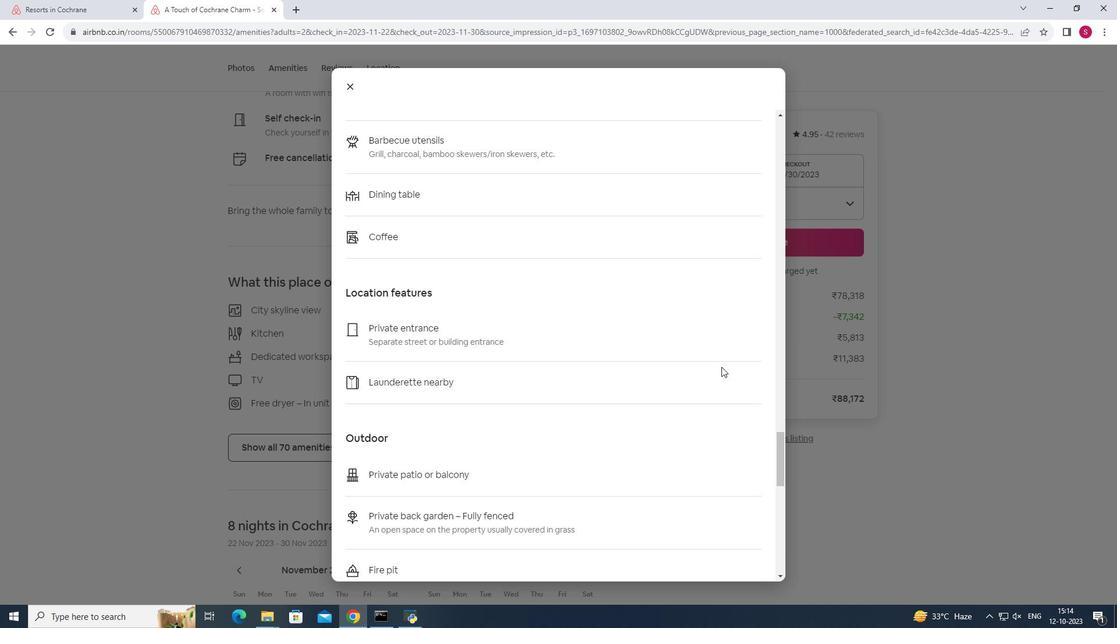 
Action: Mouse scrolled (721, 366) with delta (0, 0)
Screenshot: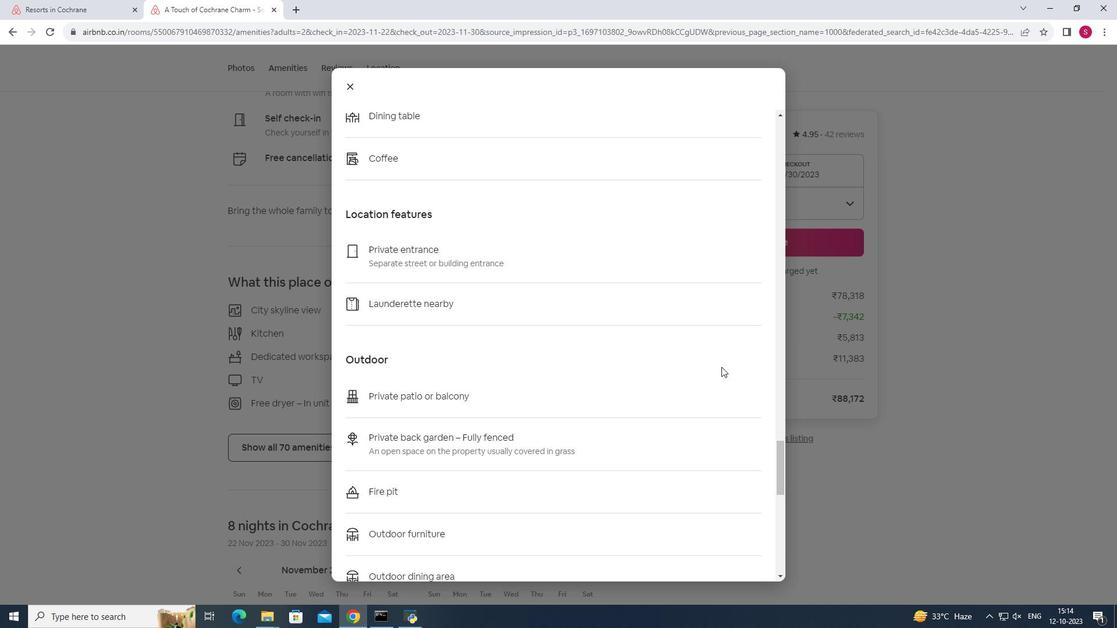 
Action: Mouse scrolled (721, 366) with delta (0, 0)
Screenshot: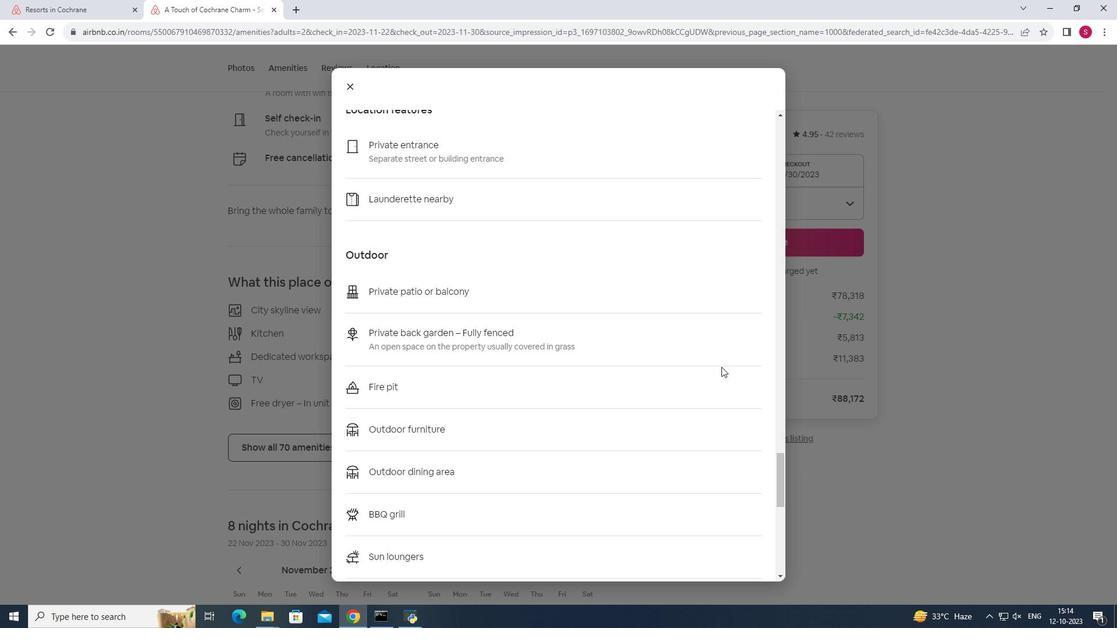 
Action: Mouse scrolled (721, 366) with delta (0, 0)
Screenshot: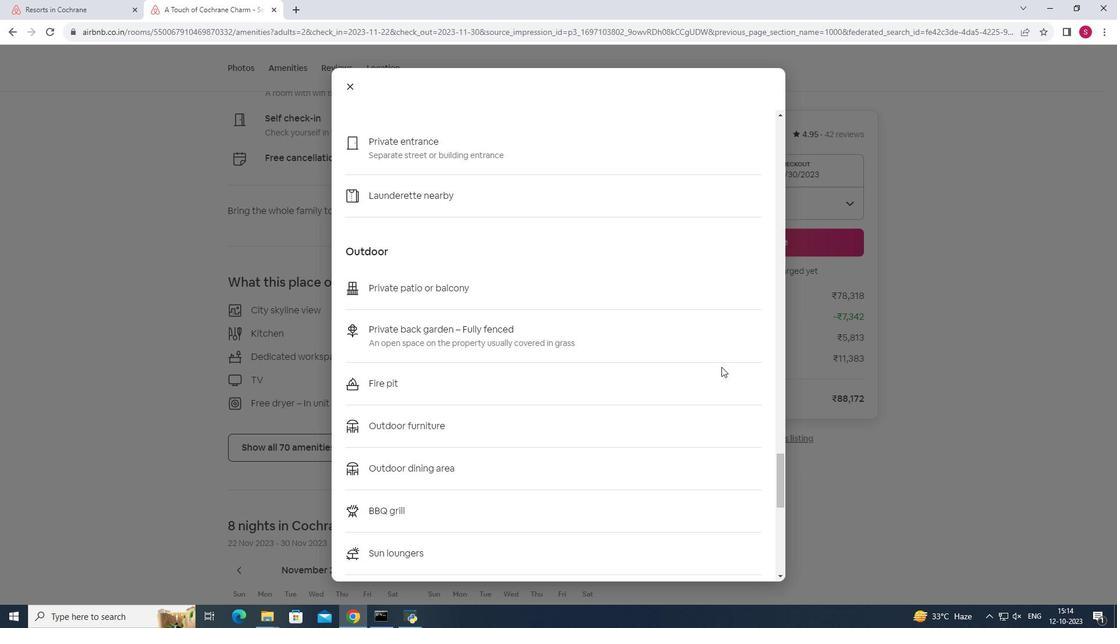 
Action: Mouse scrolled (721, 366) with delta (0, 0)
Screenshot: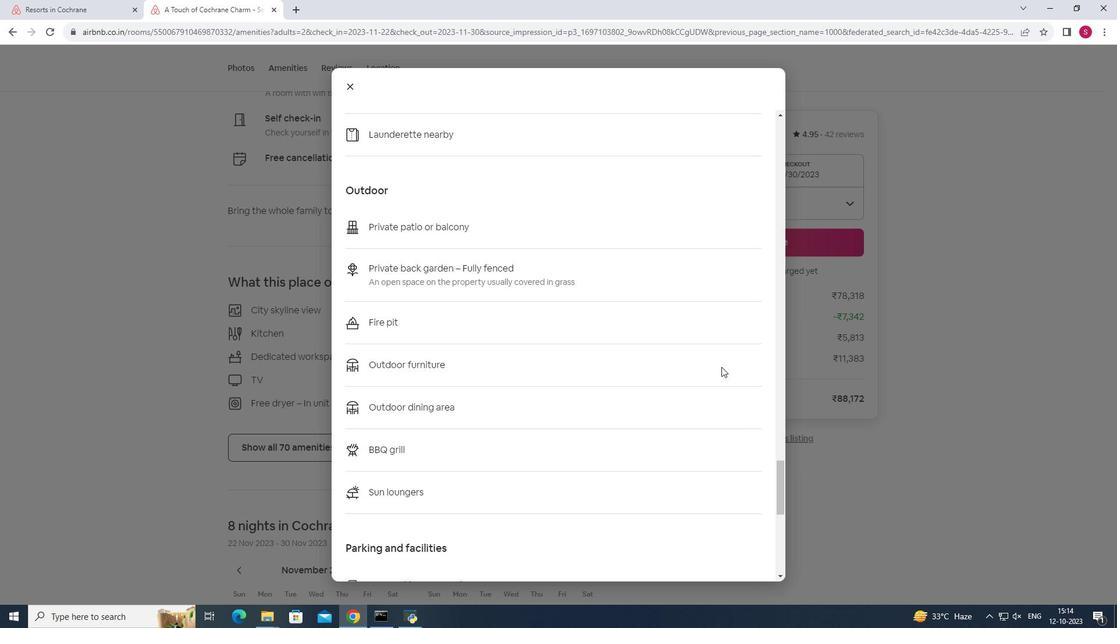 
Action: Mouse scrolled (721, 366) with delta (0, 0)
Screenshot: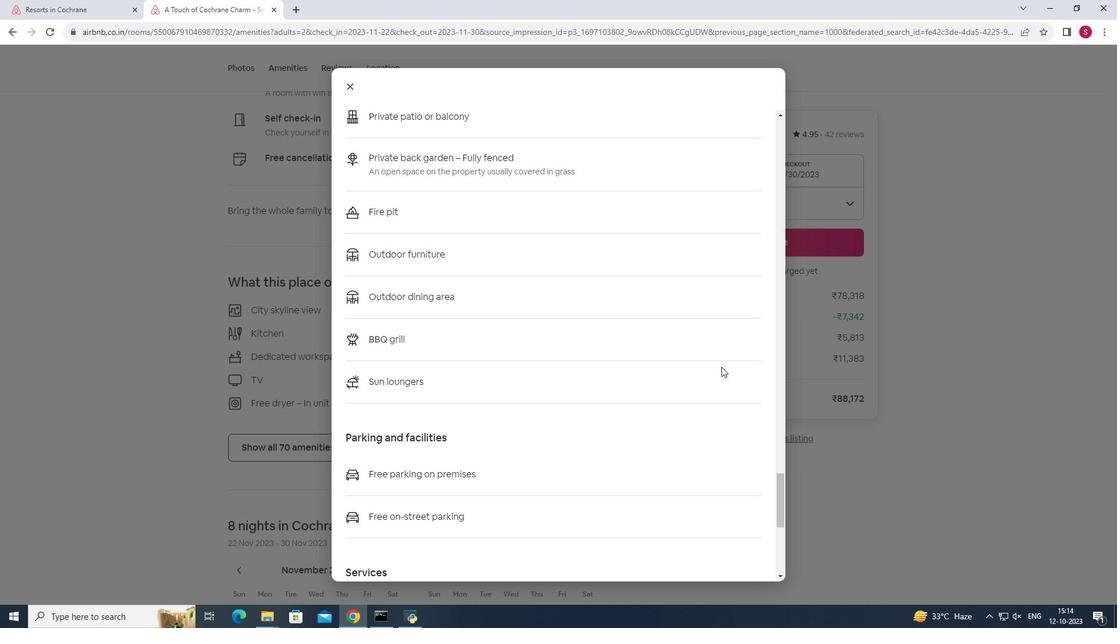 
Action: Mouse scrolled (721, 366) with delta (0, 0)
Screenshot: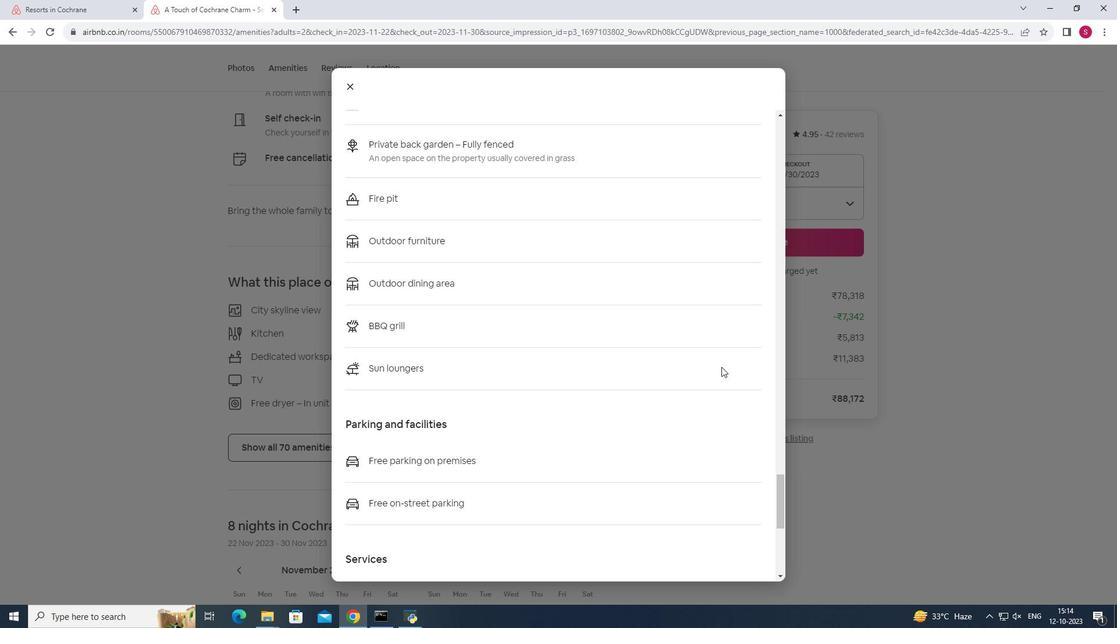 
Action: Mouse scrolled (721, 366) with delta (0, 0)
Screenshot: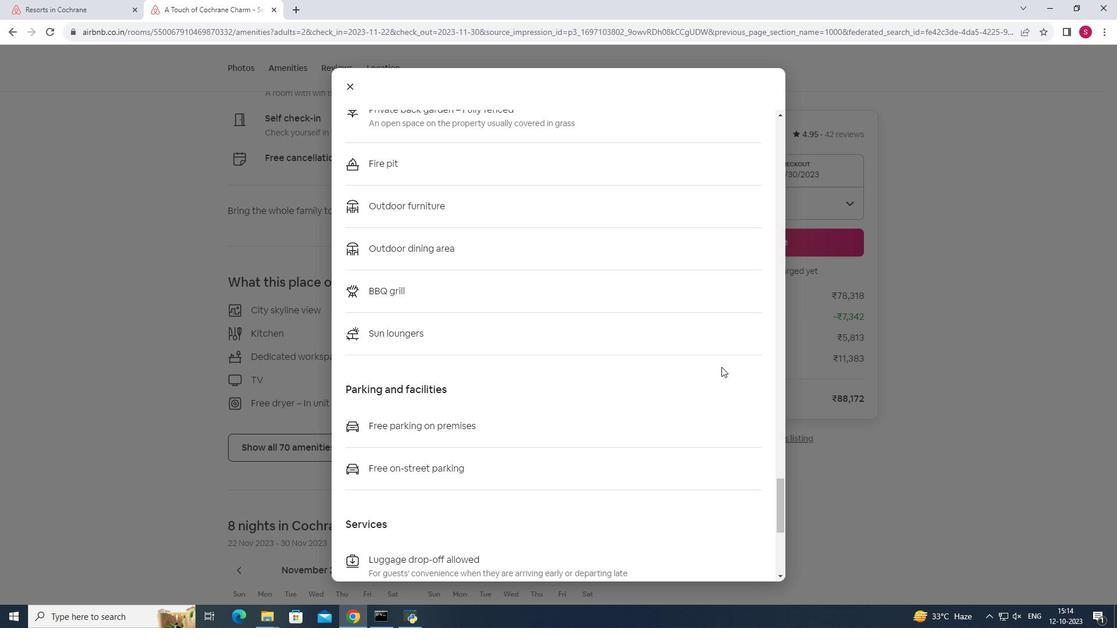 
Action: Mouse scrolled (721, 366) with delta (0, 0)
Screenshot: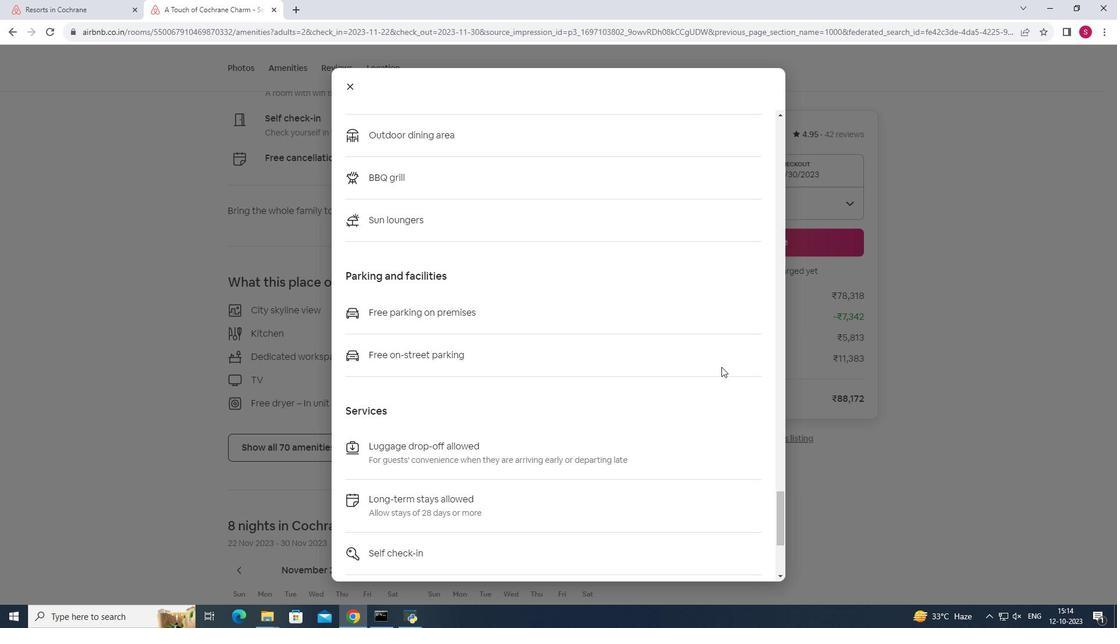 
Action: Mouse scrolled (721, 366) with delta (0, 0)
Screenshot: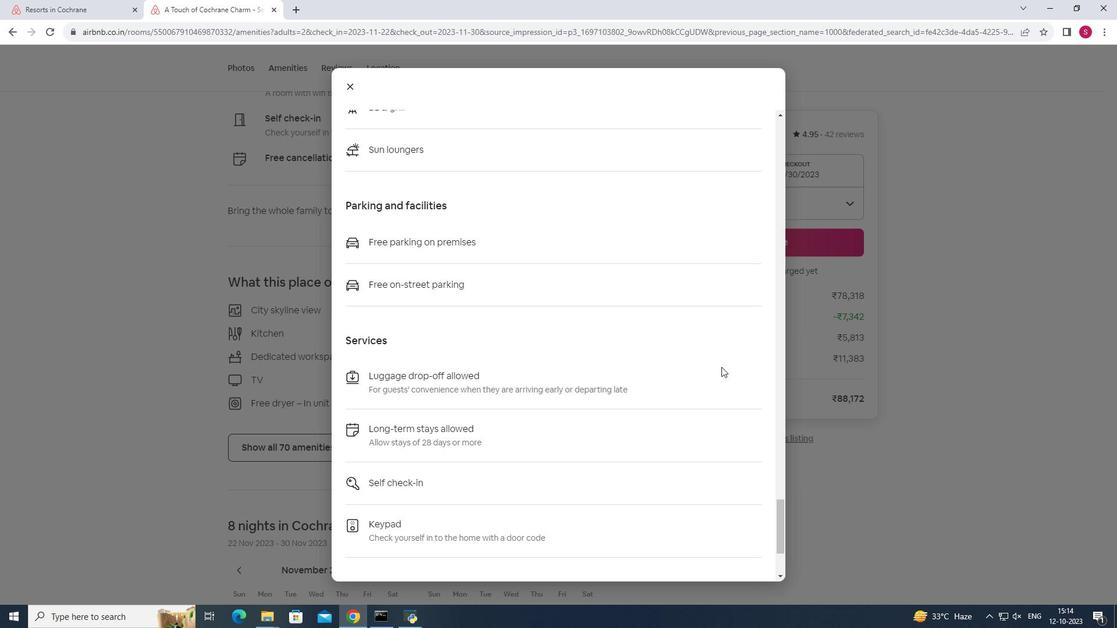 
Action: Mouse scrolled (721, 366) with delta (0, 0)
Screenshot: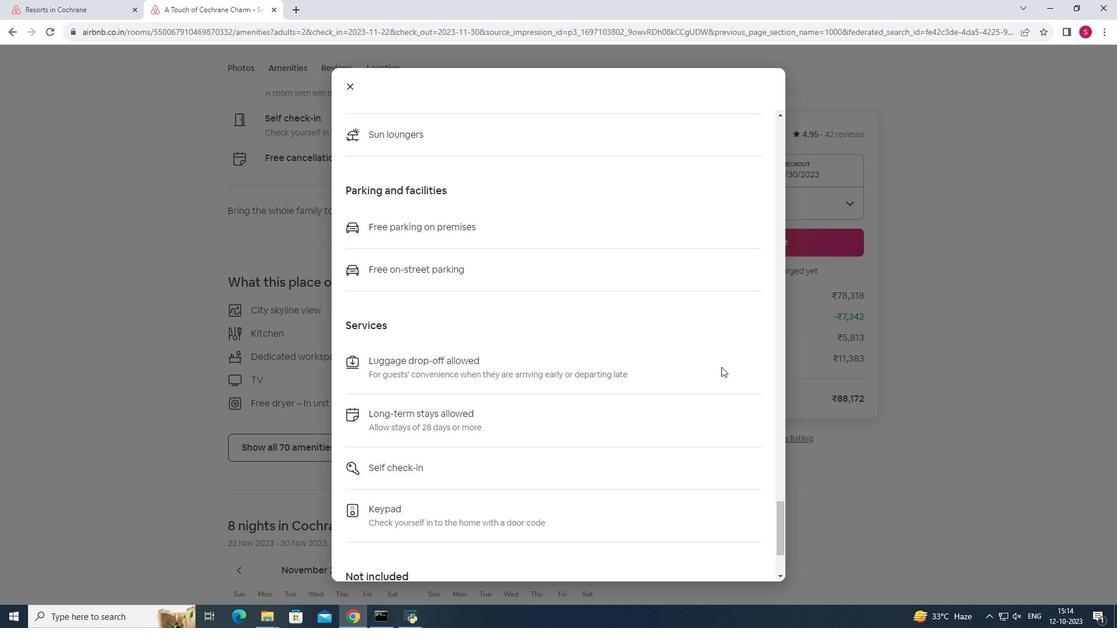 
Action: Mouse scrolled (721, 366) with delta (0, 0)
Screenshot: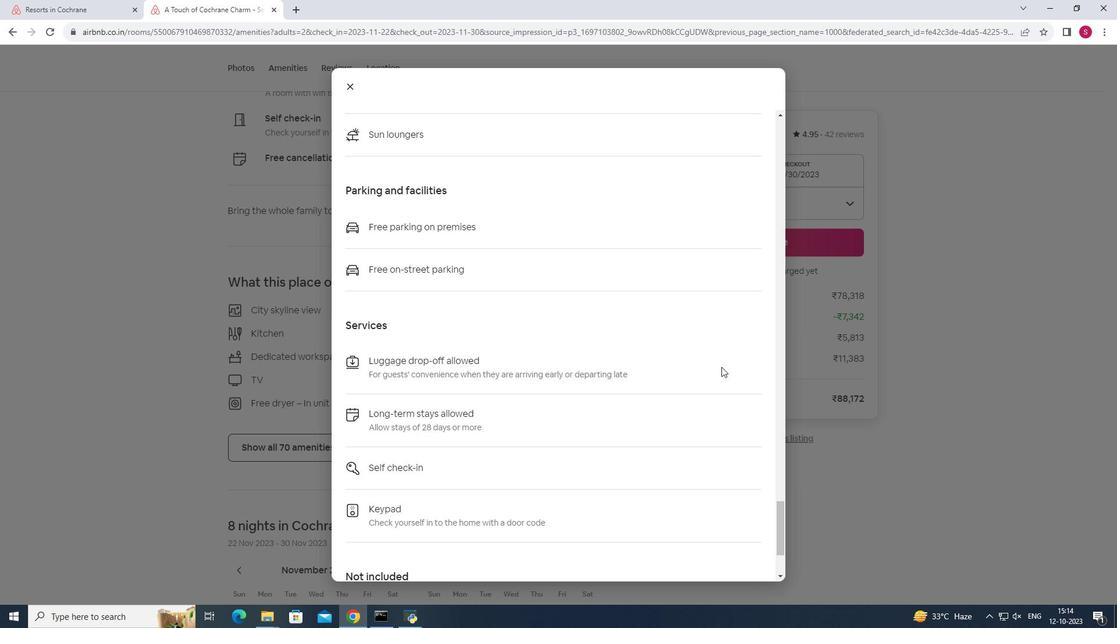 
Action: Mouse moved to (351, 86)
Screenshot: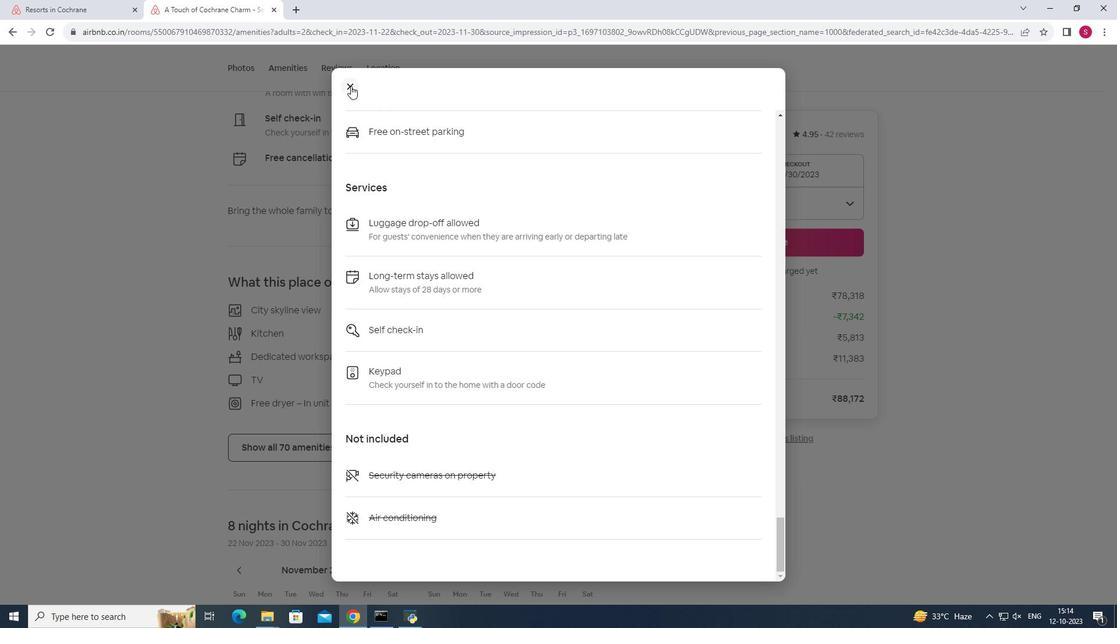 
Action: Mouse pressed left at (351, 86)
Screenshot: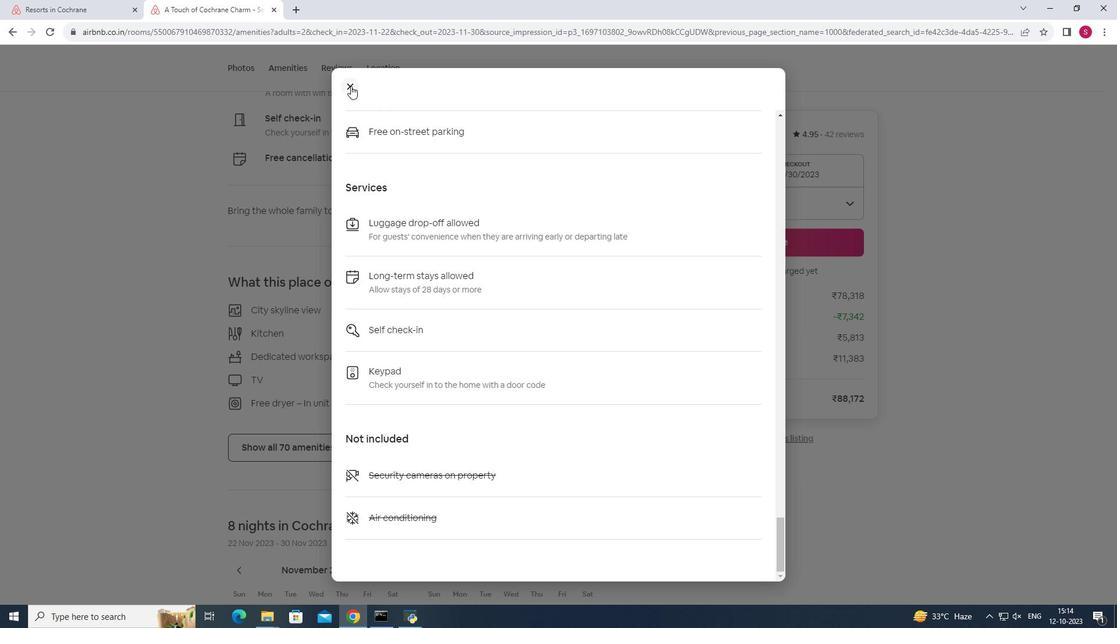 
Action: Mouse moved to (963, 389)
Screenshot: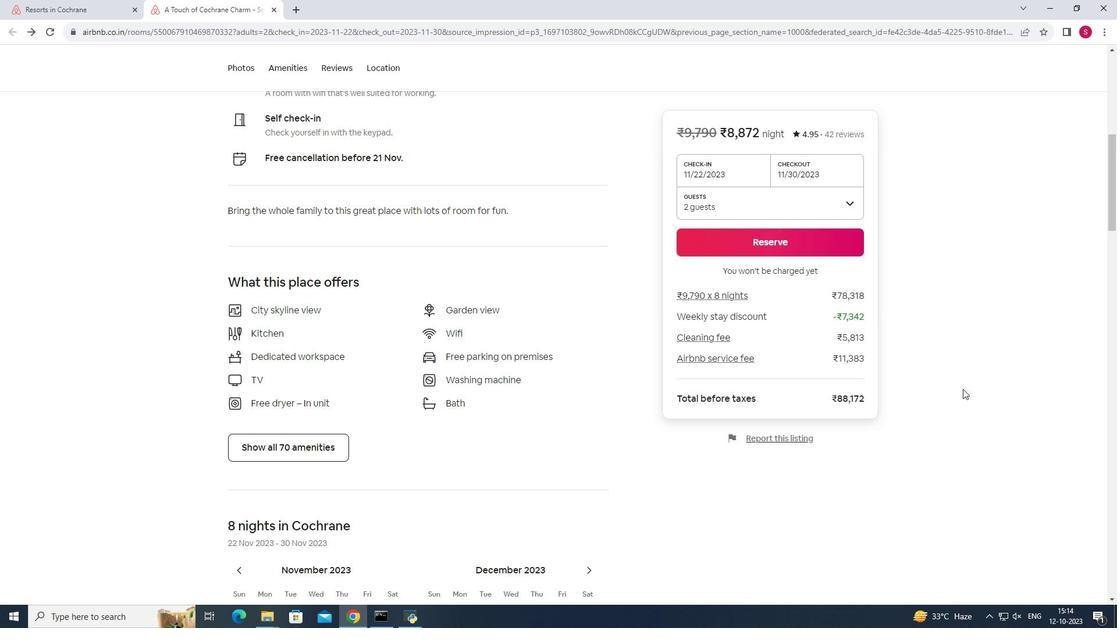 
Action: Mouse scrolled (963, 388) with delta (0, 0)
Screenshot: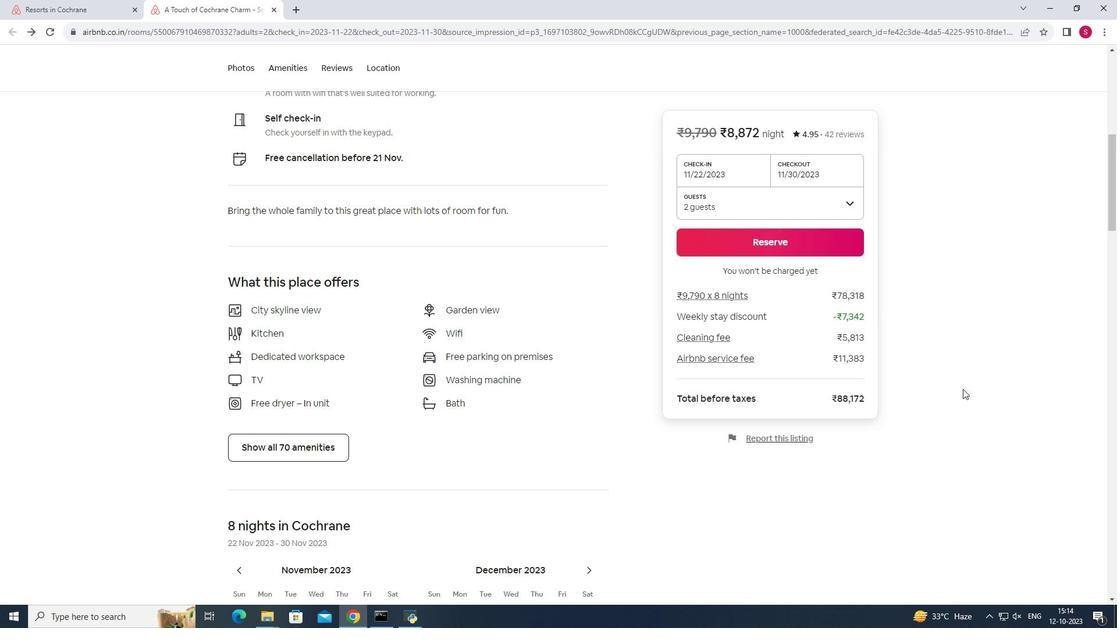 
Action: Mouse scrolled (963, 388) with delta (0, 0)
Screenshot: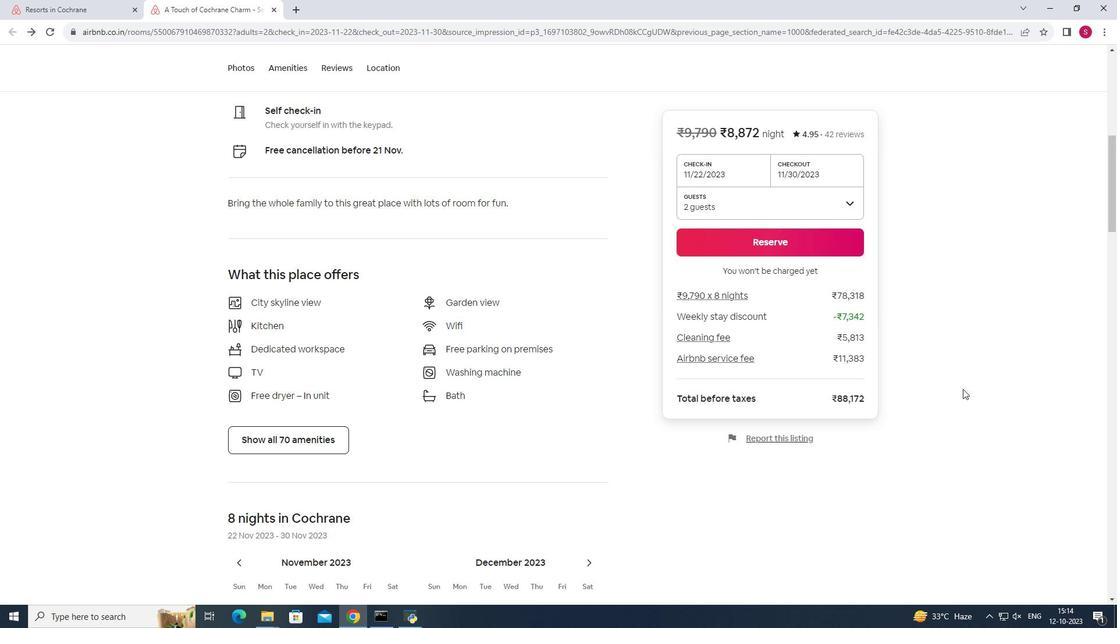 
Action: Mouse scrolled (963, 388) with delta (0, 0)
Screenshot: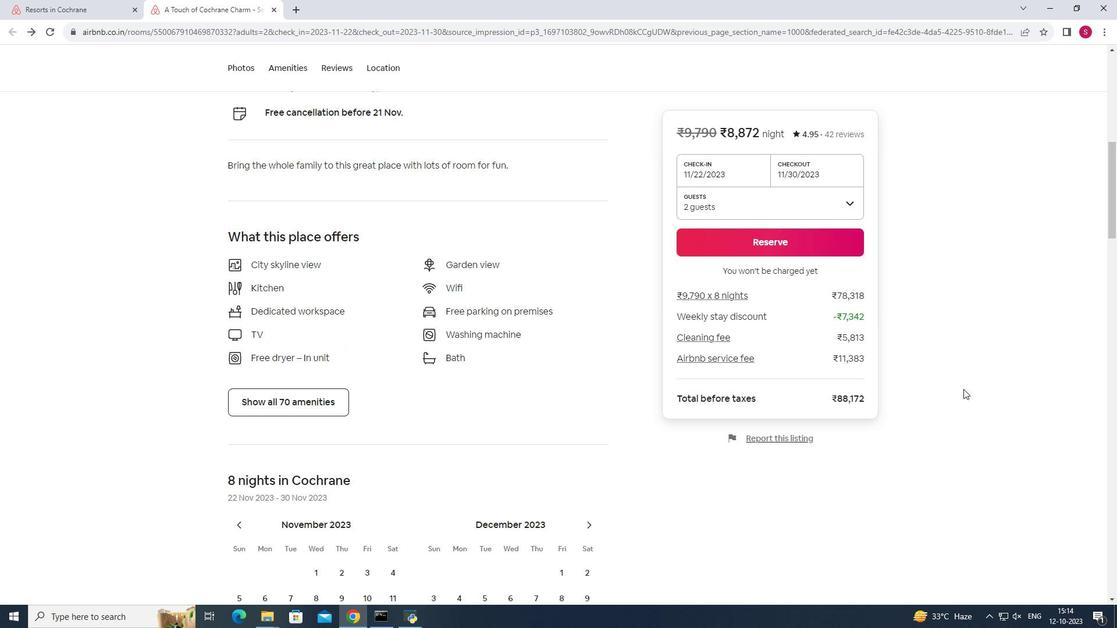 
Action: Mouse scrolled (963, 388) with delta (0, 0)
Screenshot: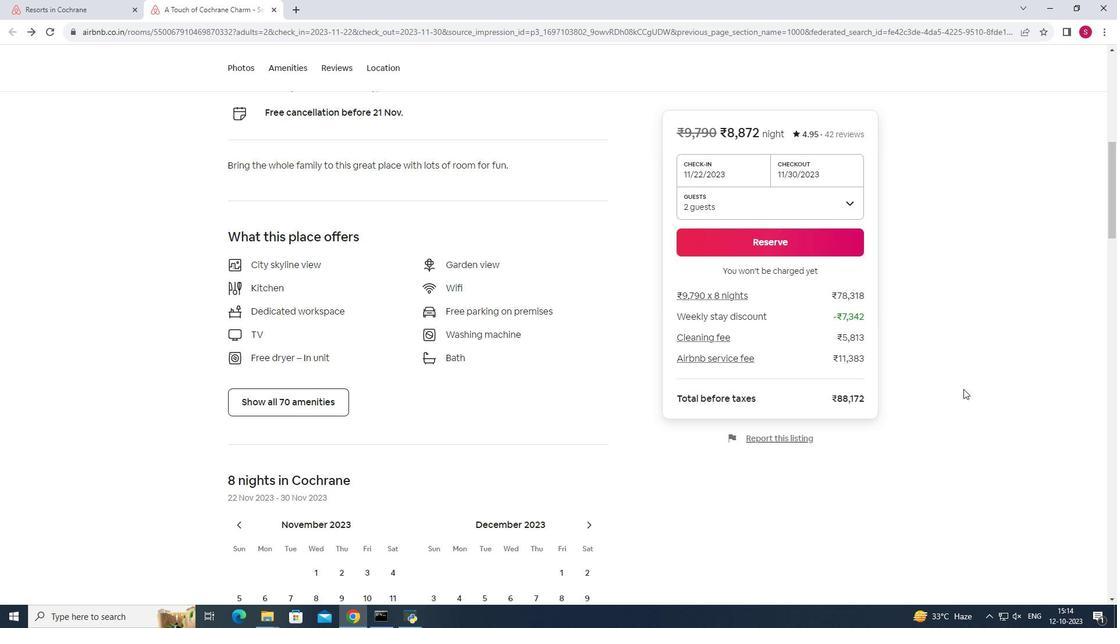 
Action: Mouse moved to (964, 389)
Screenshot: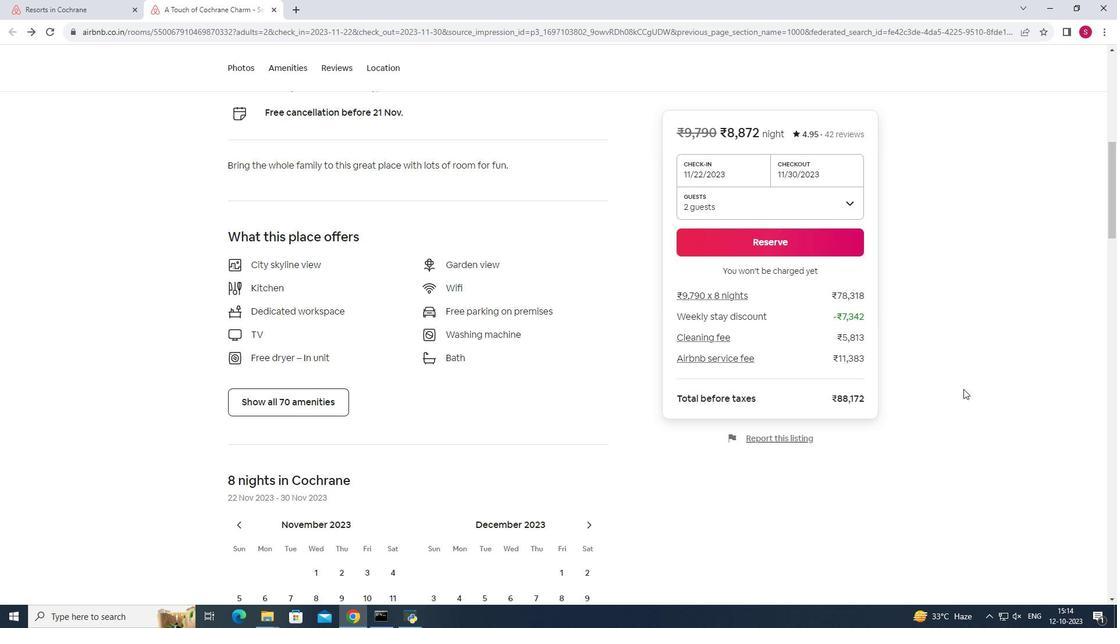 
Action: Mouse scrolled (964, 388) with delta (0, 0)
Screenshot: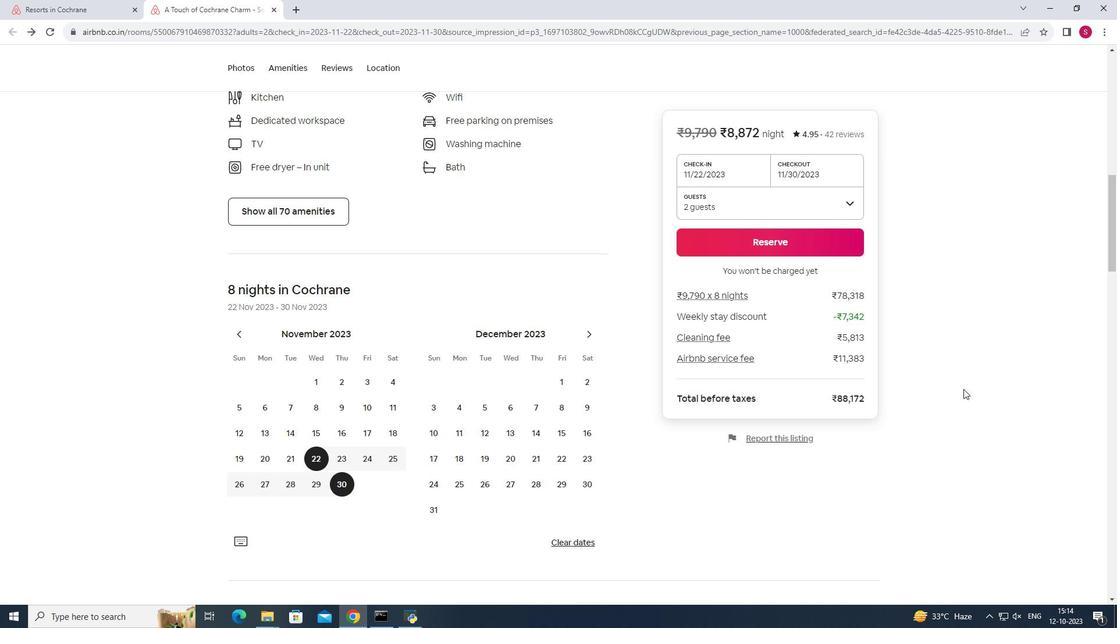 
Action: Mouse scrolled (964, 388) with delta (0, 0)
Screenshot: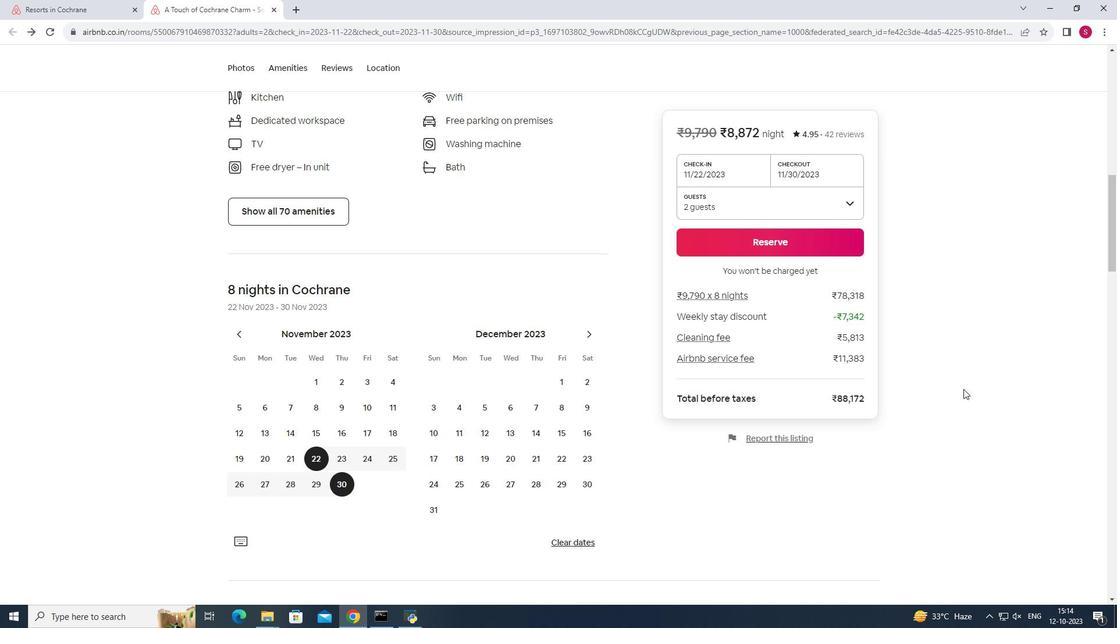 
Action: Mouse scrolled (964, 388) with delta (0, 0)
Screenshot: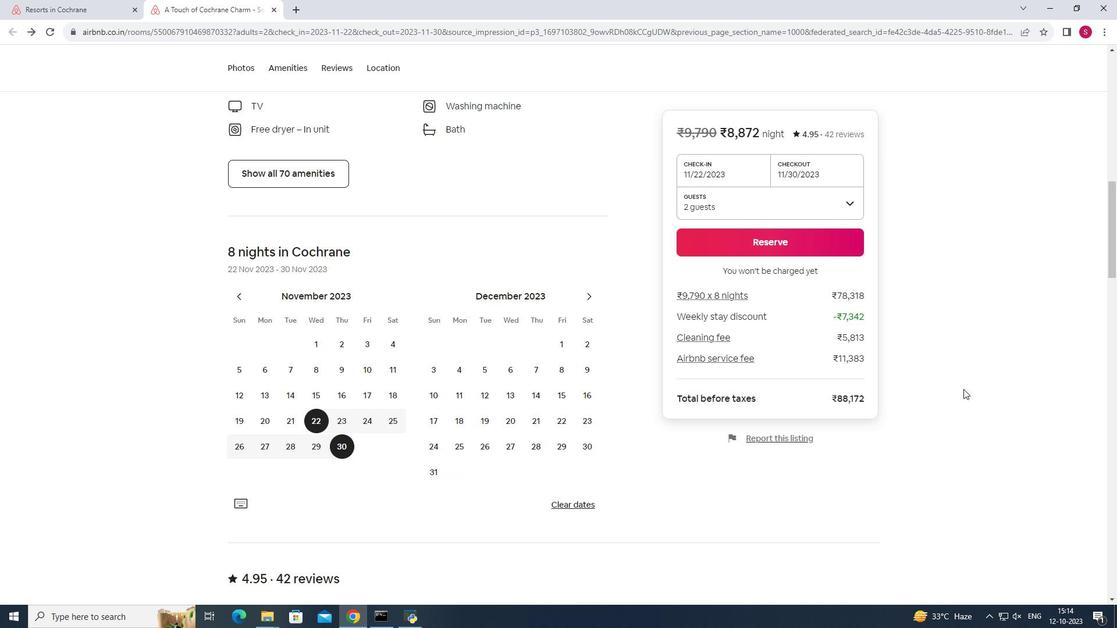 
Action: Mouse scrolled (964, 388) with delta (0, 0)
Screenshot: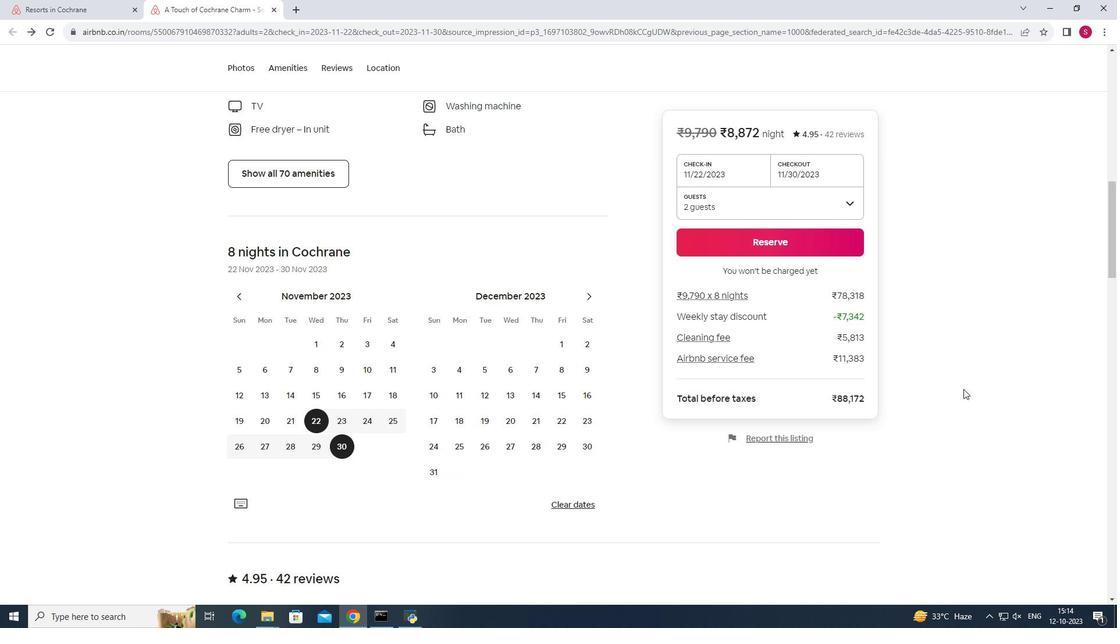 
Action: Mouse scrolled (964, 388) with delta (0, 0)
Screenshot: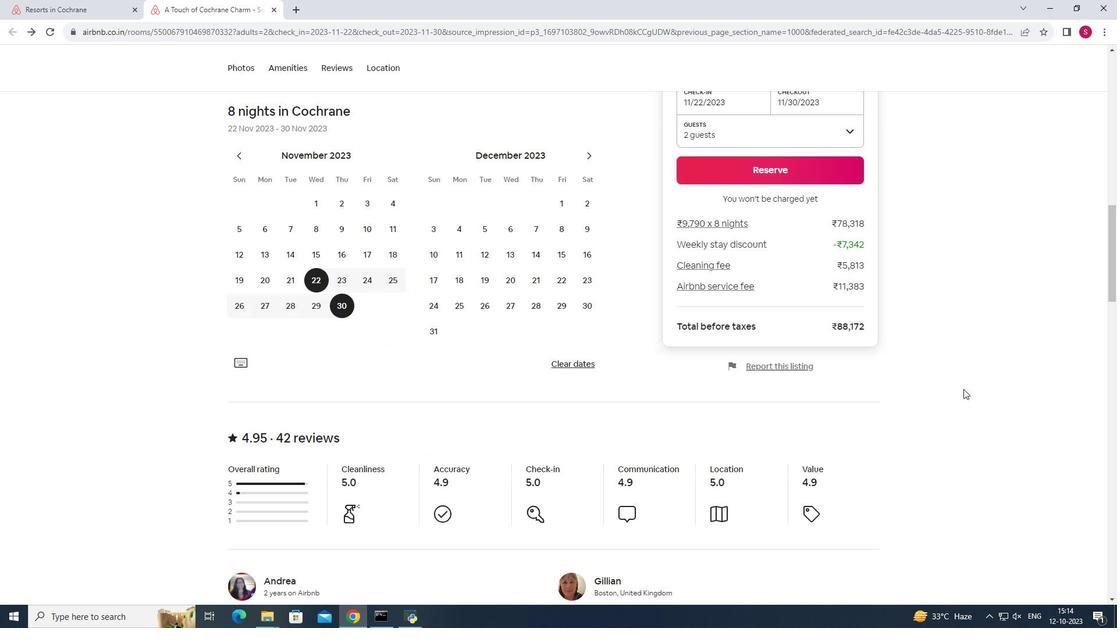 
Action: Mouse moved to (964, 389)
Screenshot: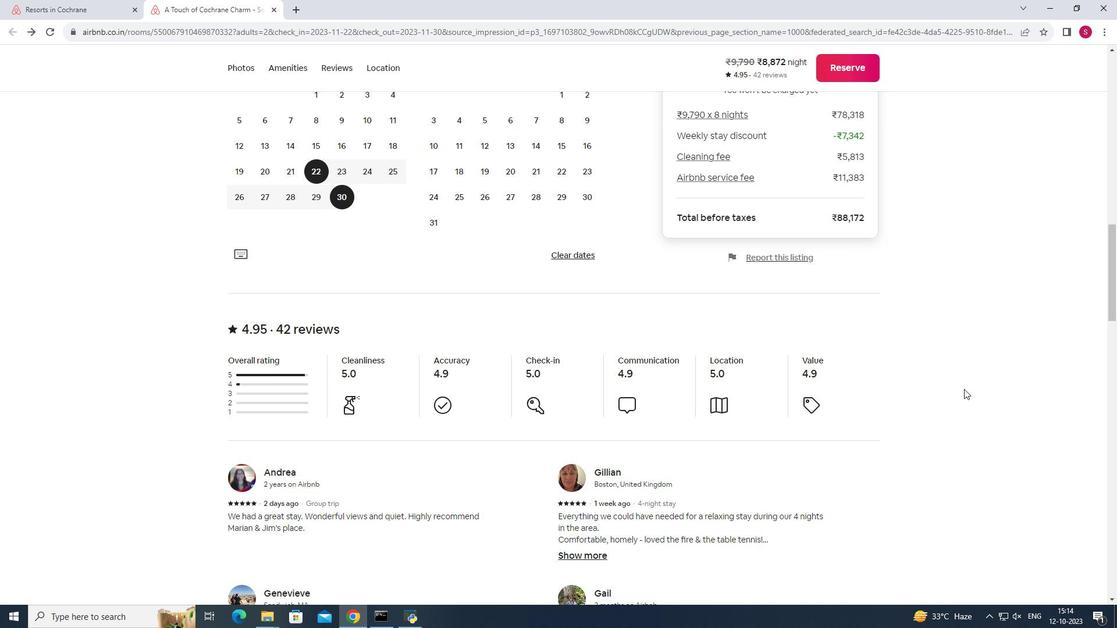 
Action: Mouse scrolled (964, 388) with delta (0, 0)
Screenshot: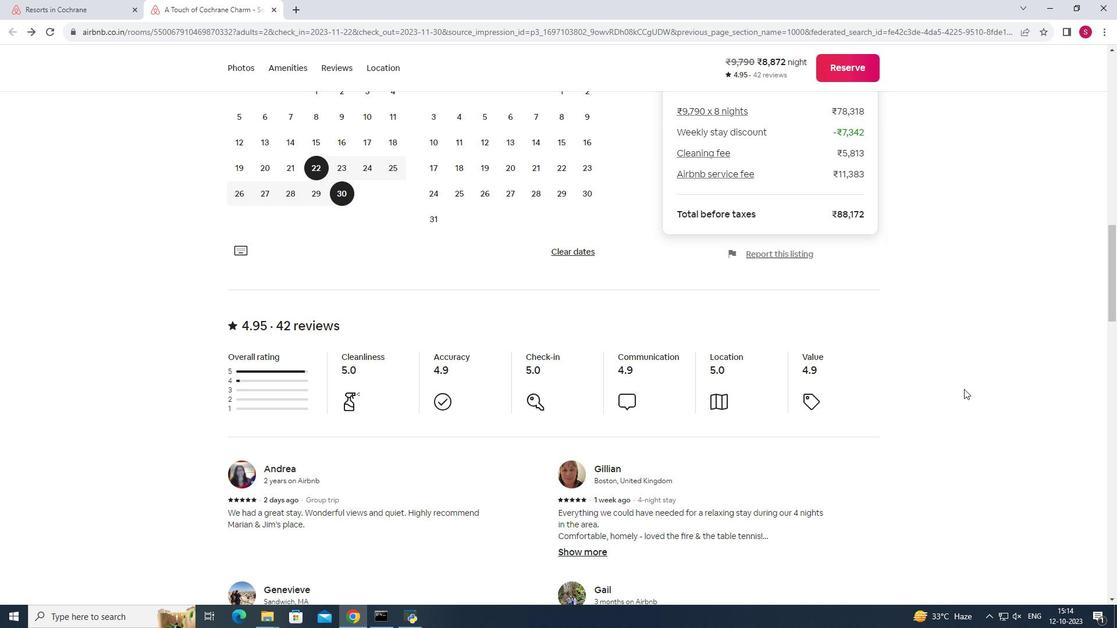 
Action: Mouse scrolled (964, 388) with delta (0, 0)
Screenshot: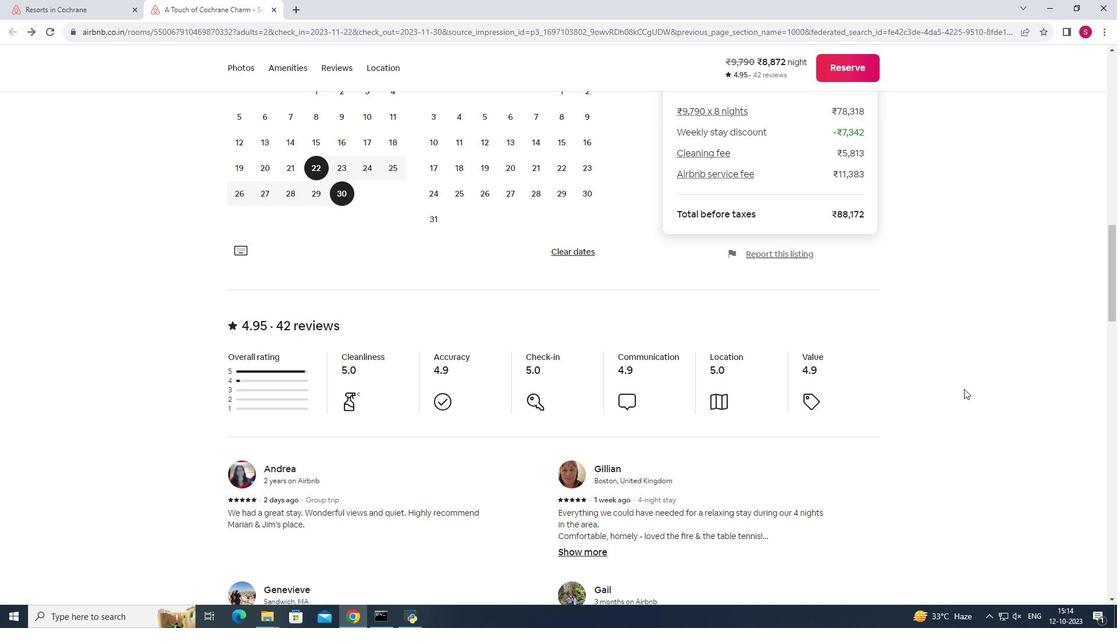 
Action: Mouse scrolled (964, 388) with delta (0, 0)
Screenshot: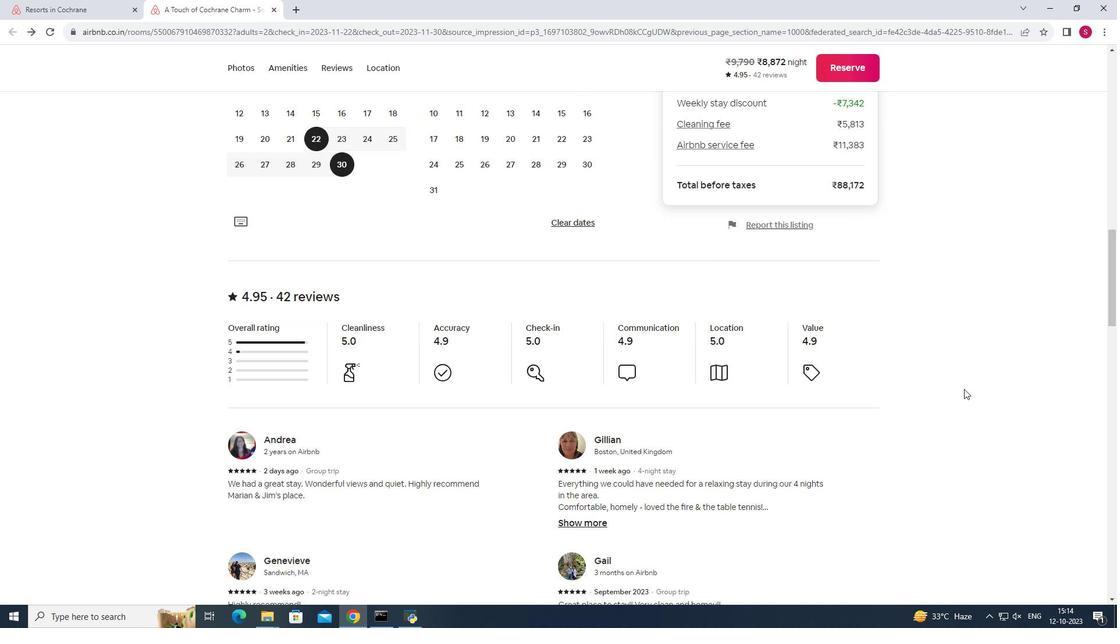 
Action: Mouse moved to (950, 377)
Screenshot: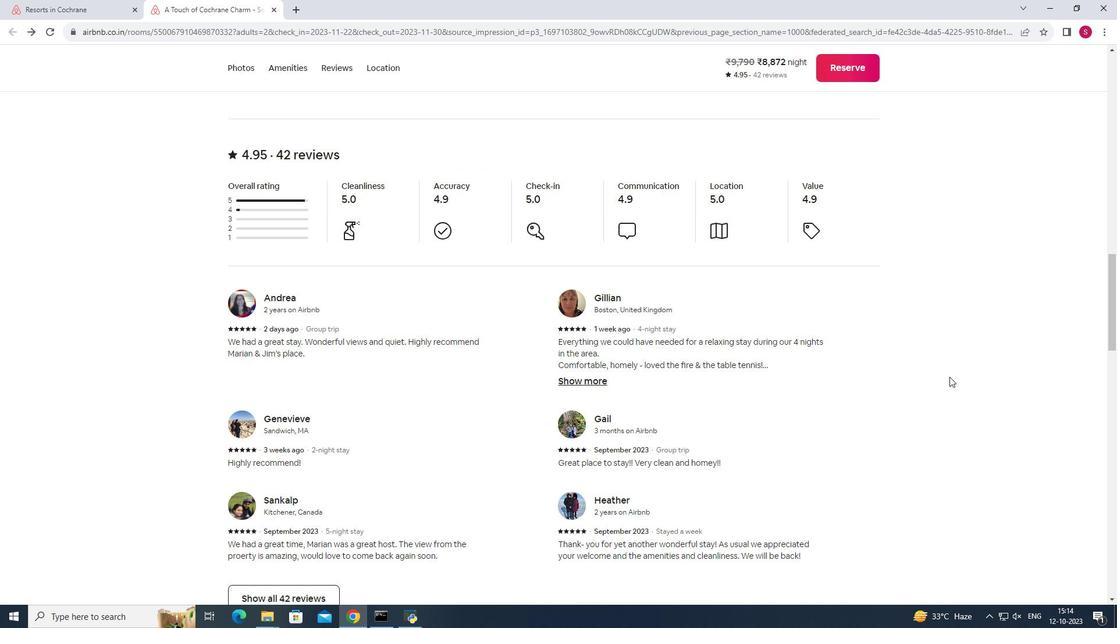 
Action: Mouse scrolled (950, 376) with delta (0, 0)
Screenshot: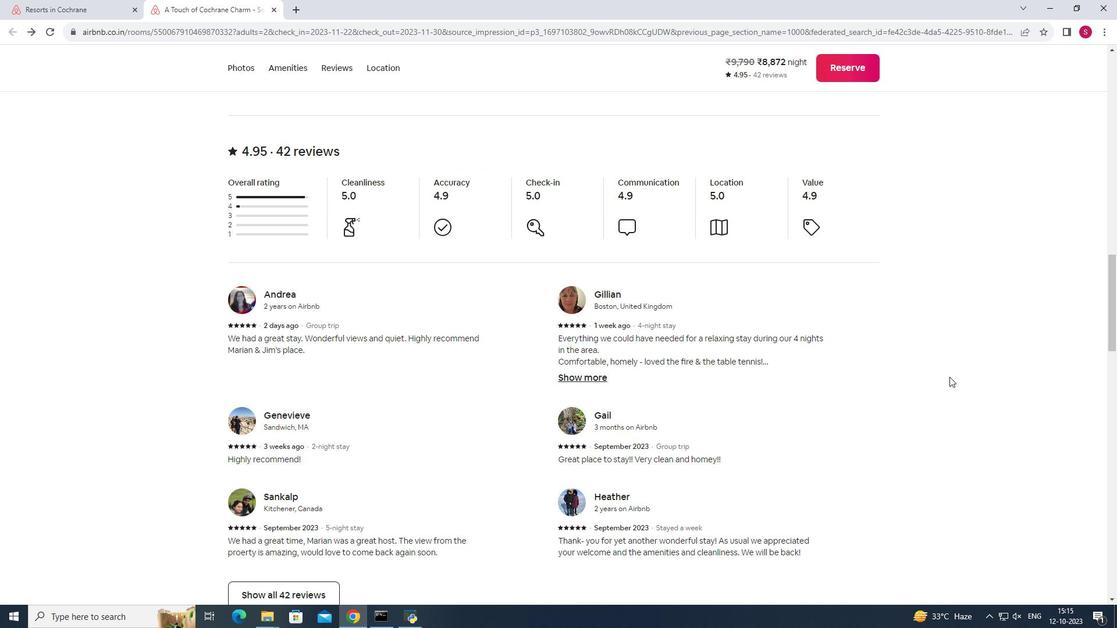 
Action: Mouse scrolled (950, 376) with delta (0, 0)
Screenshot: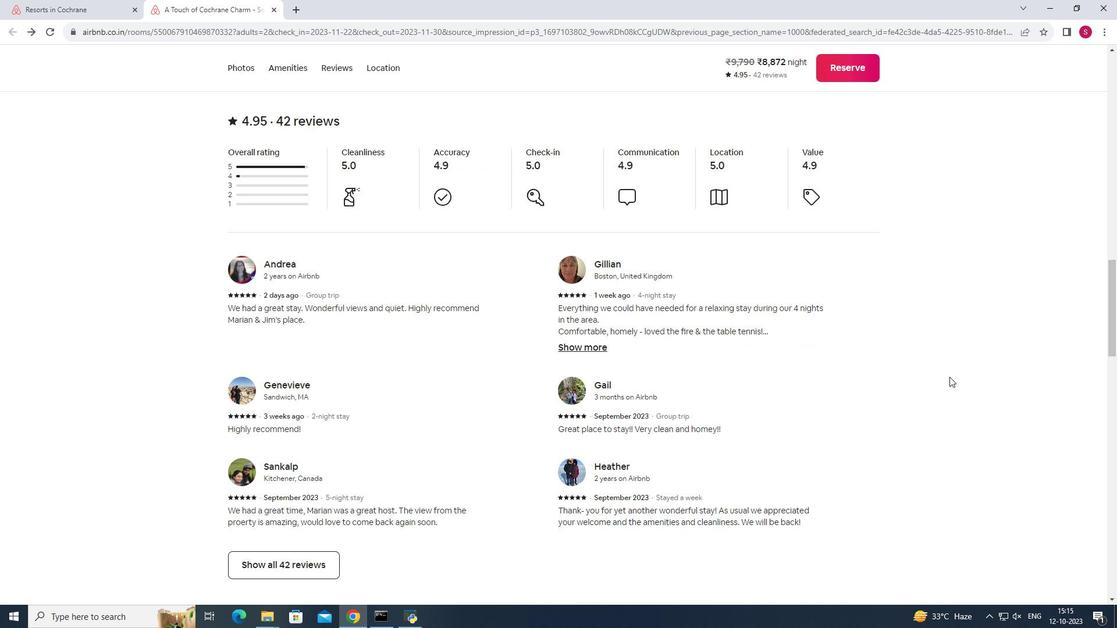
Action: Mouse scrolled (950, 376) with delta (0, 0)
Screenshot: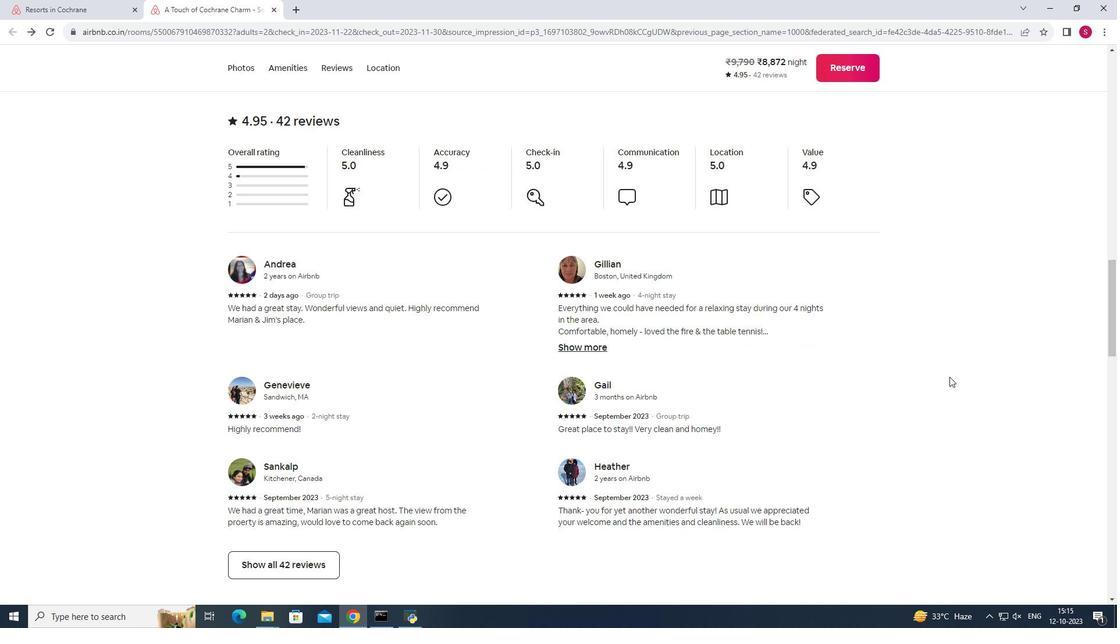 
Action: Mouse scrolled (950, 376) with delta (0, 0)
Screenshot: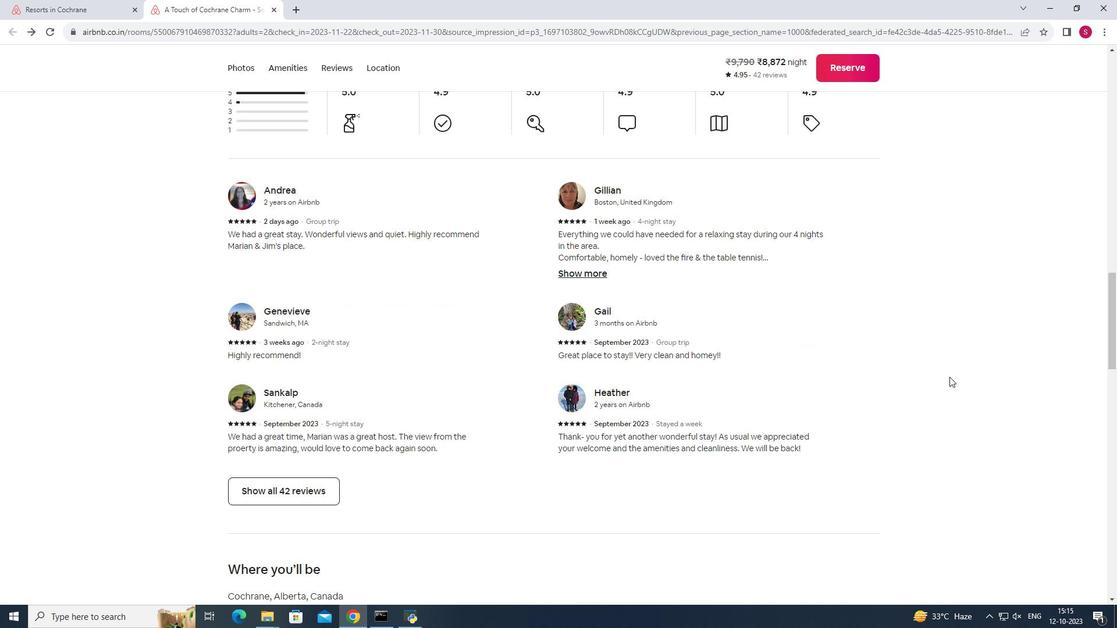 
Action: Mouse moved to (323, 372)
Screenshot: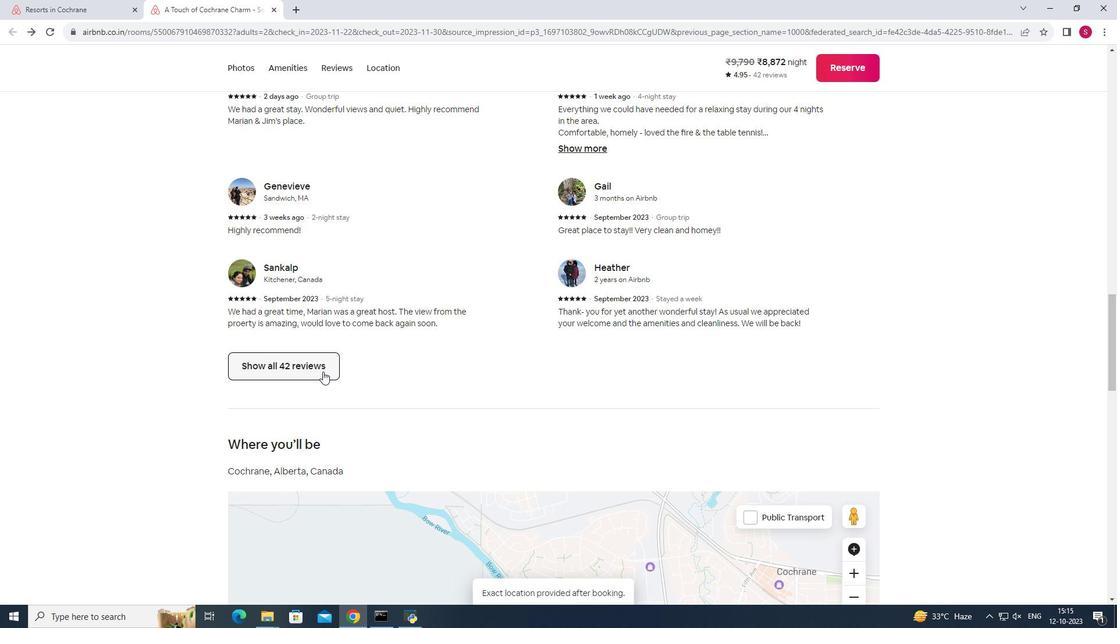 
Action: Mouse pressed left at (323, 372)
Screenshot: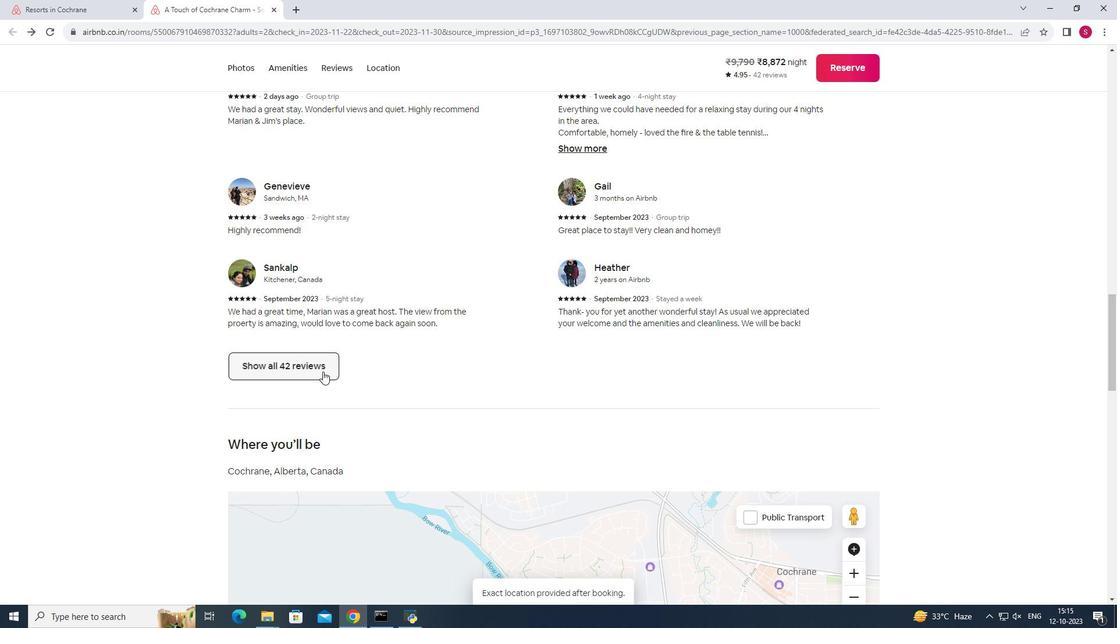 
Action: Mouse moved to (805, 295)
Screenshot: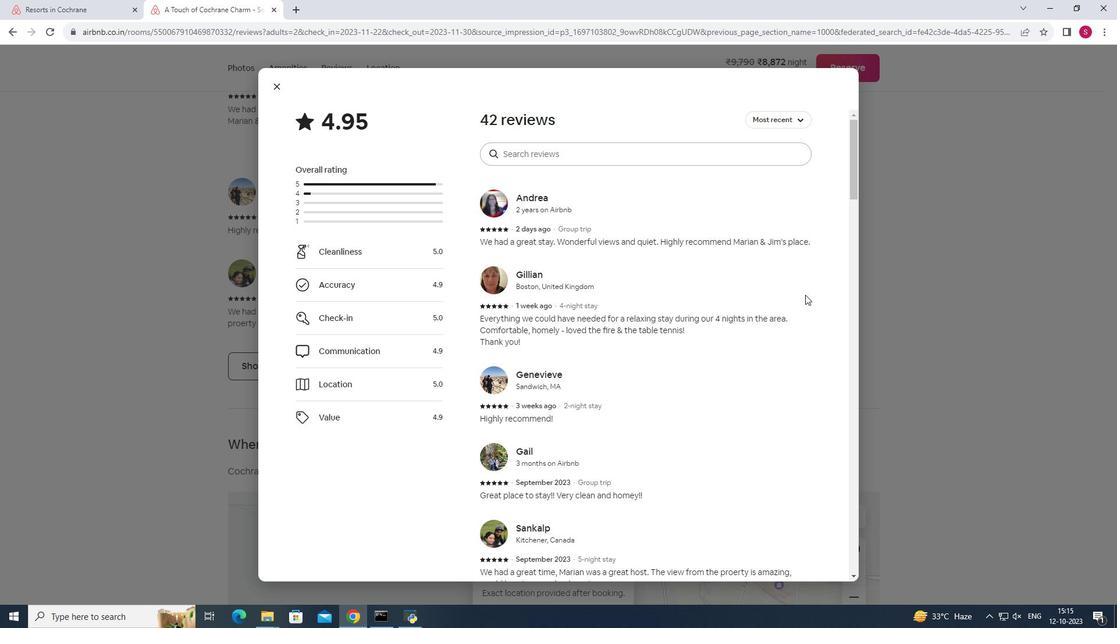 
Action: Mouse scrolled (805, 294) with delta (0, 0)
Screenshot: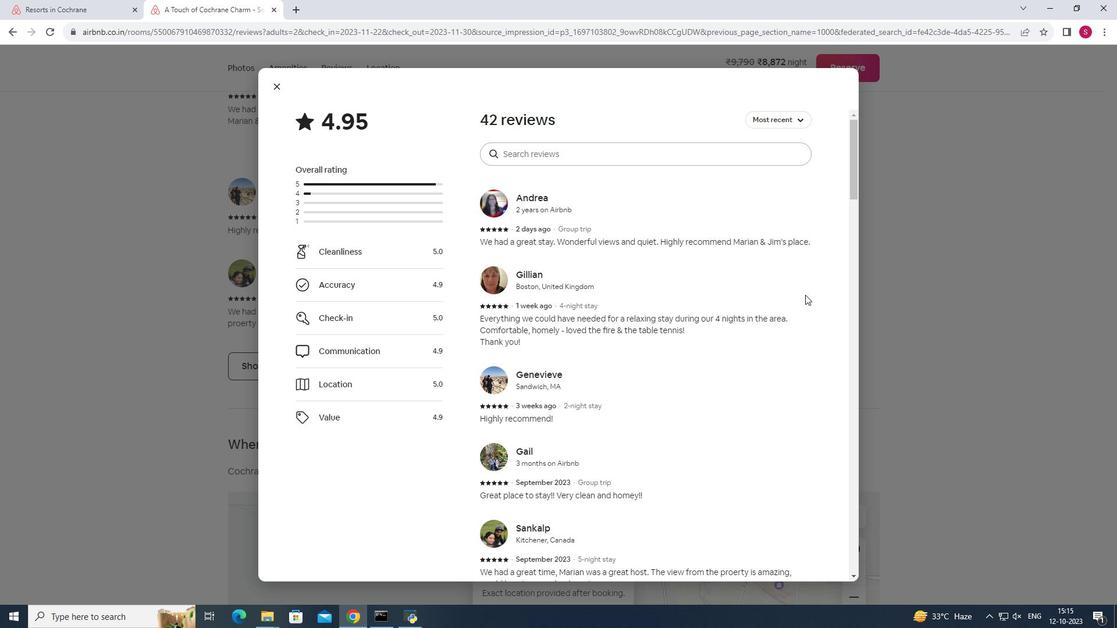 
Action: Mouse scrolled (805, 294) with delta (0, 0)
Screenshot: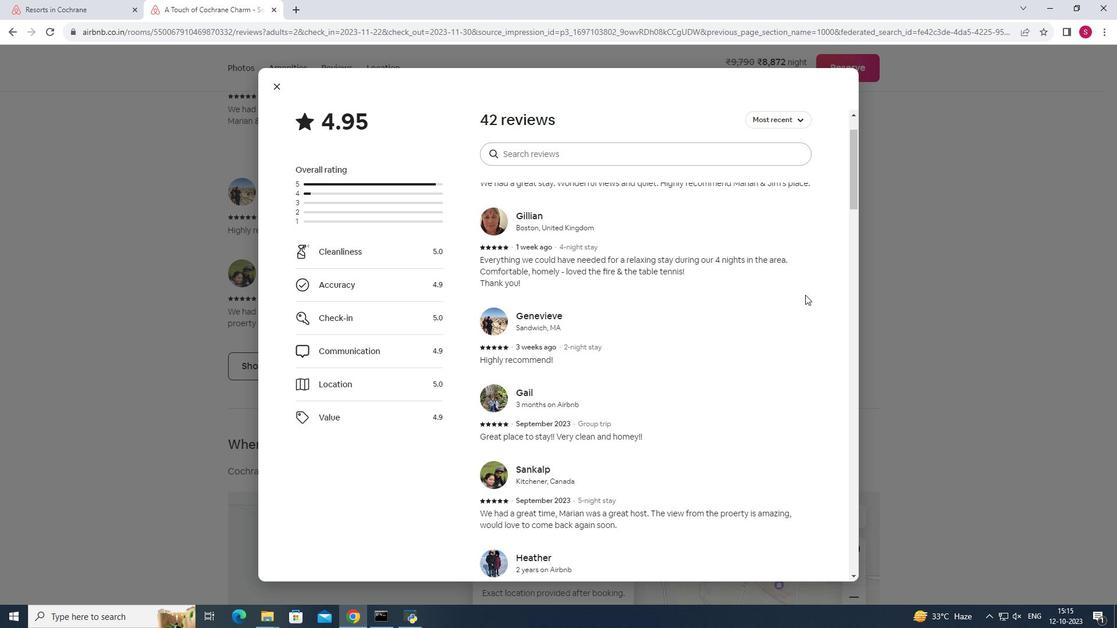 
Action: Mouse scrolled (805, 294) with delta (0, 0)
Screenshot: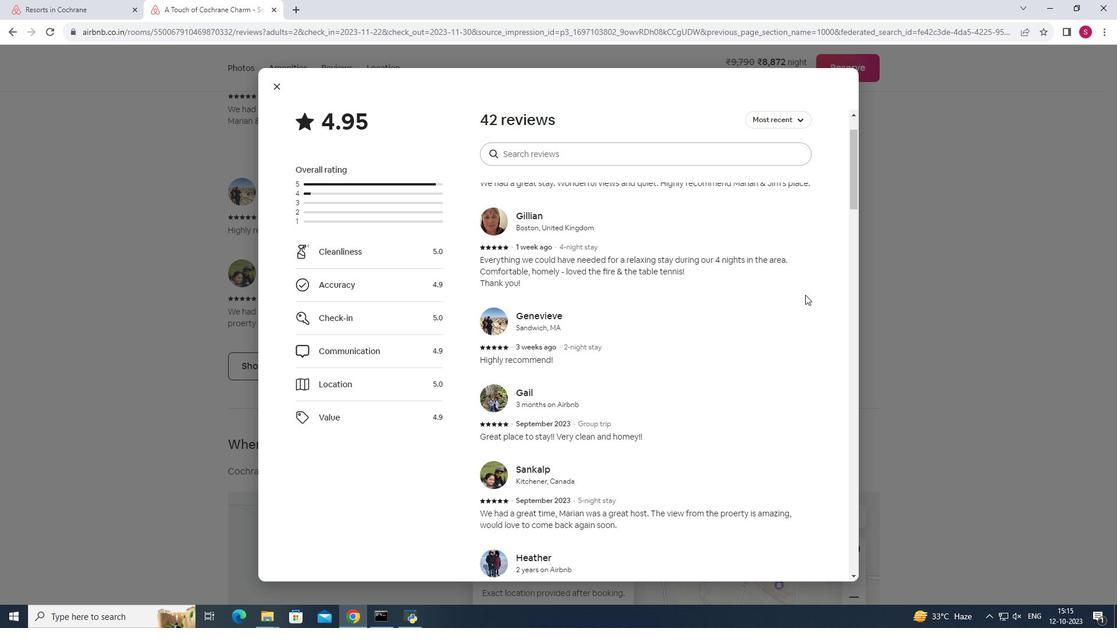 
Action: Mouse scrolled (805, 294) with delta (0, 0)
Screenshot: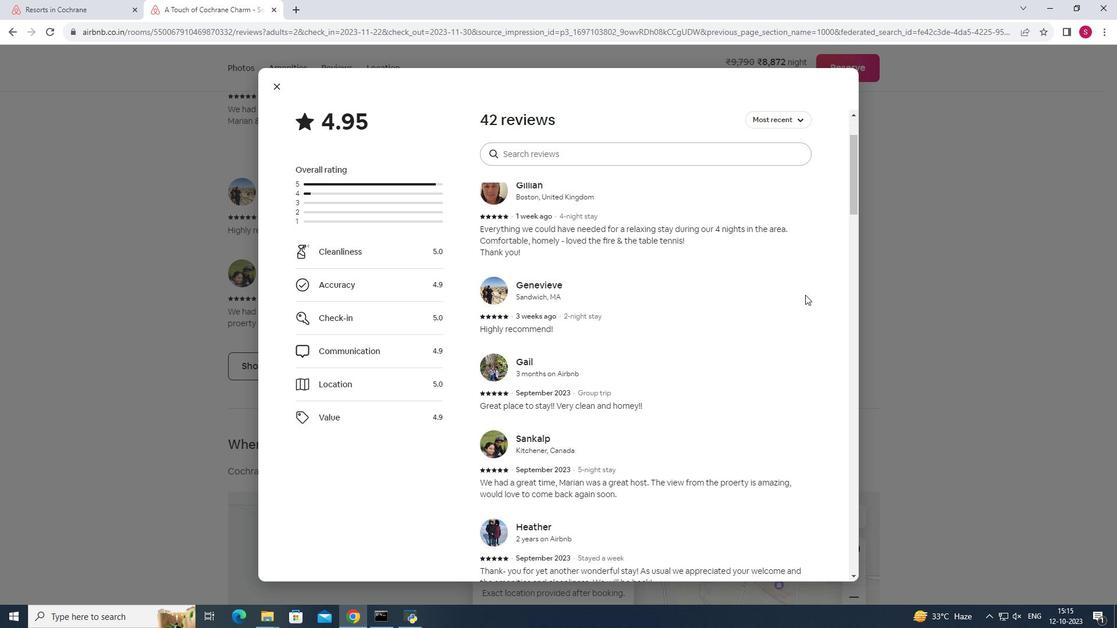 
Action: Mouse scrolled (805, 294) with delta (0, 0)
Screenshot: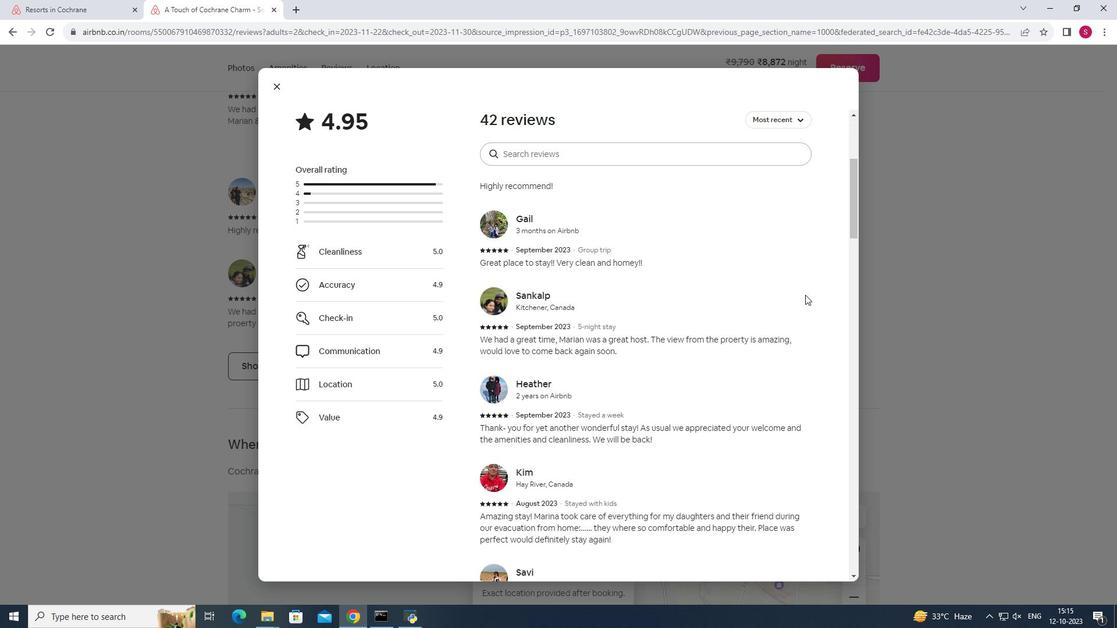 
Action: Mouse scrolled (805, 294) with delta (0, 0)
Screenshot: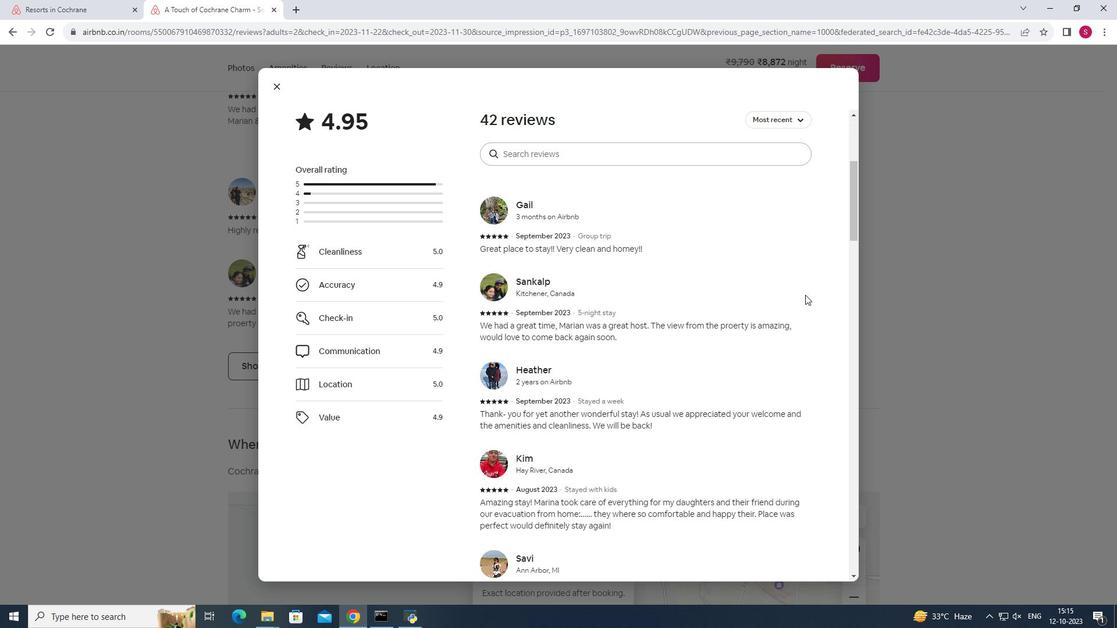 
Action: Mouse scrolled (805, 294) with delta (0, 0)
Screenshot: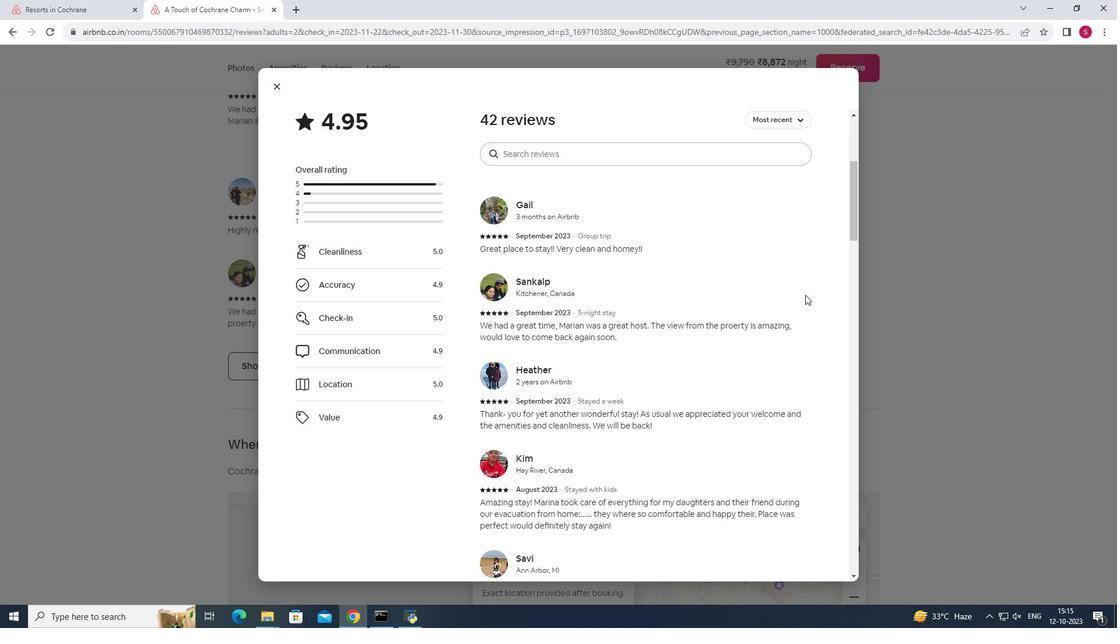 
Action: Mouse scrolled (805, 294) with delta (0, 0)
Screenshot: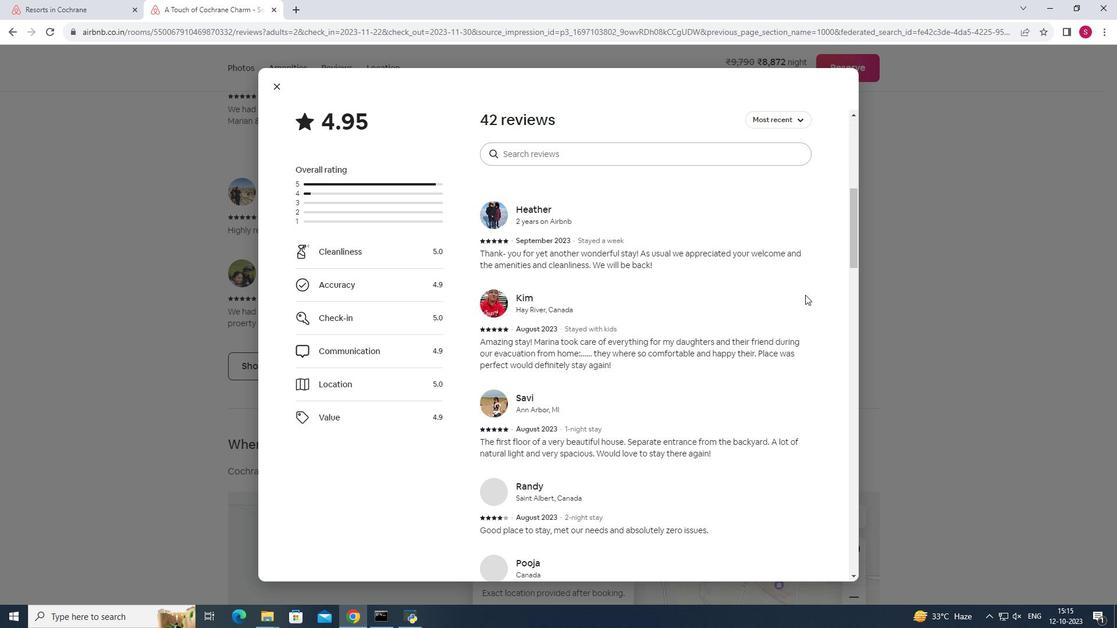 
Action: Mouse scrolled (805, 294) with delta (0, 0)
Screenshot: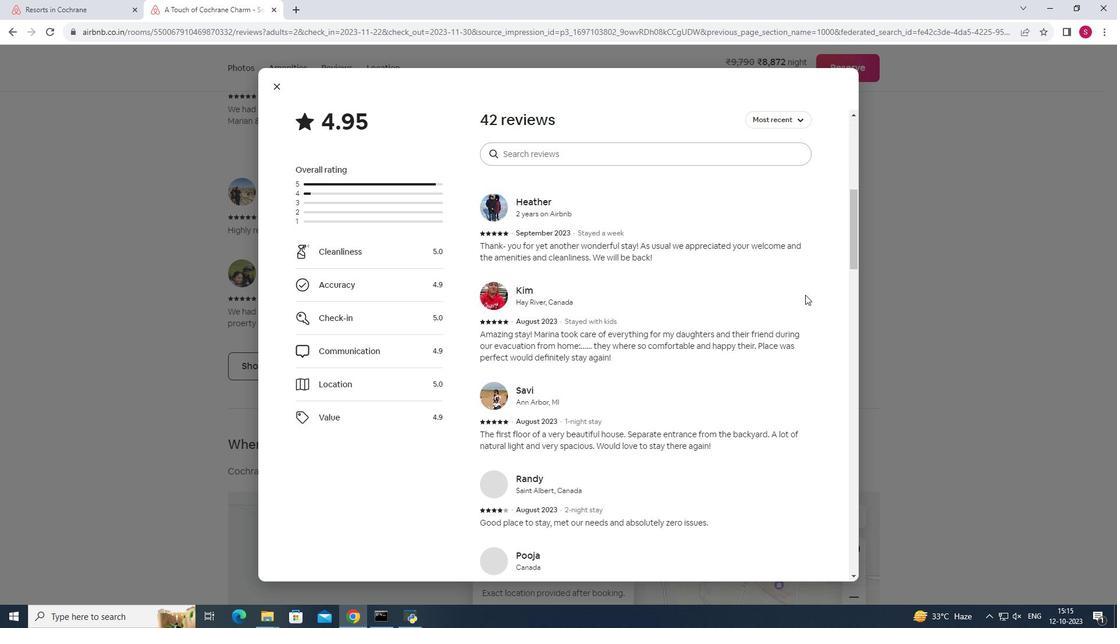 
Action: Mouse moved to (280, 86)
Screenshot: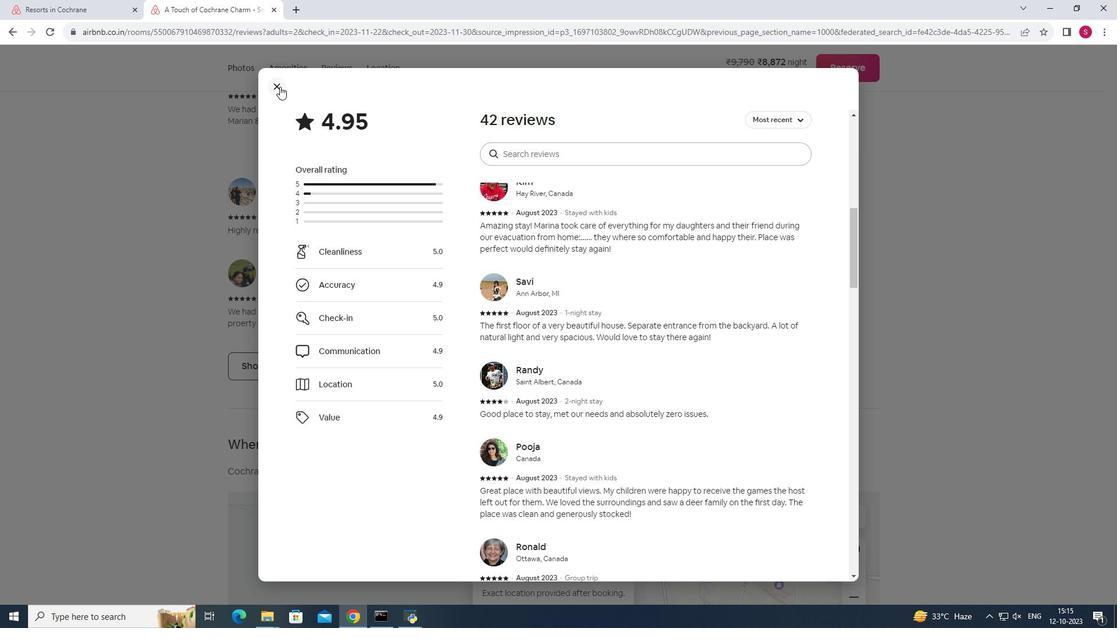 
Action: Mouse pressed left at (280, 86)
Screenshot: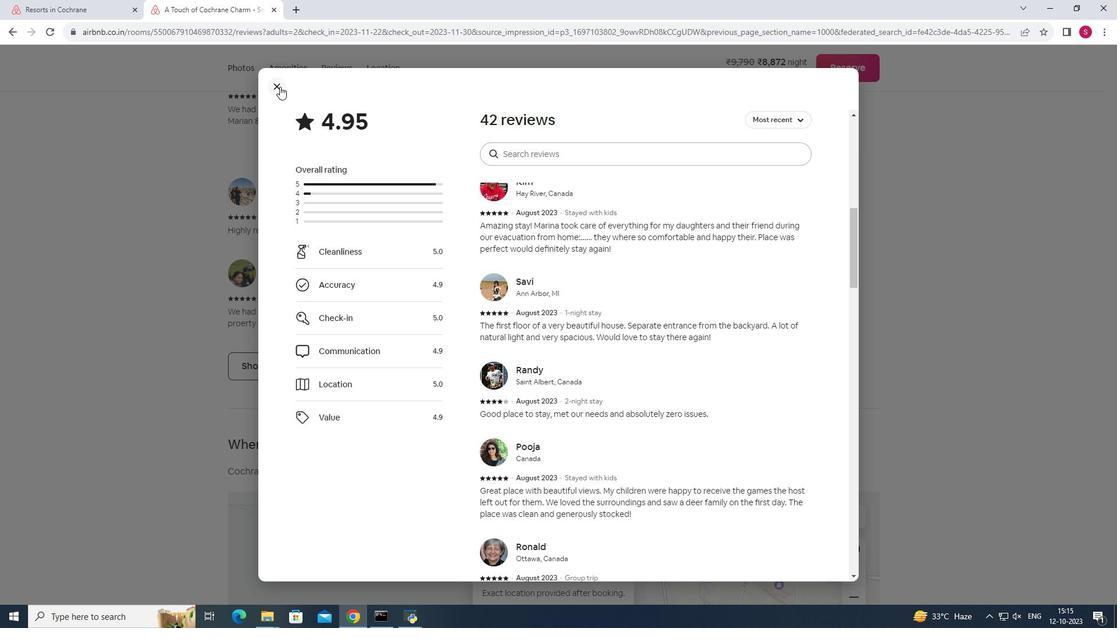 
Action: Mouse moved to (1055, 370)
Screenshot: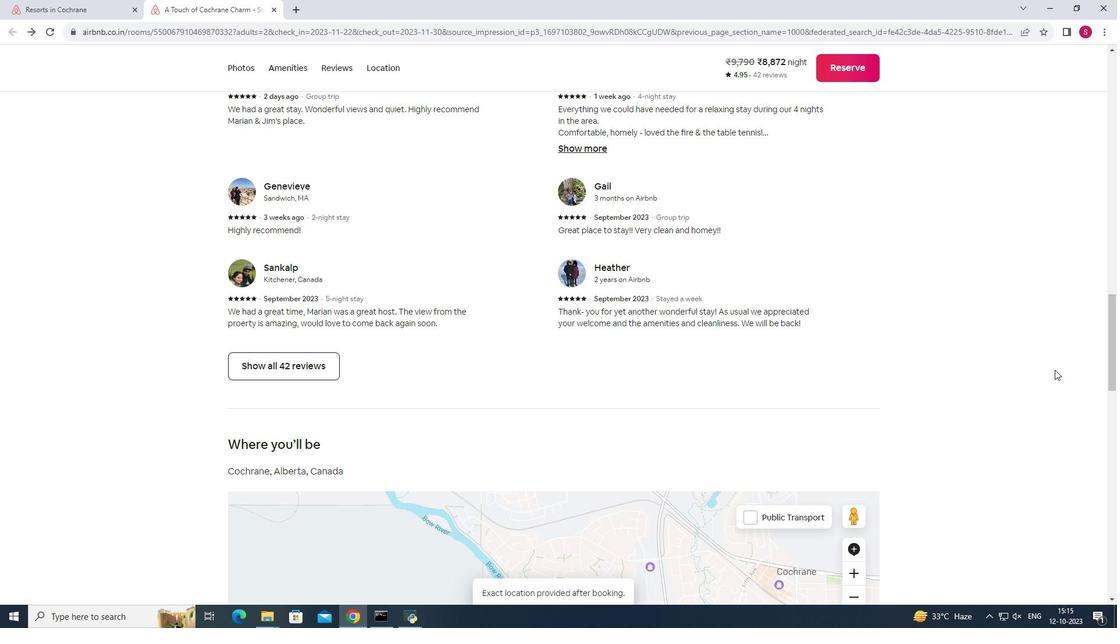 
Action: Mouse scrolled (1055, 369) with delta (0, 0)
Screenshot: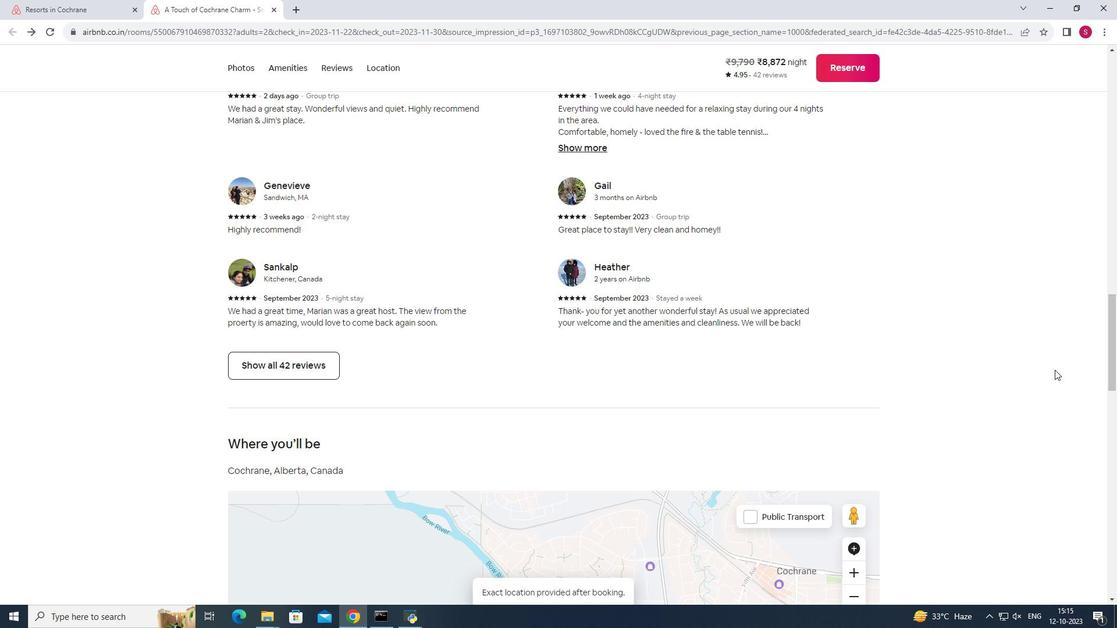 
Action: Mouse scrolled (1055, 369) with delta (0, 0)
Screenshot: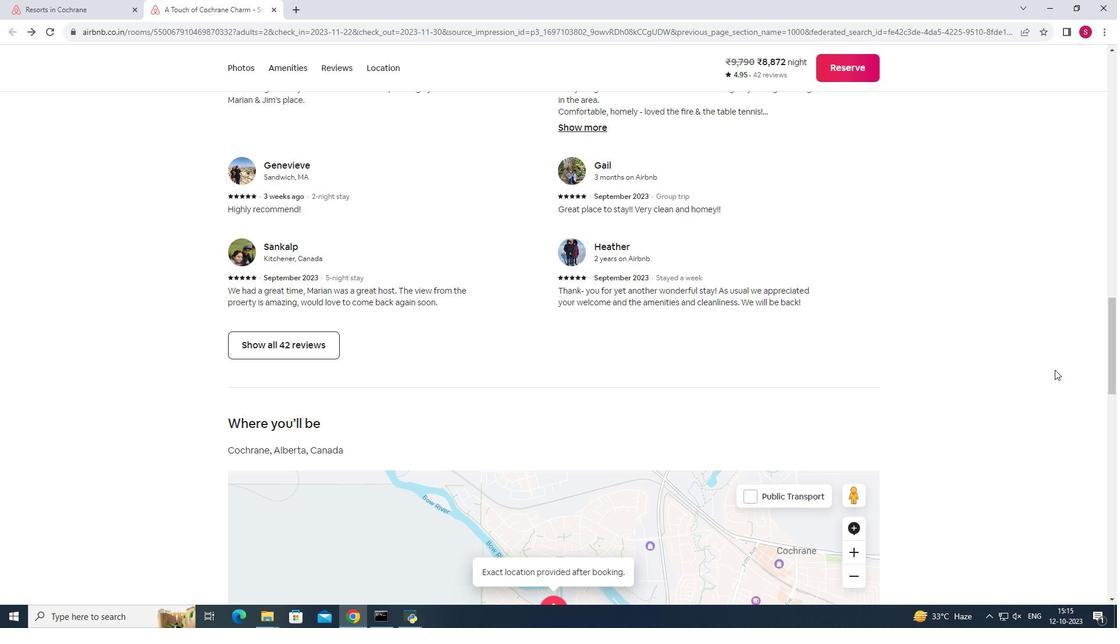 
Action: Mouse moved to (1055, 370)
Screenshot: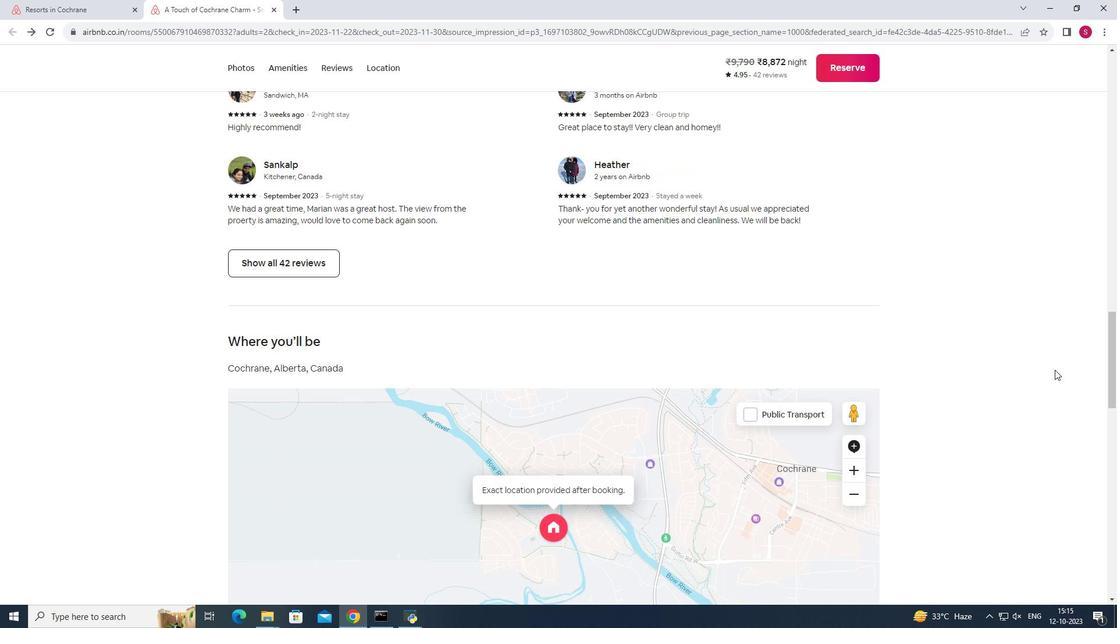 
Action: Mouse scrolled (1055, 369) with delta (0, 0)
Screenshot: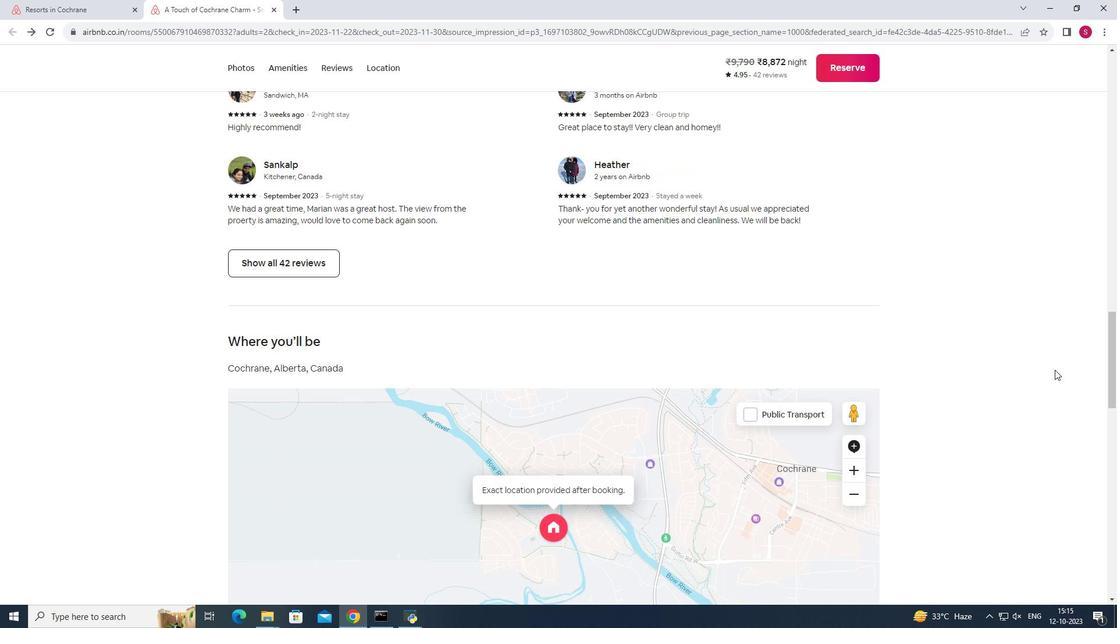
Action: Mouse scrolled (1055, 369) with delta (0, 0)
Screenshot: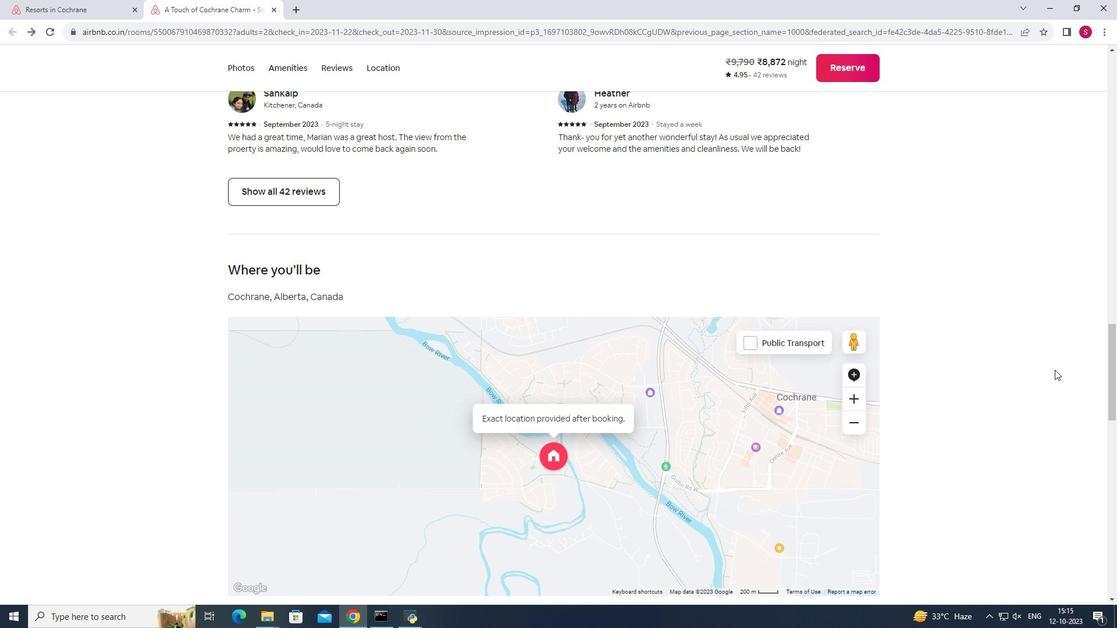 
Action: Mouse scrolled (1055, 369) with delta (0, 0)
Screenshot: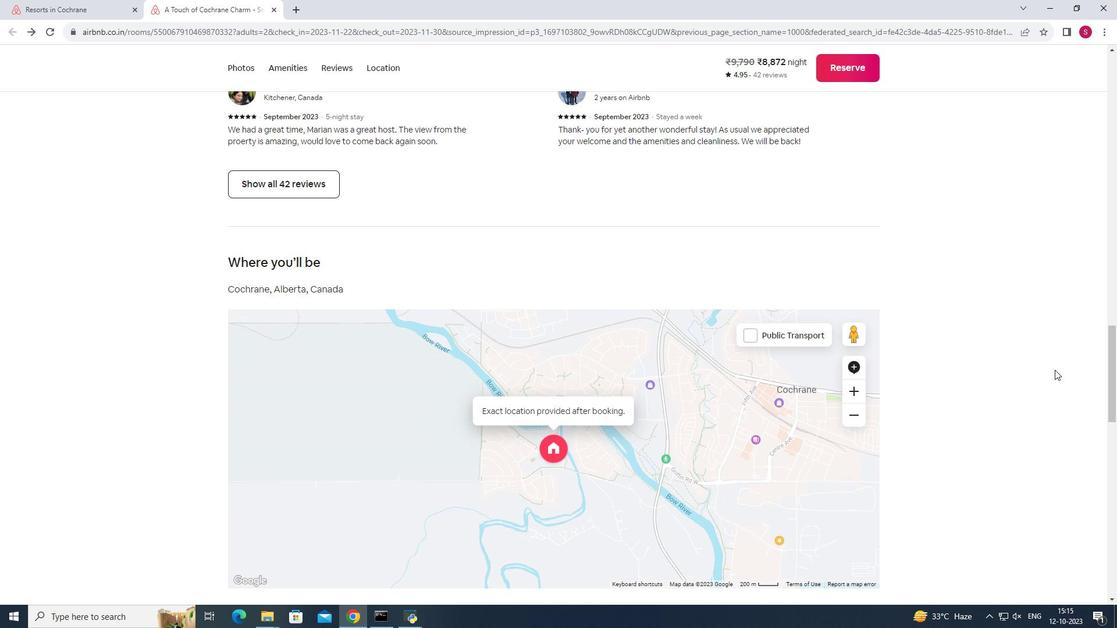 
Action: Mouse scrolled (1055, 369) with delta (0, 0)
Screenshot: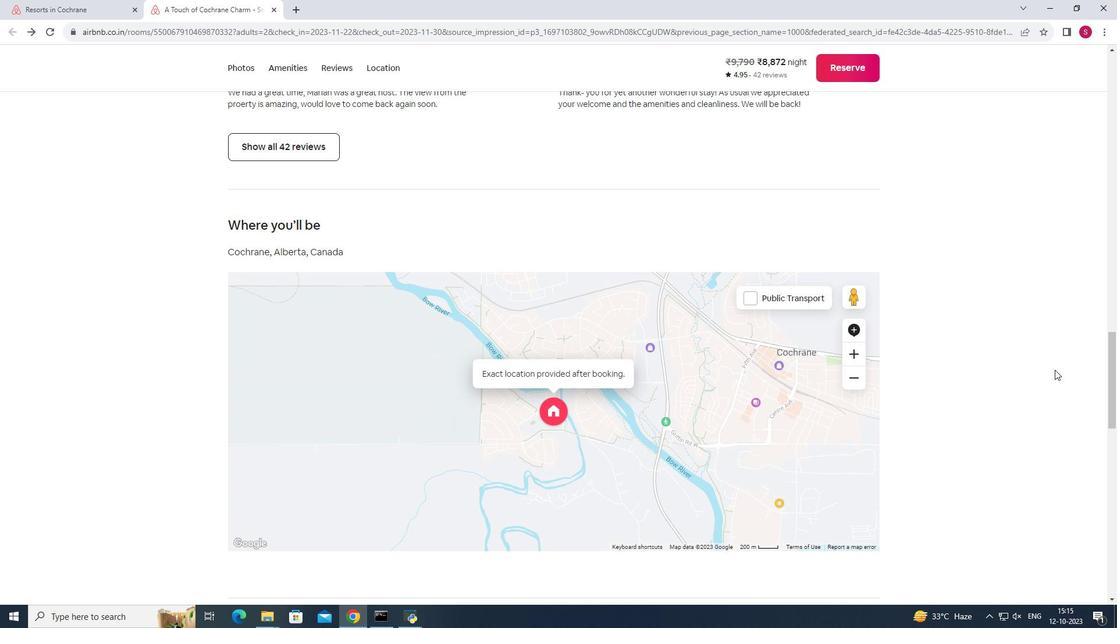 
Action: Mouse scrolled (1055, 369) with delta (0, 0)
Screenshot: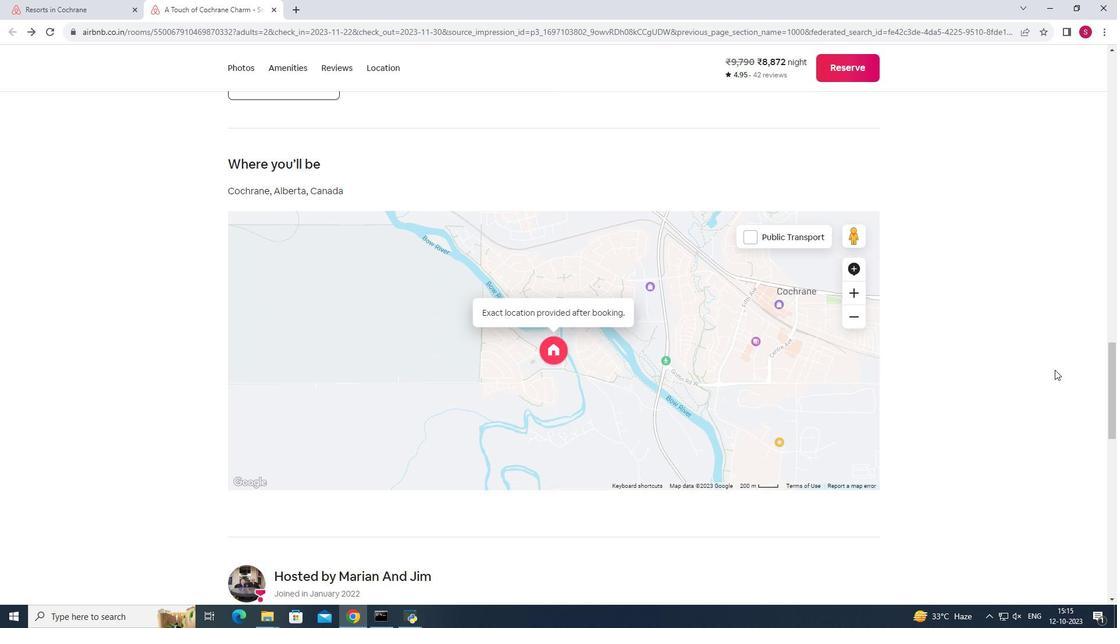 
Action: Mouse moved to (1055, 370)
Screenshot: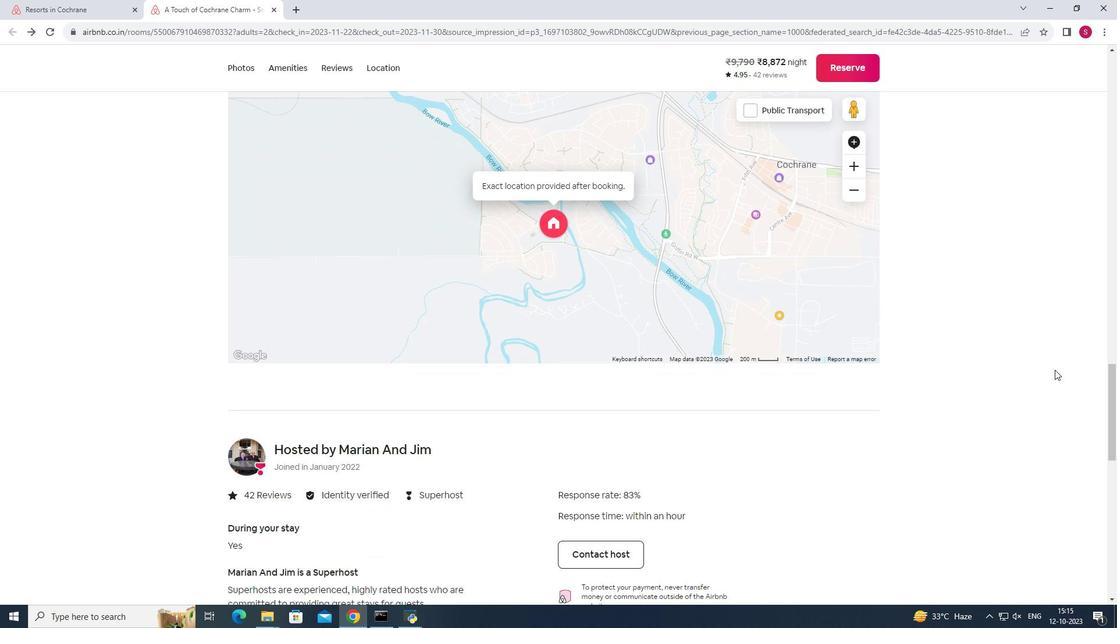 
Action: Mouse scrolled (1055, 369) with delta (0, 0)
